 Task: In the  document dictionary. Add the mentioned hyperlink after third sentence in main content 'www.quora.com' Insert the picture of  'Moon ' with name   Moon .png  Change shape height to 2.4
Action: Mouse moved to (26, 91)
Screenshot: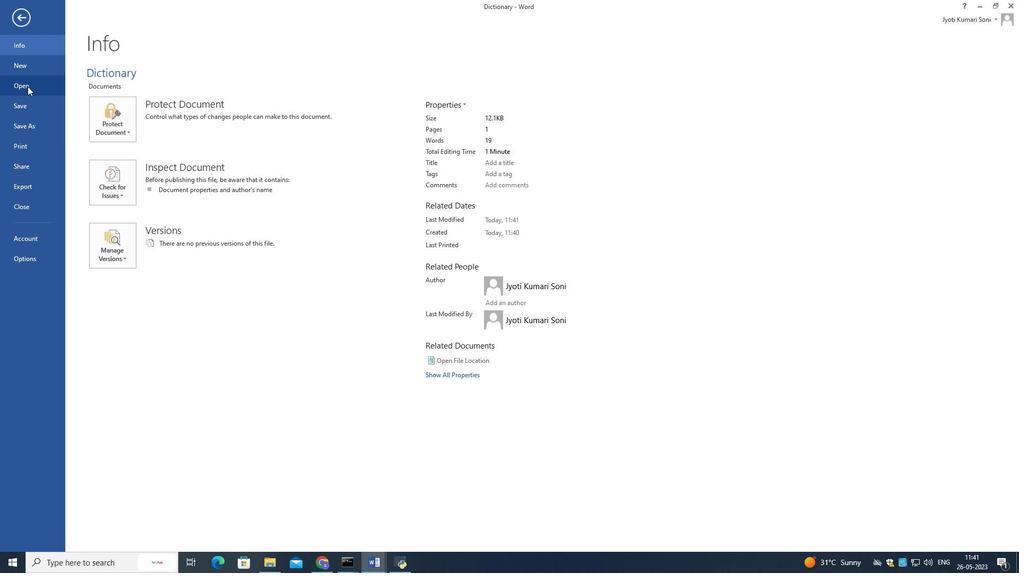
Action: Mouse pressed left at (26, 91)
Screenshot: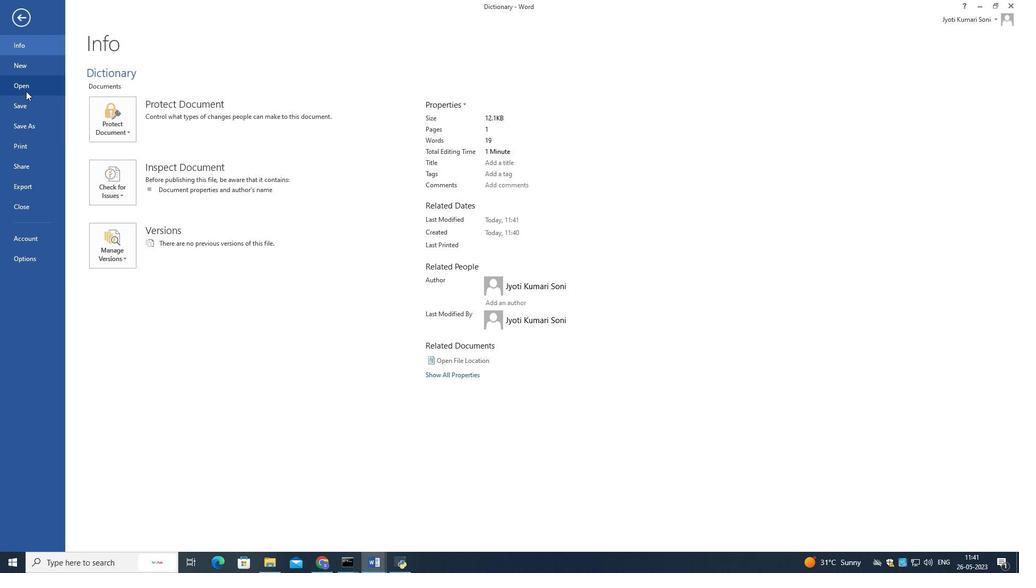 
Action: Mouse moved to (308, 97)
Screenshot: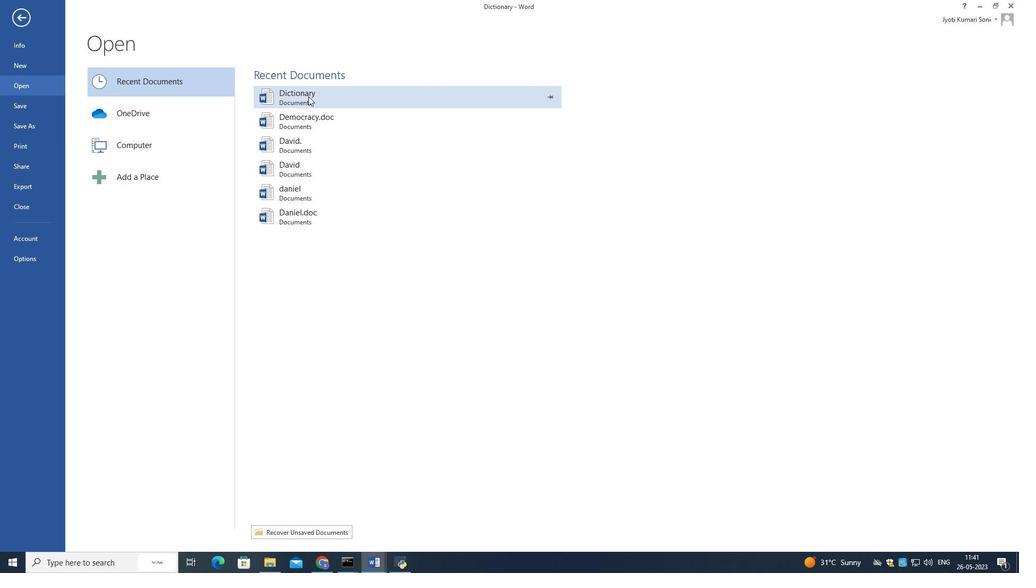 
Action: Mouse pressed left at (308, 97)
Screenshot: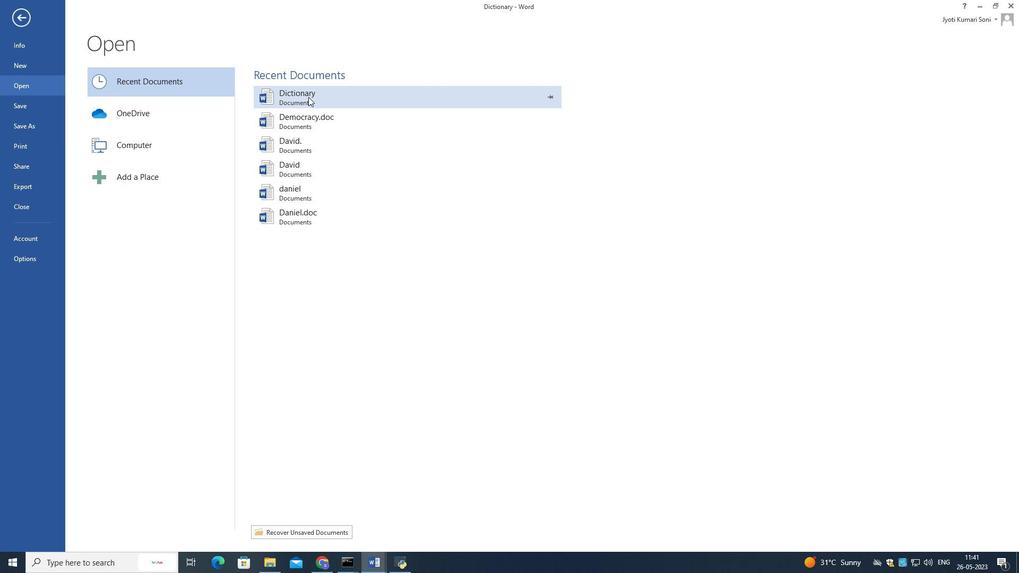 
Action: Mouse moved to (633, 226)
Screenshot: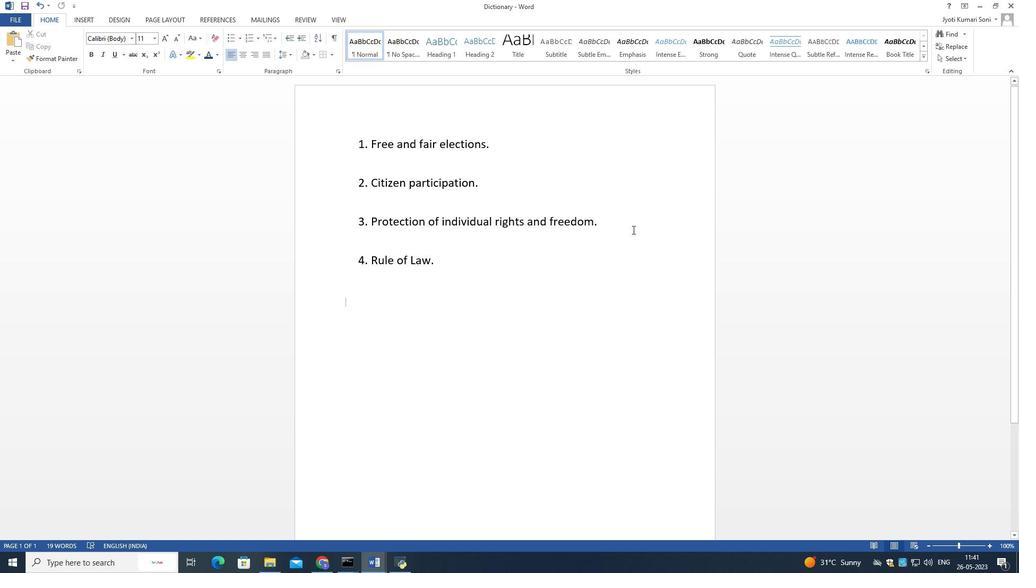 
Action: Mouse pressed left at (633, 226)
Screenshot: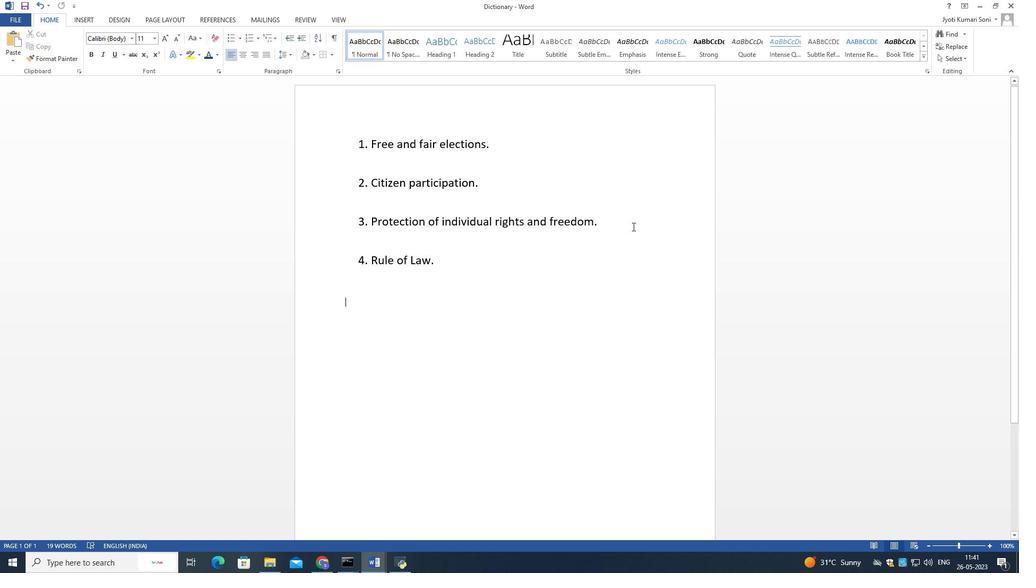 
Action: Key pressed <Key.enter><Key.backspace>
Screenshot: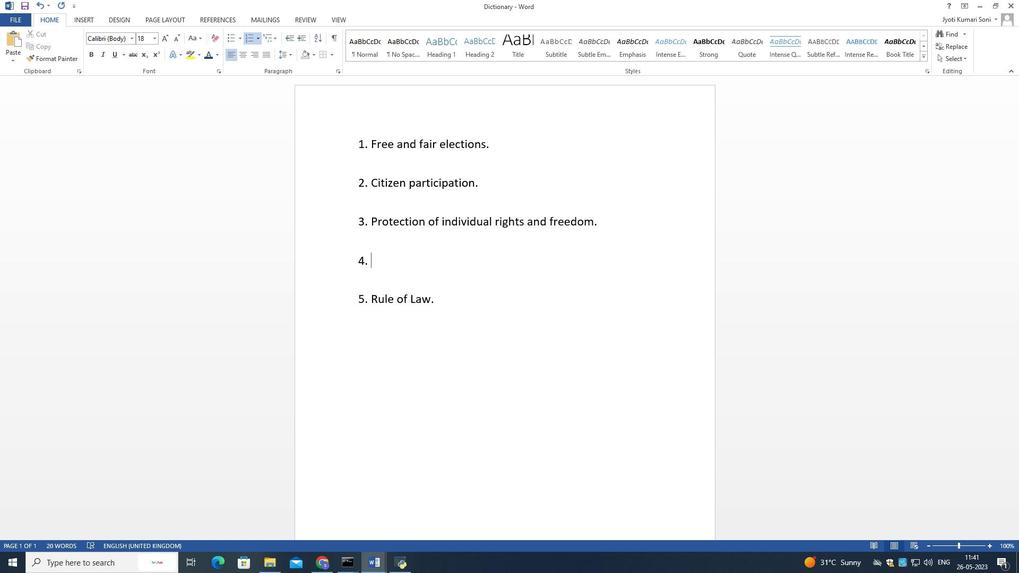 
Action: Mouse moved to (665, 192)
Screenshot: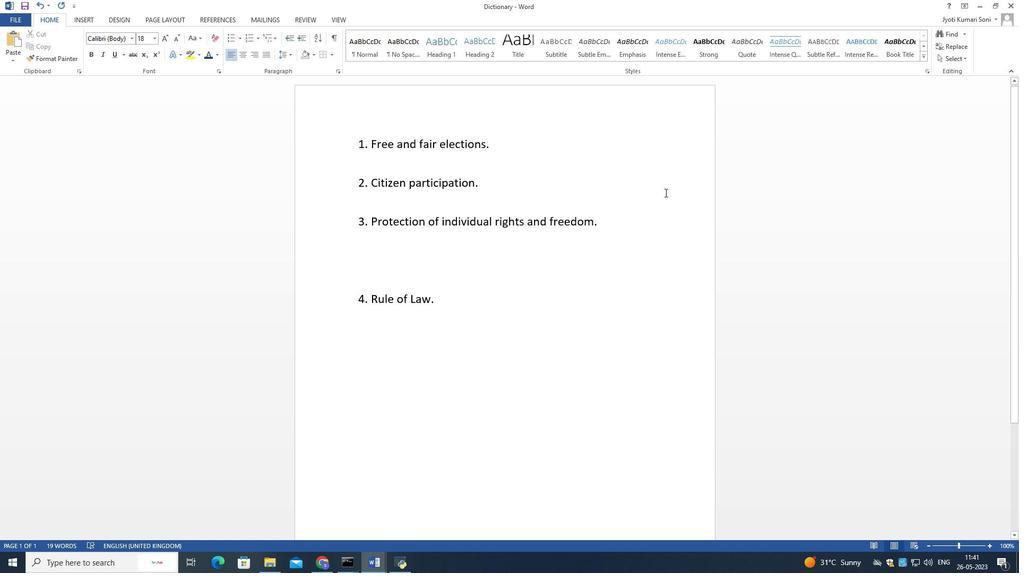
Action: Key pressed www.quora.com
Screenshot: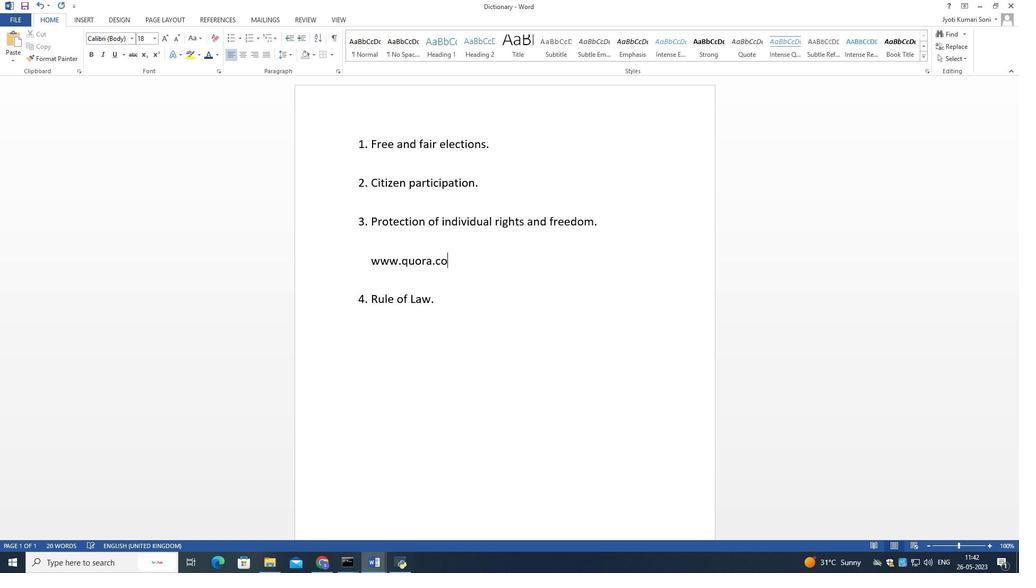 
Action: Mouse moved to (621, 224)
Screenshot: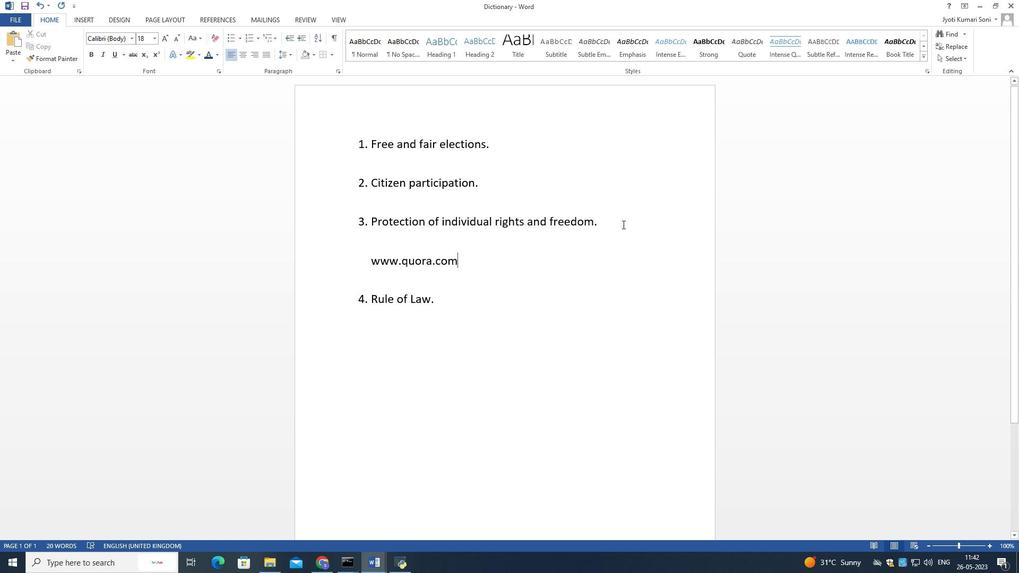 
Action: Mouse pressed left at (621, 224)
Screenshot: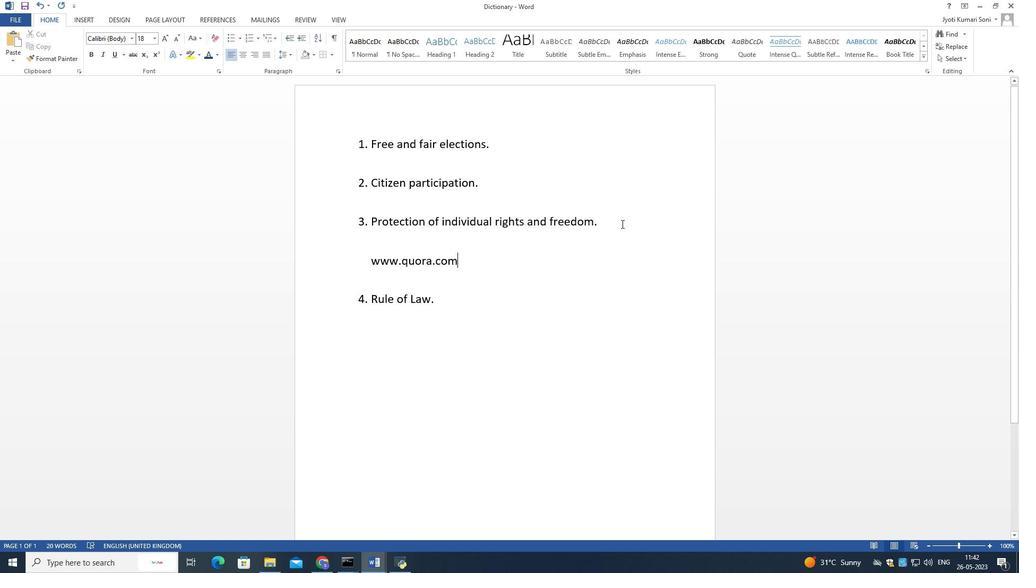 
Action: Mouse moved to (89, 19)
Screenshot: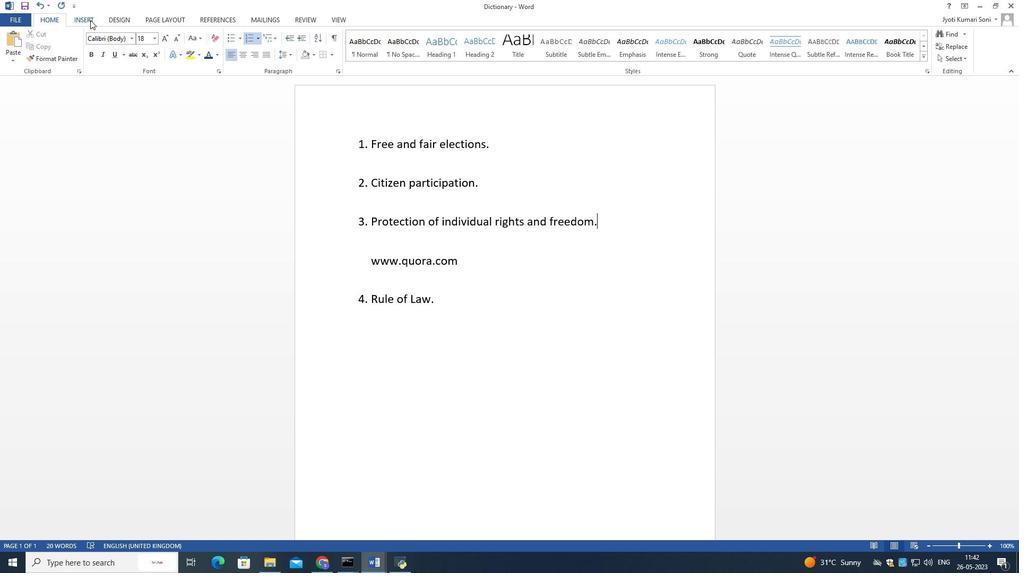 
Action: Mouse pressed left at (89, 19)
Screenshot: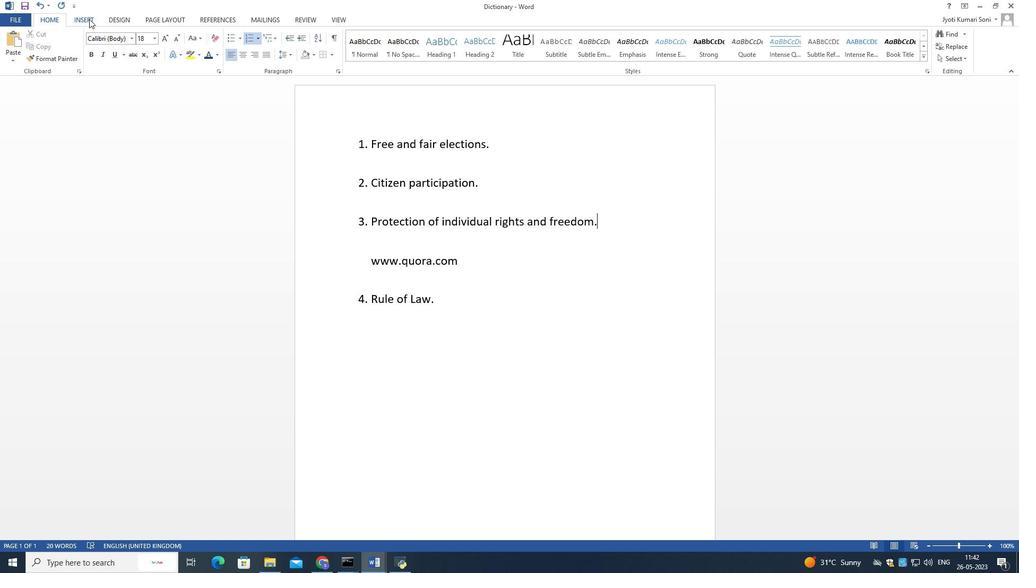 
Action: Mouse moved to (337, 48)
Screenshot: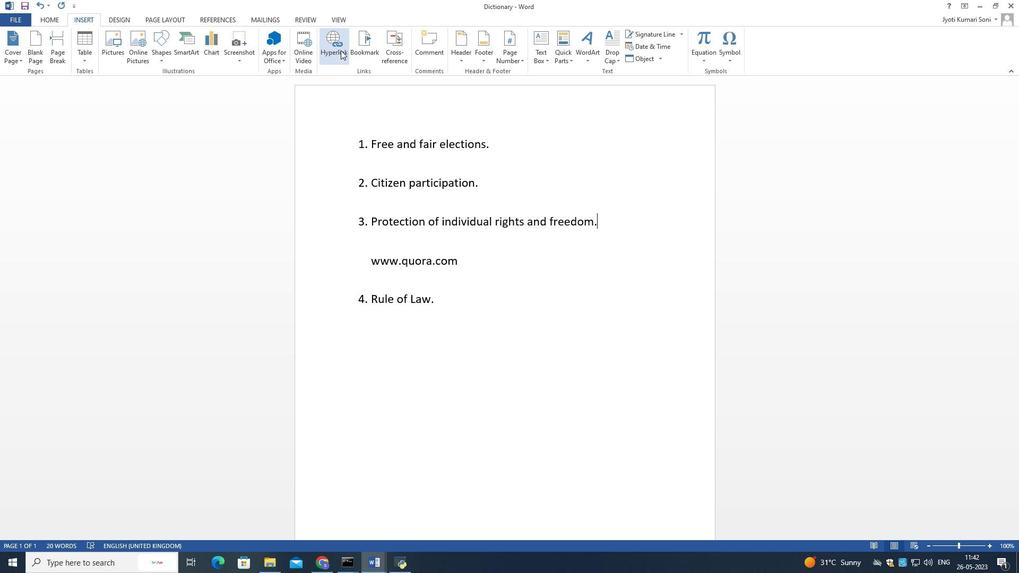 
Action: Mouse pressed left at (337, 48)
Screenshot: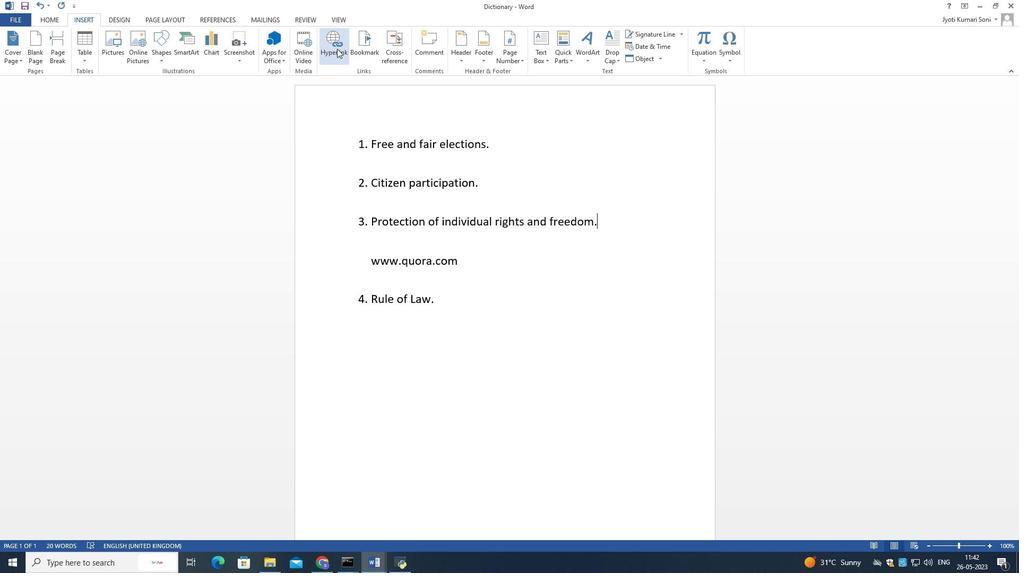 
Action: Mouse moved to (480, 326)
Screenshot: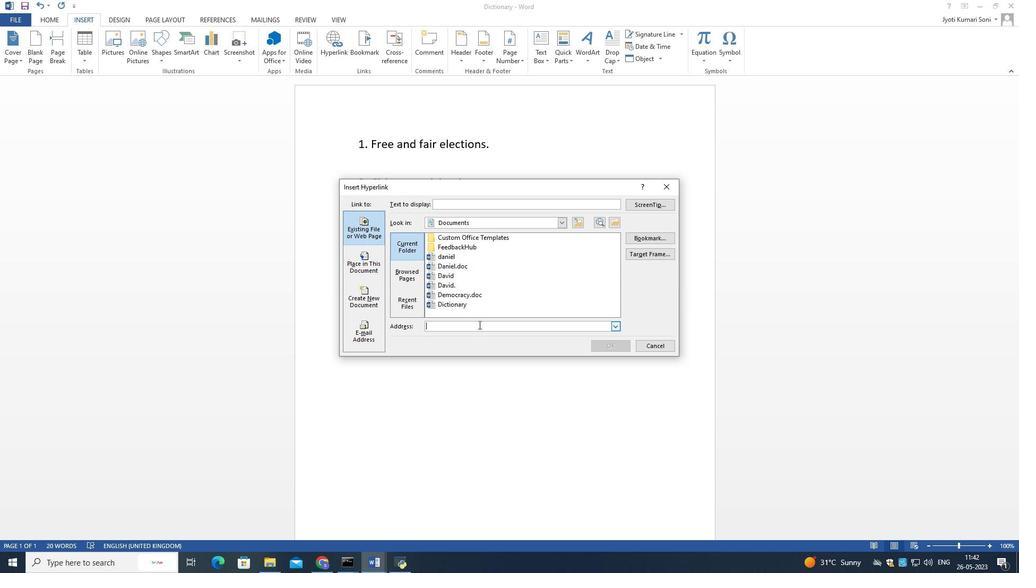
Action: Key pressed www.quora.com
Screenshot: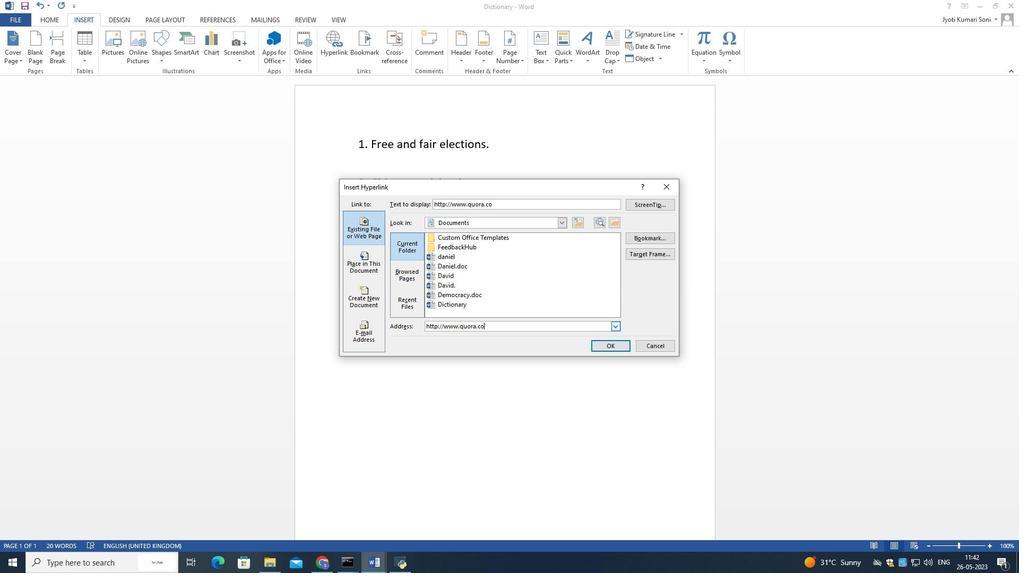 
Action: Mouse moved to (596, 347)
Screenshot: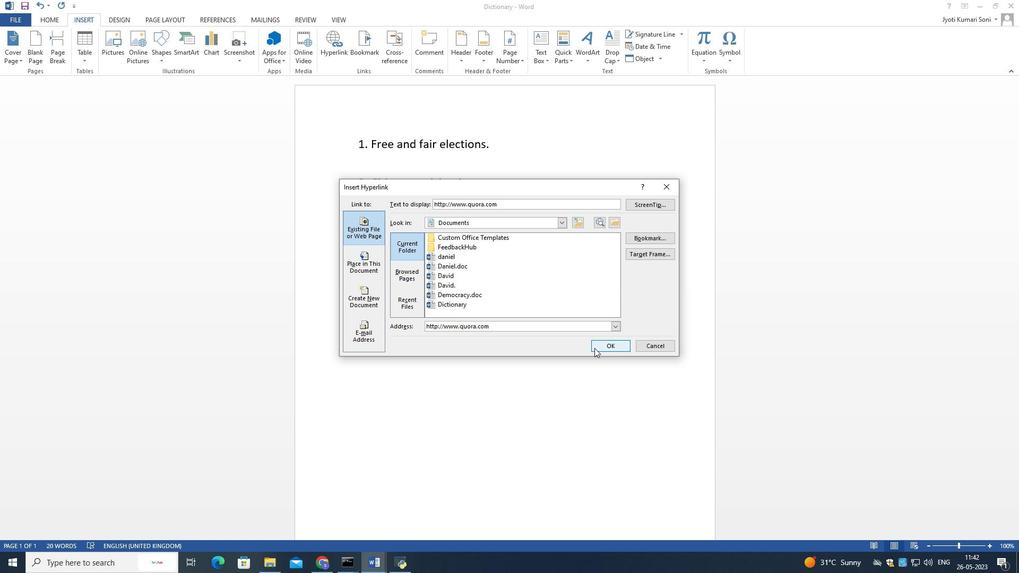 
Action: Mouse pressed left at (596, 347)
Screenshot: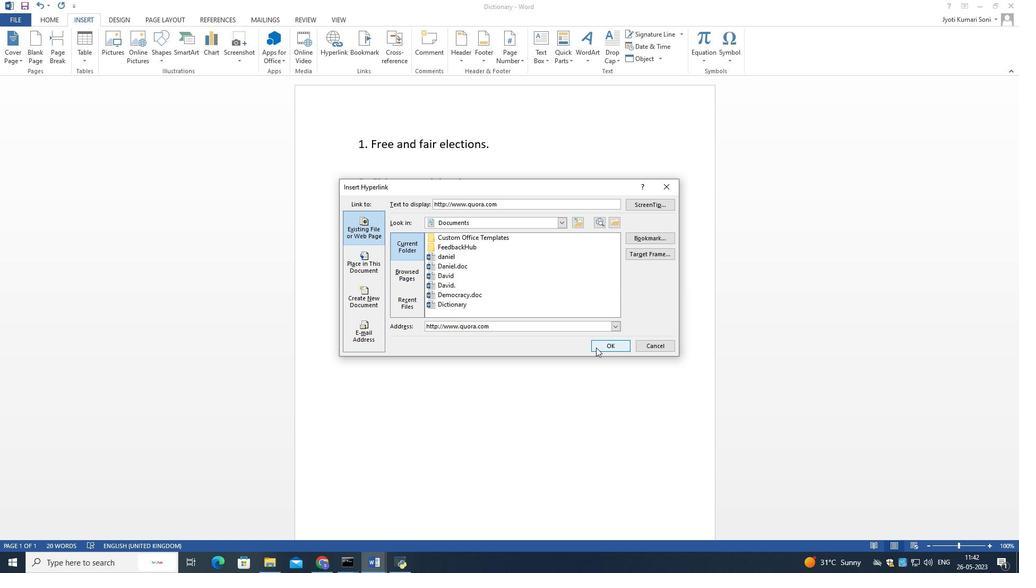 
Action: Mouse moved to (465, 294)
Screenshot: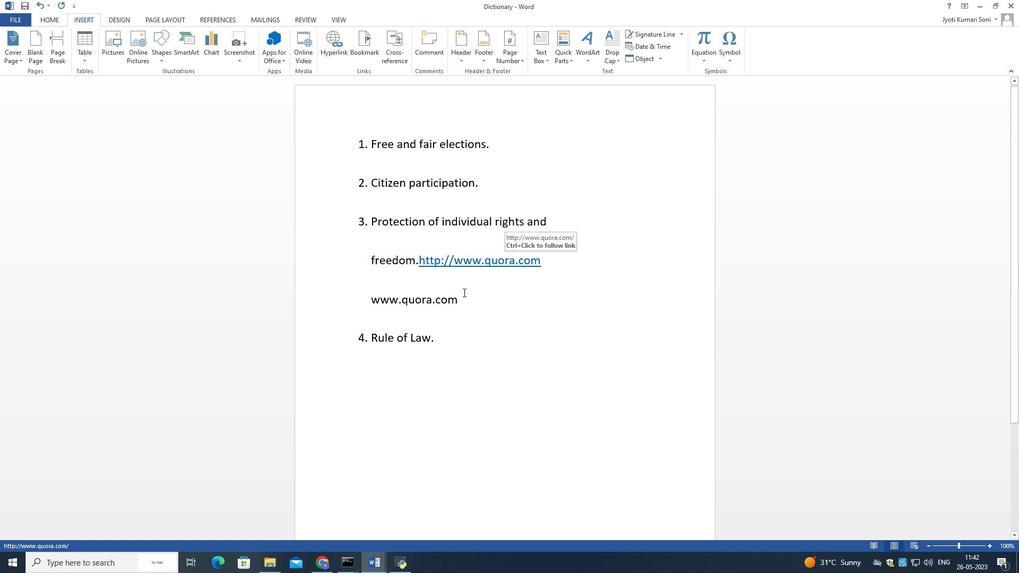 
Action: Mouse pressed left at (465, 294)
Screenshot: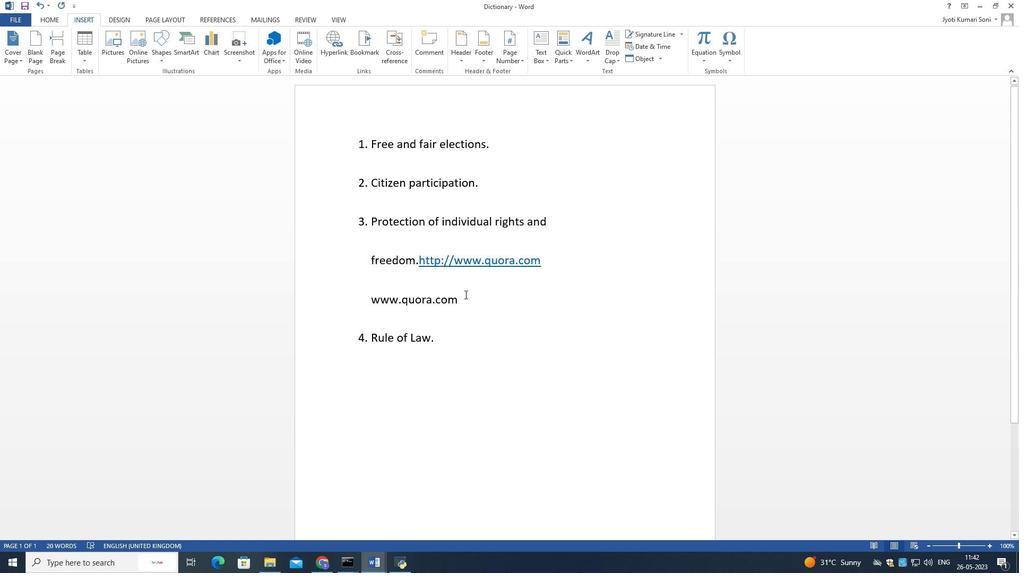 
Action: Mouse moved to (360, 301)
Screenshot: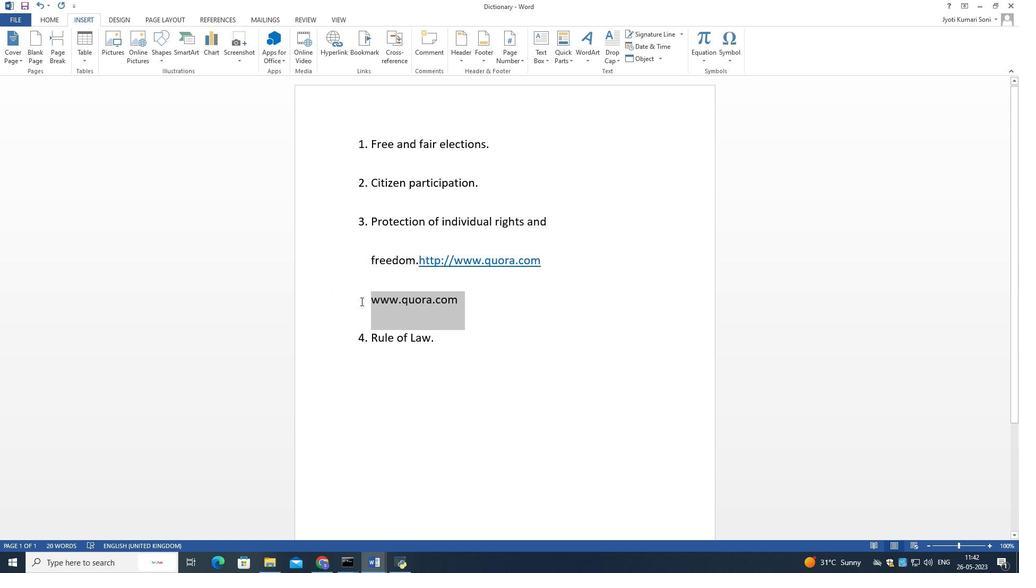 
Action: Key pressed <Key.backspace>
Screenshot: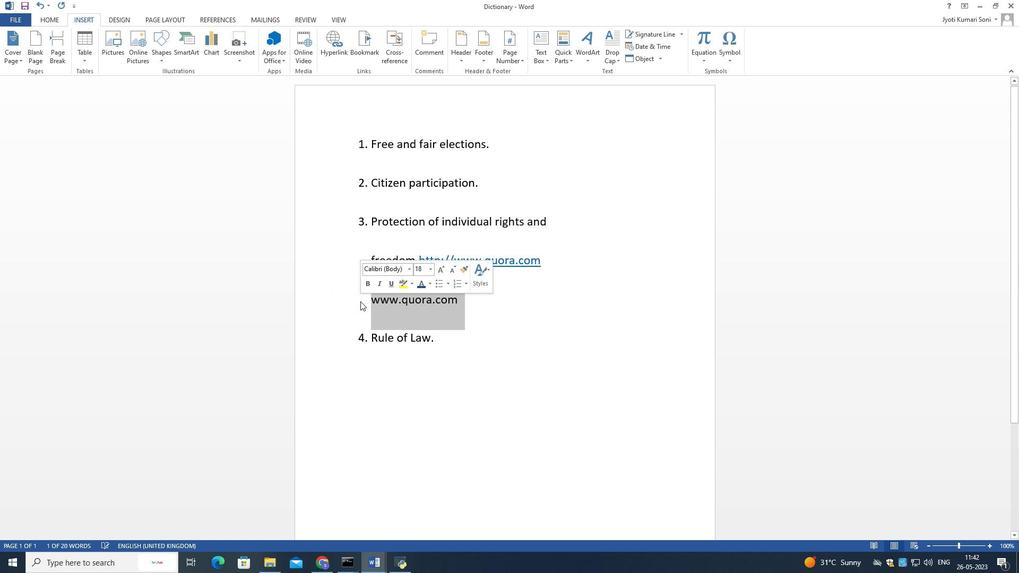 
Action: Mouse moved to (413, 260)
Screenshot: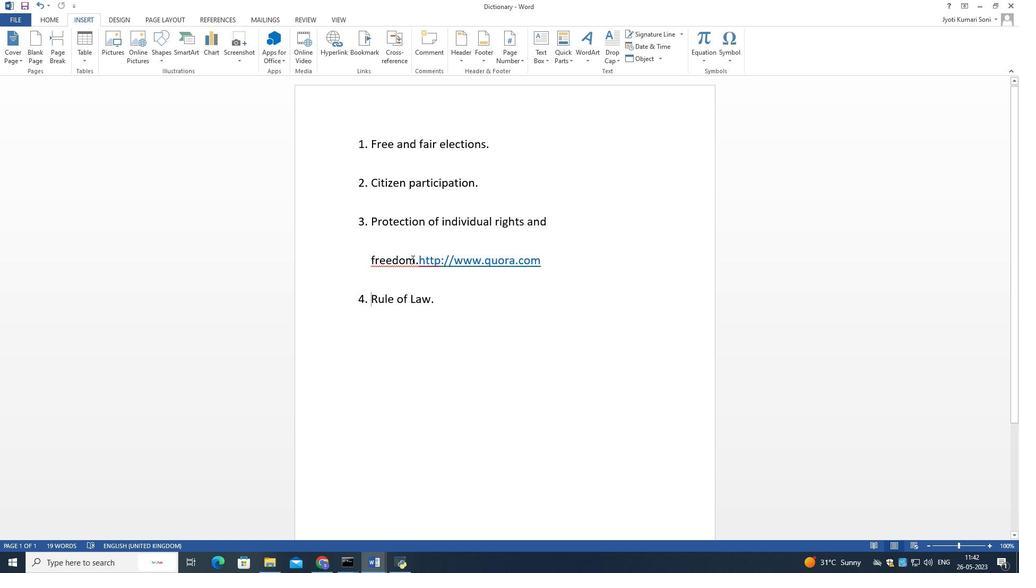 
Action: Mouse pressed left at (413, 260)
Screenshot: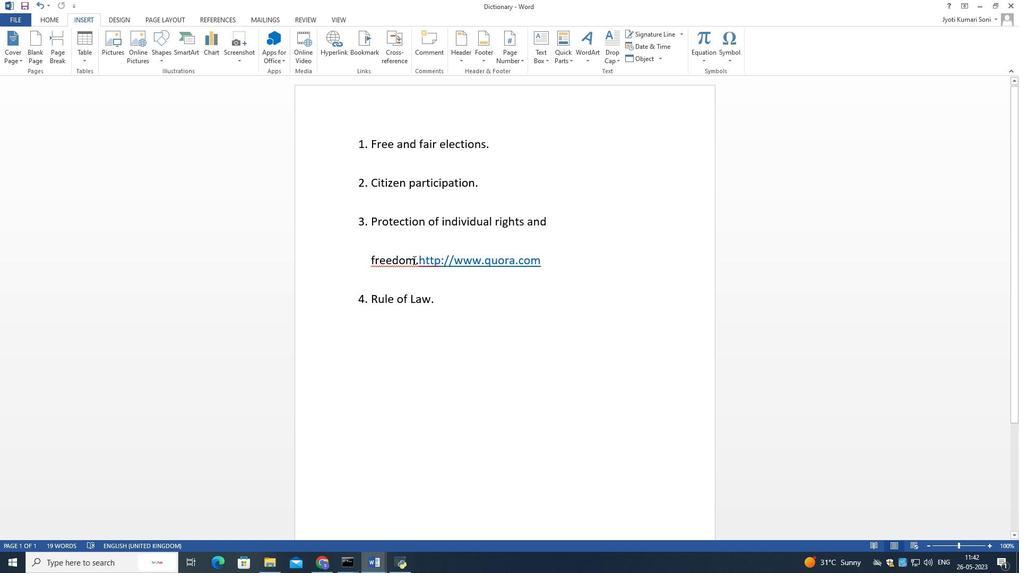 
Action: Mouse moved to (421, 335)
Screenshot: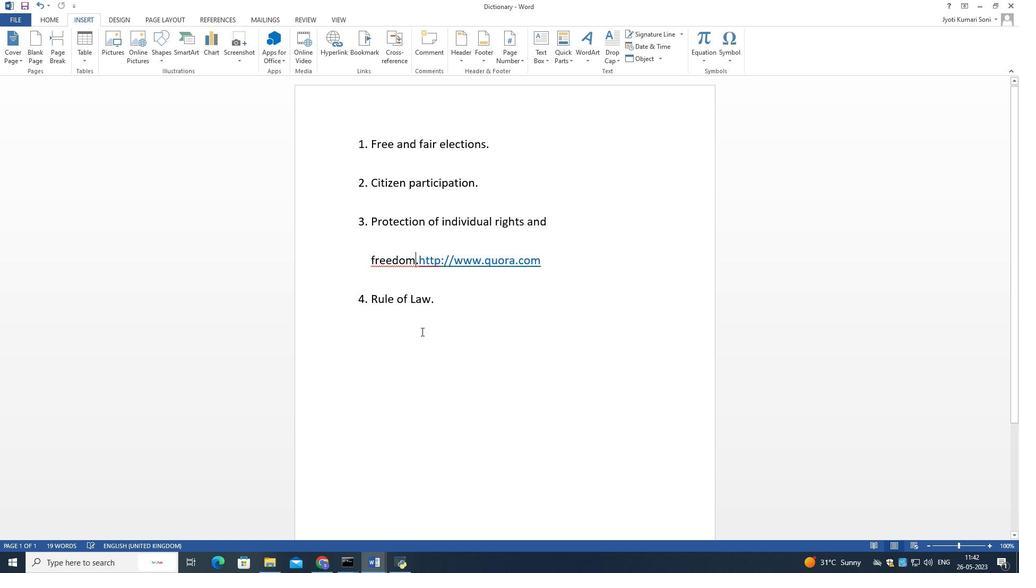 
Action: Key pressed <Key.backspace><Key.backspace><Key.backspace><Key.backspace><Key.backspace><Key.backspace><Key.backspace>
Screenshot: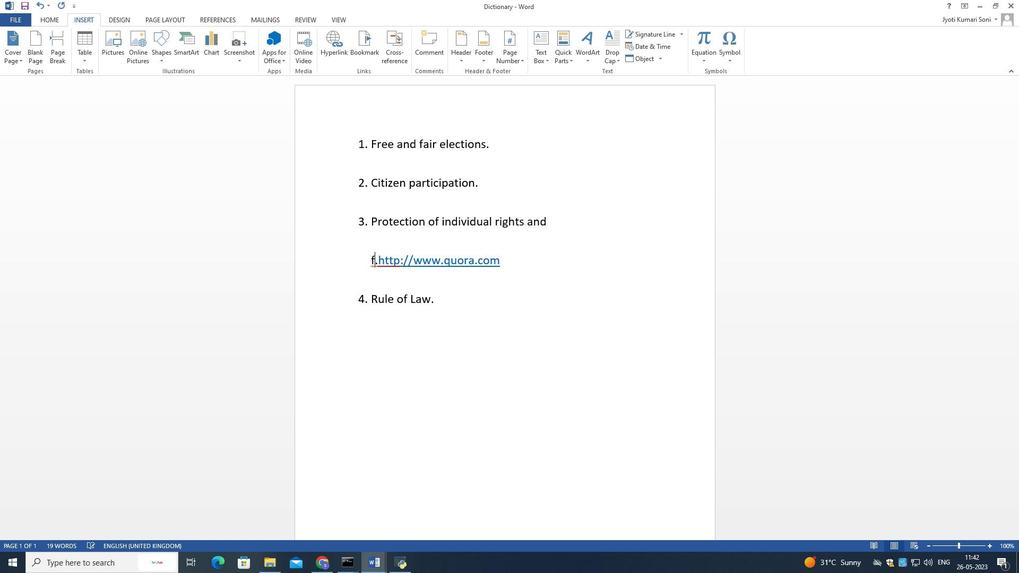 
Action: Mouse moved to (519, 252)
Screenshot: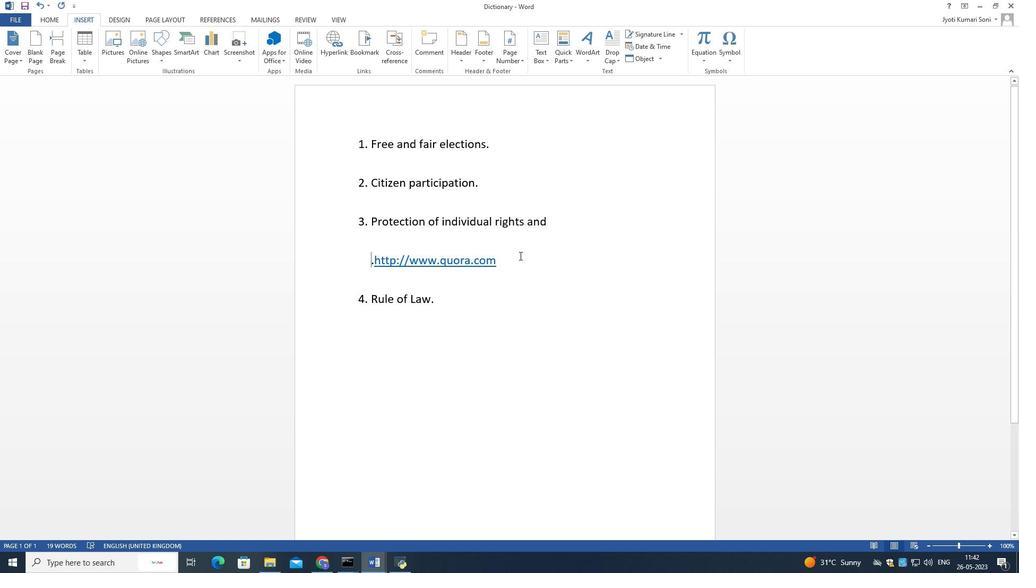 
Action: Mouse pressed left at (519, 252)
Screenshot: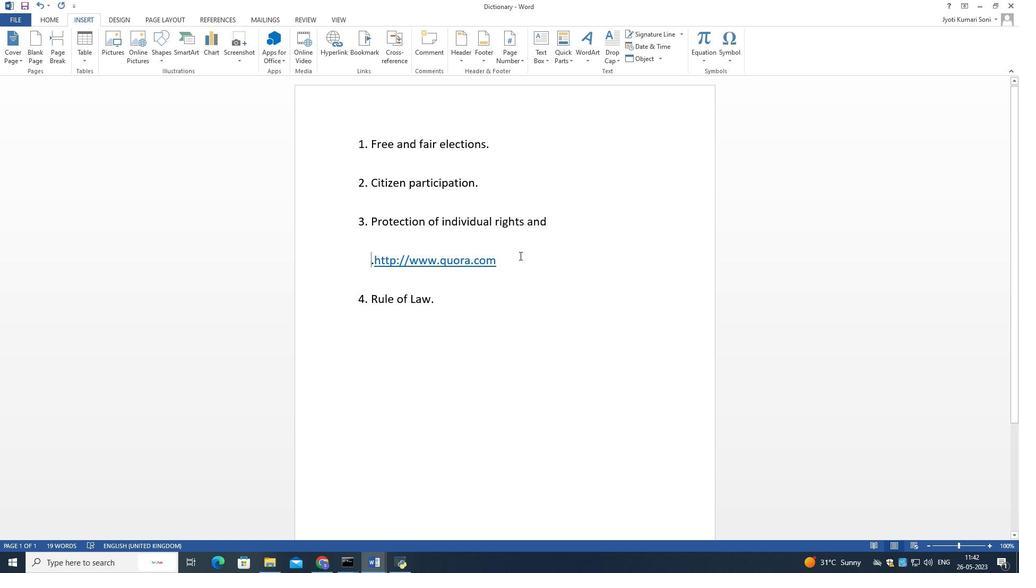 
Action: Mouse moved to (516, 263)
Screenshot: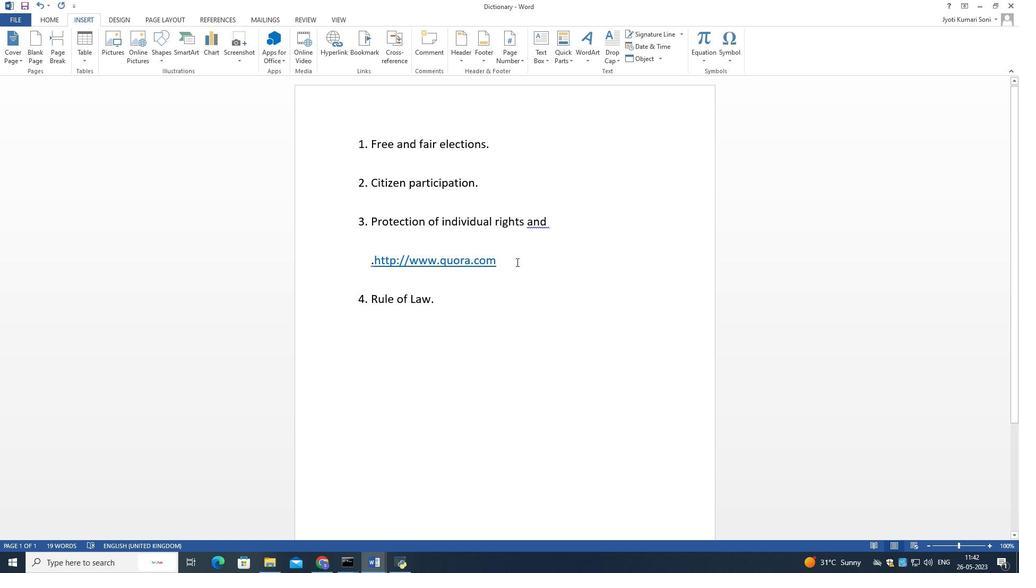 
Action: Mouse pressed left at (516, 263)
Screenshot: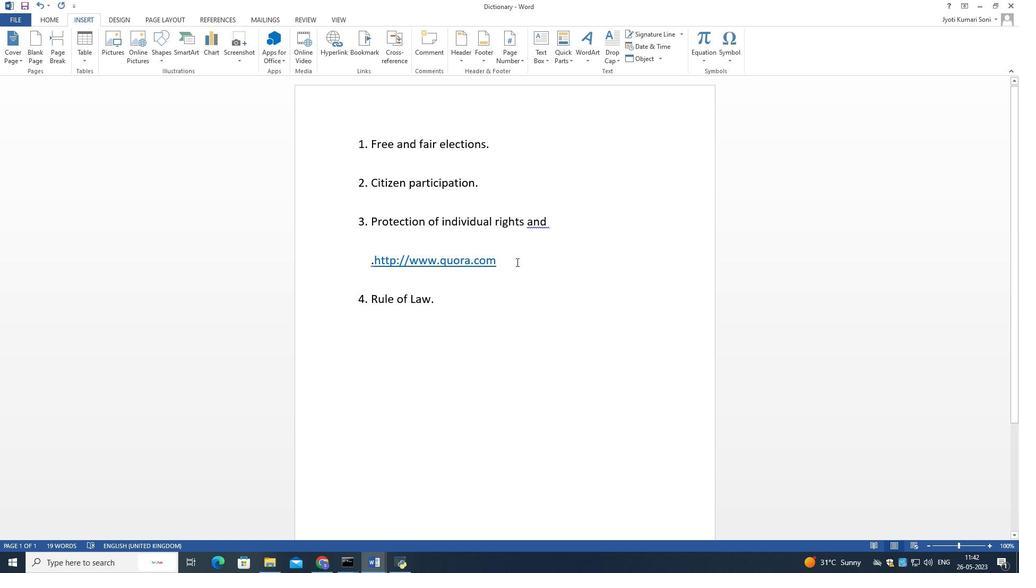 
Action: Mouse moved to (512, 275)
Screenshot: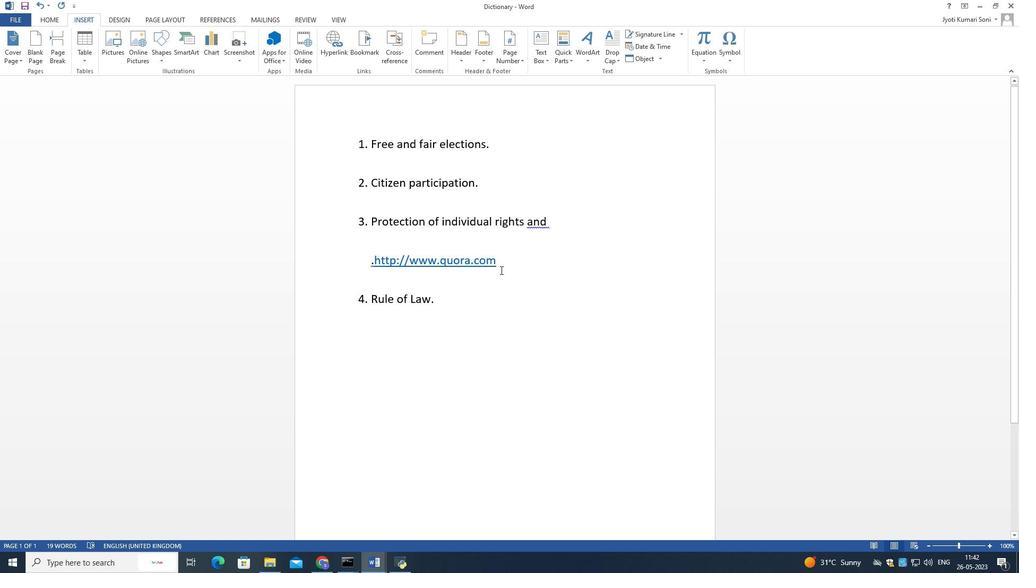 
Action: Key pressed <Key.enter><Key.backspace>
Screenshot: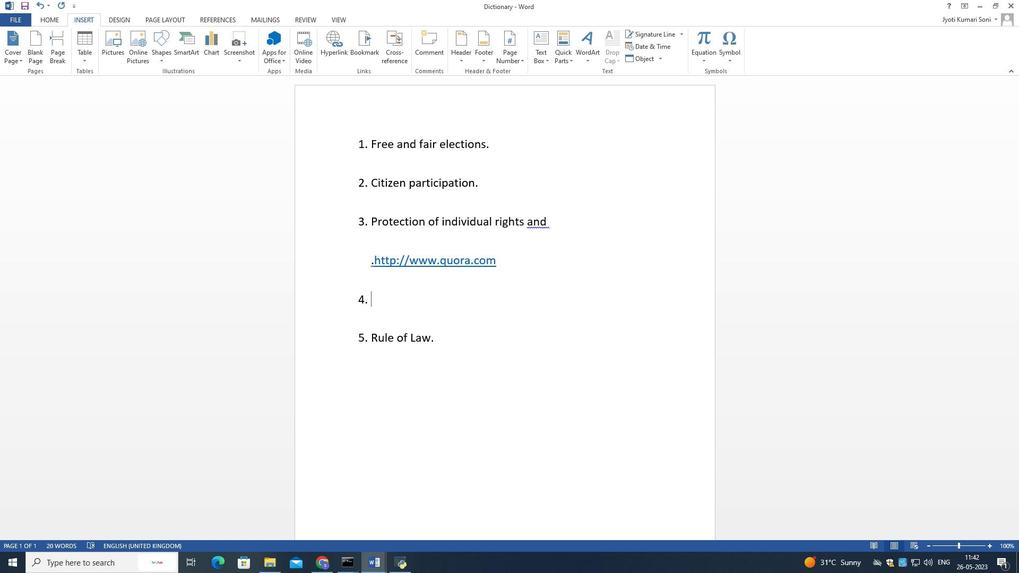 
Action: Mouse moved to (320, 562)
Screenshot: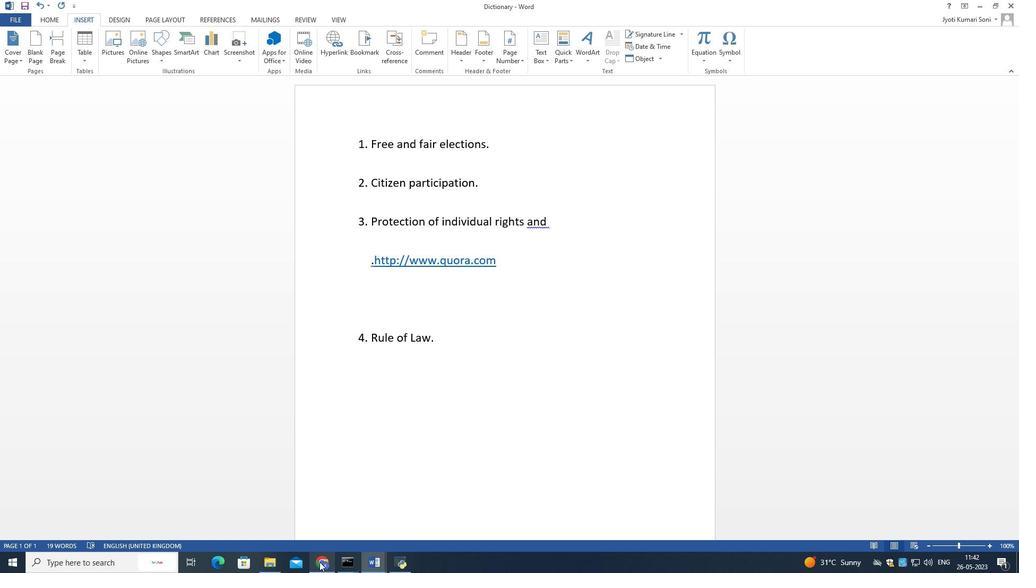 
Action: Mouse pressed left at (320, 562)
Screenshot: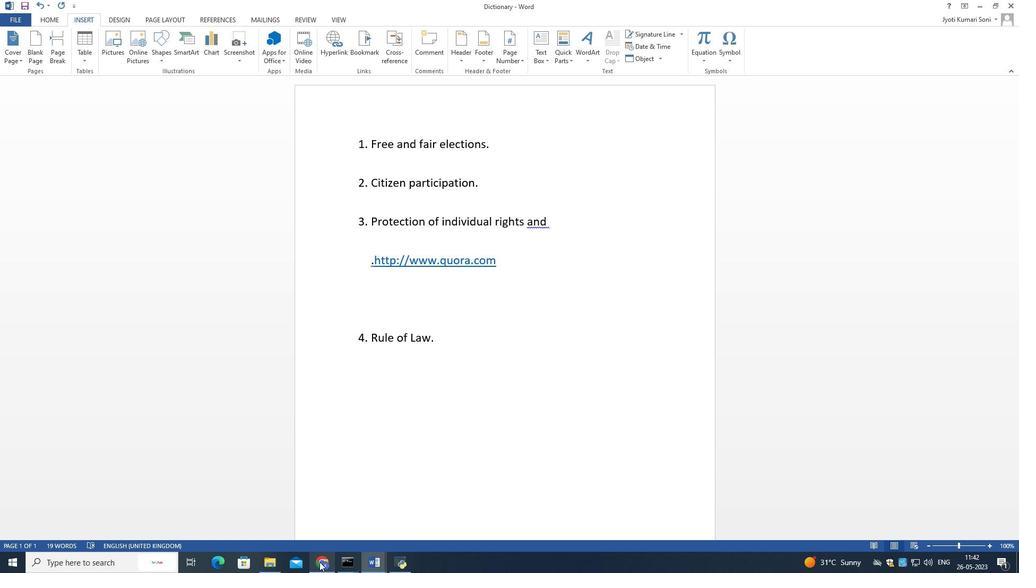 
Action: Mouse moved to (393, 13)
Screenshot: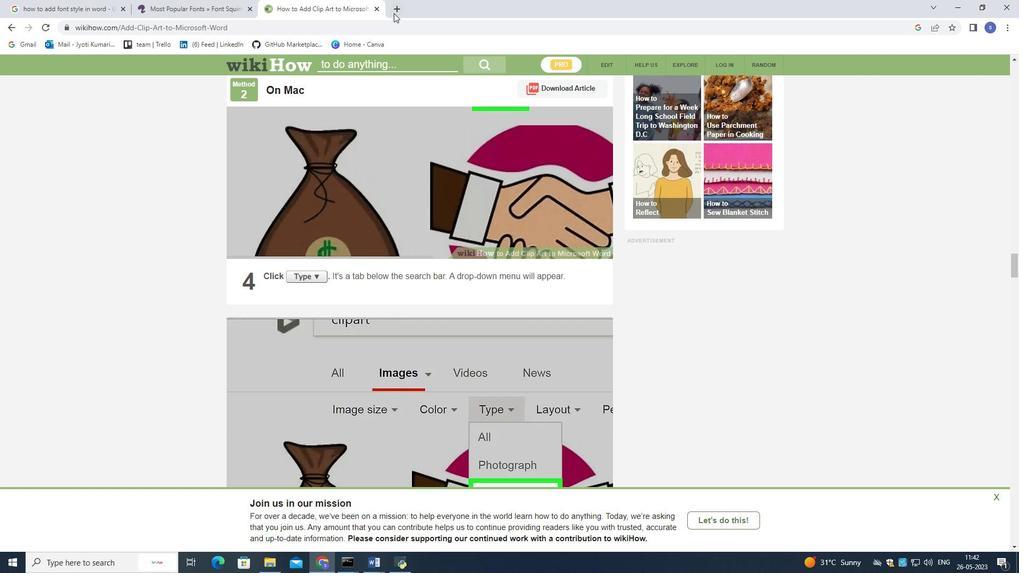 
Action: Mouse pressed left at (393, 13)
Screenshot: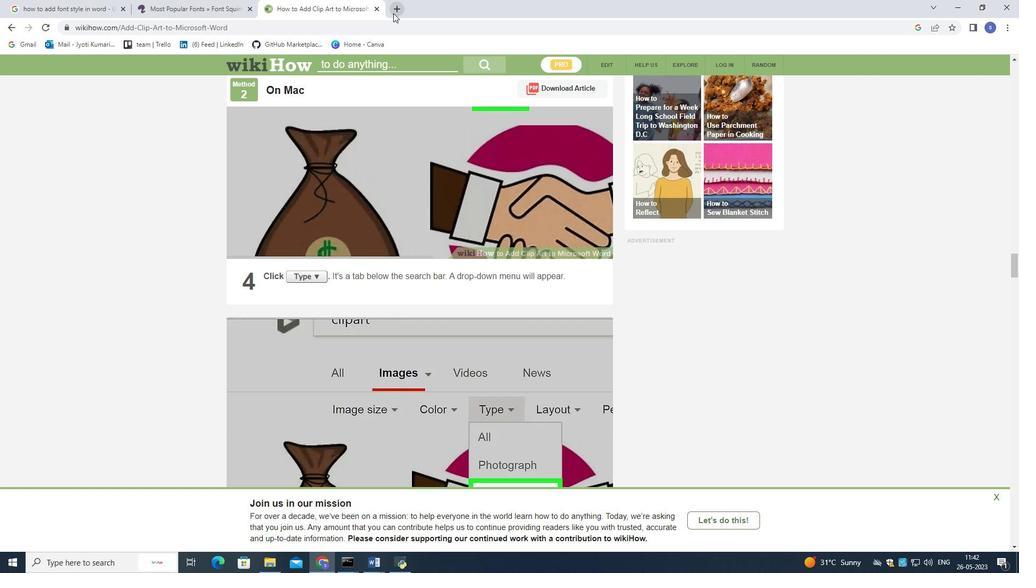 
Action: Mouse moved to (377, 5)
Screenshot: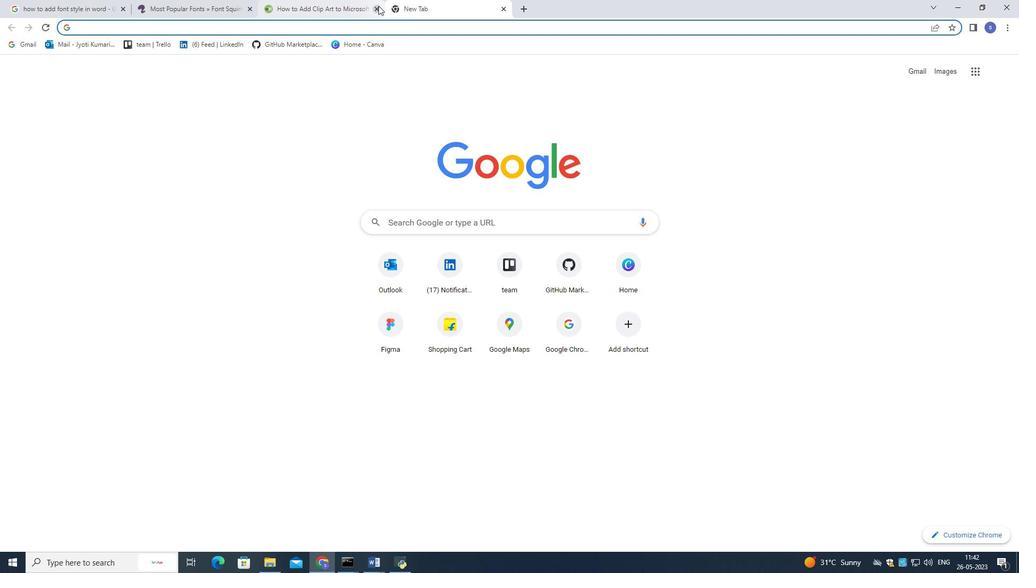 
Action: Mouse pressed left at (377, 5)
Screenshot: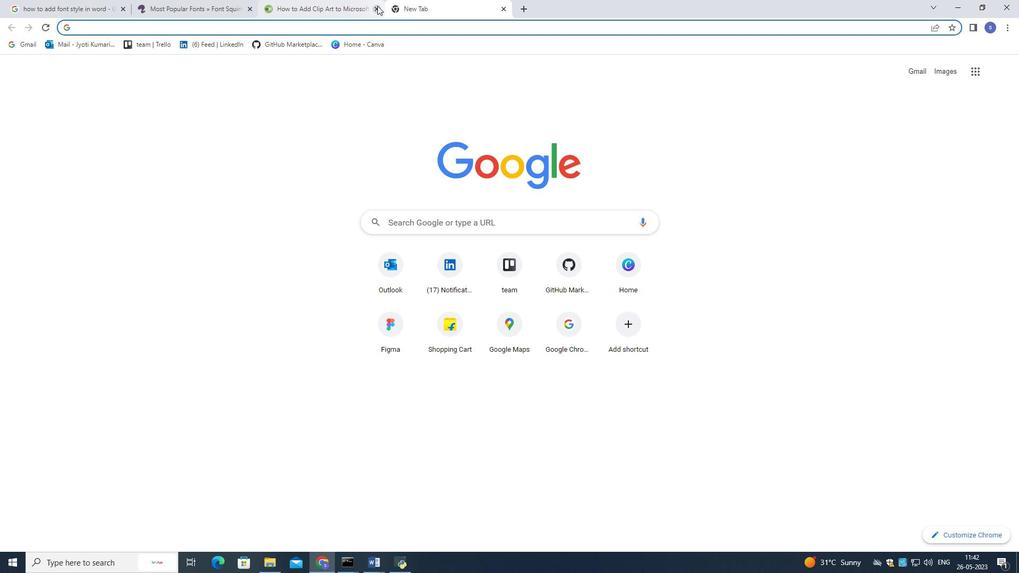 
Action: Mouse moved to (250, 6)
Screenshot: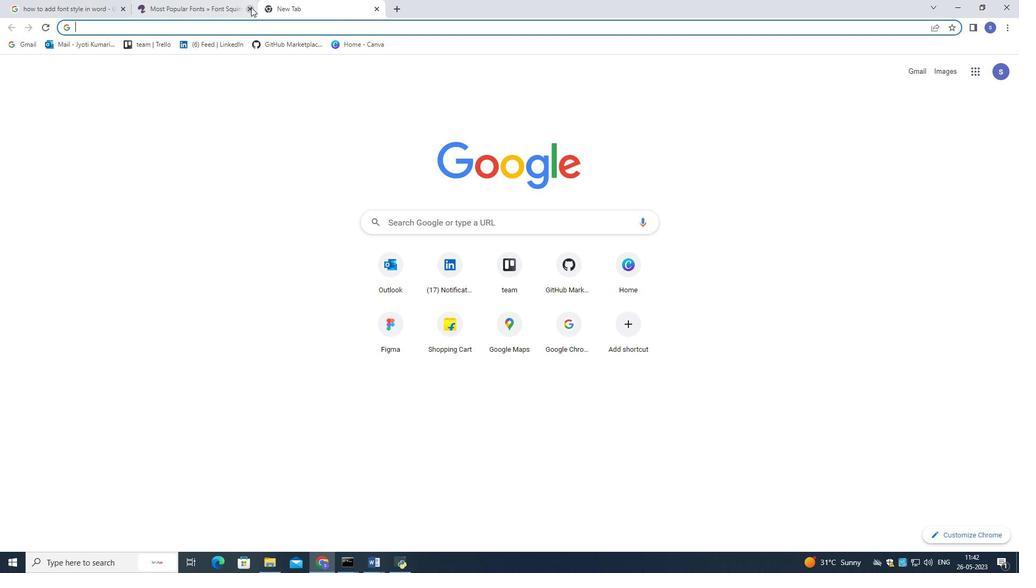 
Action: Mouse pressed left at (250, 6)
Screenshot: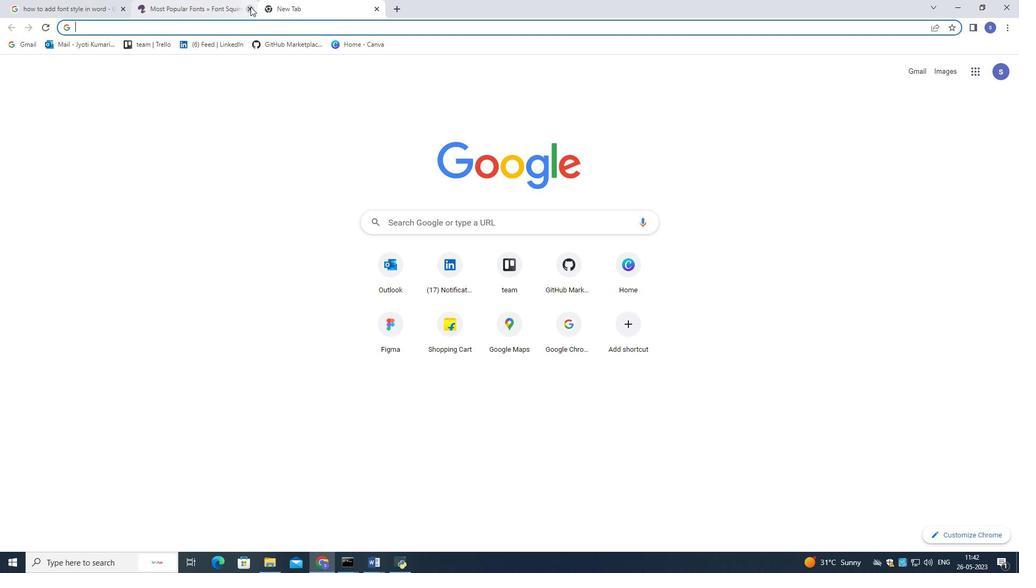 
Action: Mouse moved to (123, 8)
Screenshot: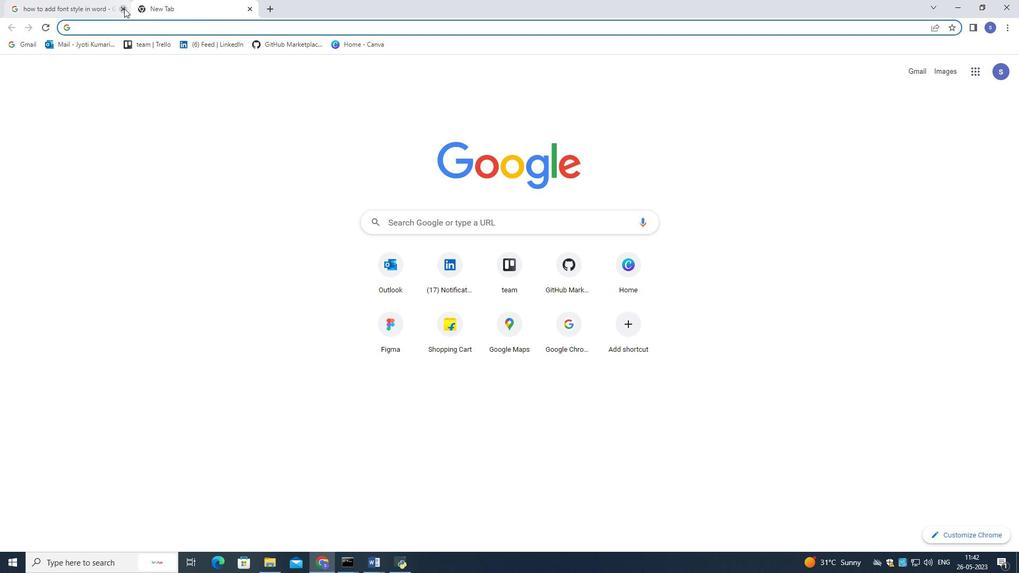 
Action: Mouse pressed left at (123, 8)
Screenshot: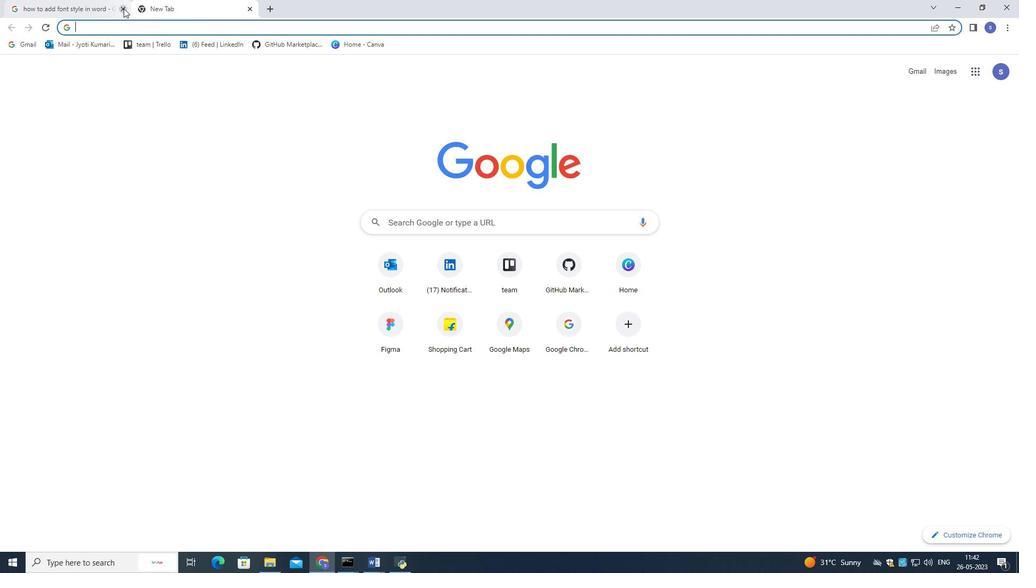 
Action: Mouse moved to (89, 25)
Screenshot: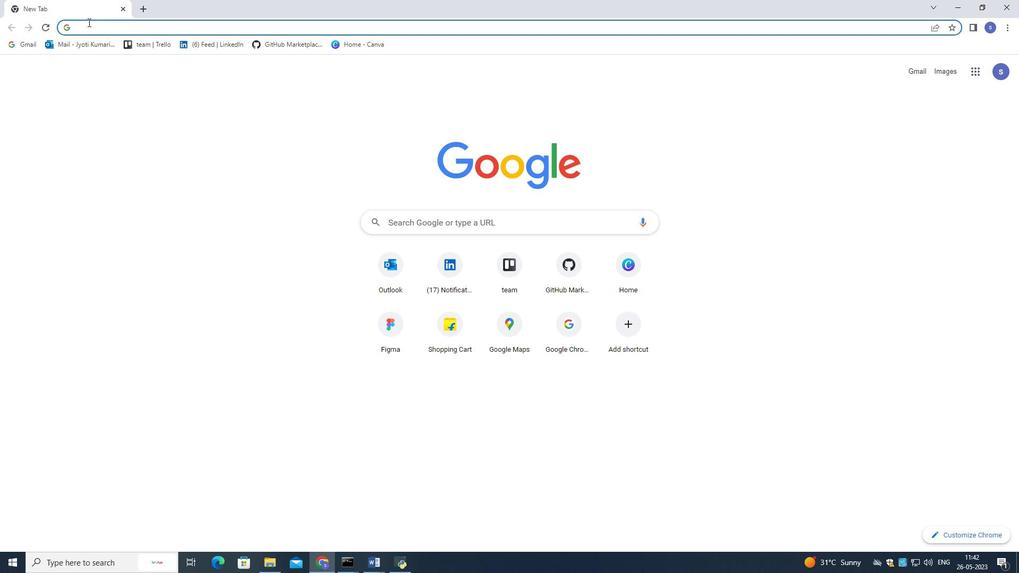 
Action: Mouse pressed left at (89, 25)
Screenshot: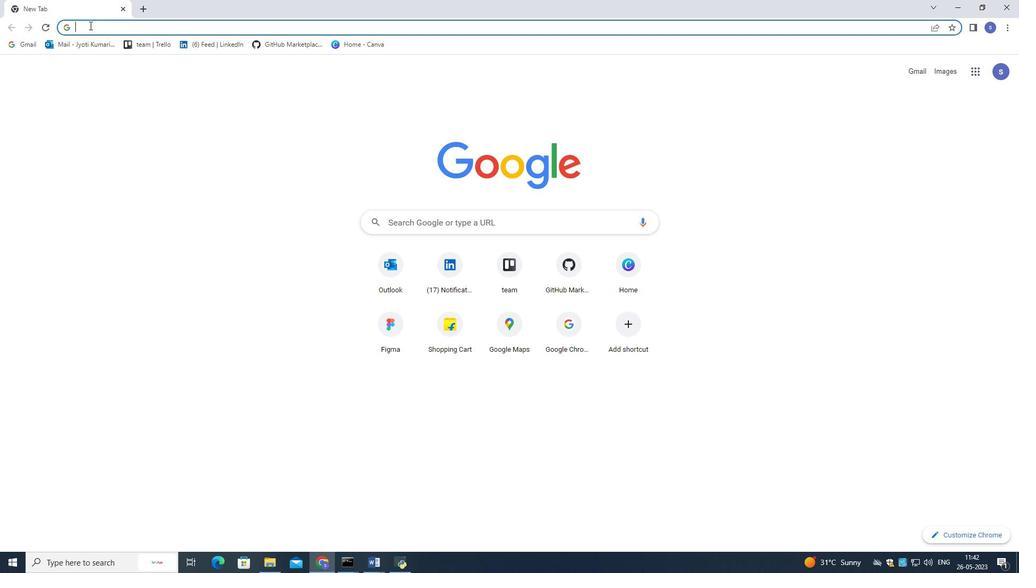 
Action: Mouse moved to (90, 26)
Screenshot: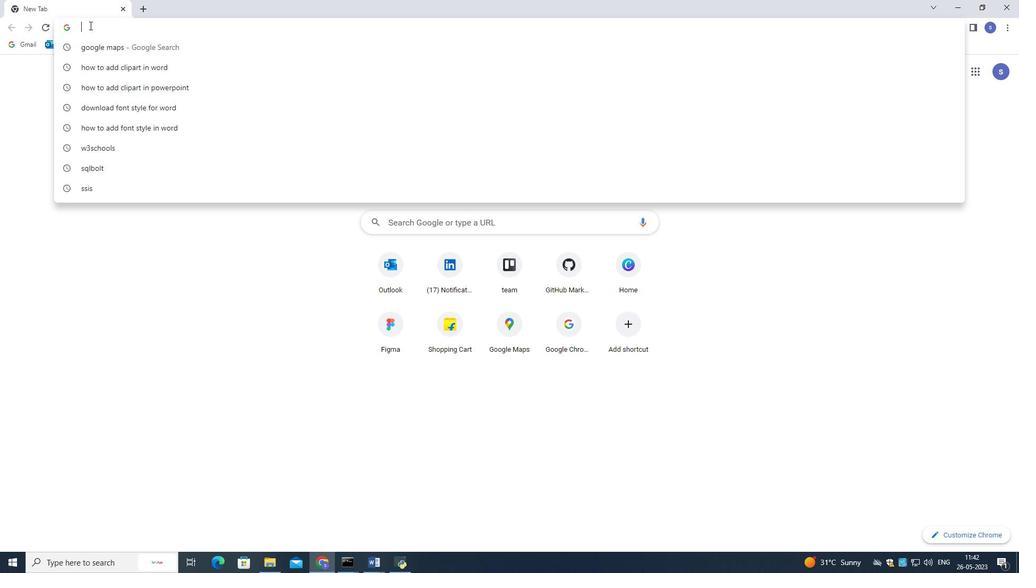 
Action: Key pressed moon<Key.space>picture<Key.enter>
Screenshot: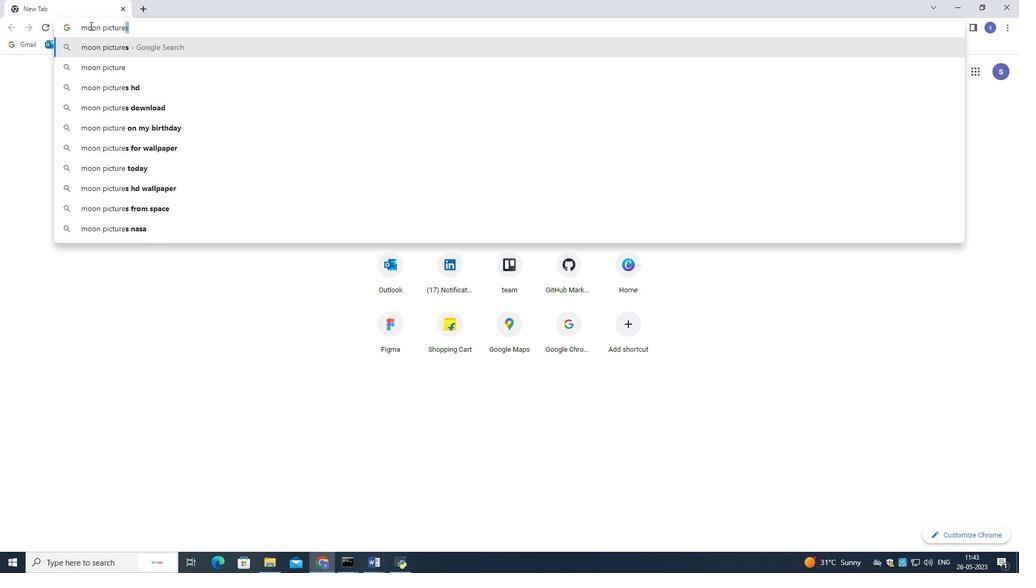 
Action: Mouse moved to (245, 418)
Screenshot: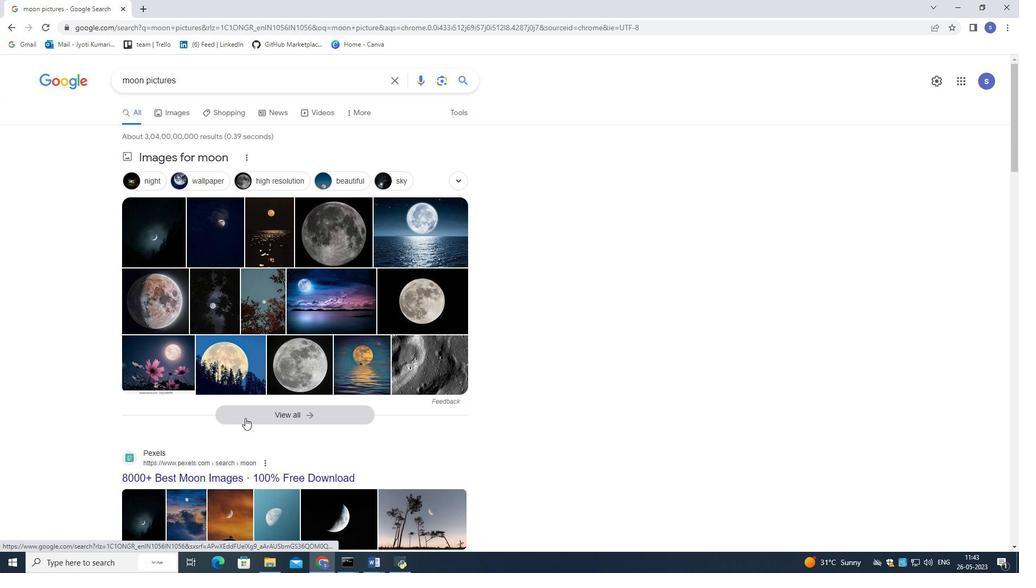 
Action: Mouse pressed left at (245, 418)
Screenshot: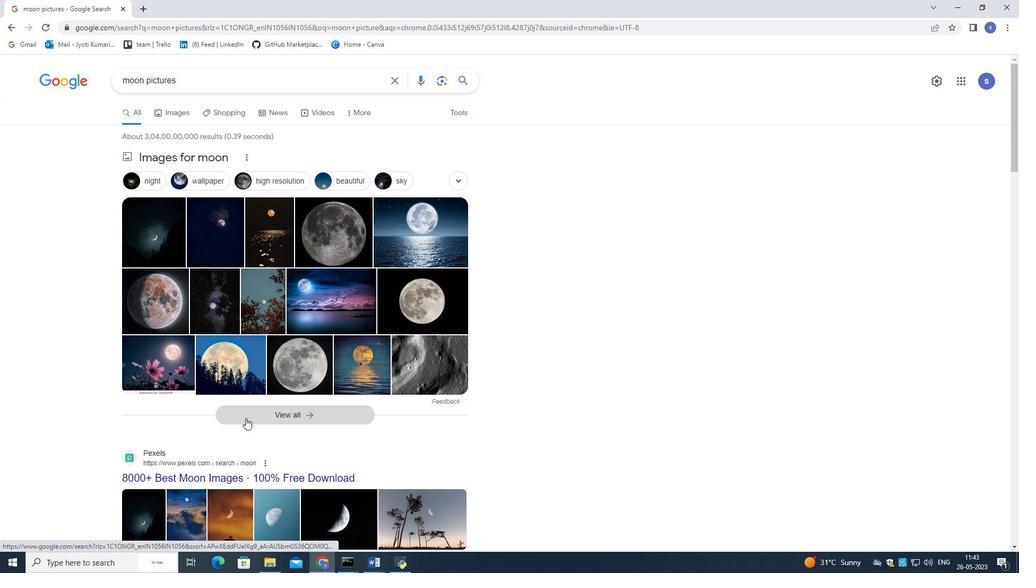
Action: Mouse moved to (326, 301)
Screenshot: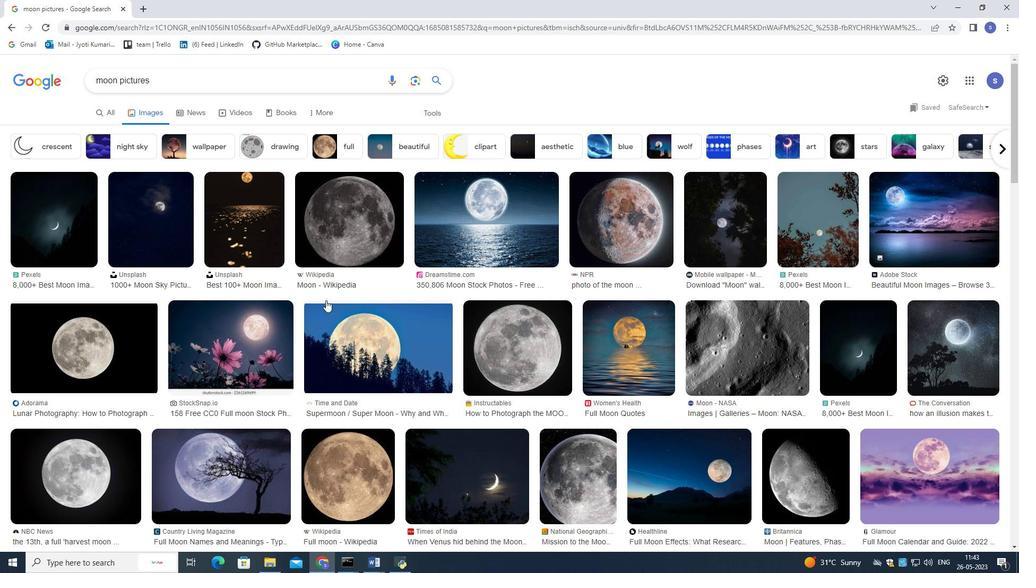 
Action: Mouse scrolled (326, 301) with delta (0, 0)
Screenshot: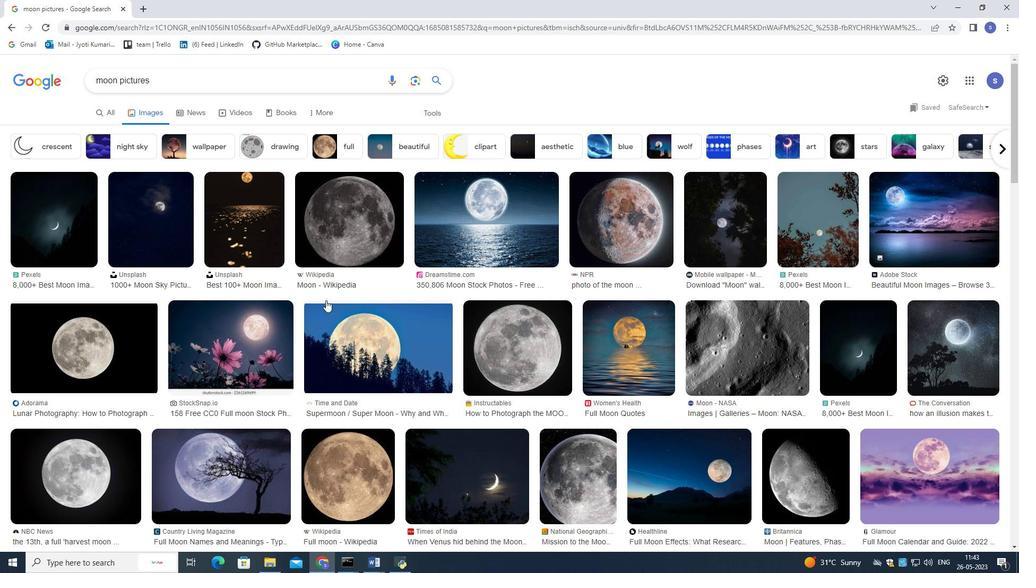 
Action: Mouse moved to (326, 302)
Screenshot: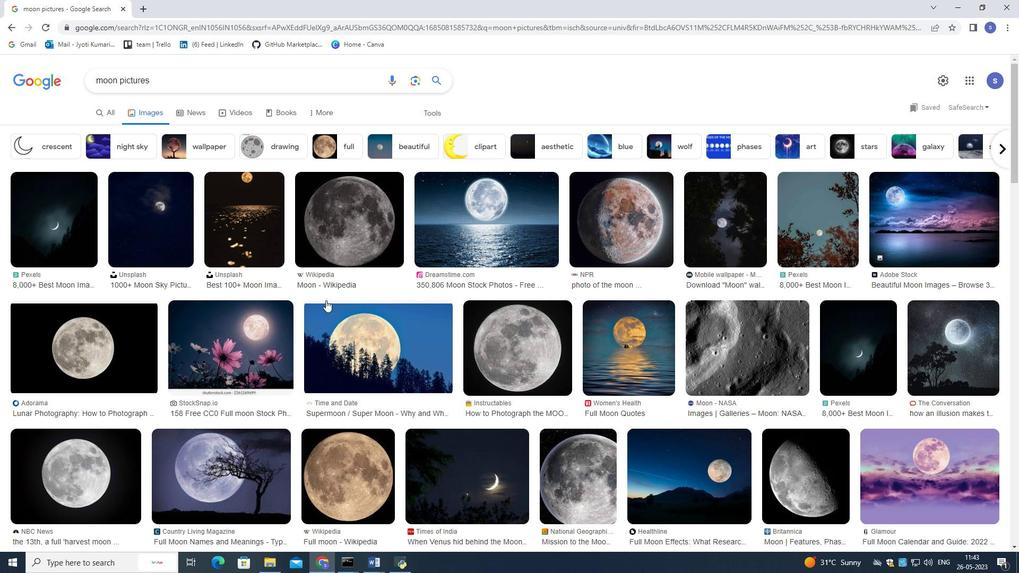 
Action: Mouse scrolled (326, 302) with delta (0, 0)
Screenshot: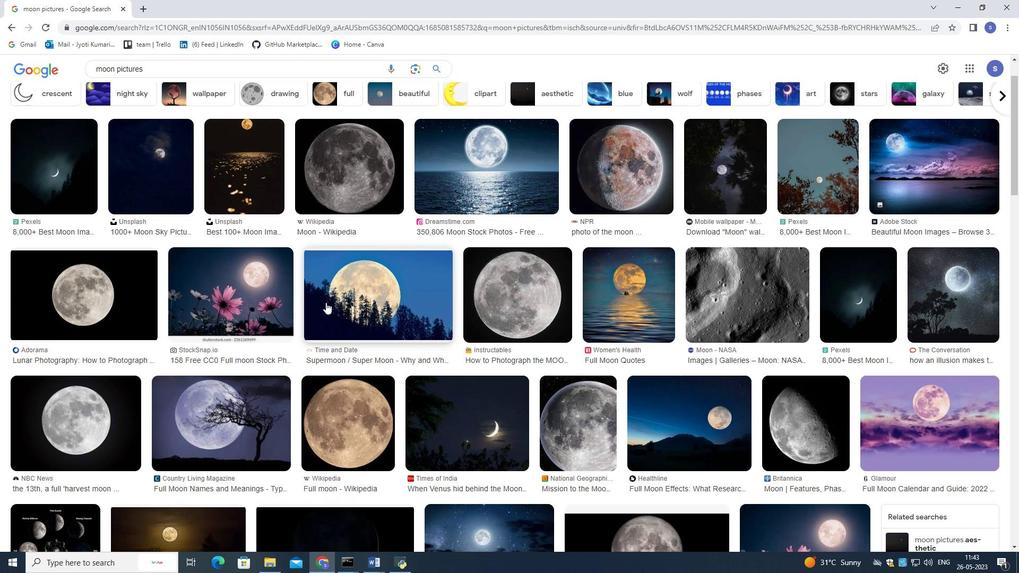 
Action: Mouse scrolled (326, 302) with delta (0, 0)
Screenshot: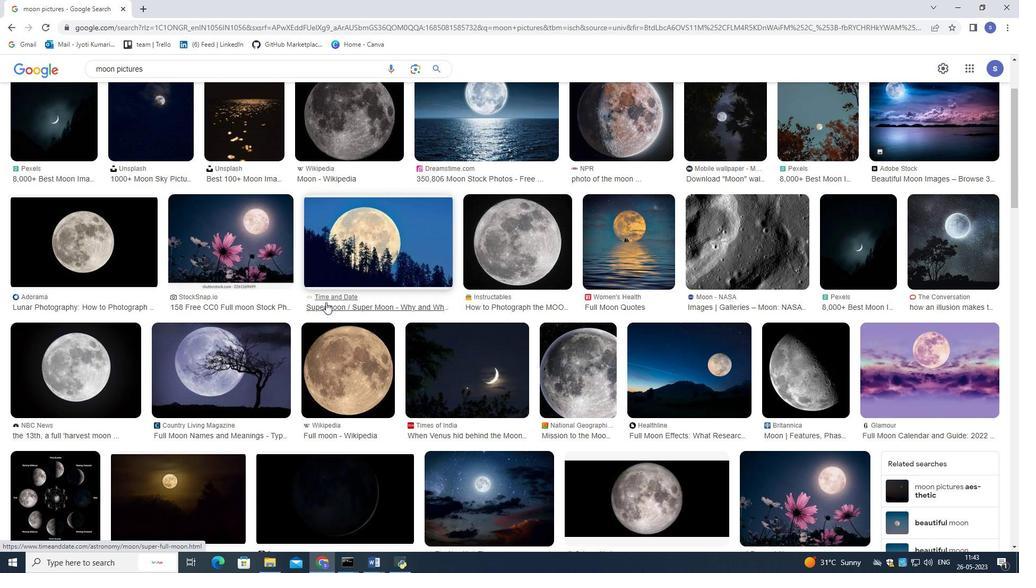 
Action: Mouse moved to (326, 303)
Screenshot: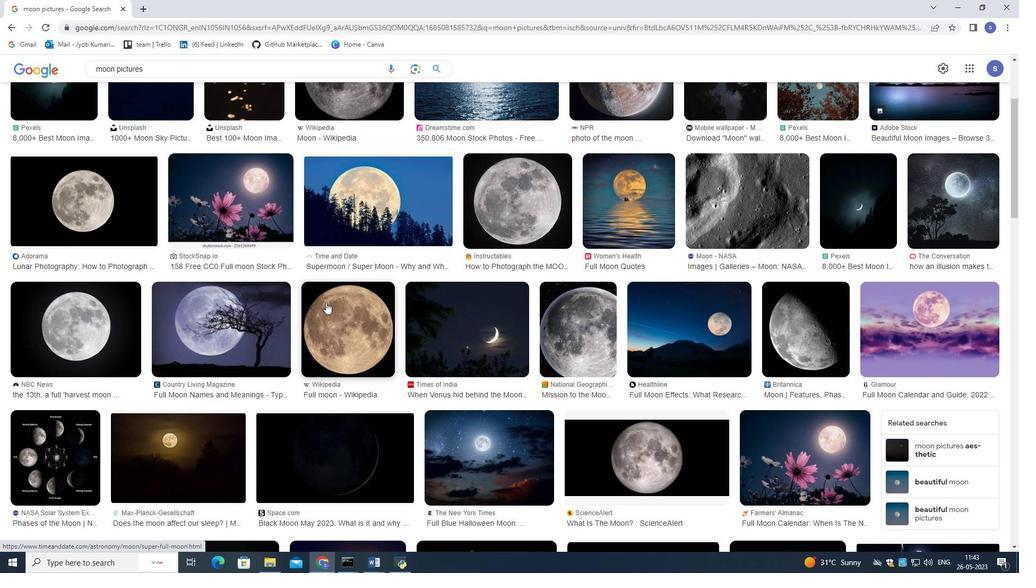 
Action: Mouse scrolled (326, 302) with delta (0, 0)
Screenshot: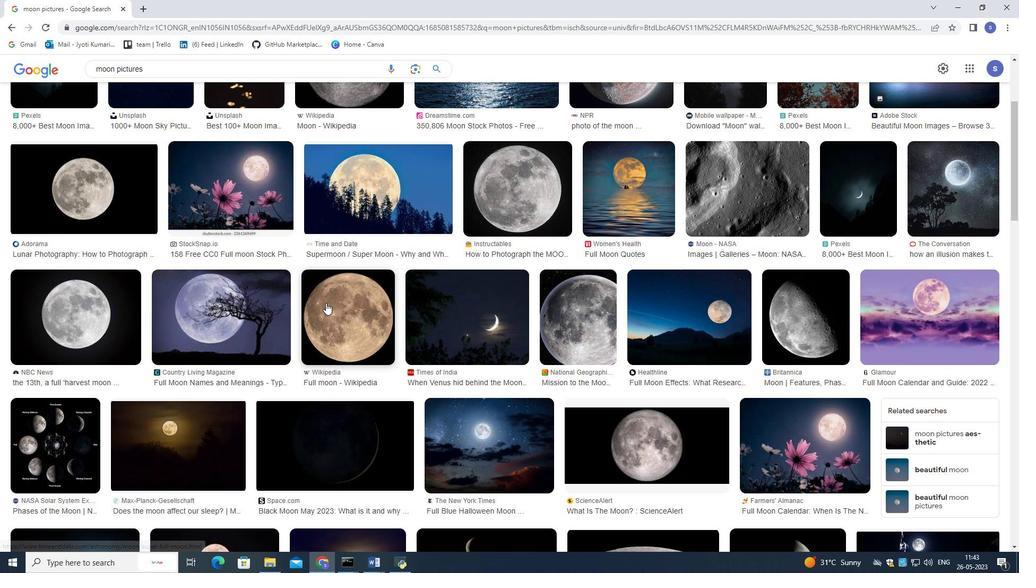 
Action: Mouse scrolled (326, 302) with delta (0, 0)
Screenshot: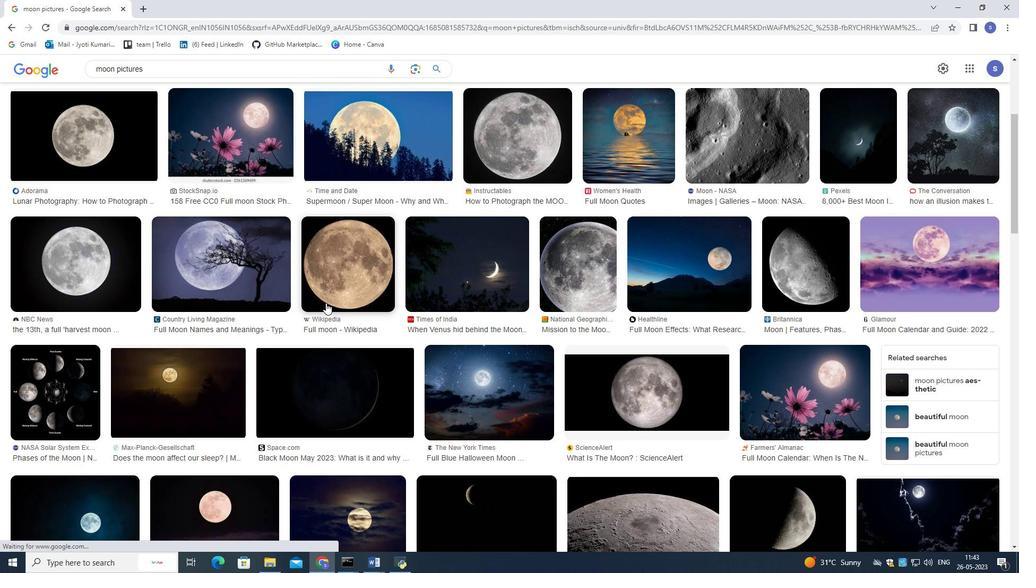 
Action: Mouse scrolled (326, 302) with delta (0, 0)
Screenshot: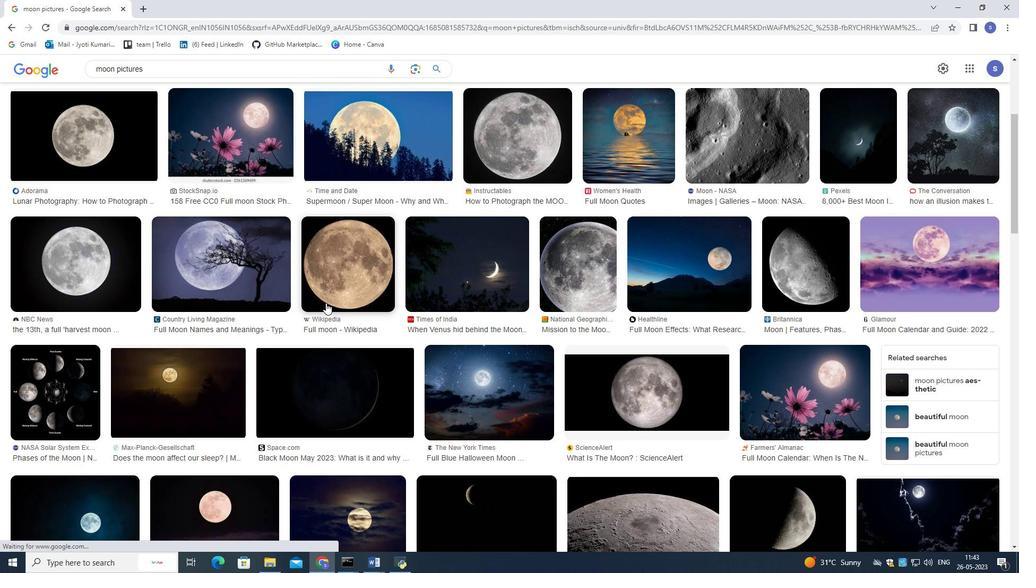 
Action: Mouse scrolled (326, 302) with delta (0, 0)
Screenshot: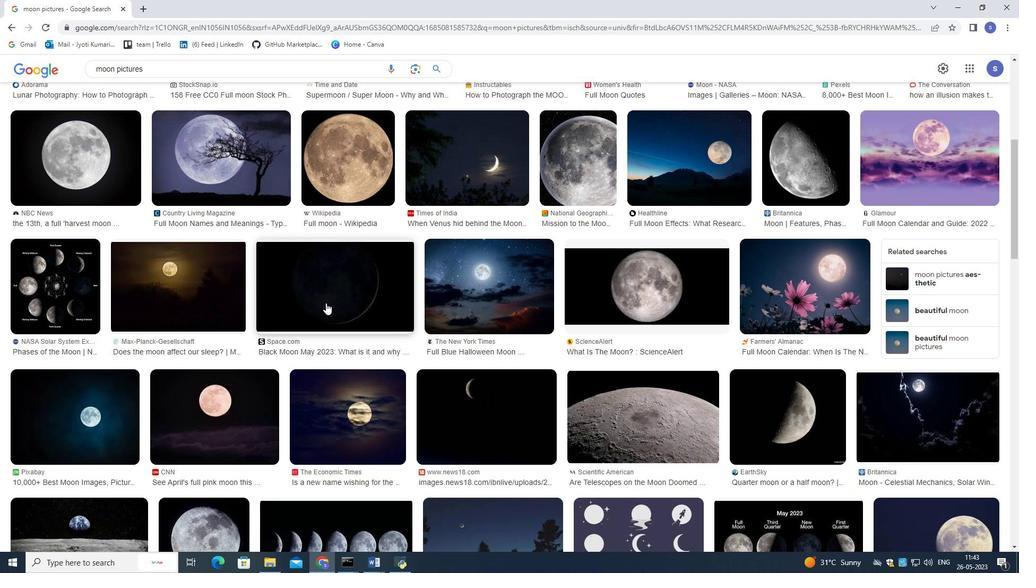 
Action: Mouse scrolled (326, 302) with delta (0, 0)
Screenshot: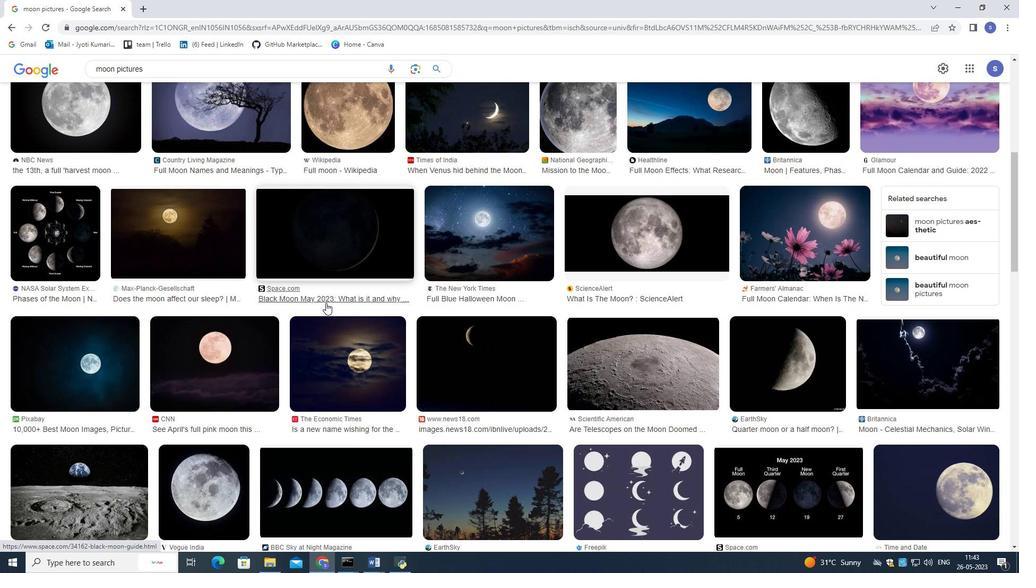 
Action: Mouse scrolled (326, 302) with delta (0, 0)
Screenshot: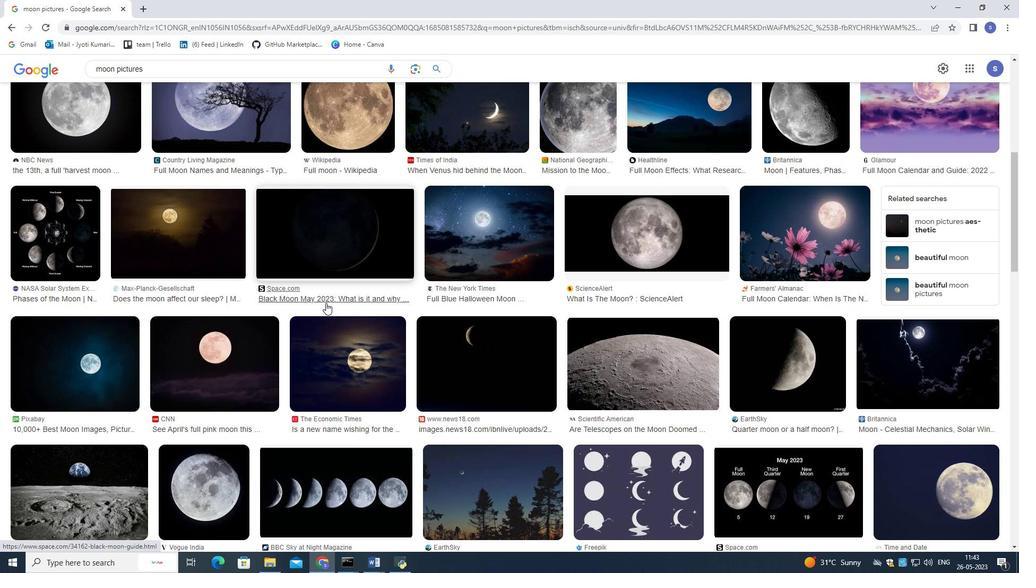 
Action: Mouse scrolled (326, 302) with delta (0, 0)
Screenshot: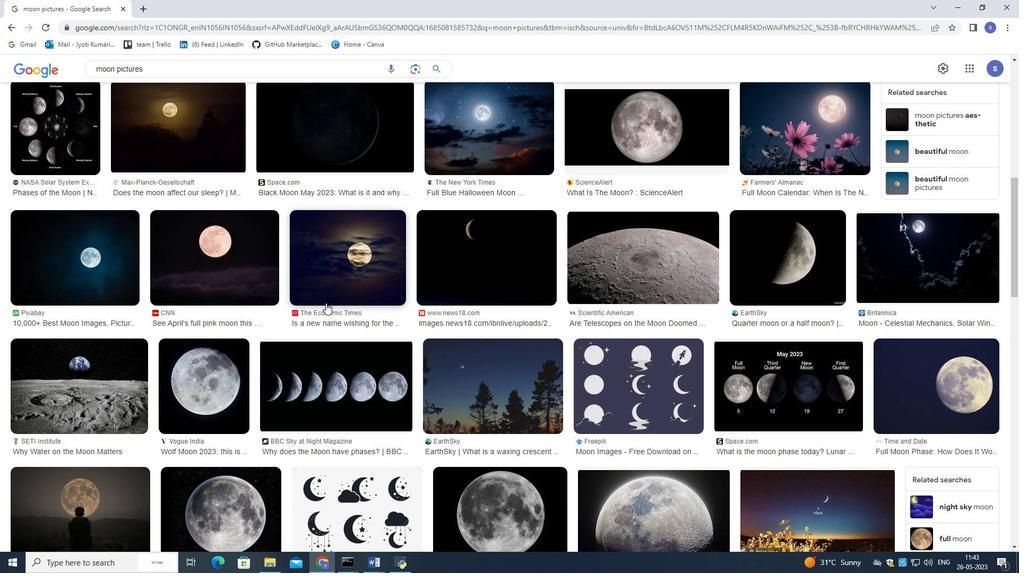 
Action: Mouse scrolled (326, 302) with delta (0, 0)
Screenshot: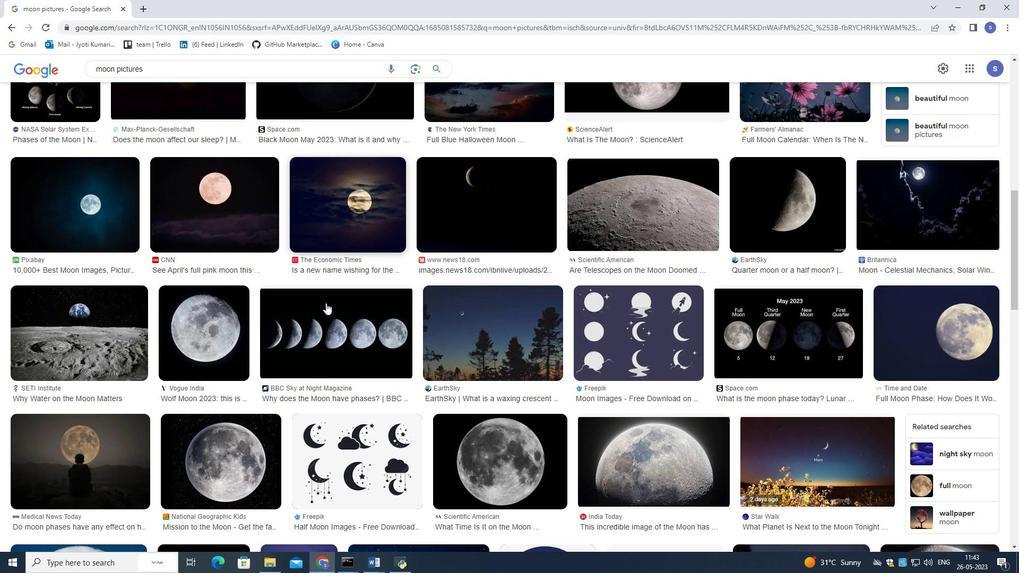 
Action: Mouse scrolled (326, 302) with delta (0, 0)
Screenshot: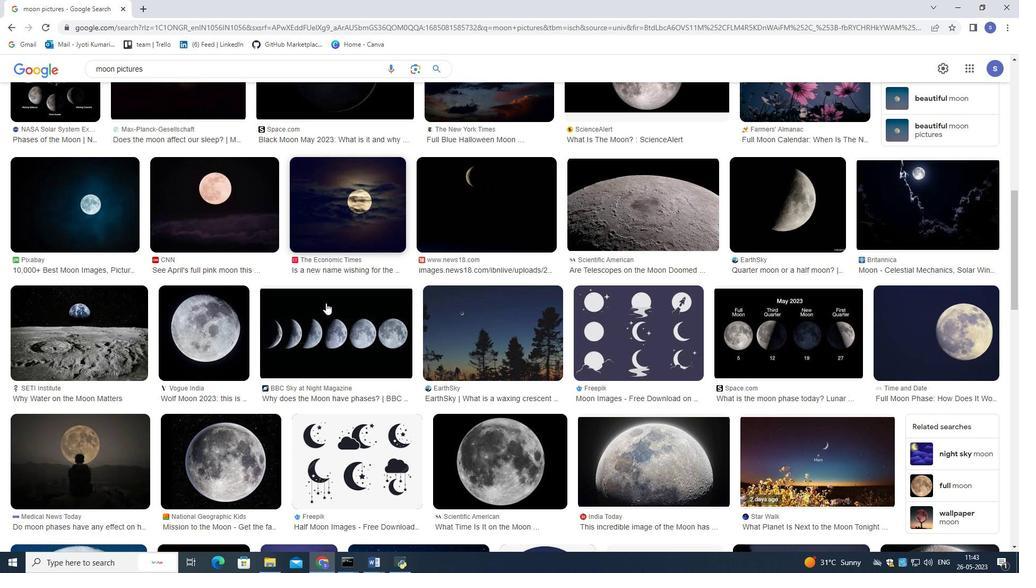 
Action: Mouse scrolled (326, 302) with delta (0, 0)
Screenshot: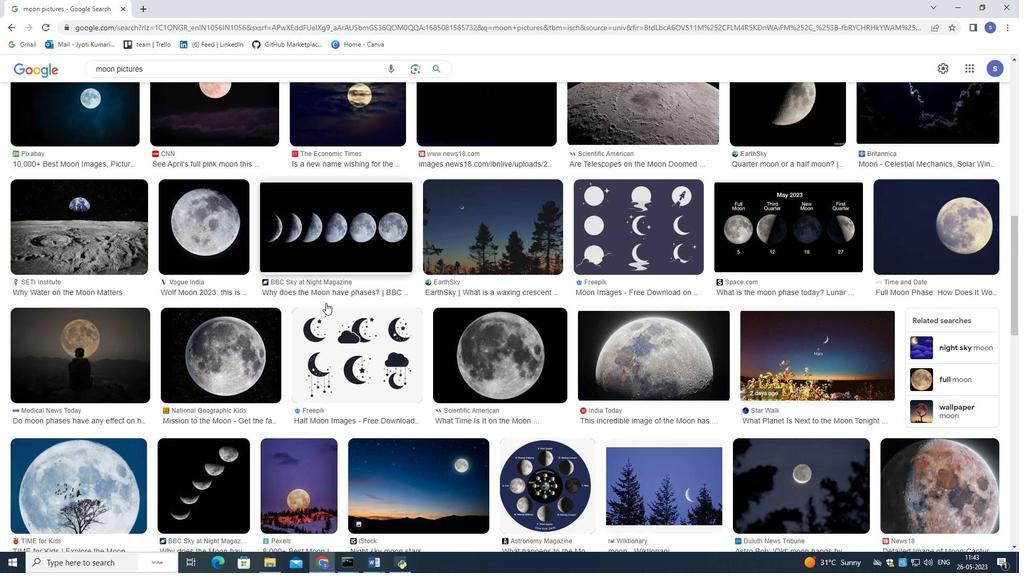 
Action: Mouse scrolled (326, 302) with delta (0, 0)
Screenshot: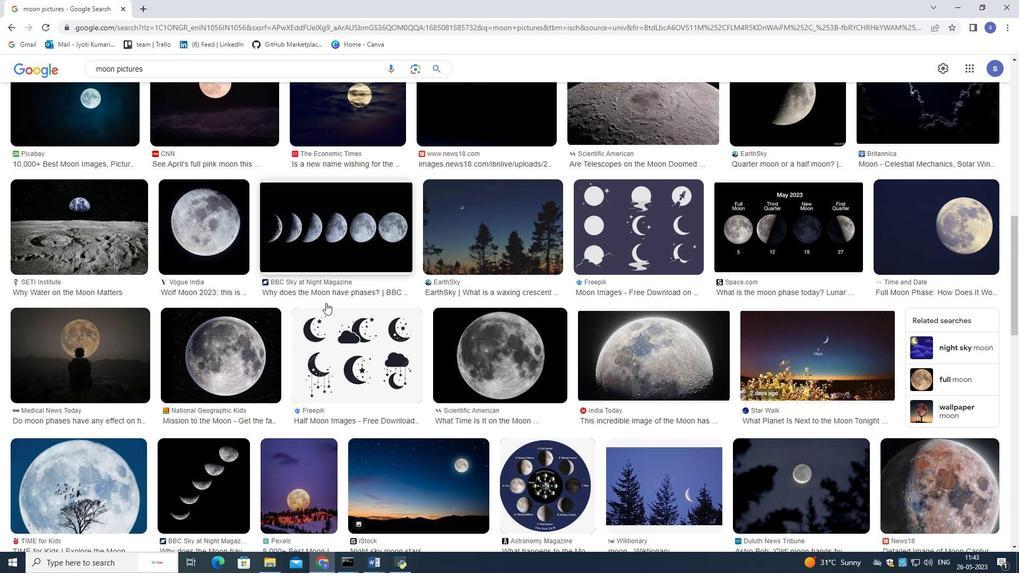 
Action: Mouse scrolled (326, 302) with delta (0, 0)
Screenshot: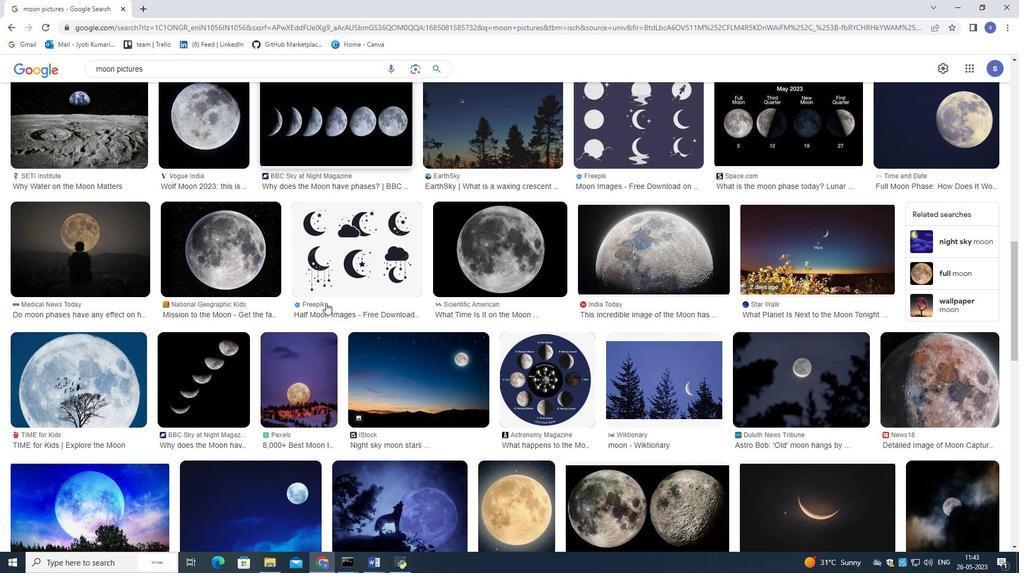 
Action: Mouse scrolled (326, 302) with delta (0, 0)
Screenshot: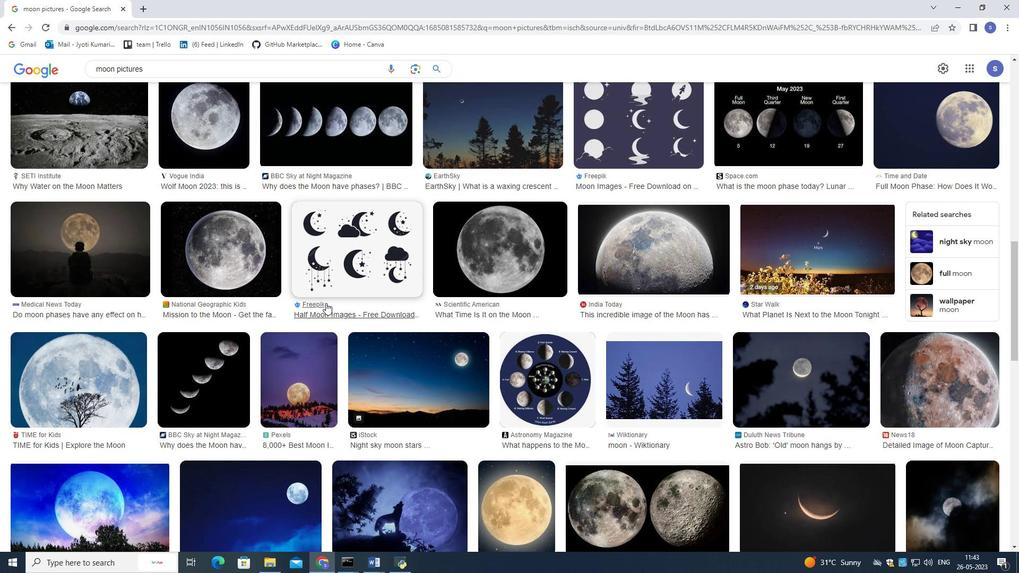 
Action: Mouse scrolled (326, 302) with delta (0, 0)
Screenshot: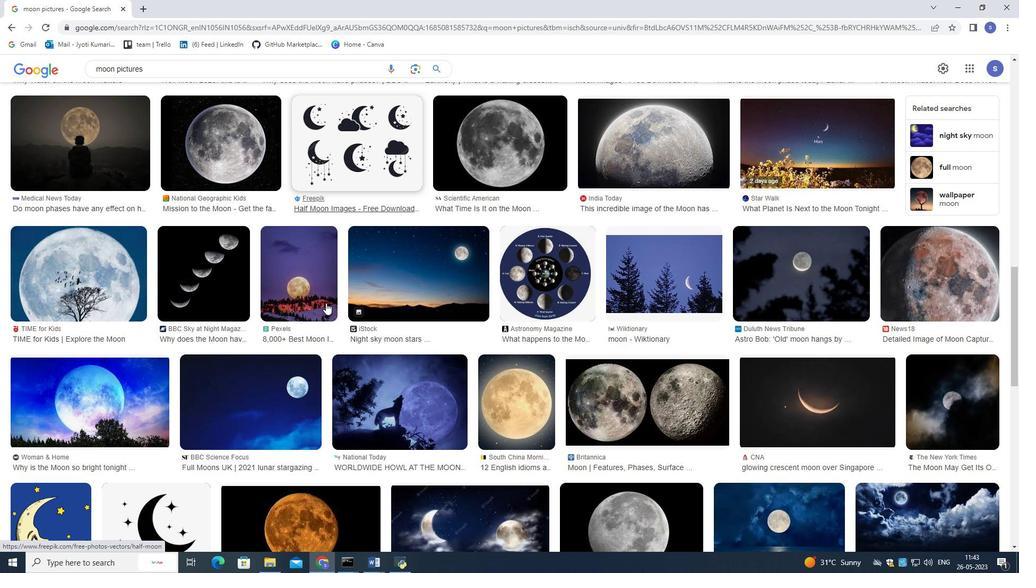 
Action: Mouse scrolled (326, 302) with delta (0, 0)
Screenshot: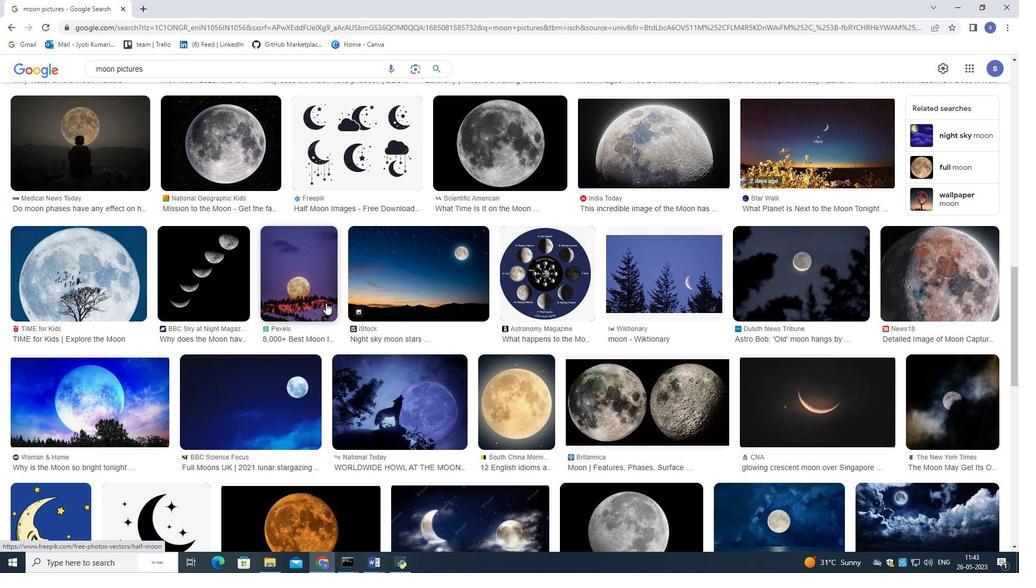 
Action: Mouse scrolled (326, 302) with delta (0, 0)
Screenshot: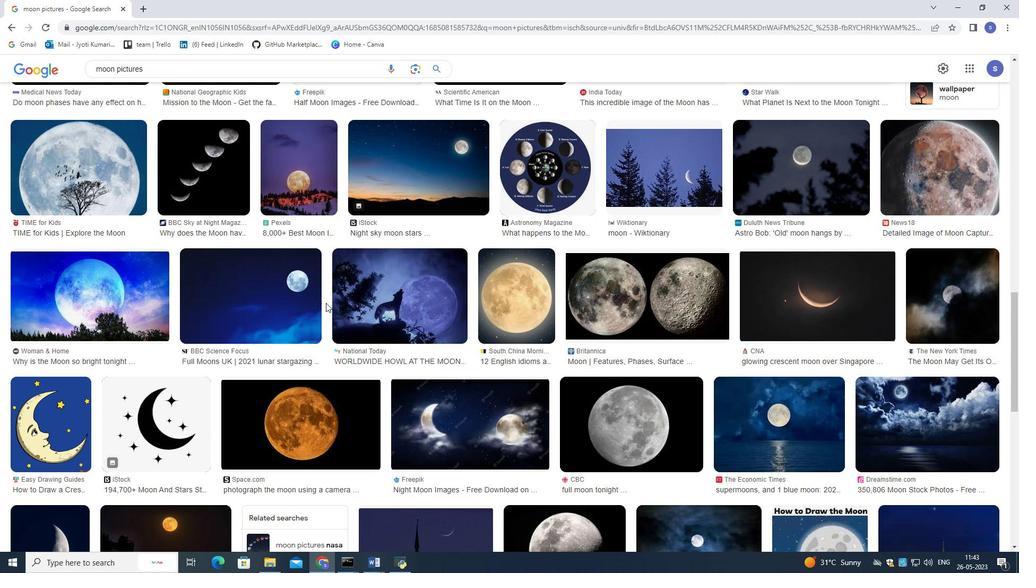 
Action: Mouse scrolled (326, 302) with delta (0, 0)
Screenshot: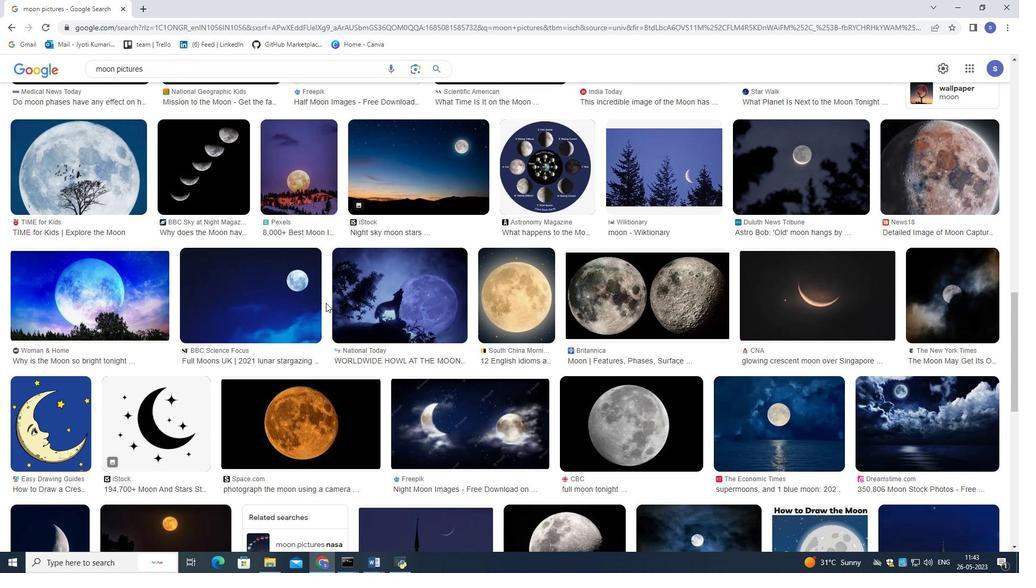 
Action: Mouse scrolled (326, 302) with delta (0, 0)
Screenshot: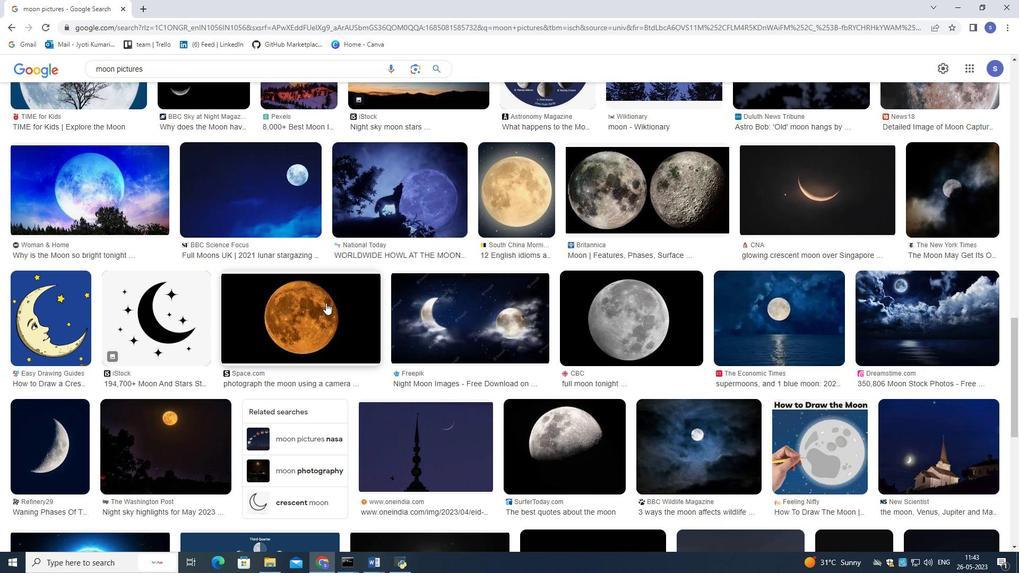 
Action: Mouse scrolled (326, 302) with delta (0, 0)
Screenshot: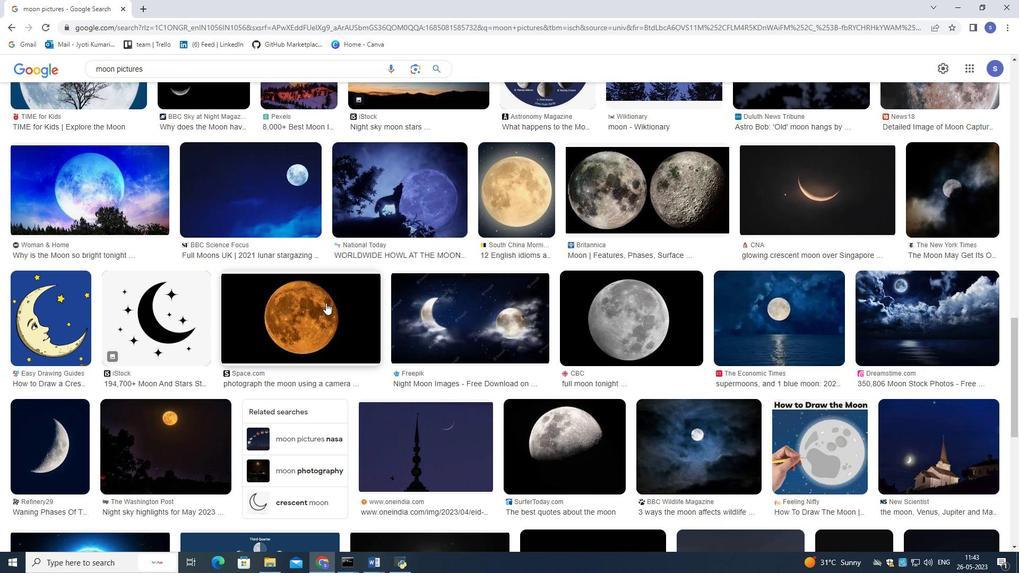 
Action: Mouse scrolled (326, 302) with delta (0, 0)
Screenshot: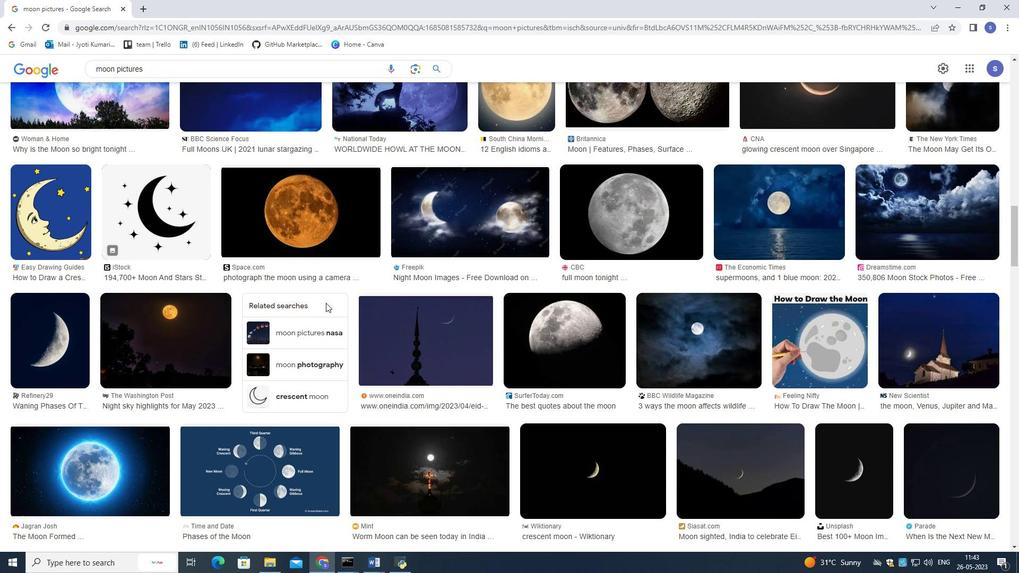 
Action: Mouse scrolled (326, 302) with delta (0, 0)
Screenshot: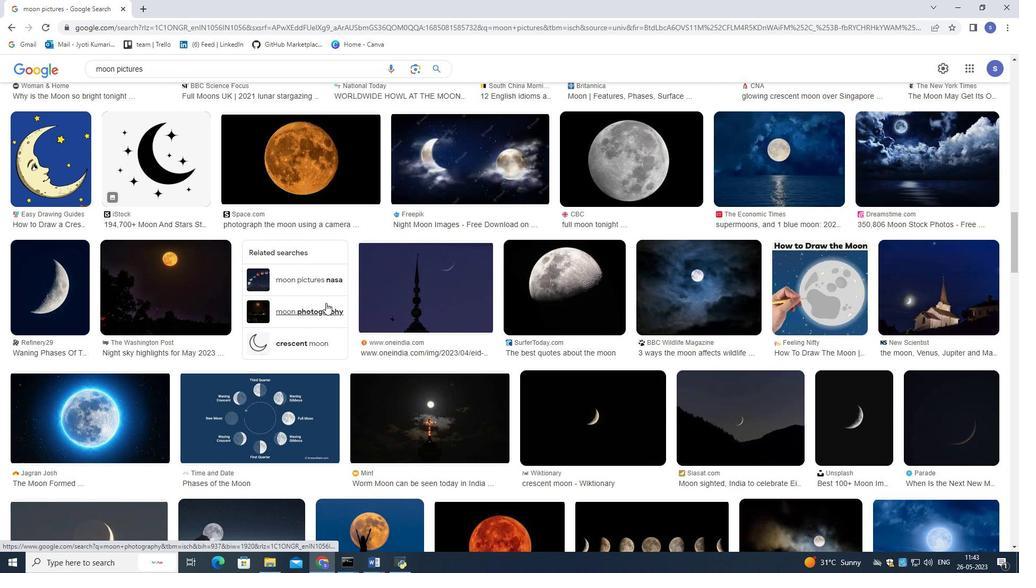
Action: Mouse scrolled (326, 302) with delta (0, 0)
Screenshot: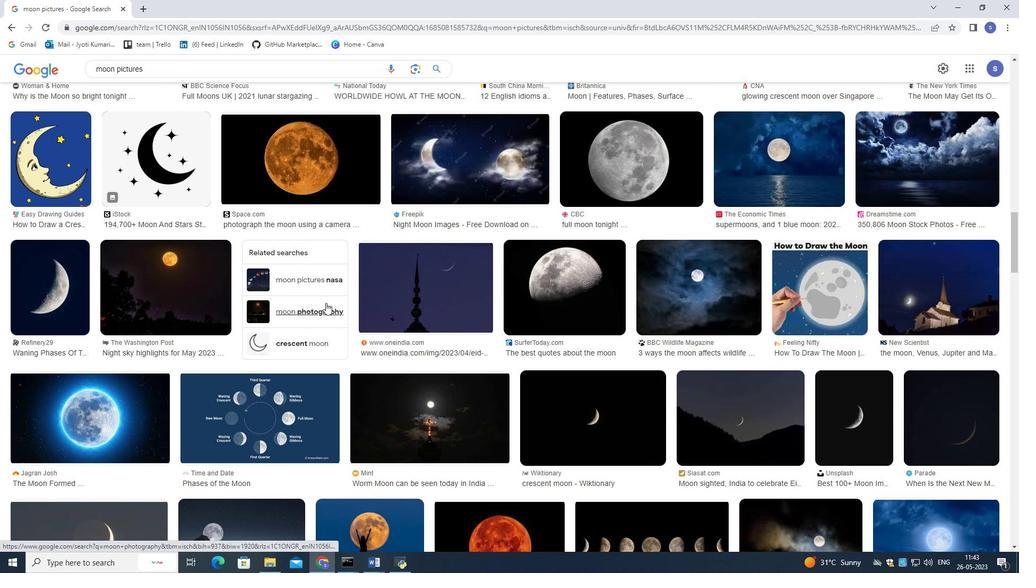 
Action: Mouse scrolled (326, 302) with delta (0, 0)
Screenshot: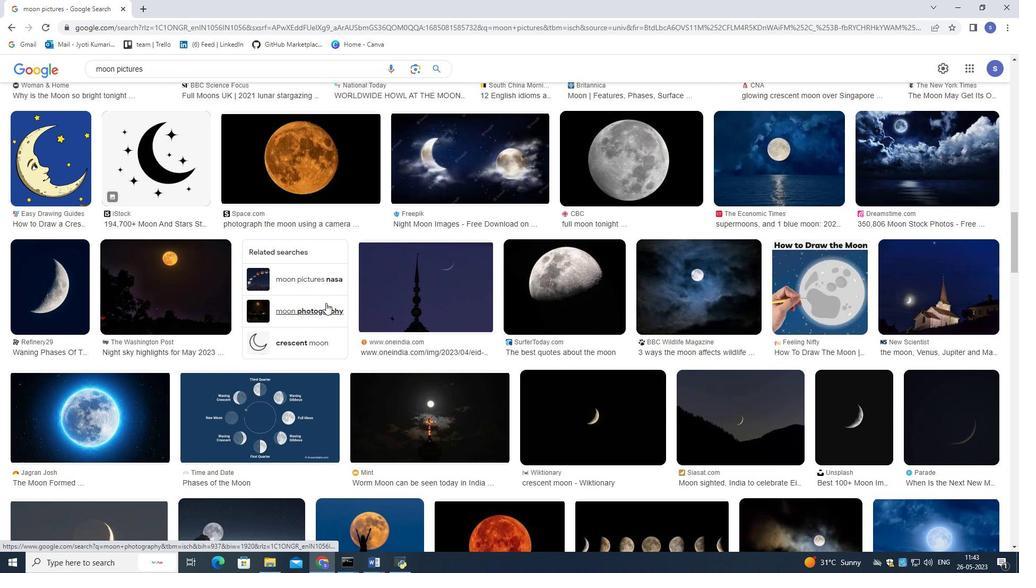 
Action: Mouse scrolled (326, 302) with delta (0, 0)
Screenshot: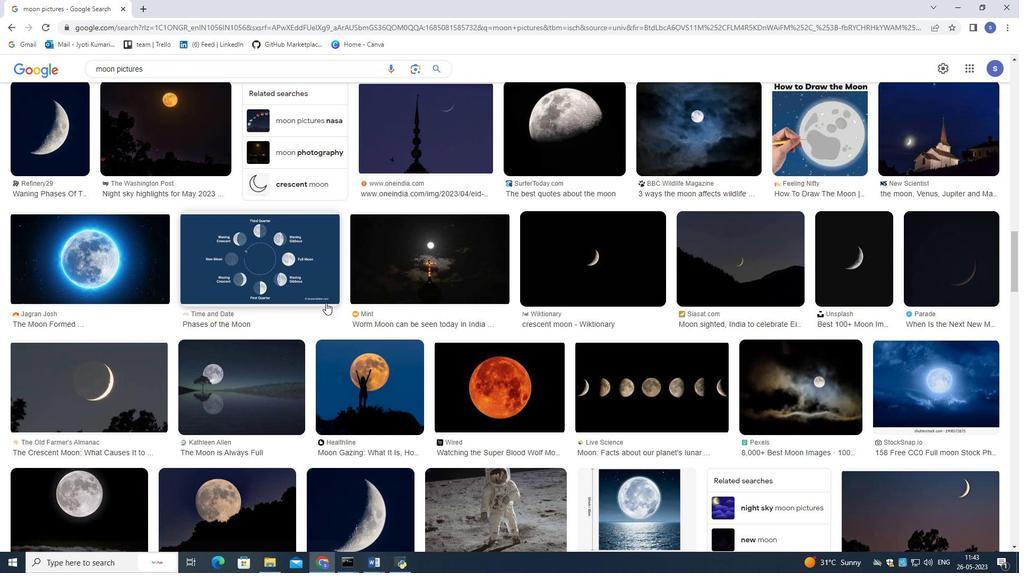 
Action: Mouse scrolled (326, 302) with delta (0, 0)
Screenshot: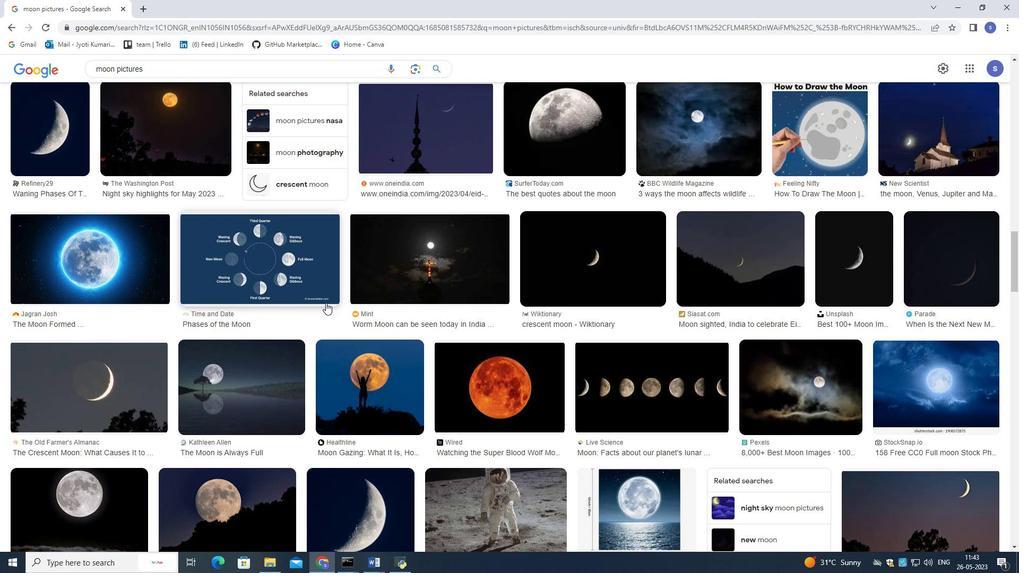 
Action: Mouse scrolled (326, 302) with delta (0, 0)
Screenshot: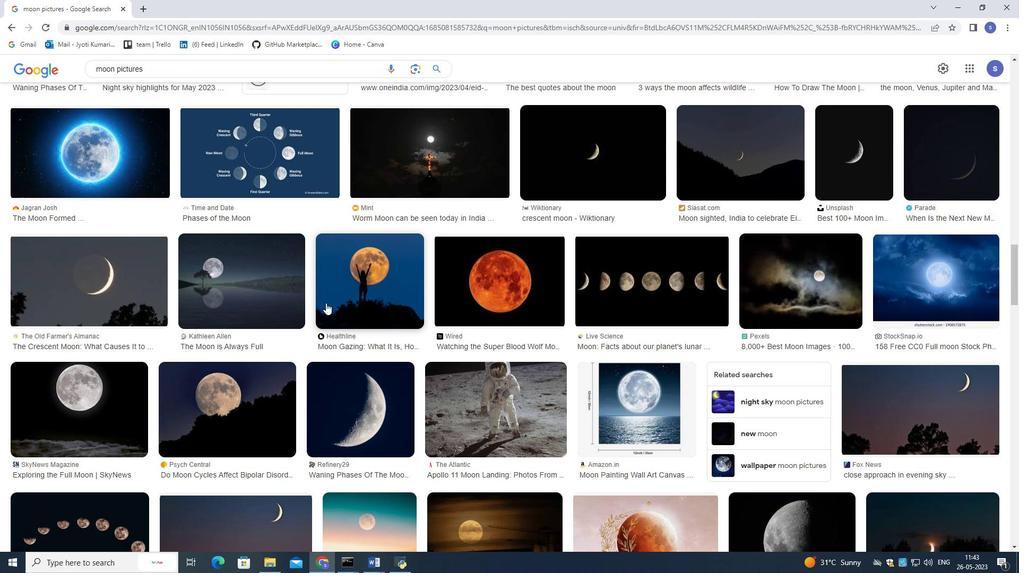 
Action: Mouse scrolled (326, 302) with delta (0, 0)
Screenshot: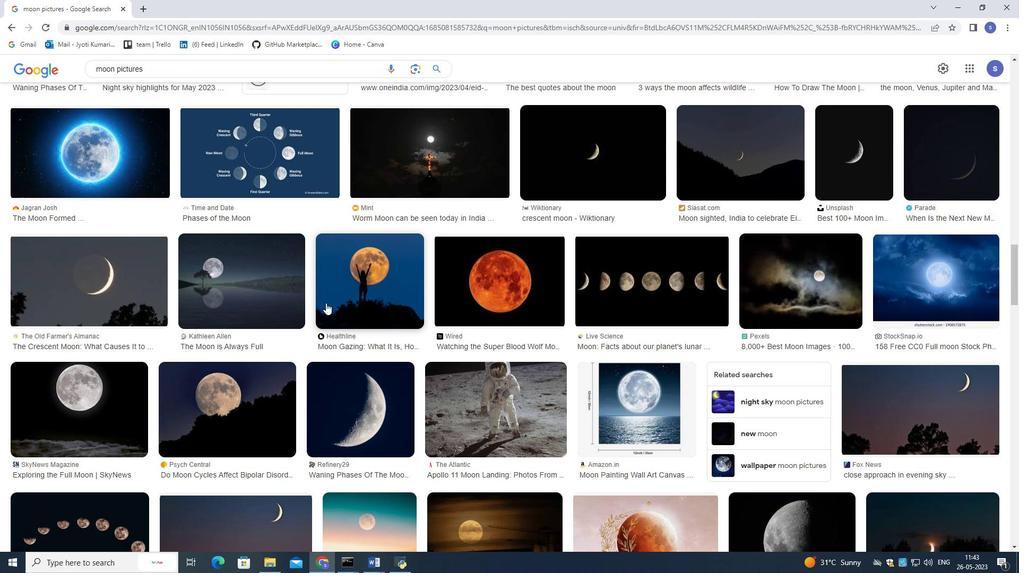 
Action: Mouse scrolled (326, 302) with delta (0, 0)
Screenshot: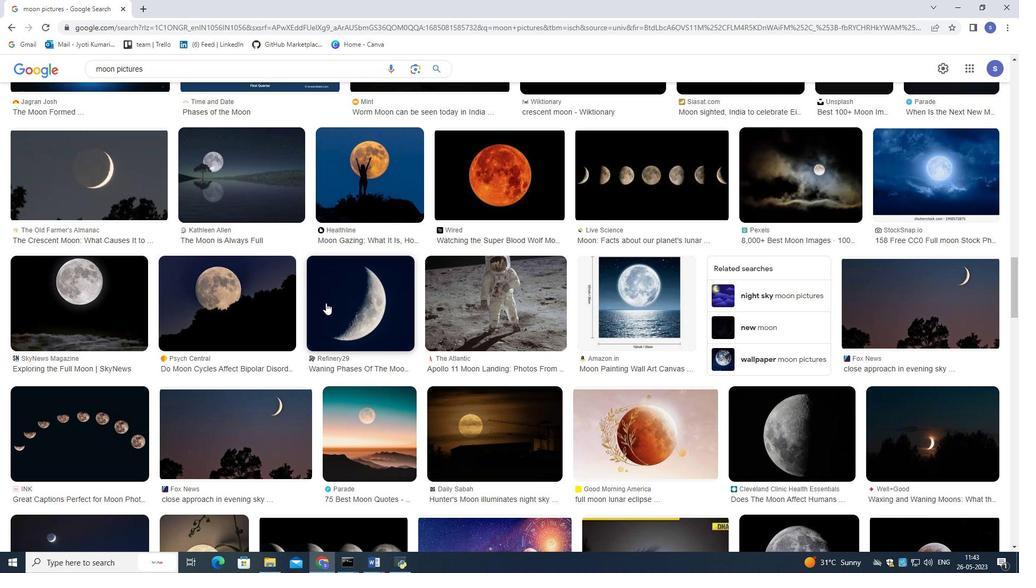 
Action: Mouse scrolled (326, 302) with delta (0, 0)
Screenshot: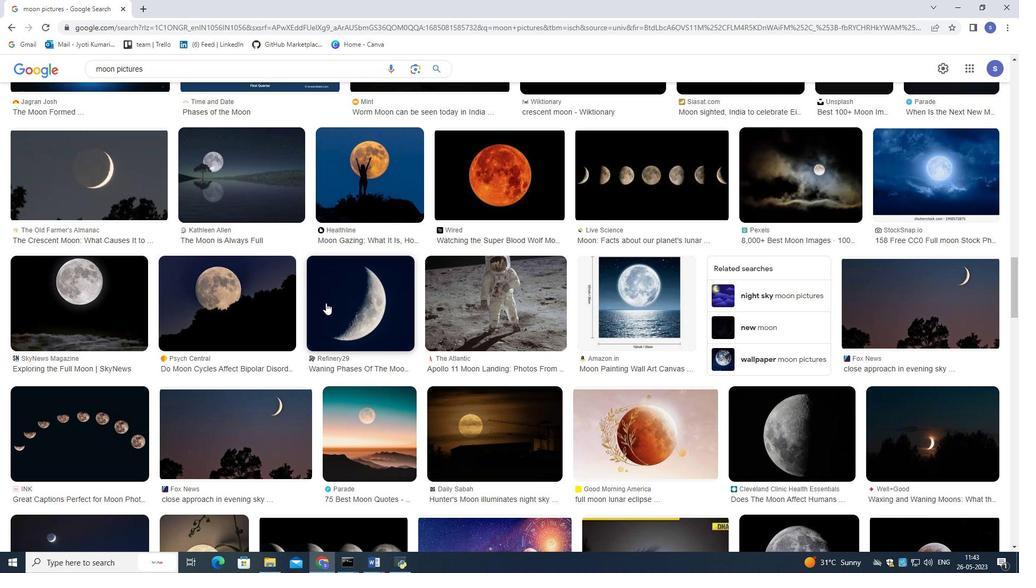 
Action: Mouse scrolled (326, 302) with delta (0, 0)
Screenshot: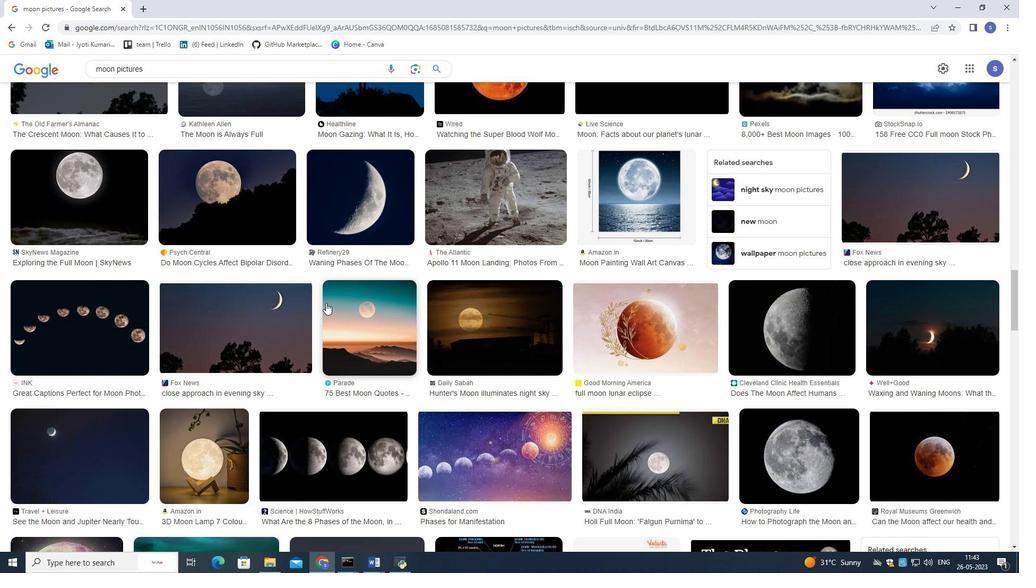 
Action: Mouse scrolled (326, 302) with delta (0, 0)
Screenshot: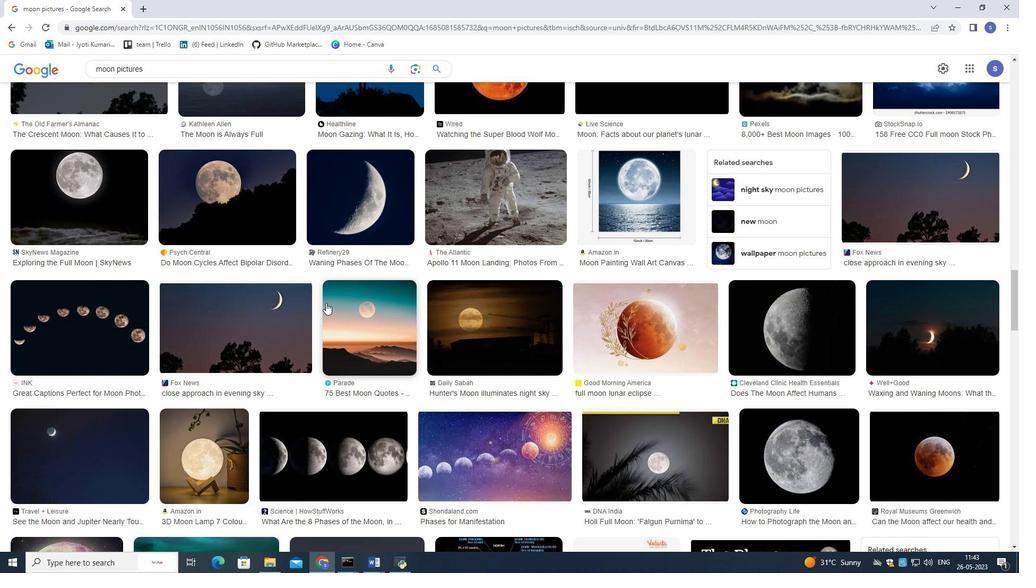 
Action: Mouse scrolled (326, 302) with delta (0, 0)
Screenshot: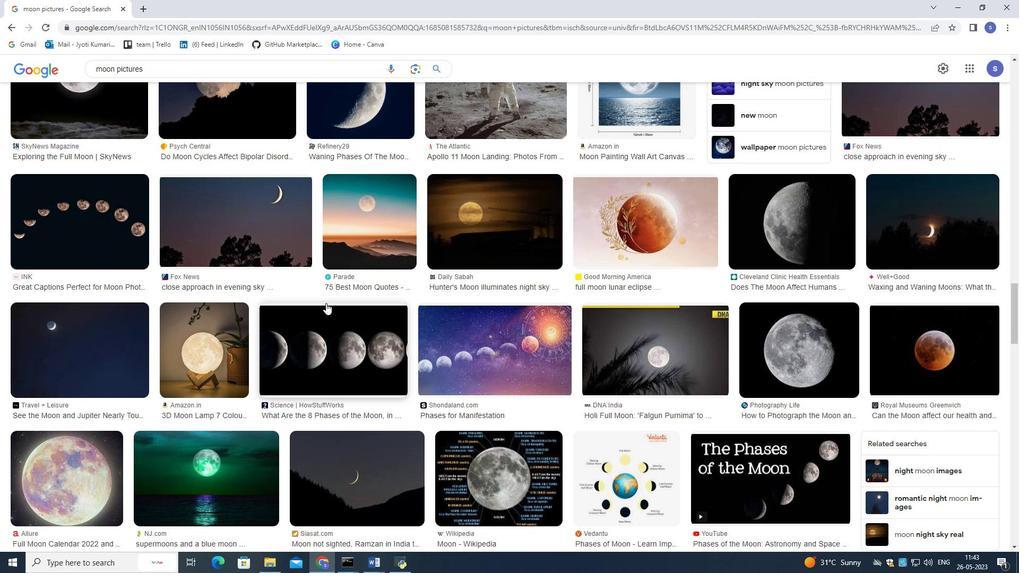 
Action: Mouse scrolled (326, 302) with delta (0, 0)
Screenshot: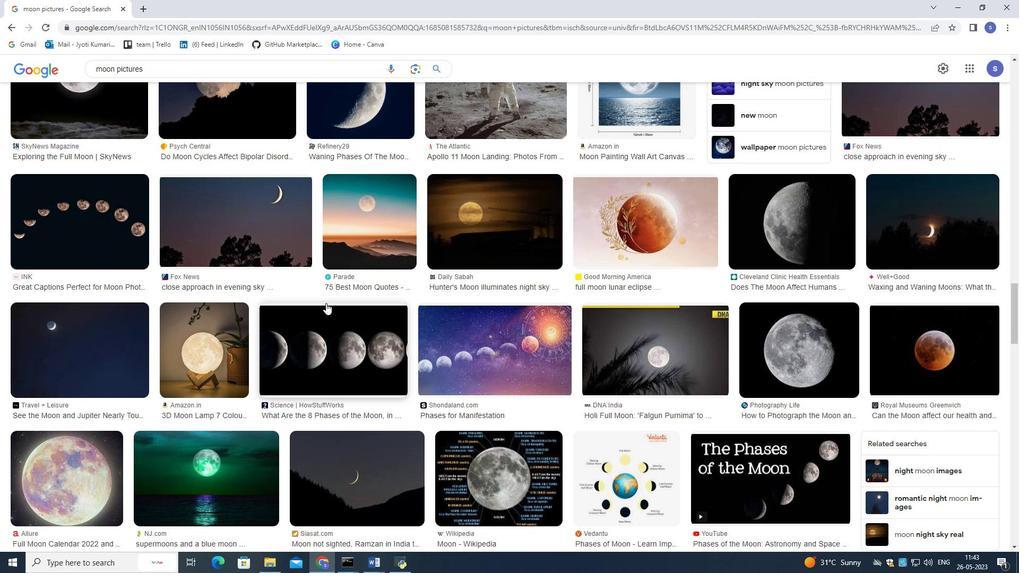 
Action: Mouse scrolled (326, 302) with delta (0, 0)
Screenshot: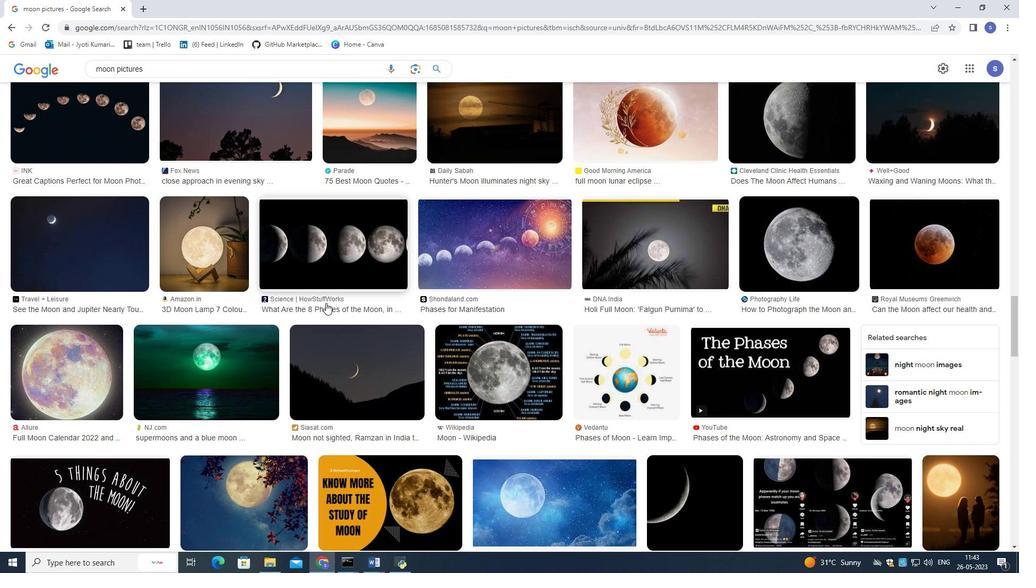 
Action: Mouse scrolled (326, 302) with delta (0, 0)
Screenshot: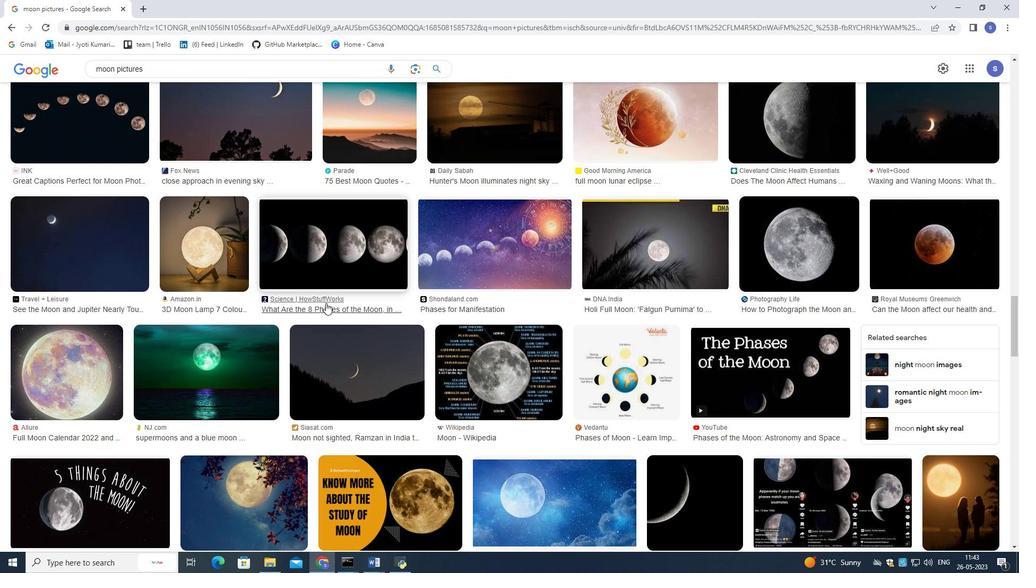 
Action: Mouse scrolled (326, 302) with delta (0, 0)
Screenshot: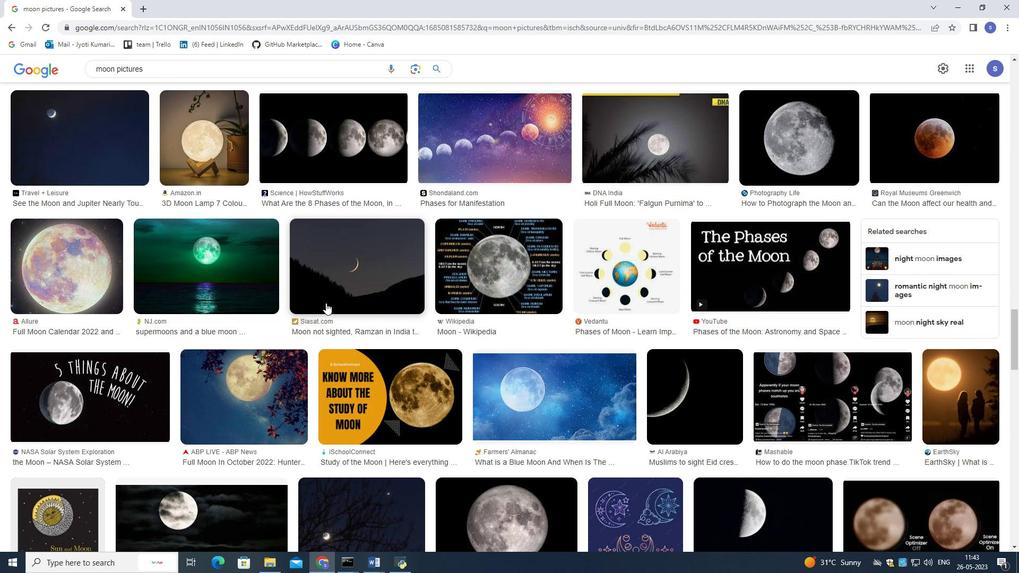 
Action: Mouse scrolled (326, 302) with delta (0, 0)
Screenshot: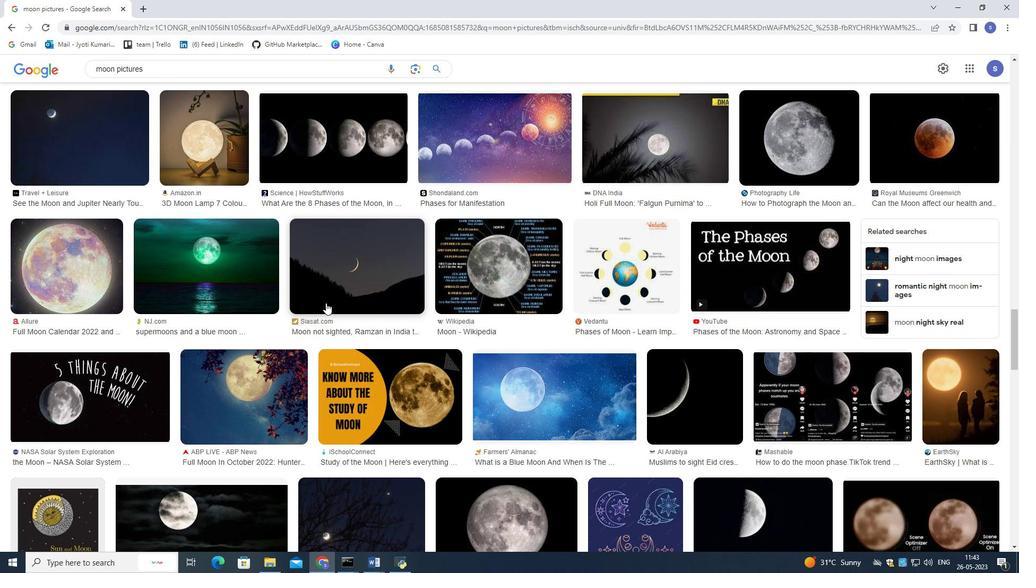 
Action: Mouse scrolled (326, 303) with delta (0, 0)
Screenshot: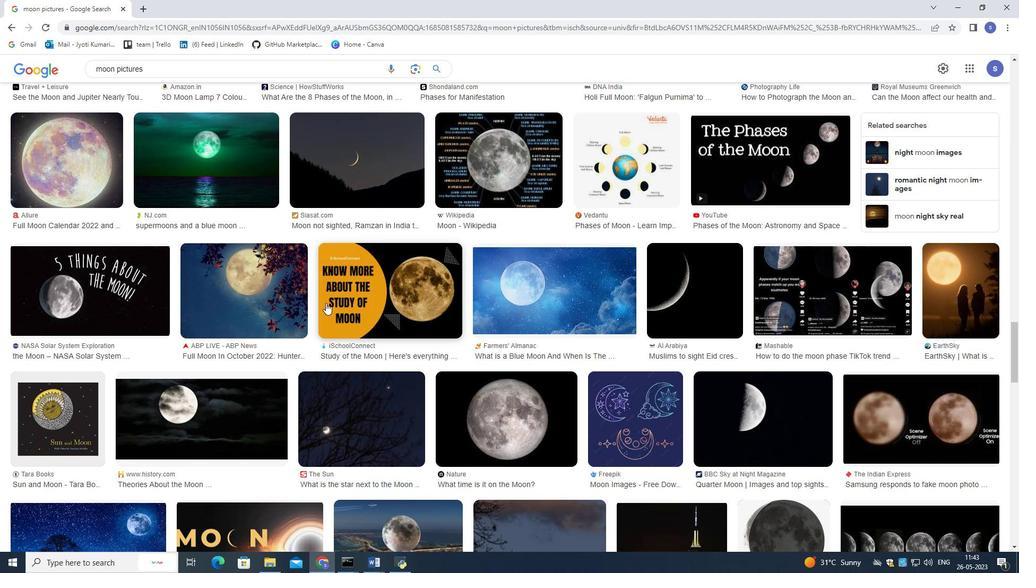 
Action: Mouse scrolled (326, 303) with delta (0, 0)
Screenshot: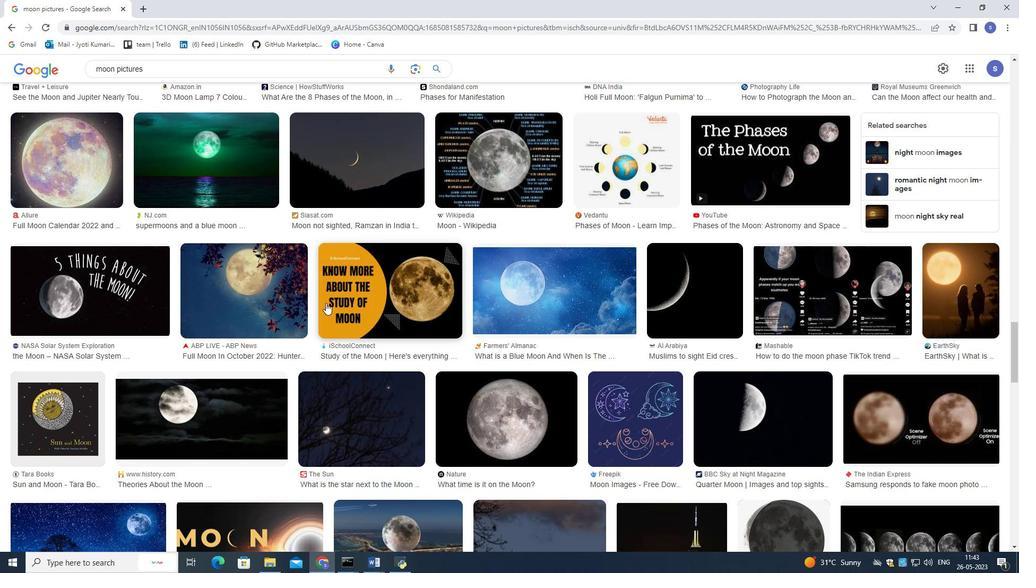 
Action: Mouse scrolled (326, 303) with delta (0, 0)
Screenshot: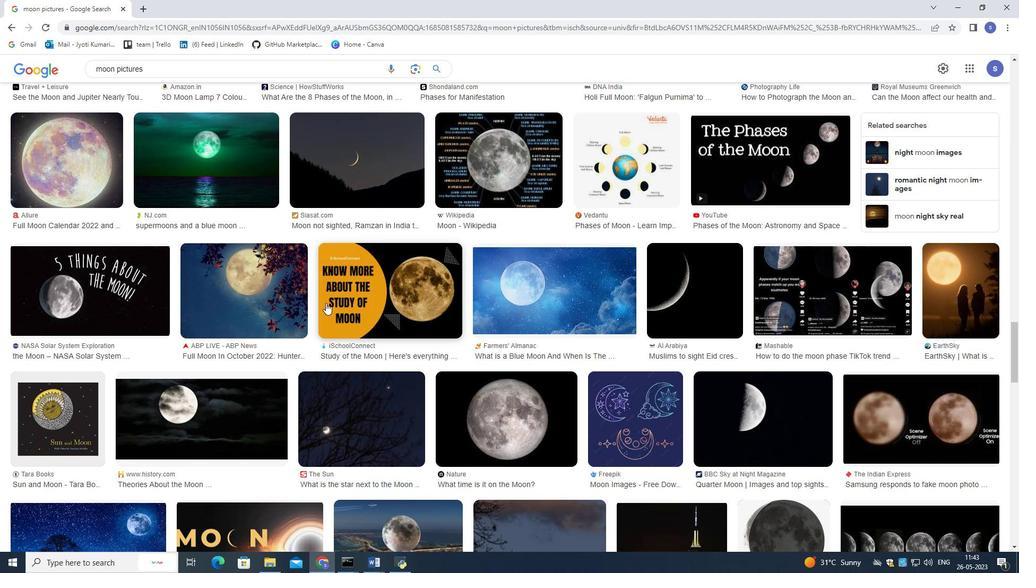 
Action: Mouse scrolled (326, 303) with delta (0, 0)
Screenshot: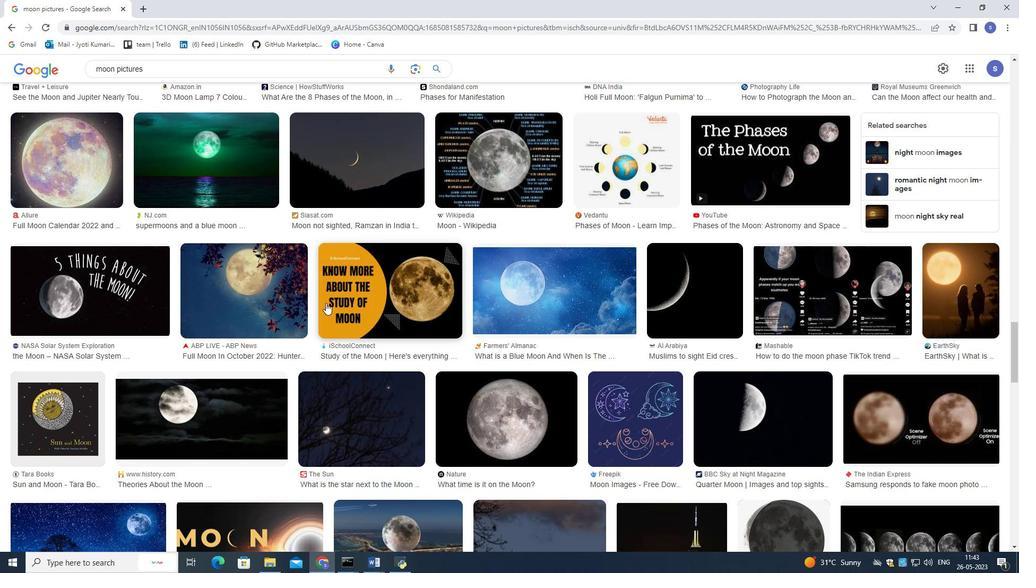 
Action: Mouse scrolled (326, 303) with delta (0, 0)
Screenshot: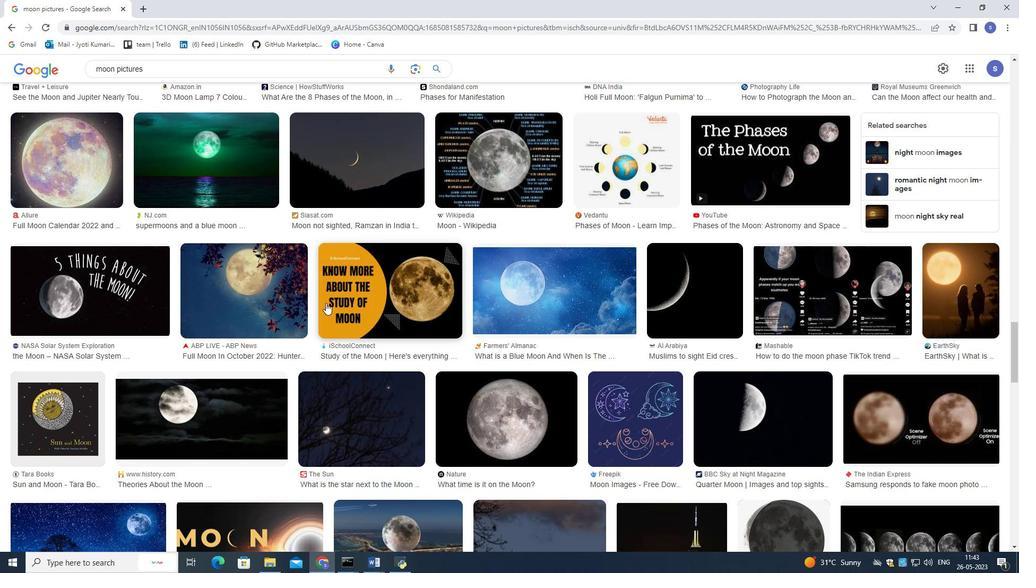 
Action: Mouse moved to (325, 303)
Screenshot: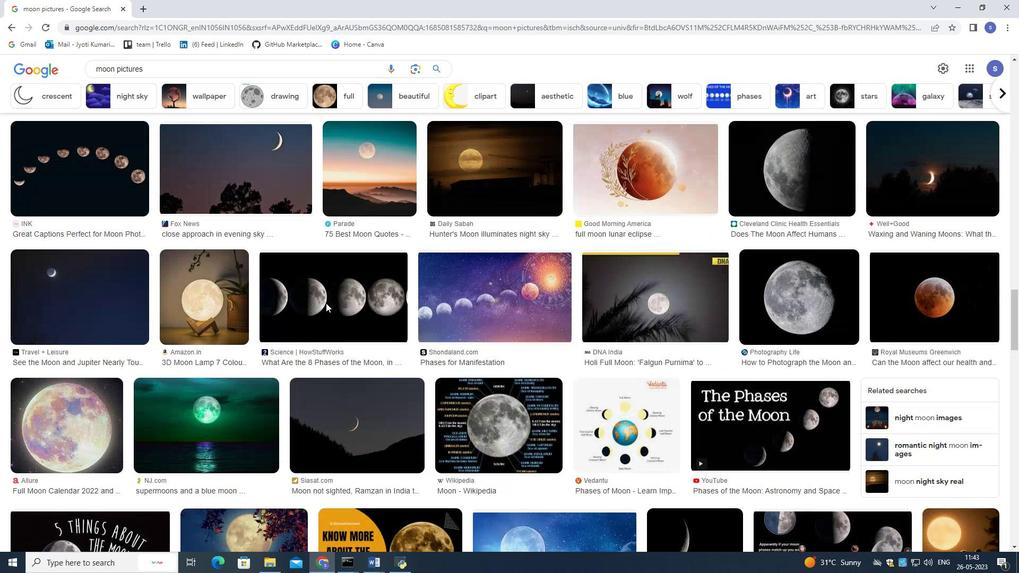 
Action: Mouse scrolled (325, 304) with delta (0, 0)
Screenshot: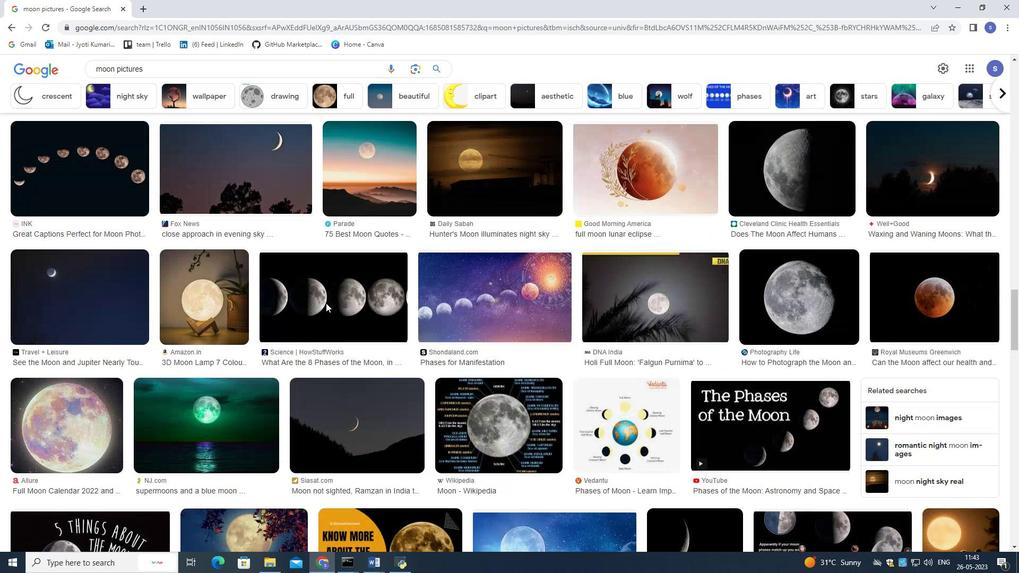 
Action: Mouse scrolled (325, 304) with delta (0, 0)
Screenshot: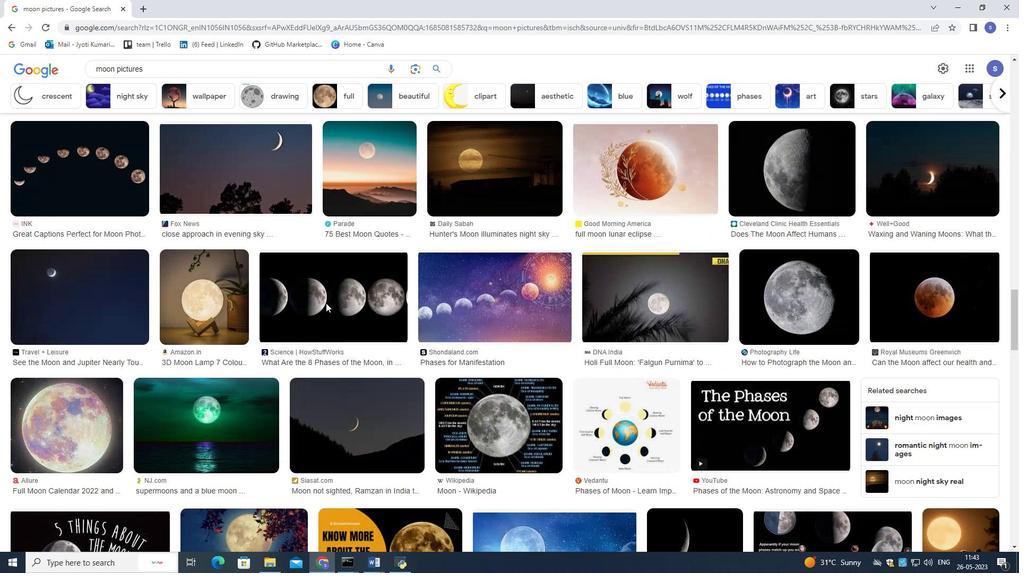 
Action: Mouse scrolled (325, 304) with delta (0, 0)
Screenshot: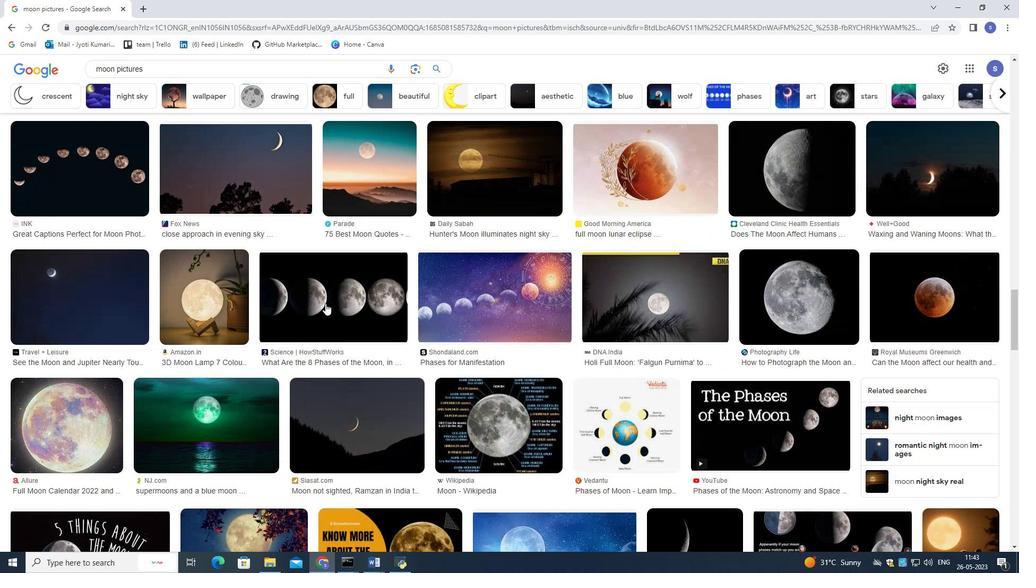 
Action: Mouse scrolled (325, 304) with delta (0, 0)
Screenshot: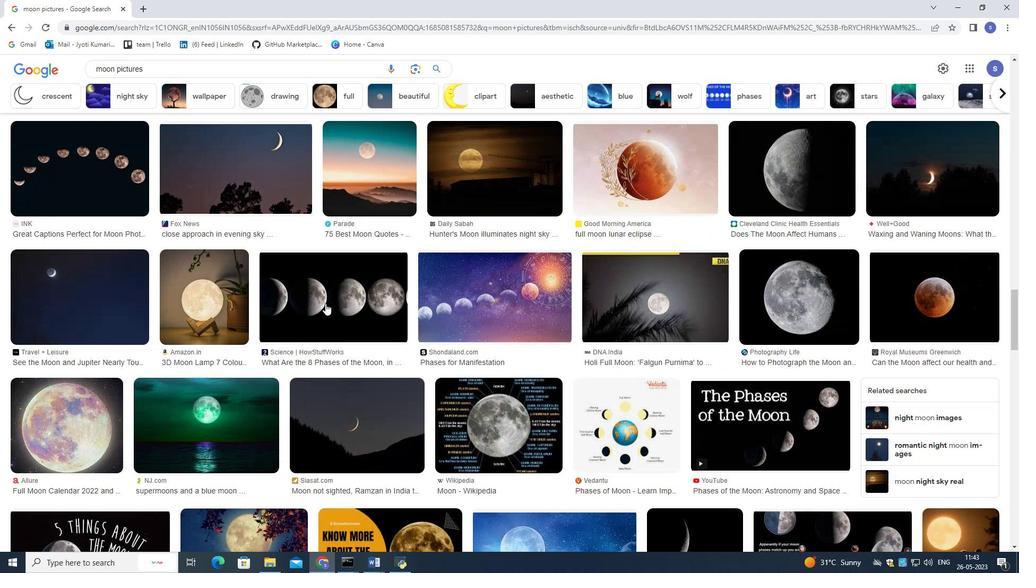 
Action: Mouse scrolled (325, 304) with delta (0, 0)
Screenshot: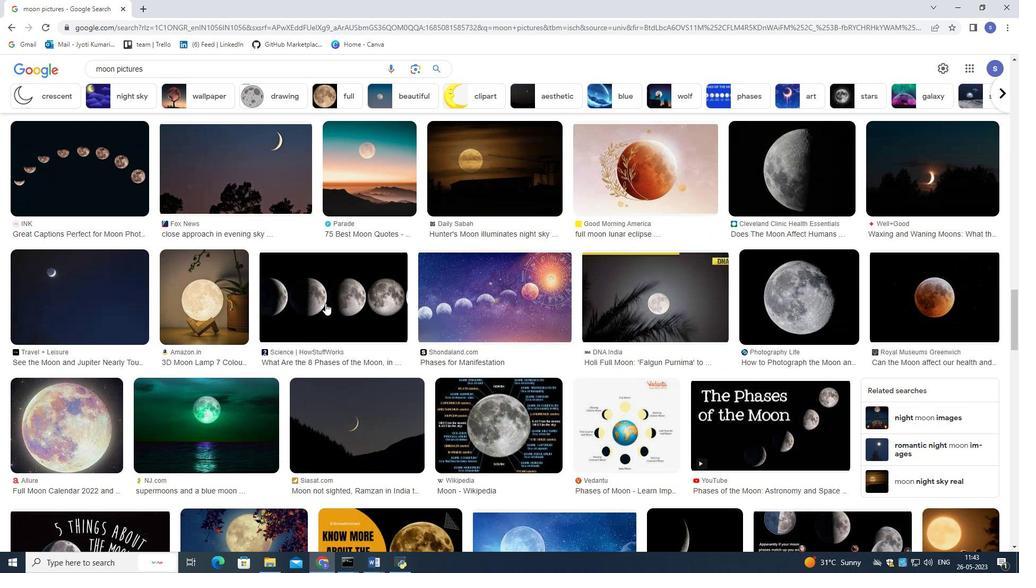 
Action: Mouse scrolled (325, 304) with delta (0, 0)
Screenshot: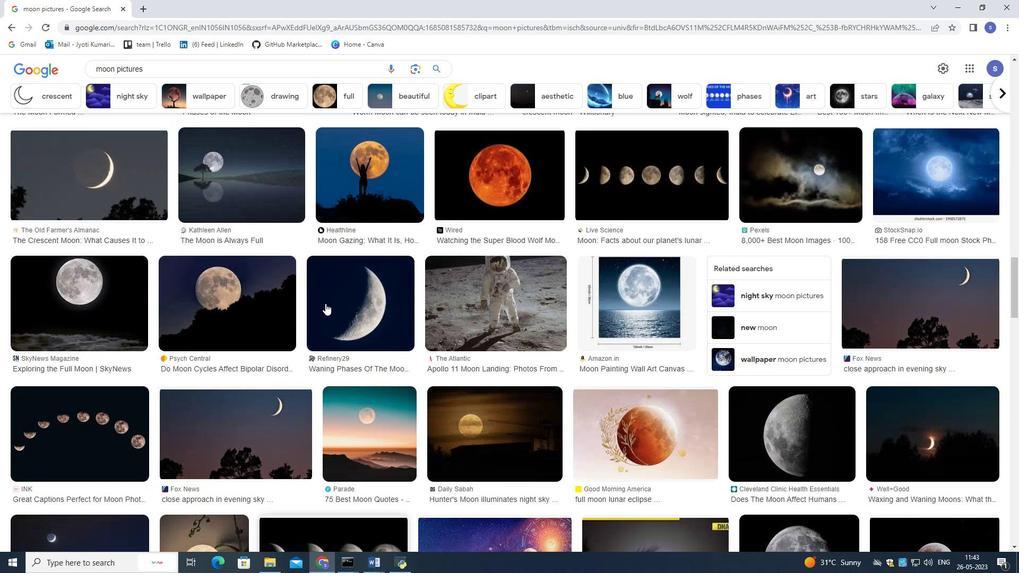 
Action: Mouse scrolled (325, 304) with delta (0, 0)
Screenshot: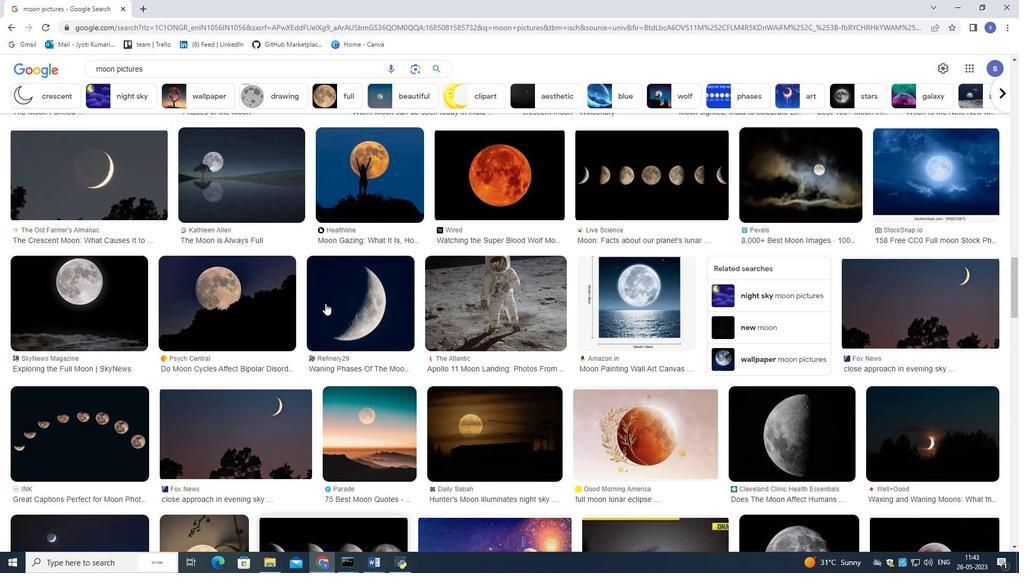 
Action: Mouse scrolled (325, 304) with delta (0, 0)
Screenshot: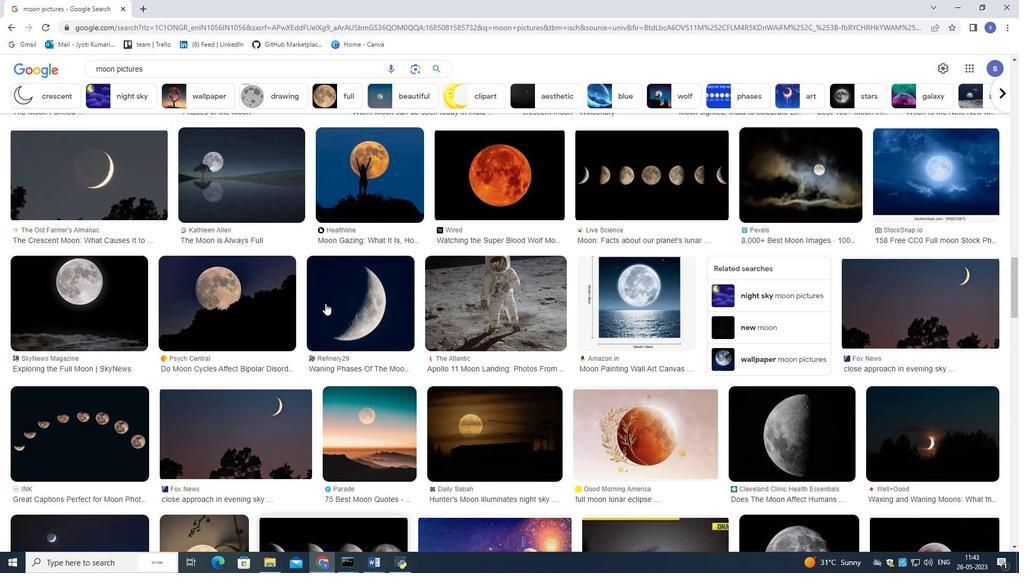 
Action: Mouse scrolled (325, 304) with delta (0, 0)
Screenshot: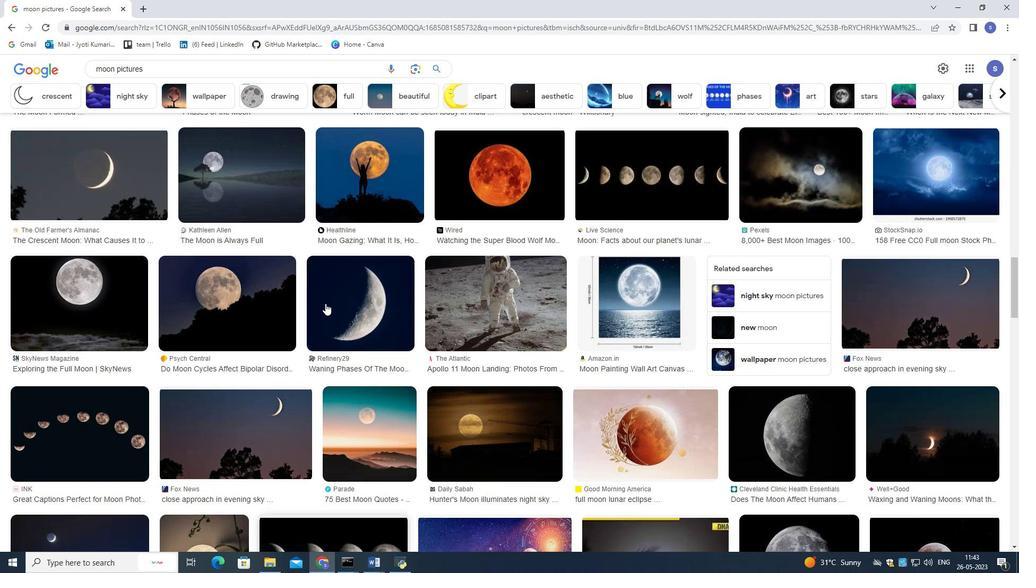 
Action: Mouse moved to (325, 303)
Screenshot: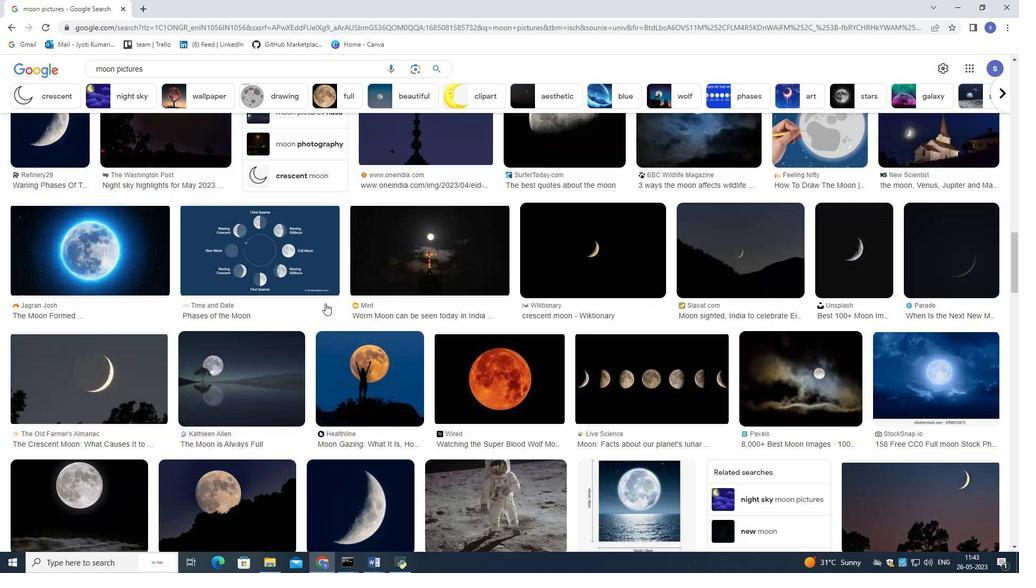 
Action: Mouse scrolled (325, 304) with delta (0, 0)
Screenshot: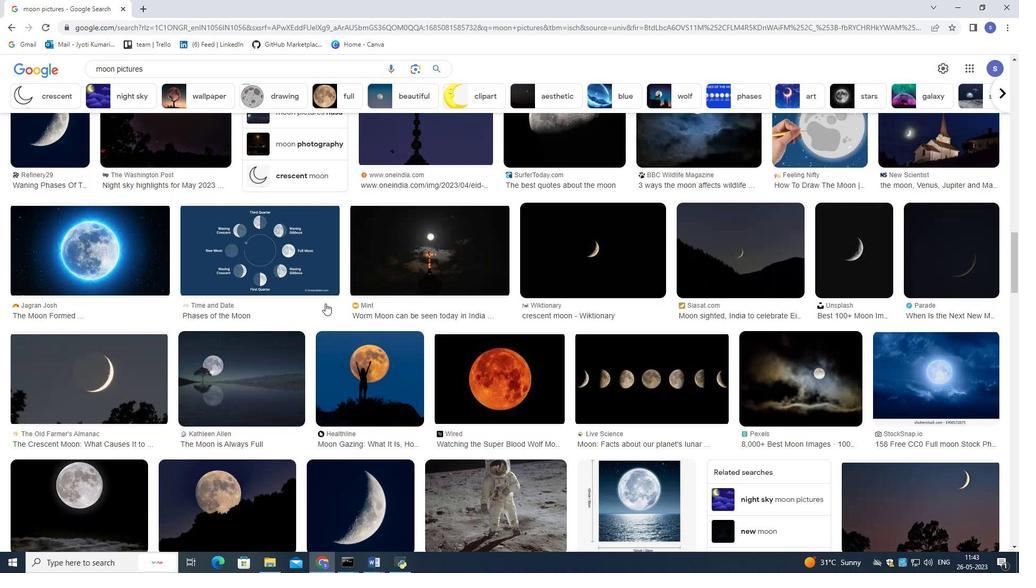 
Action: Mouse scrolled (325, 304) with delta (0, 0)
Screenshot: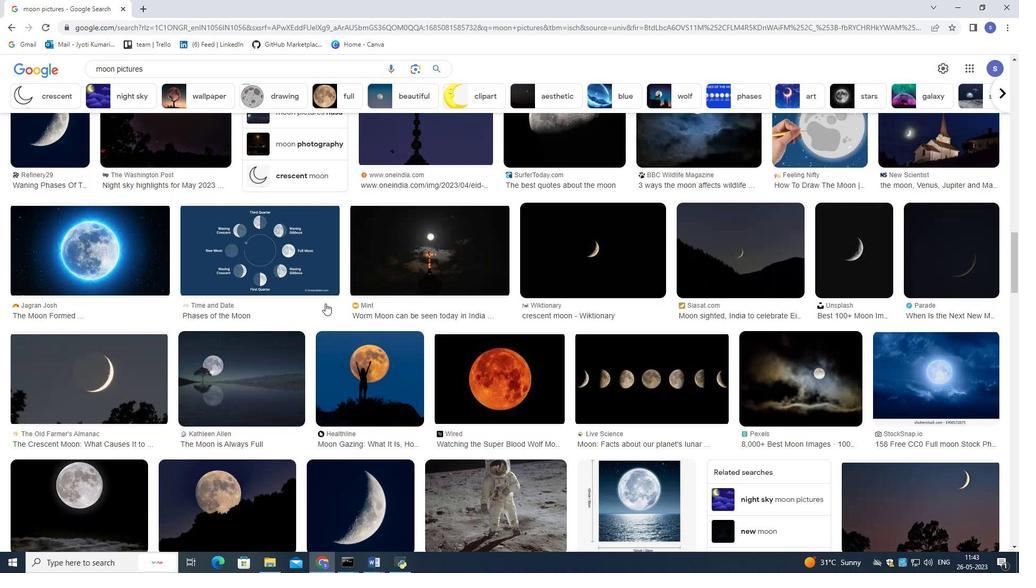 
Action: Mouse scrolled (325, 304) with delta (0, 0)
Screenshot: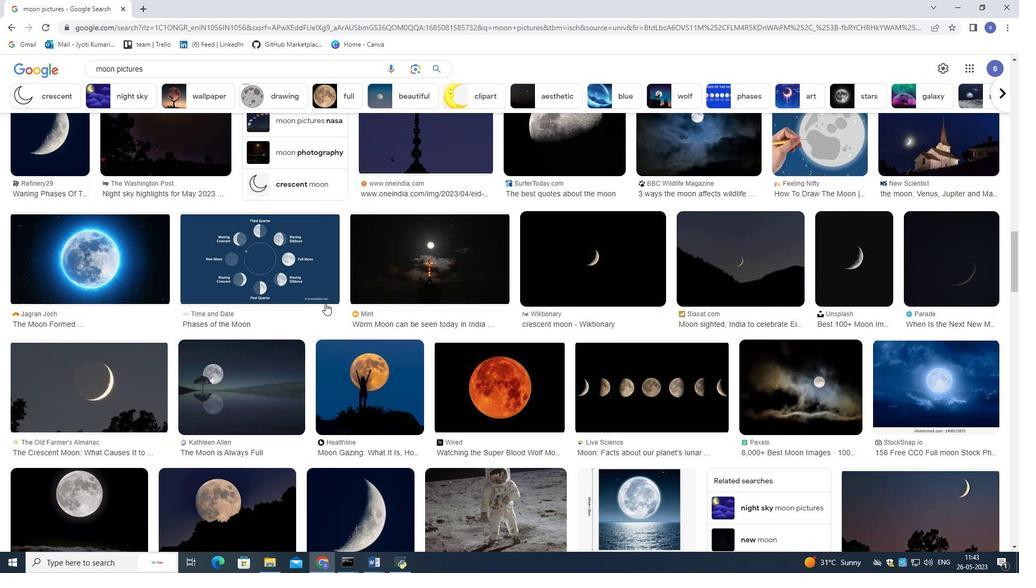 
Action: Mouse scrolled (325, 304) with delta (0, 0)
Screenshot: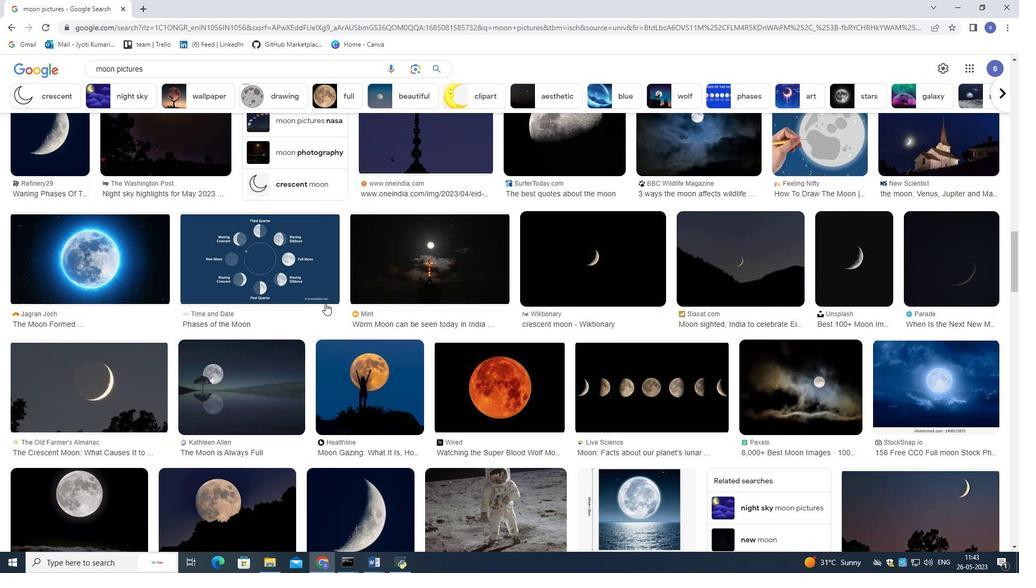 
Action: Mouse scrolled (325, 304) with delta (0, 0)
Screenshot: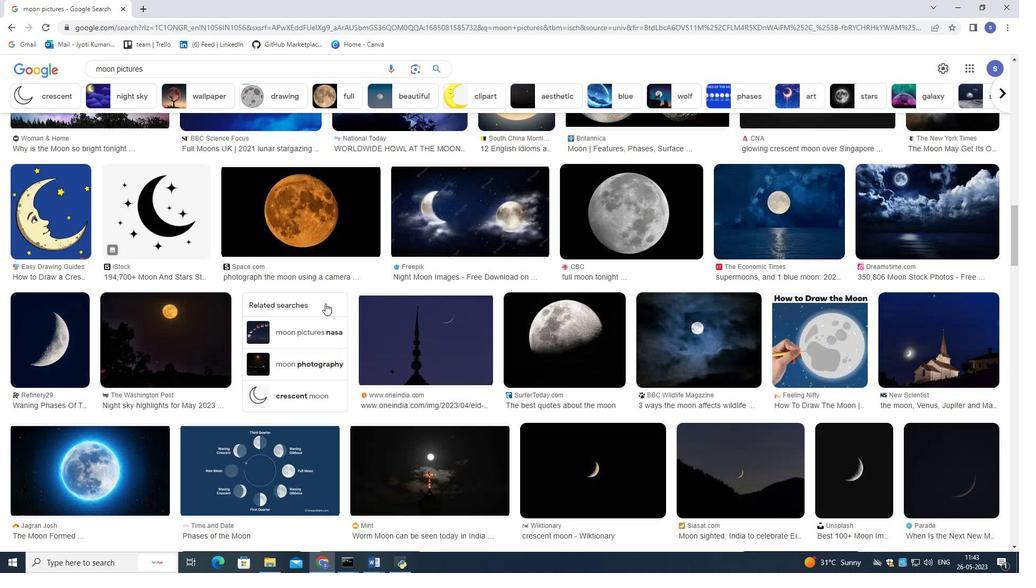 
Action: Mouse scrolled (325, 304) with delta (0, 0)
Screenshot: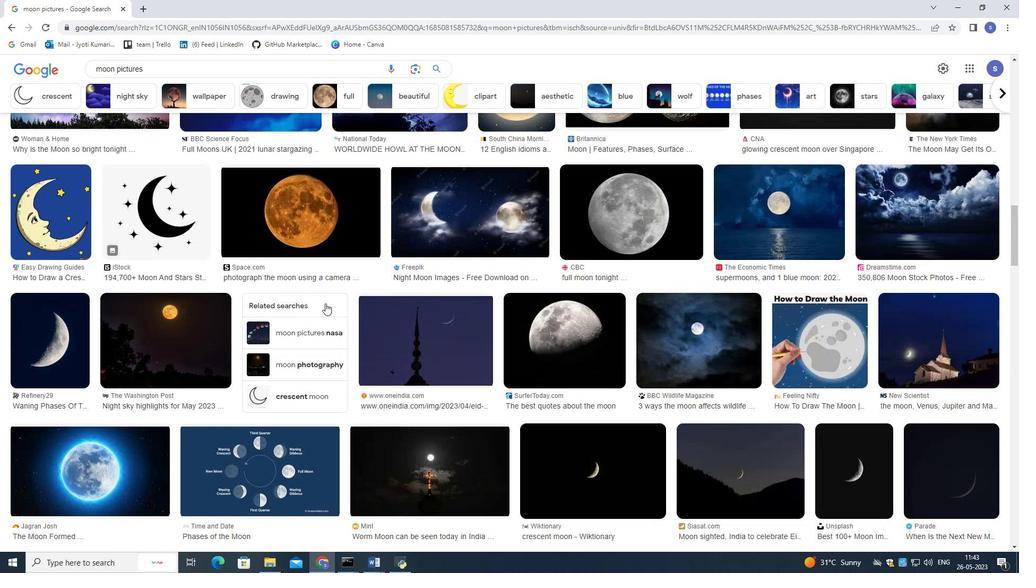 
Action: Mouse scrolled (325, 304) with delta (0, 0)
Screenshot: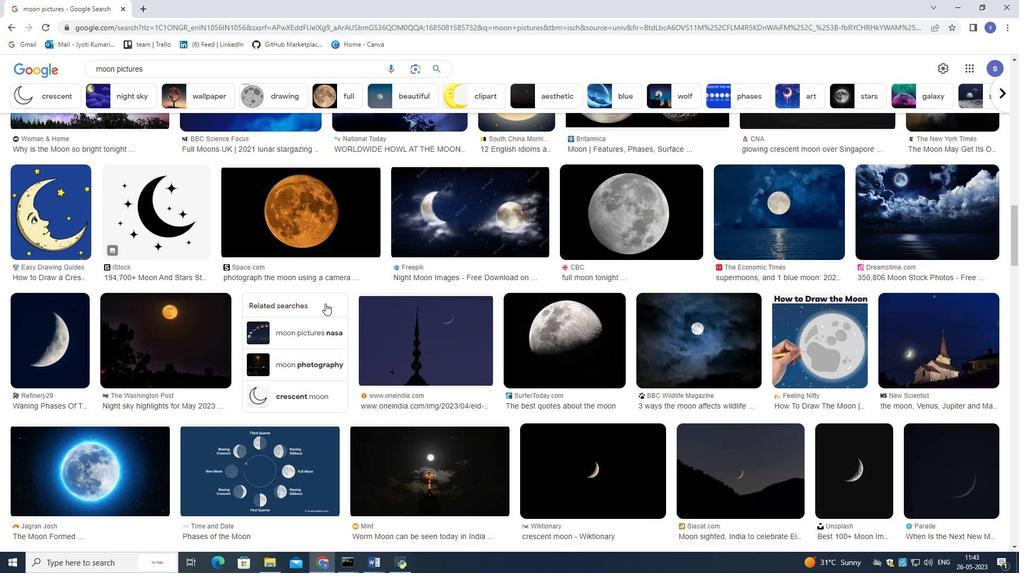 
Action: Mouse scrolled (325, 304) with delta (0, 0)
Screenshot: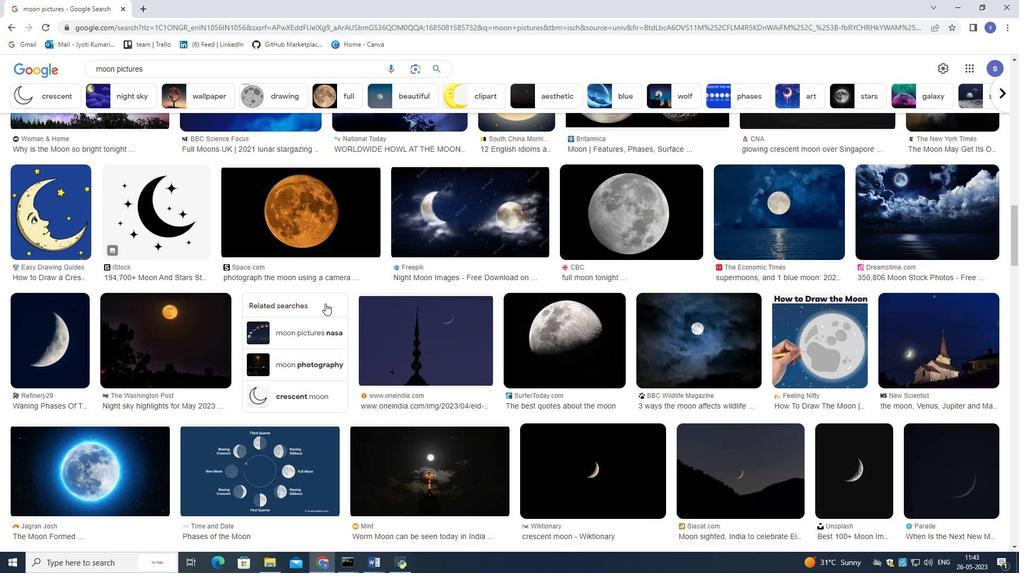 
Action: Mouse scrolled (325, 304) with delta (0, 0)
Screenshot: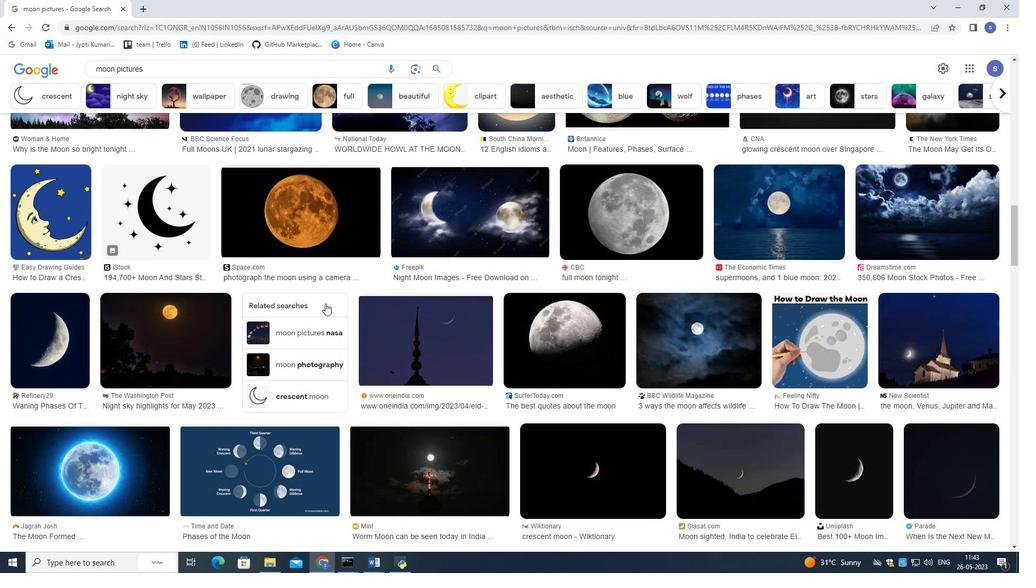 
Action: Mouse scrolled (325, 304) with delta (0, 0)
Screenshot: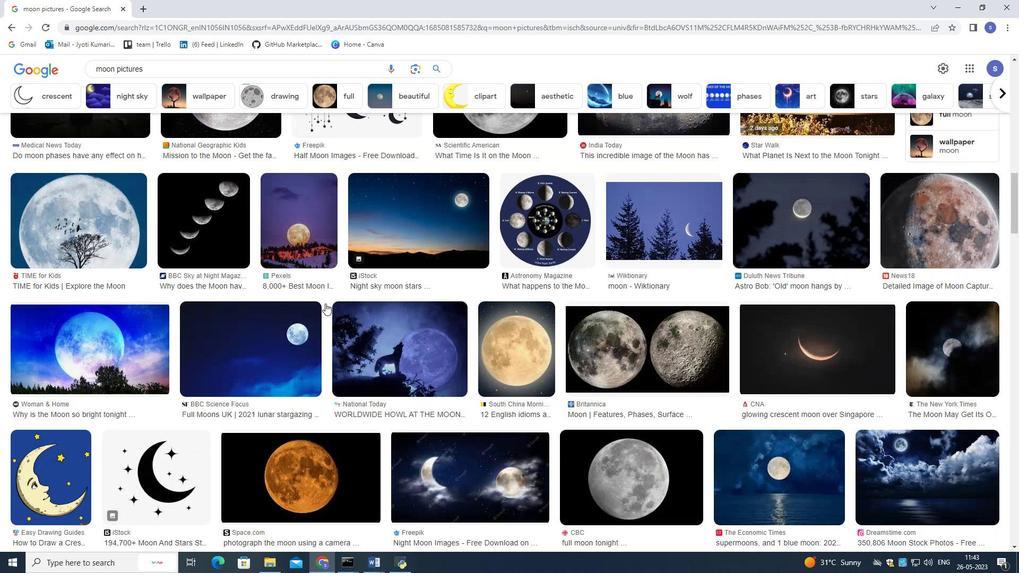 
Action: Mouse scrolled (325, 304) with delta (0, 0)
Screenshot: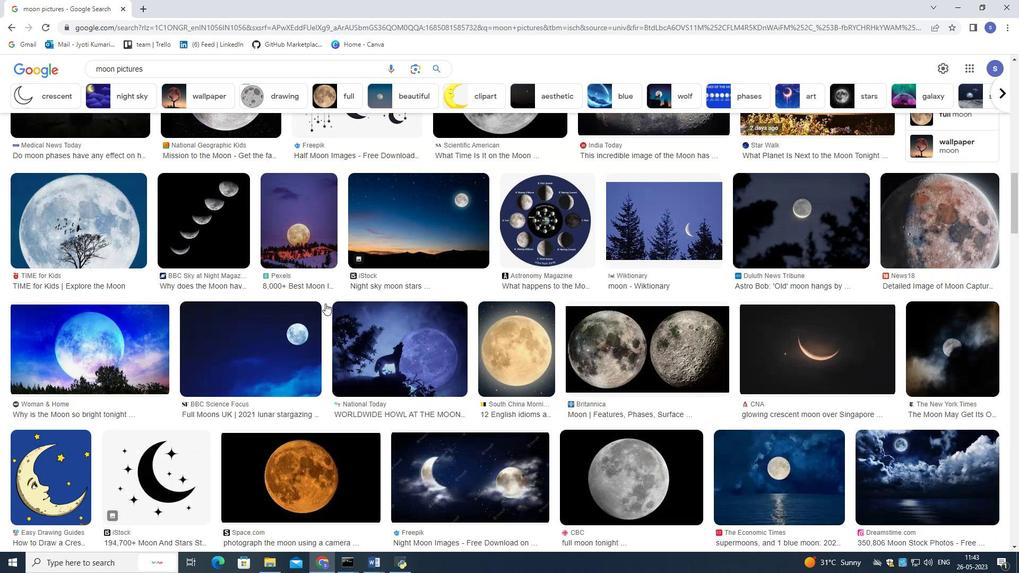 
Action: Mouse scrolled (325, 304) with delta (0, 0)
Screenshot: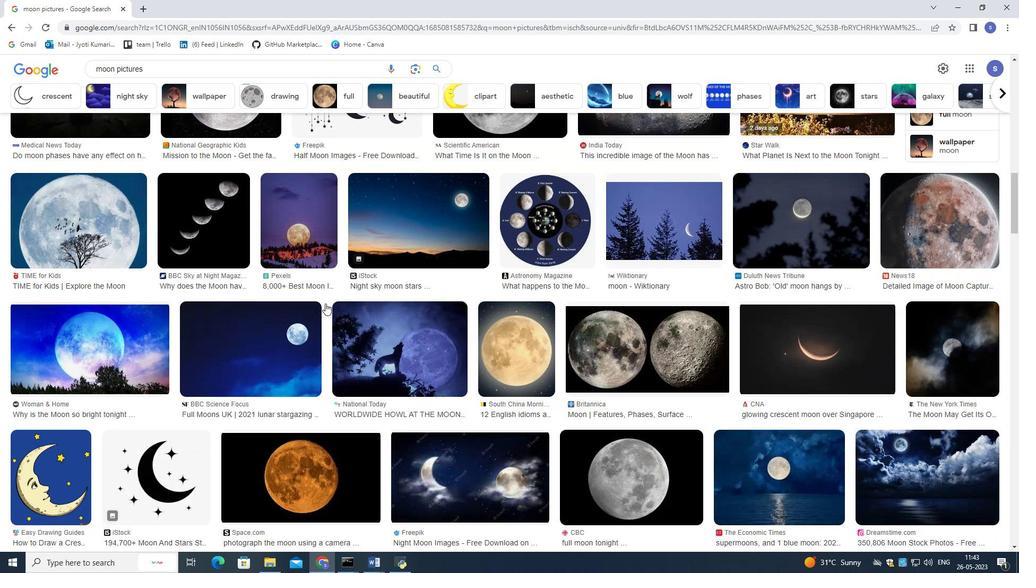 
Action: Mouse scrolled (325, 304) with delta (0, 0)
Screenshot: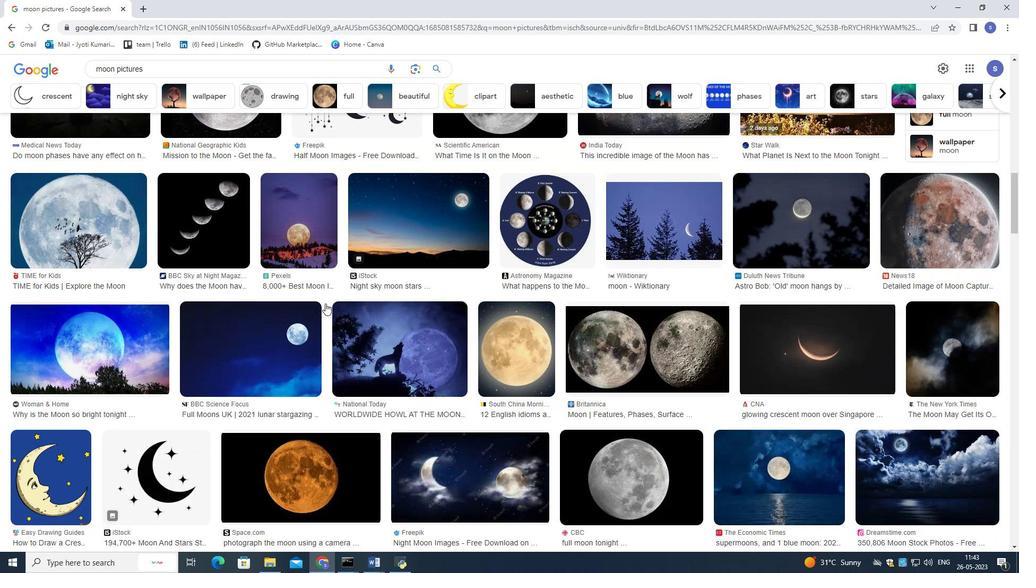 
Action: Mouse scrolled (325, 304) with delta (0, 0)
Screenshot: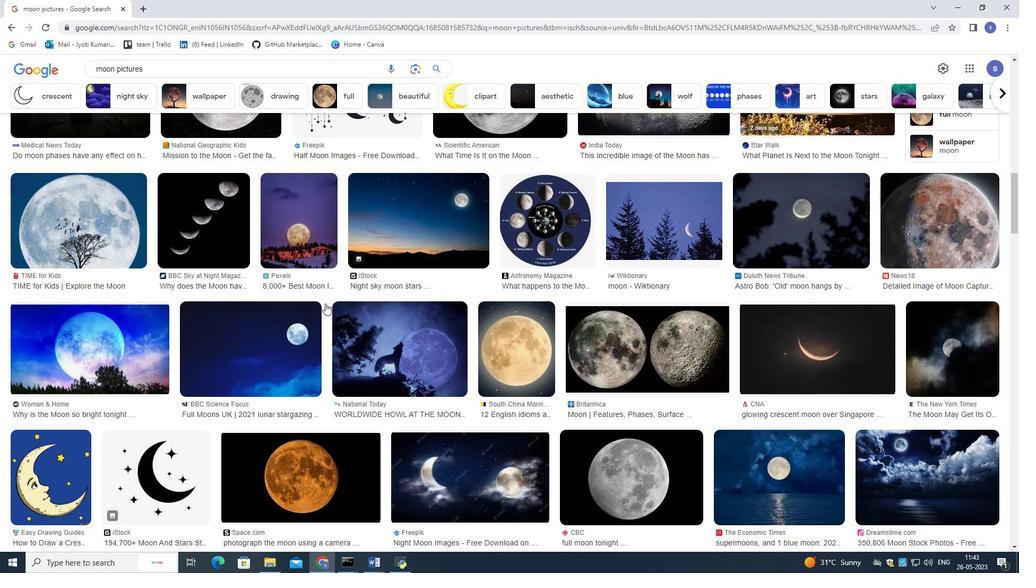 
Action: Mouse scrolled (325, 304) with delta (0, 0)
Screenshot: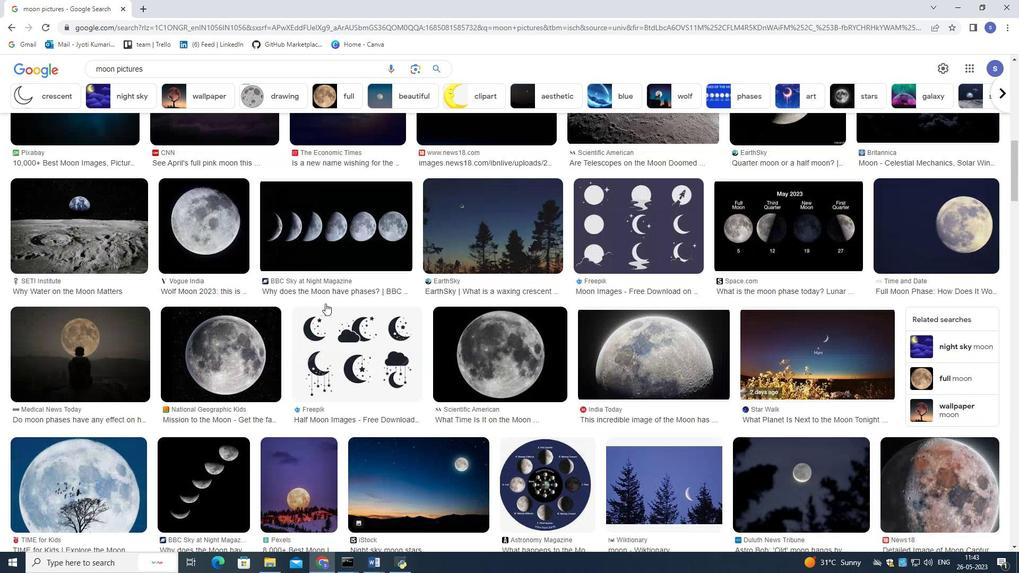 
Action: Mouse scrolled (325, 304) with delta (0, 0)
Screenshot: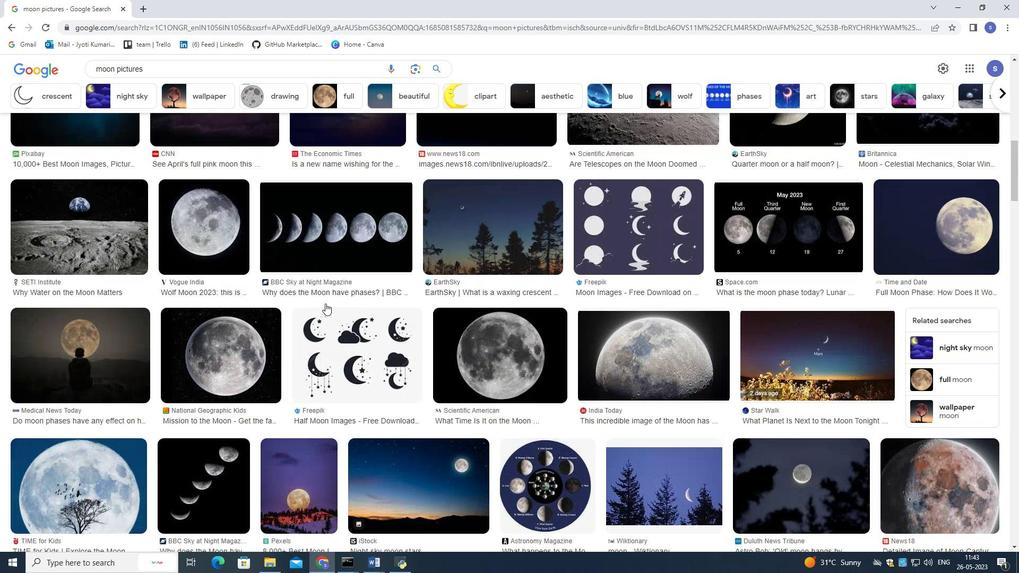 
Action: Mouse scrolled (325, 304) with delta (0, 0)
Screenshot: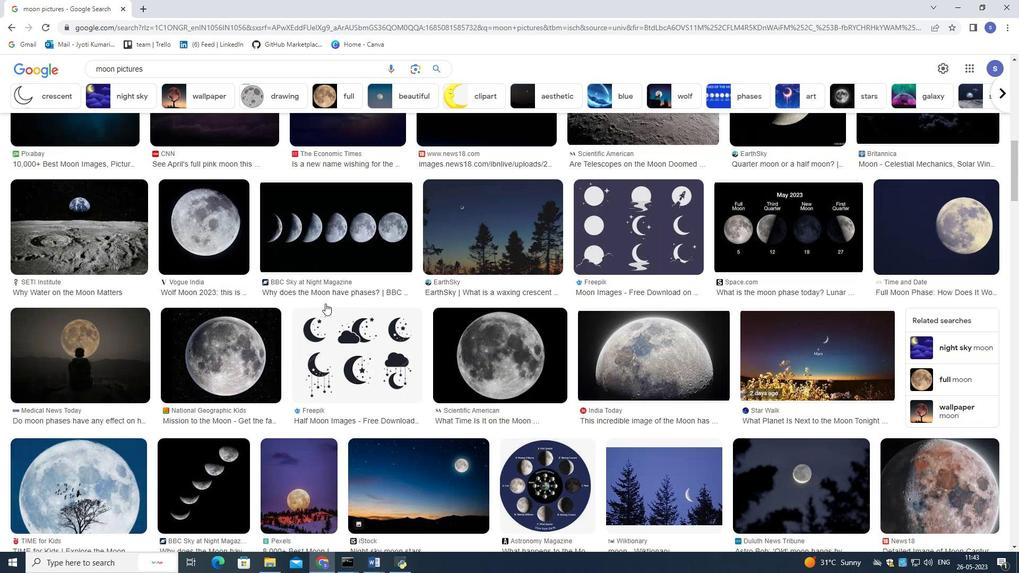 
Action: Mouse scrolled (325, 304) with delta (0, 0)
Screenshot: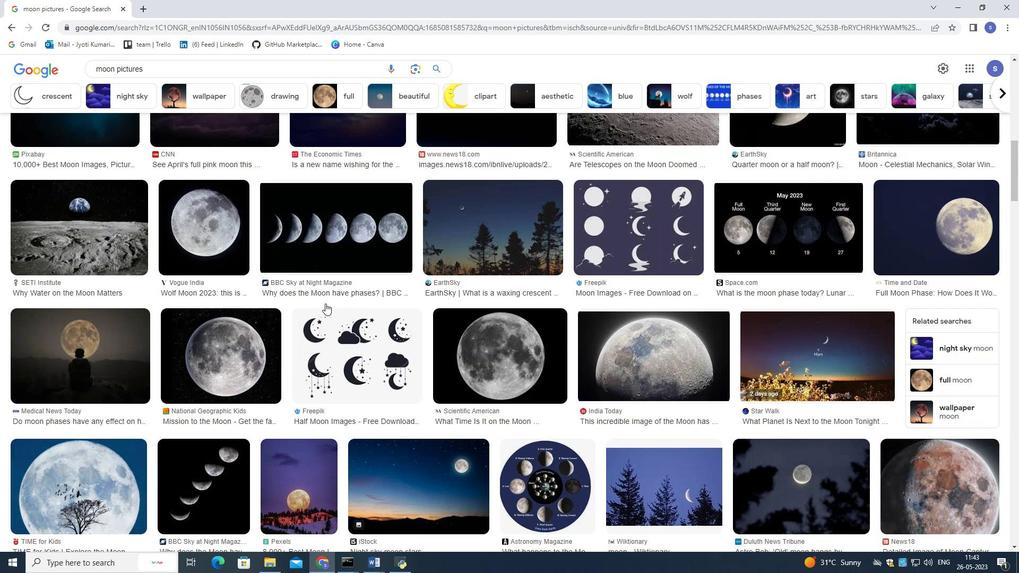 
Action: Mouse scrolled (325, 304) with delta (0, 0)
Screenshot: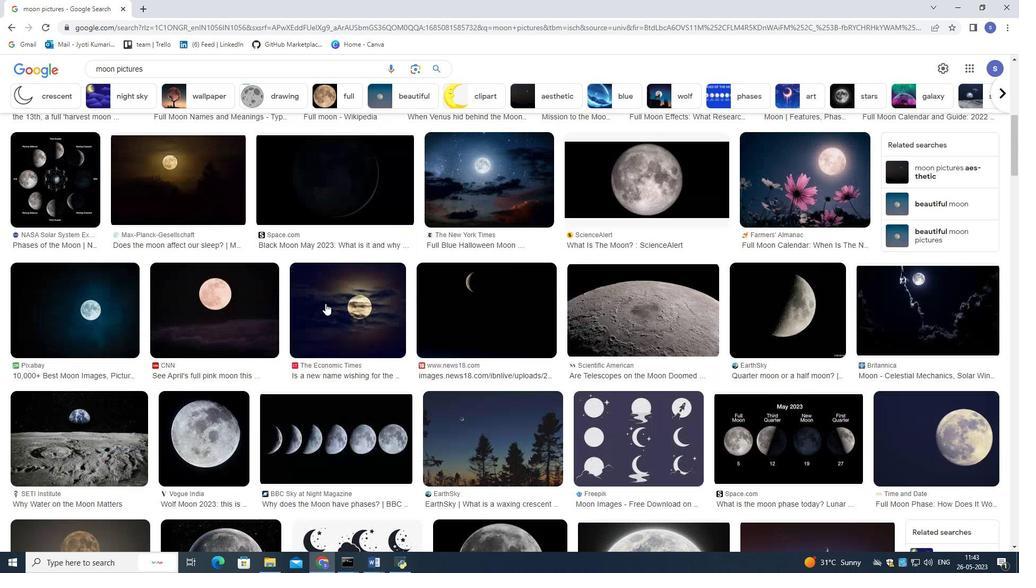 
Action: Mouse scrolled (325, 304) with delta (0, 0)
Screenshot: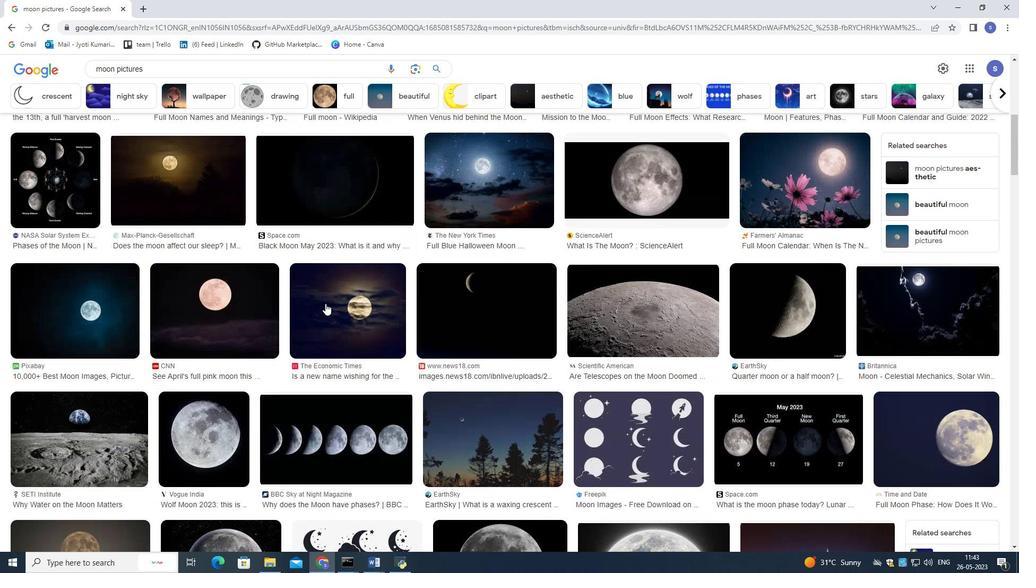 
Action: Mouse scrolled (325, 304) with delta (0, 0)
Screenshot: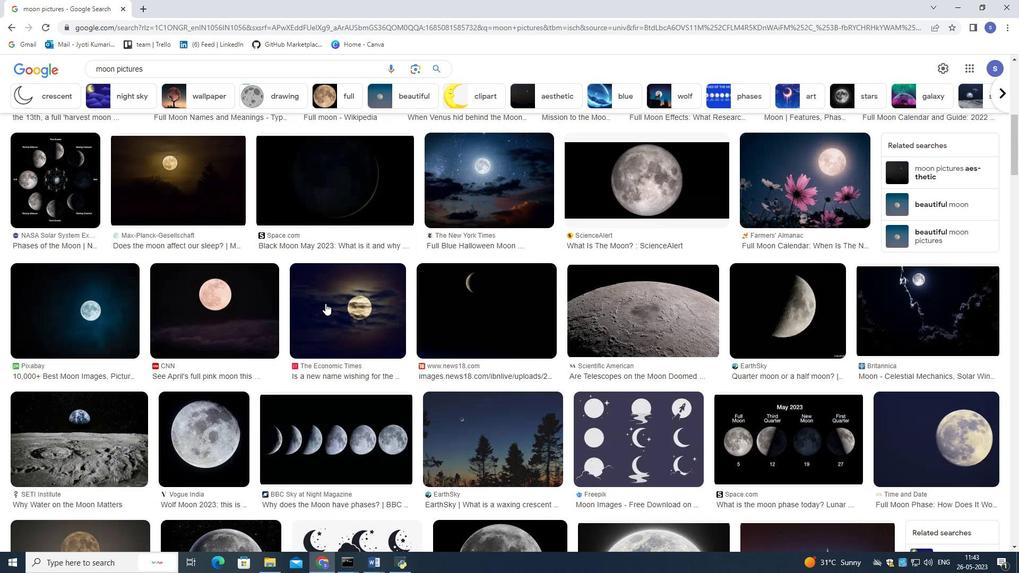 
Action: Mouse scrolled (325, 304) with delta (0, 0)
Screenshot: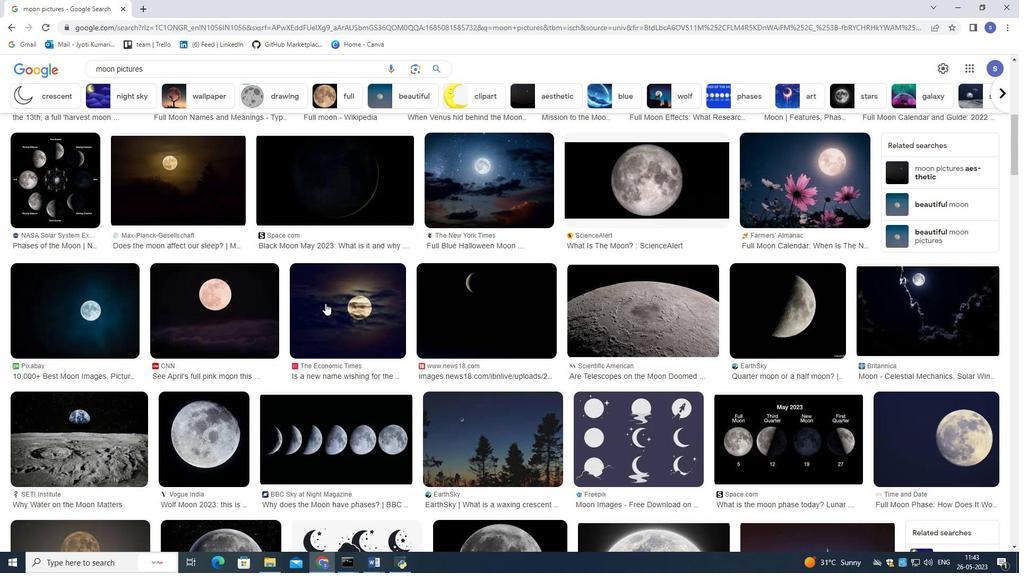 
Action: Mouse scrolled (325, 304) with delta (0, 0)
Screenshot: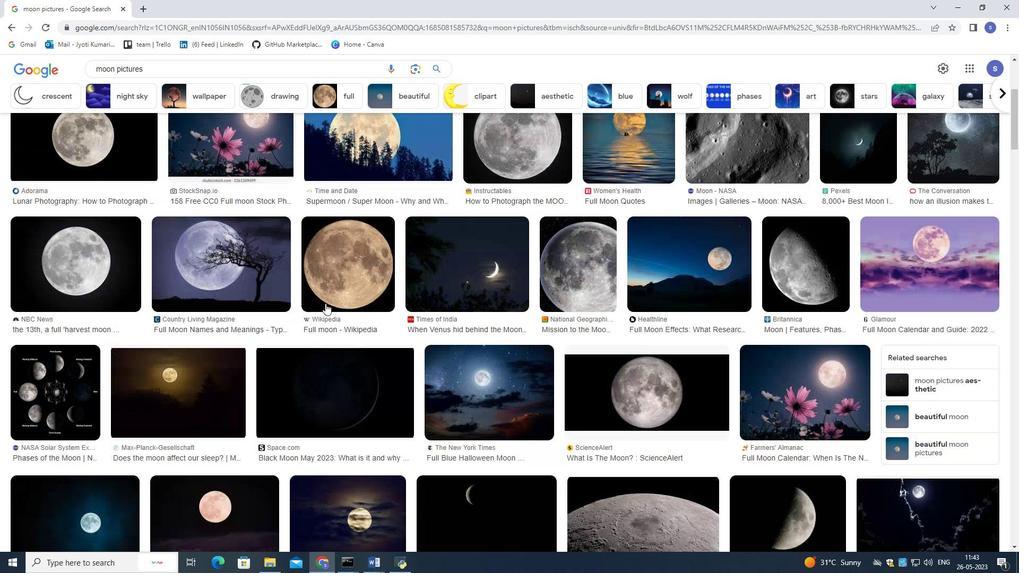 
Action: Mouse scrolled (325, 304) with delta (0, 0)
Screenshot: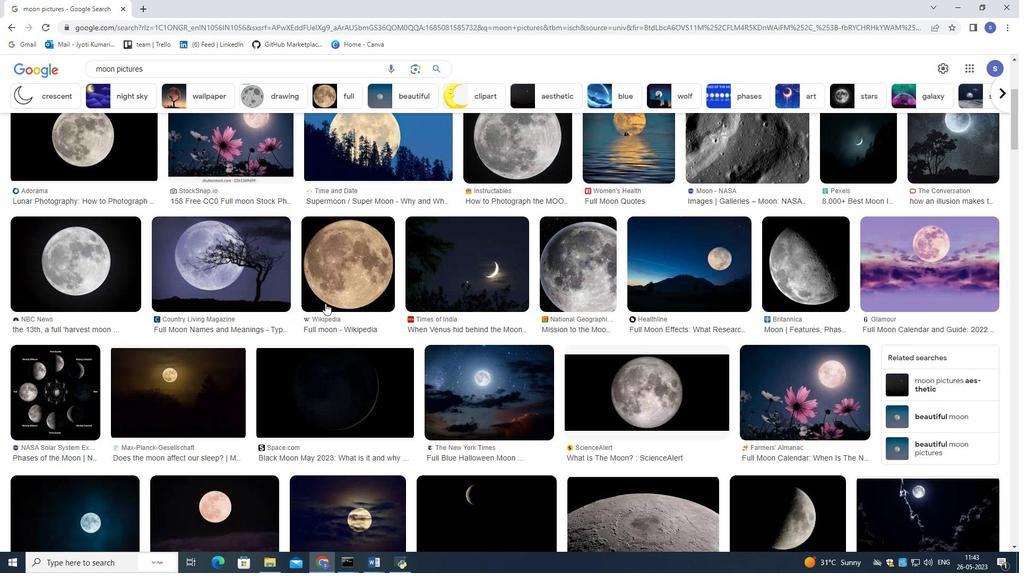 
Action: Mouse scrolled (325, 304) with delta (0, 0)
Screenshot: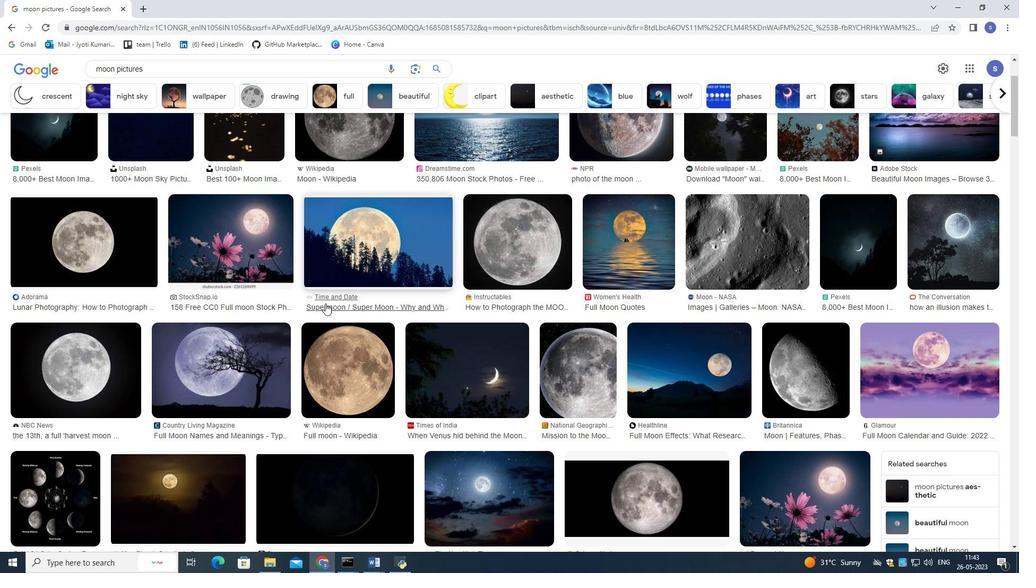 
Action: Mouse scrolled (325, 304) with delta (0, 0)
Screenshot: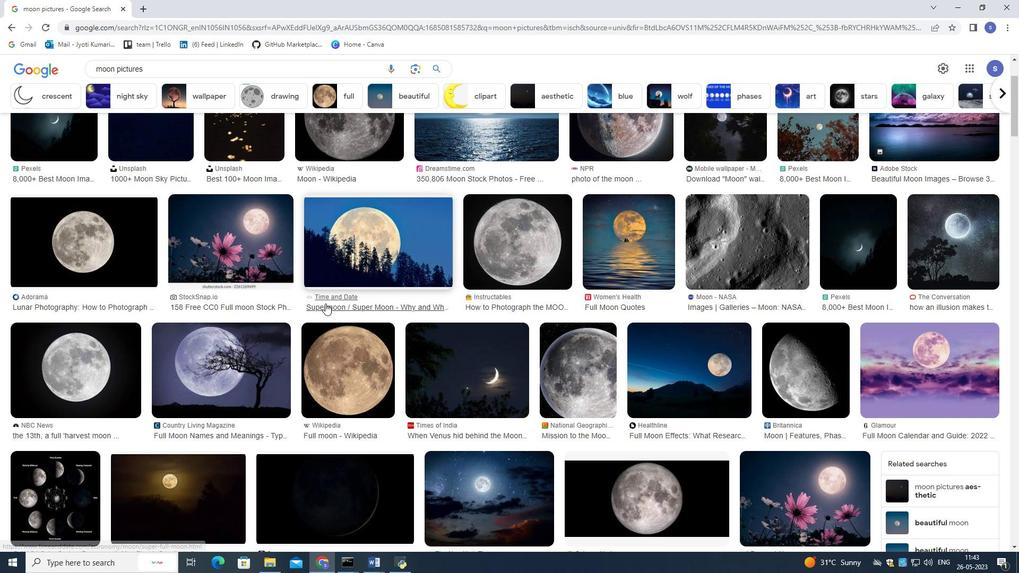 
Action: Mouse scrolled (325, 304) with delta (0, 0)
Screenshot: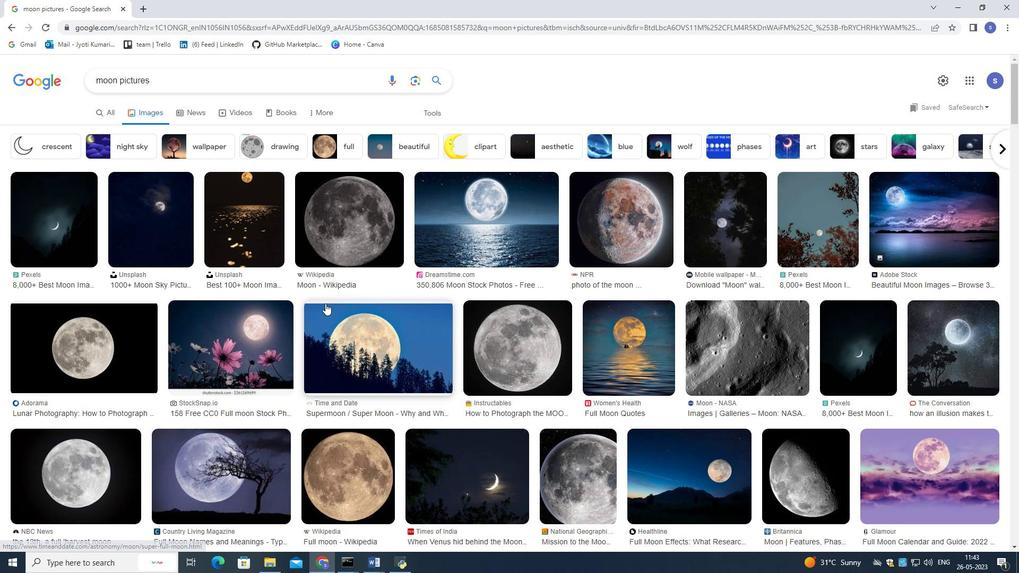 
Action: Mouse moved to (921, 474)
Screenshot: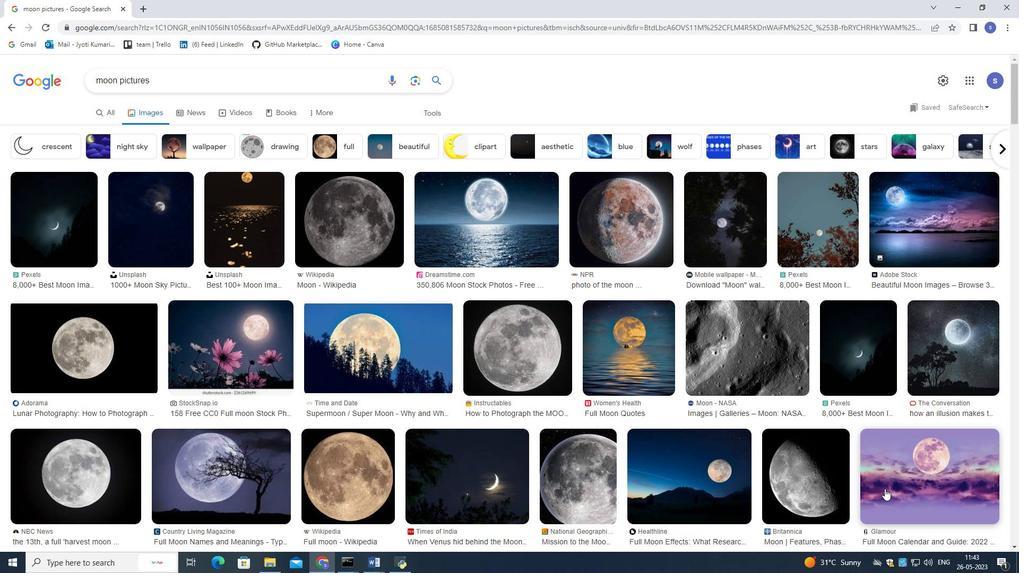 
Action: Mouse pressed left at (921, 474)
Screenshot: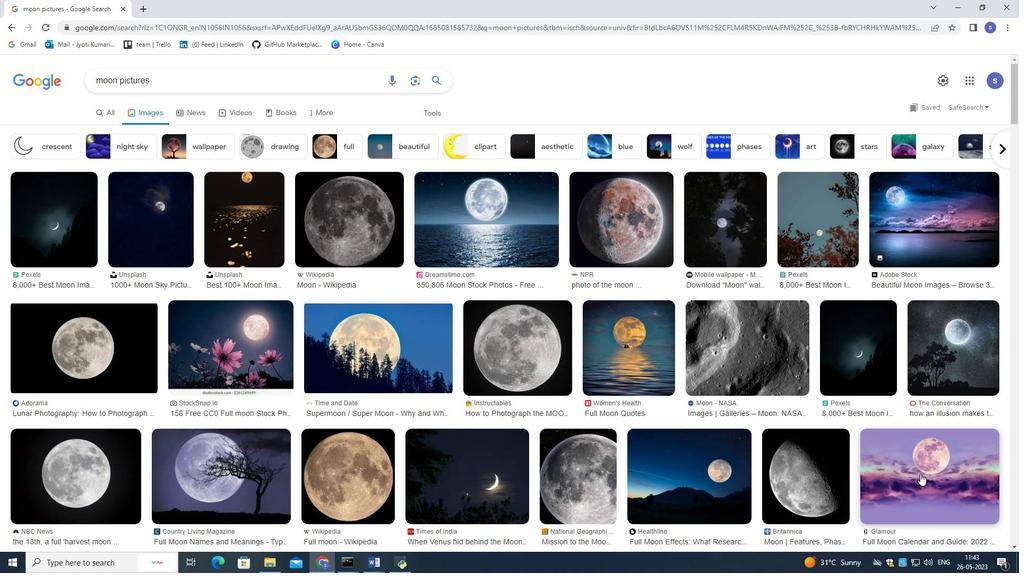 
Action: Mouse moved to (746, 344)
Screenshot: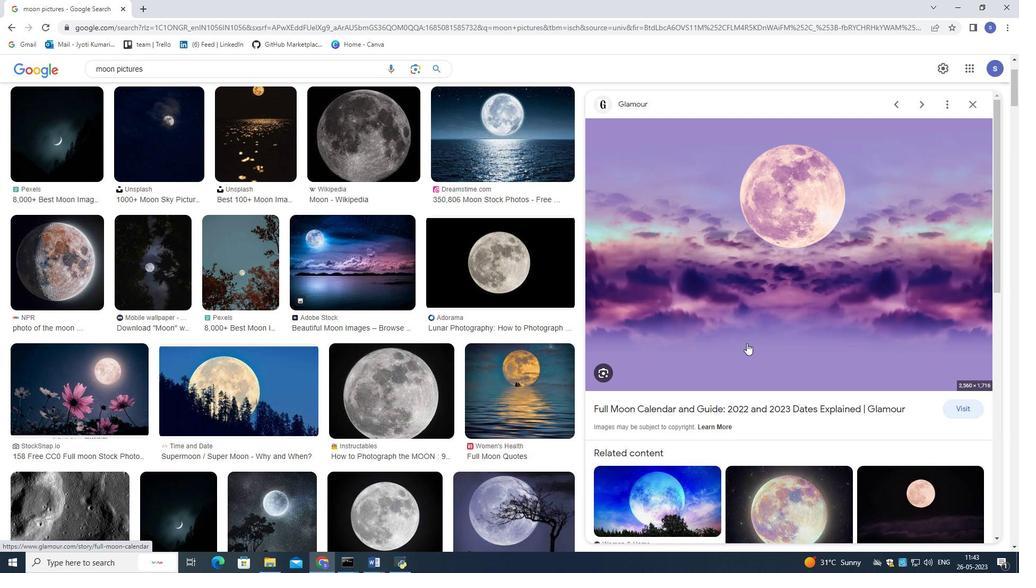 
Action: Mouse scrolled (746, 344) with delta (0, 0)
Screenshot: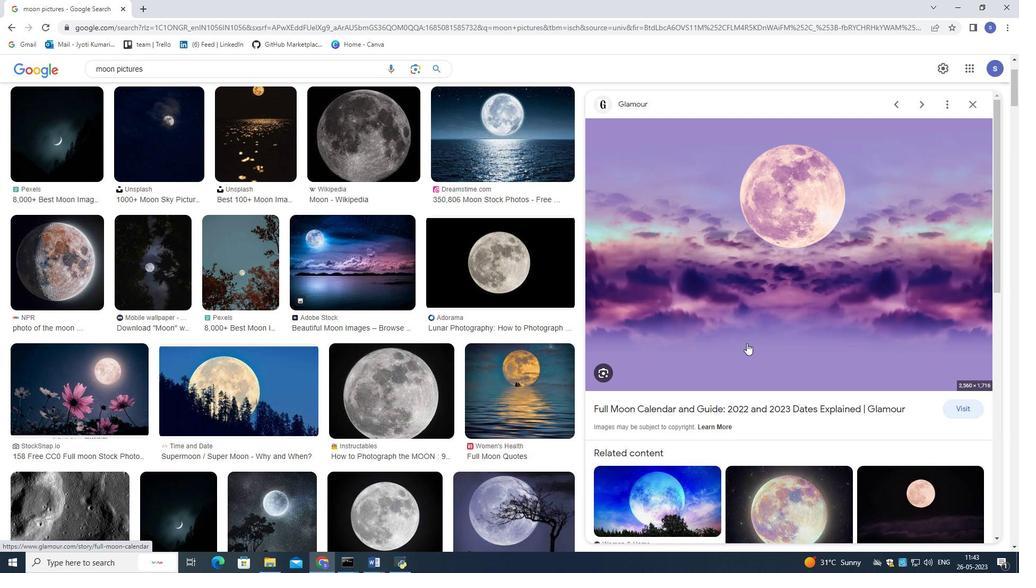 
Action: Mouse moved to (746, 345)
Screenshot: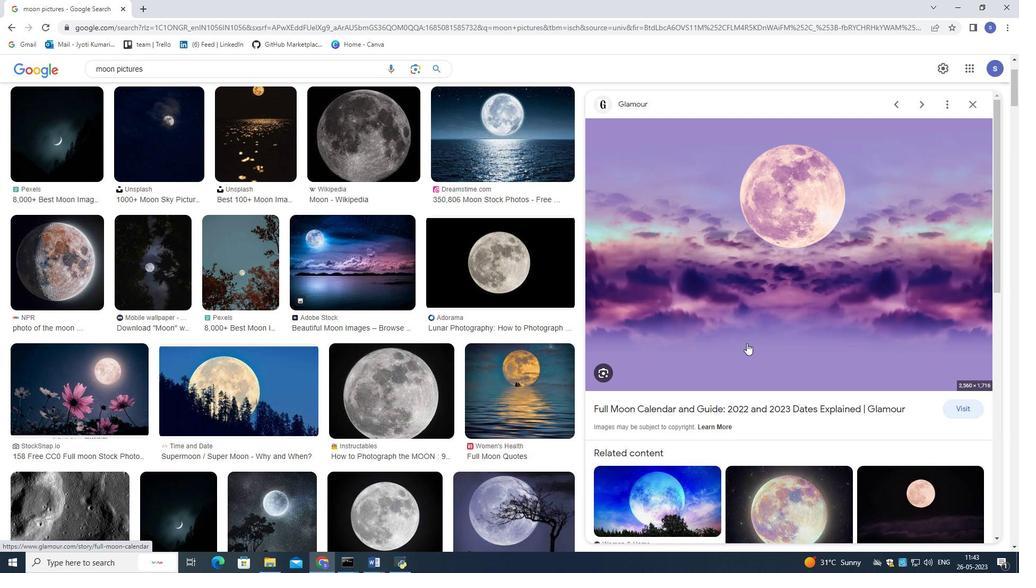 
Action: Mouse scrolled (746, 344) with delta (0, 0)
Screenshot: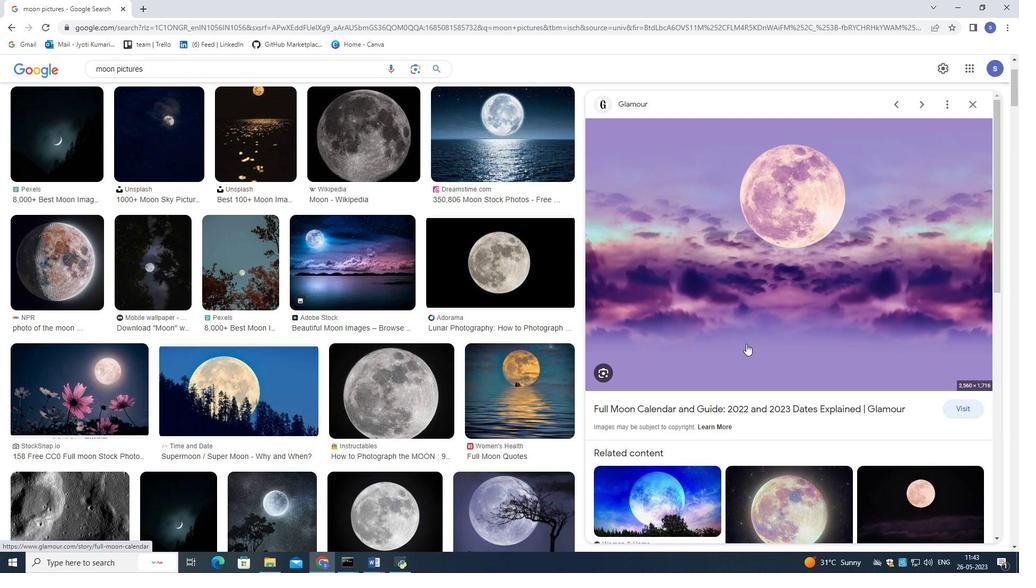
Action: Mouse moved to (746, 345)
Screenshot: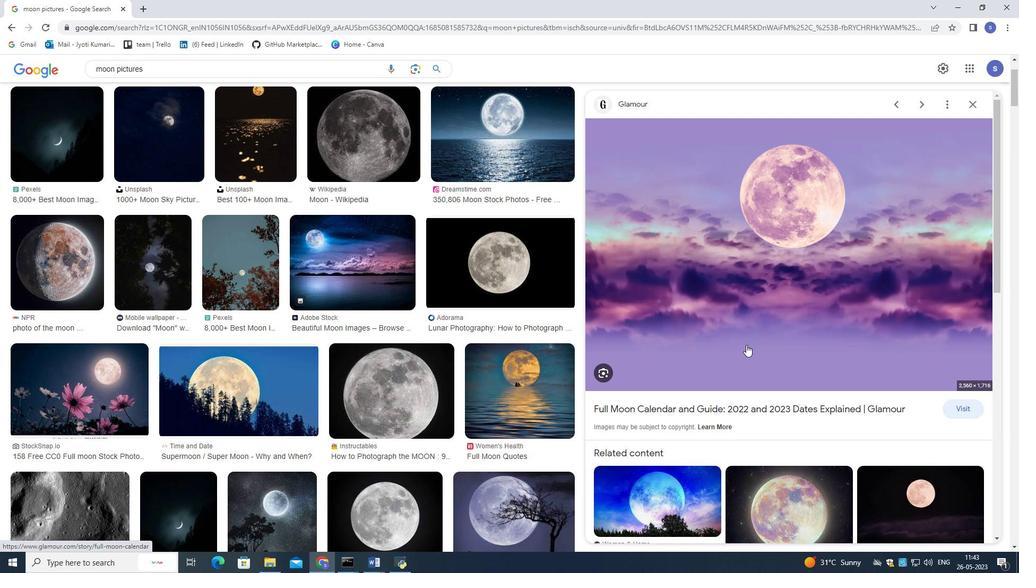 
Action: Mouse scrolled (746, 344) with delta (0, 0)
Screenshot: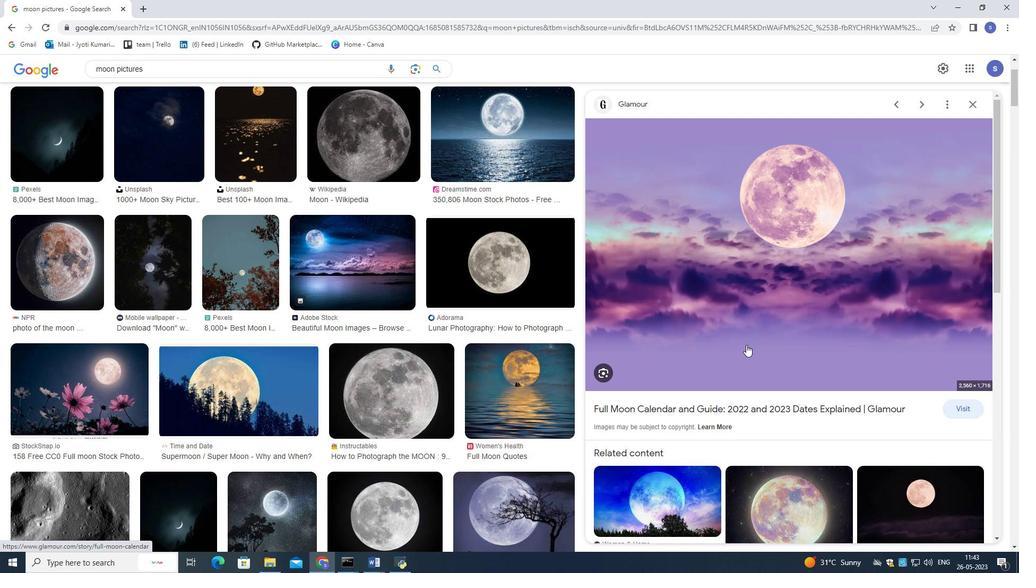 
Action: Mouse moved to (746, 345)
Screenshot: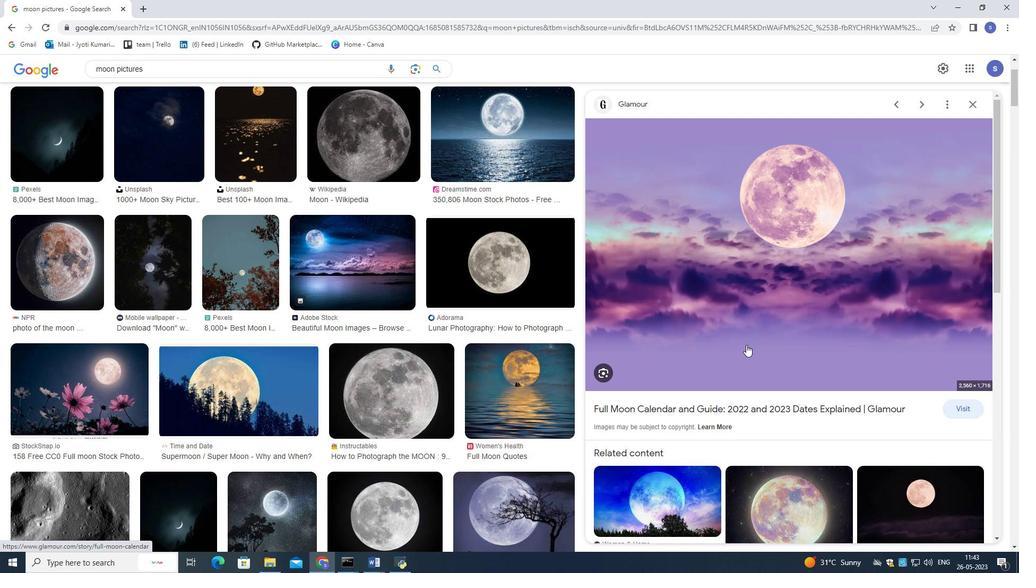 
Action: Mouse scrolled (746, 345) with delta (0, 0)
Screenshot: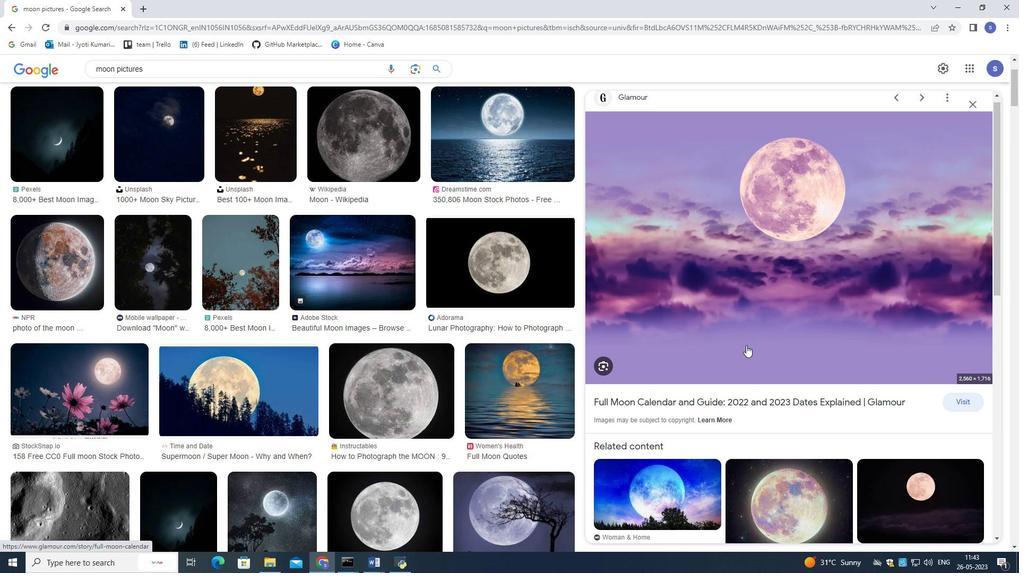 
Action: Mouse moved to (745, 346)
Screenshot: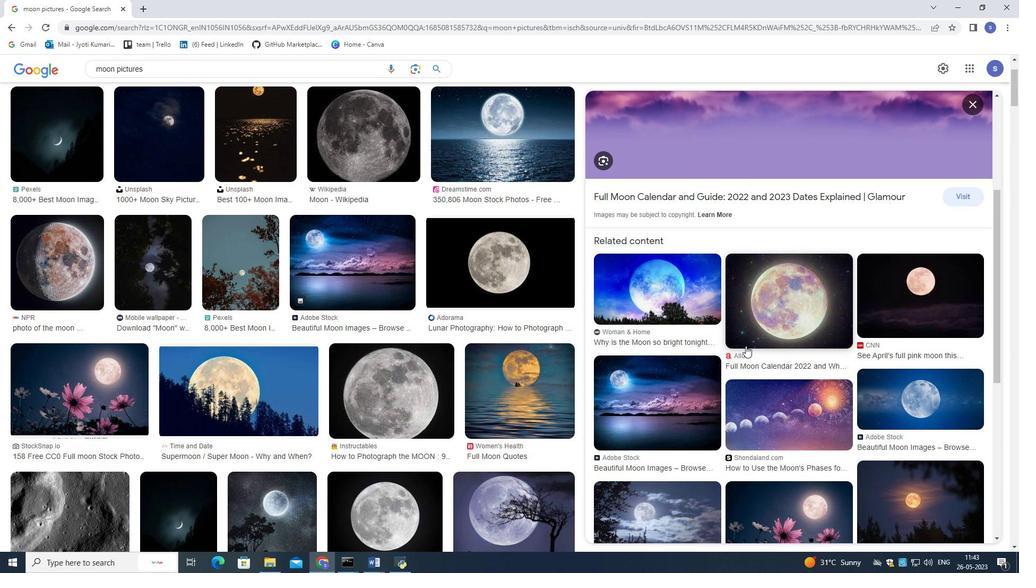 
Action: Mouse scrolled (745, 345) with delta (0, 0)
Screenshot: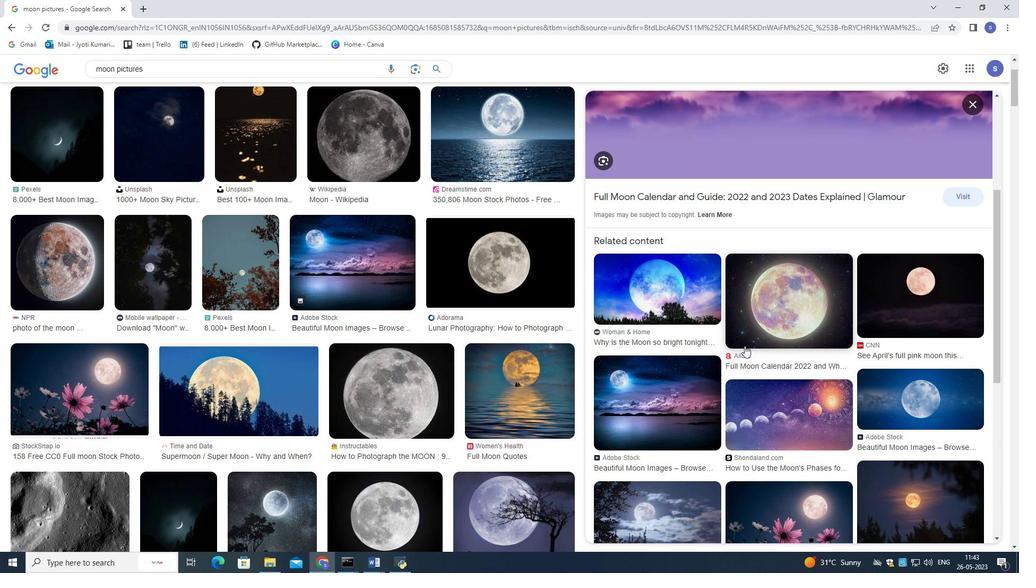 
Action: Mouse scrolled (745, 345) with delta (0, 0)
Screenshot: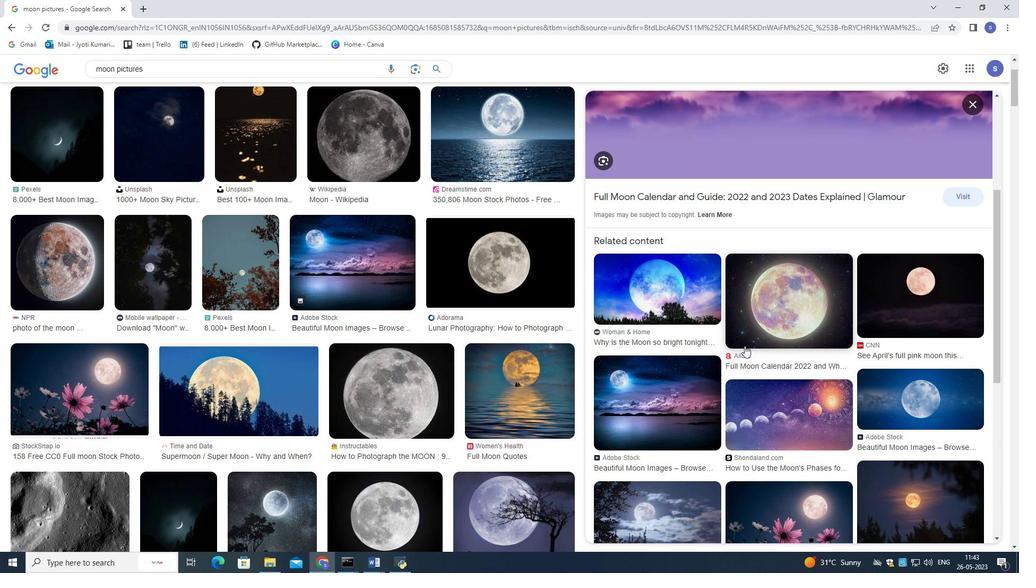 
Action: Mouse scrolled (745, 345) with delta (0, 0)
Screenshot: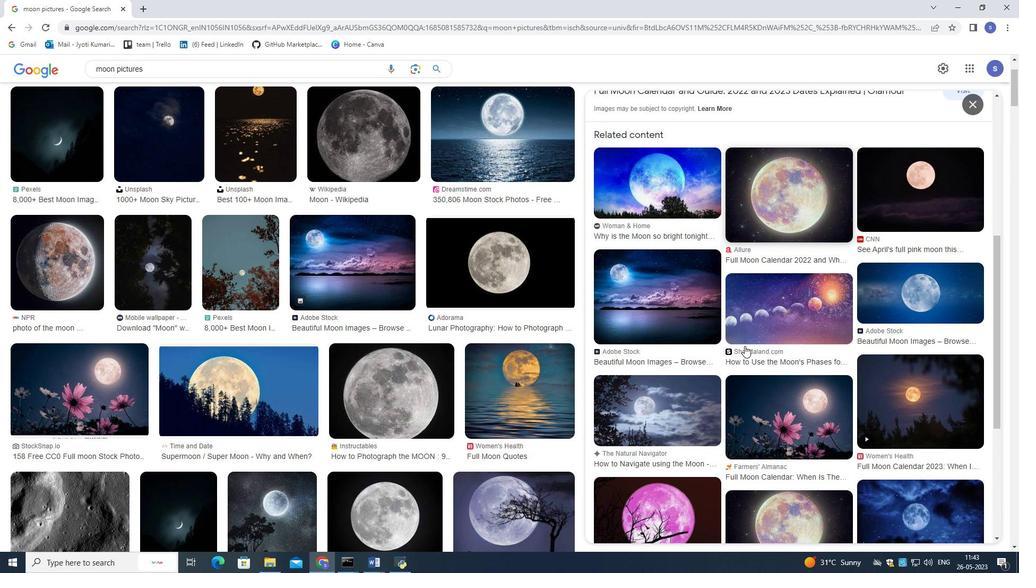 
Action: Mouse scrolled (745, 345) with delta (0, 0)
Screenshot: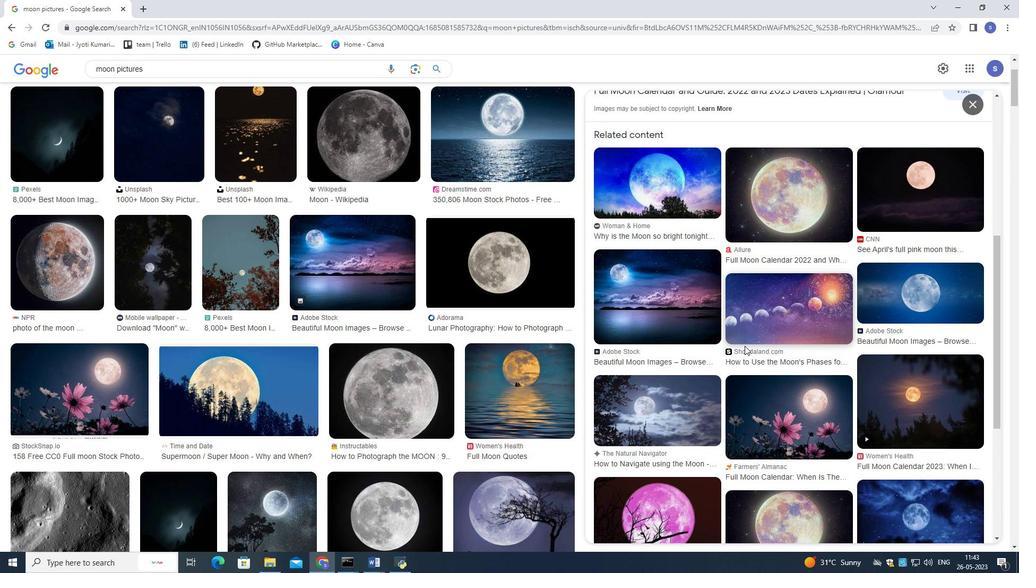 
Action: Mouse scrolled (745, 345) with delta (0, 0)
Screenshot: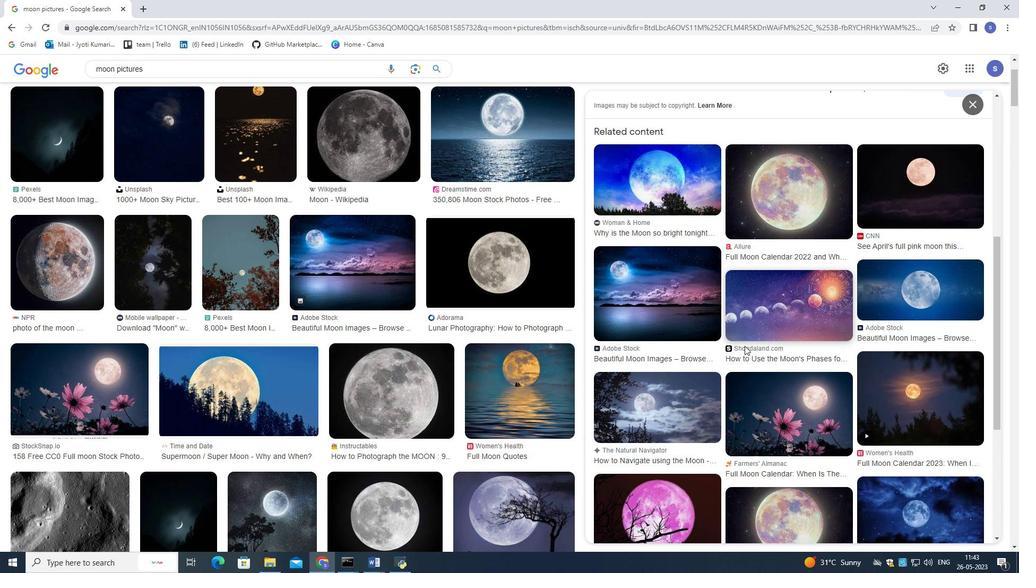 
Action: Mouse moved to (744, 346)
Screenshot: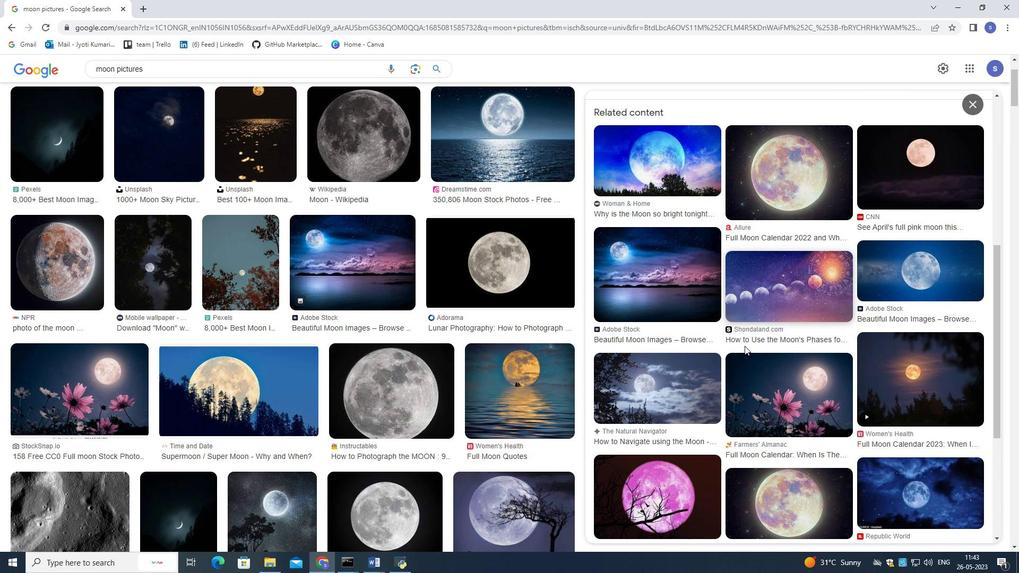 
Action: Mouse scrolled (744, 346) with delta (0, 0)
Screenshot: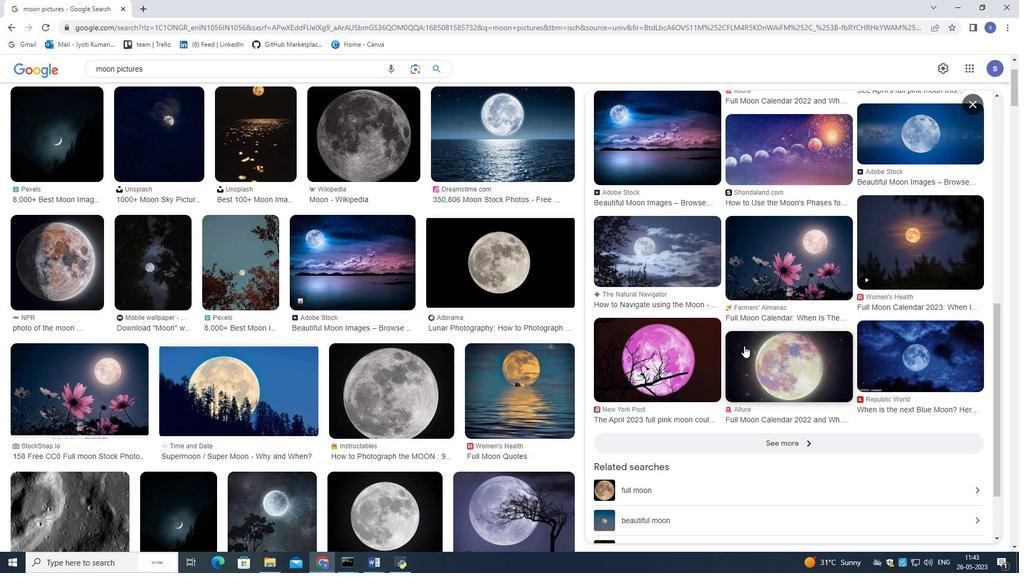 
Action: Mouse scrolled (744, 346) with delta (0, 0)
Screenshot: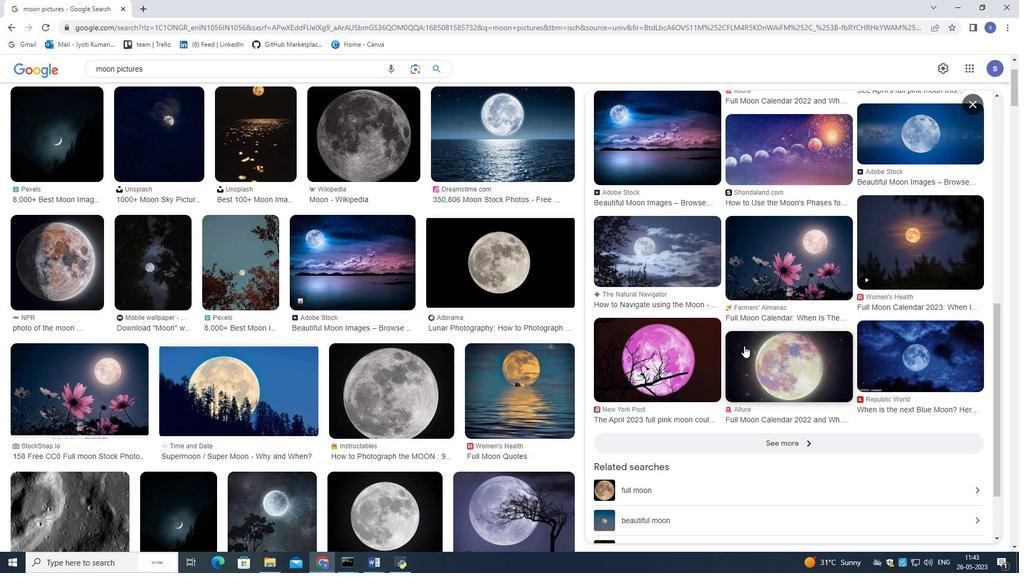 
Action: Mouse moved to (744, 346)
Screenshot: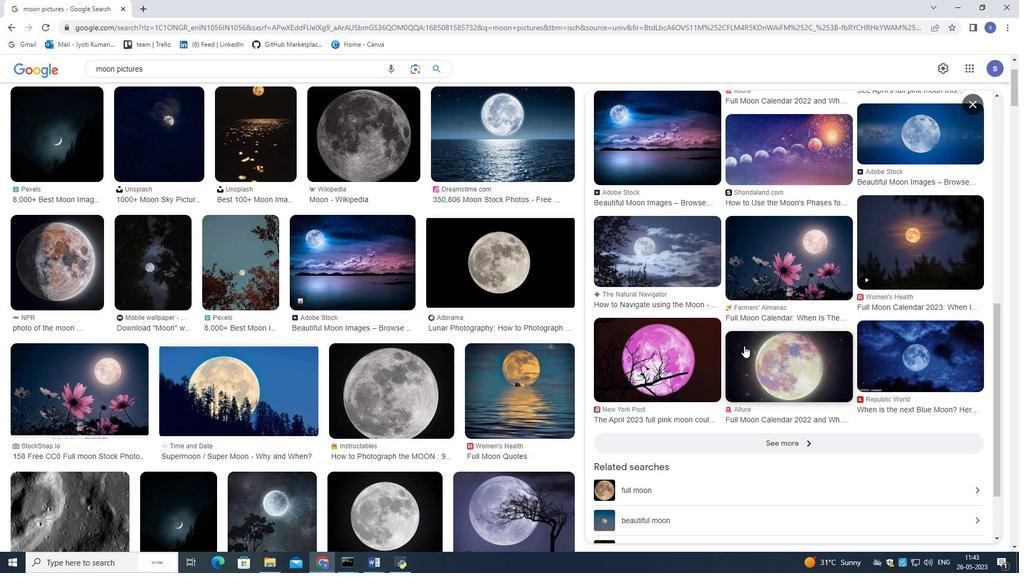 
Action: Mouse scrolled (744, 347) with delta (0, 0)
Screenshot: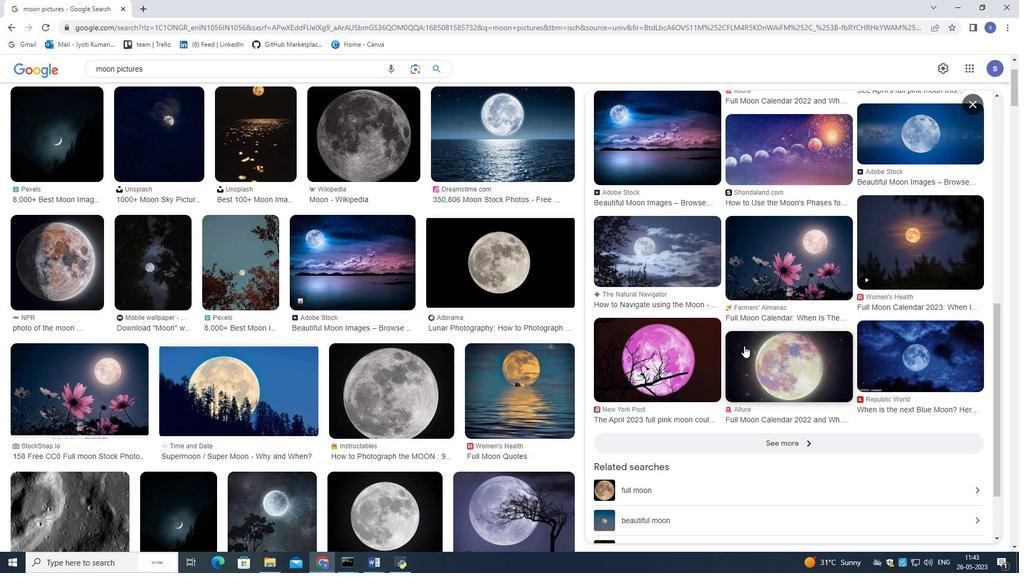 
Action: Mouse moved to (743, 346)
Screenshot: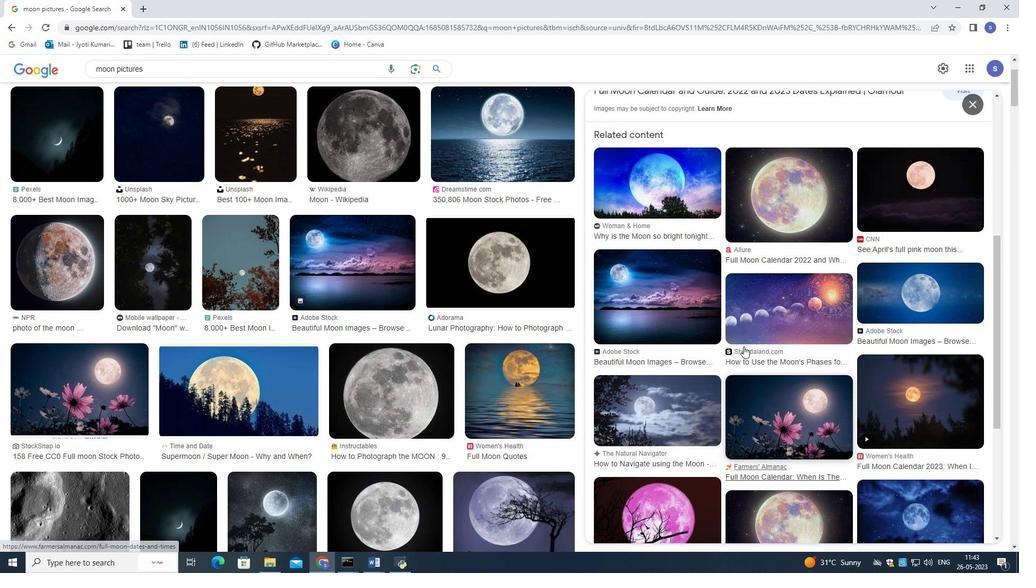 
Action: Mouse scrolled (743, 347) with delta (0, 0)
Screenshot: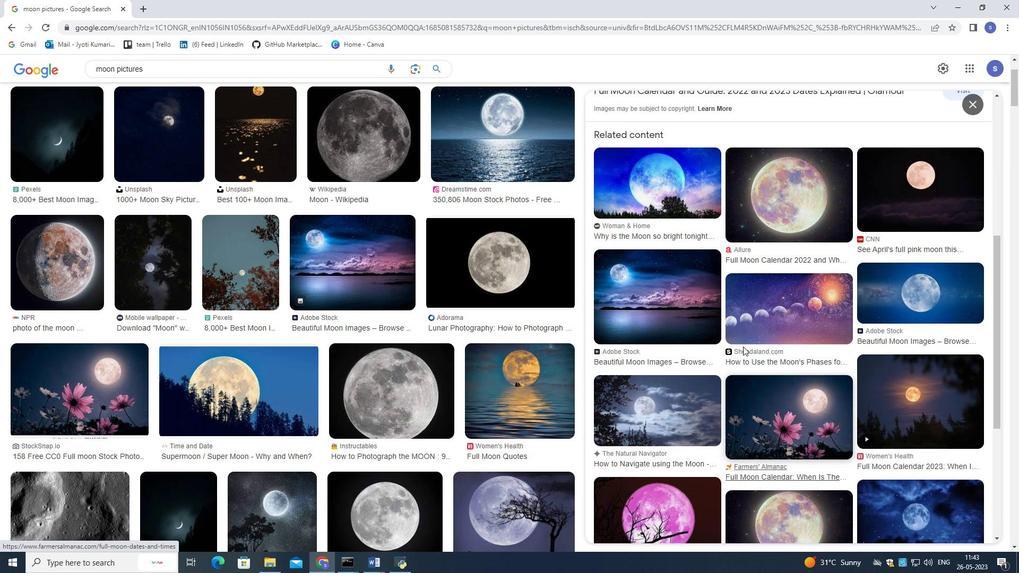 
Action: Mouse moved to (742, 346)
Screenshot: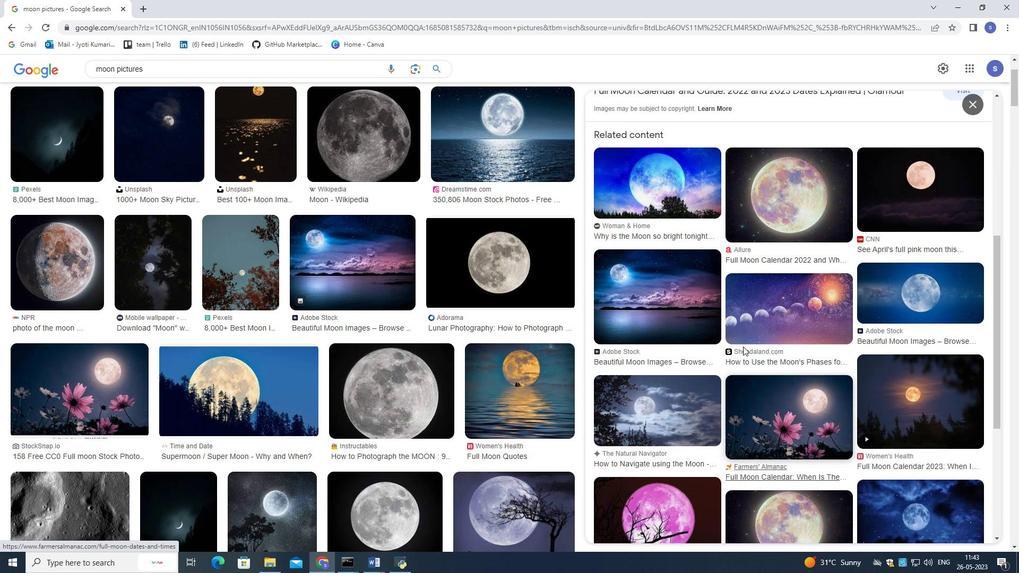 
Action: Mouse scrolled (742, 346) with delta (0, 0)
Screenshot: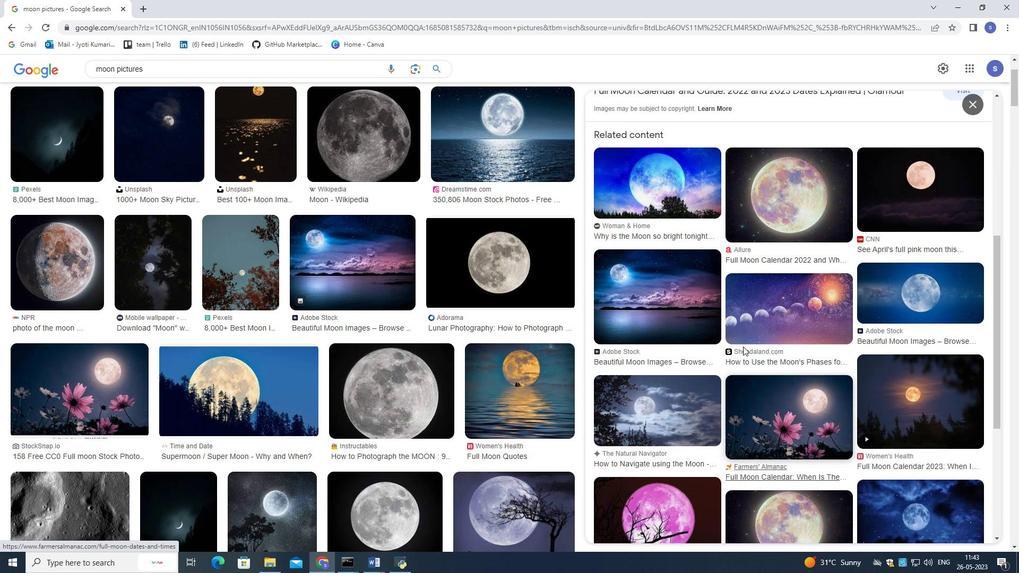 
Action: Mouse scrolled (742, 346) with delta (0, 0)
Screenshot: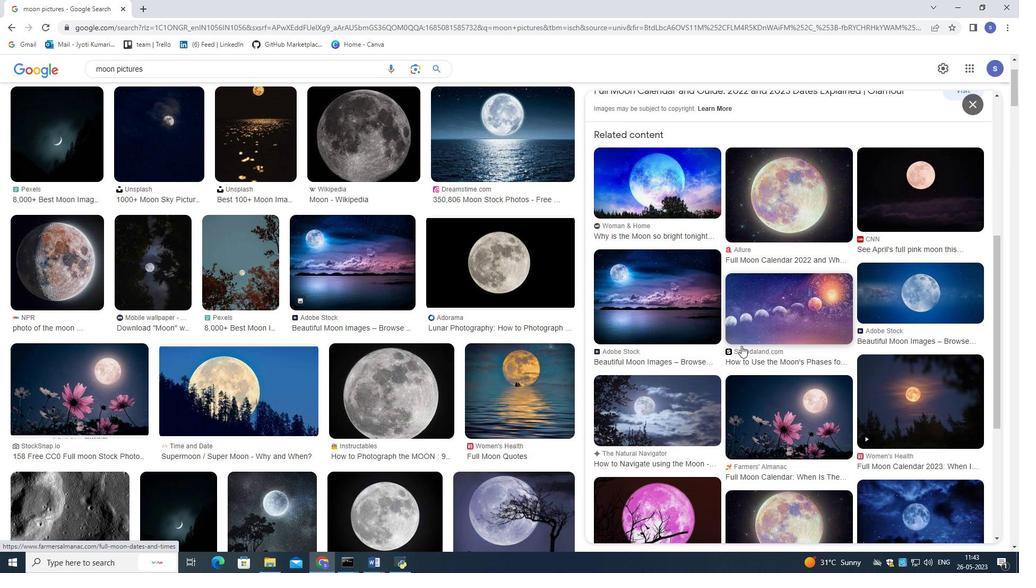 
Action: Mouse moved to (739, 345)
Screenshot: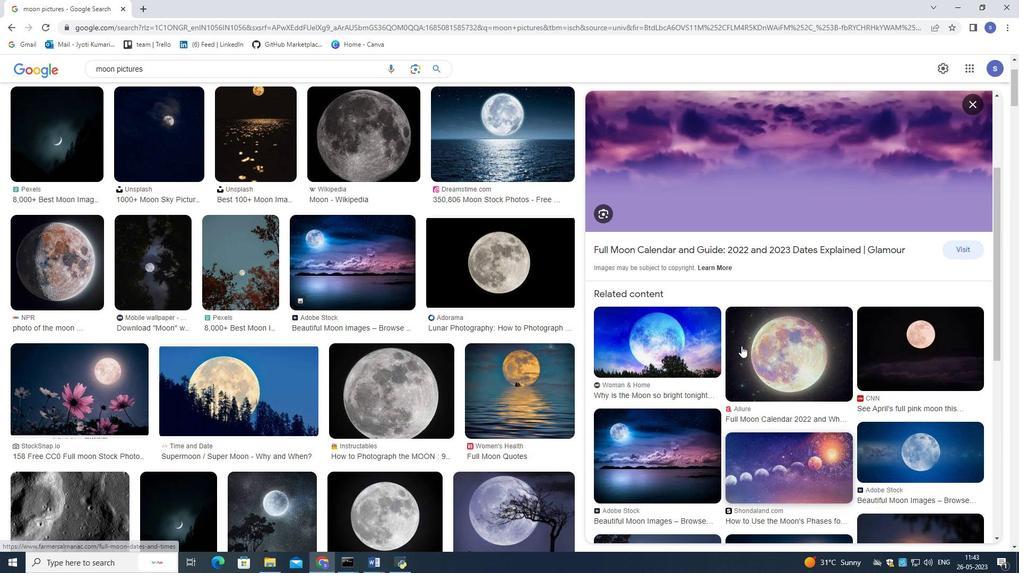 
Action: Mouse scrolled (739, 345) with delta (0, 0)
Screenshot: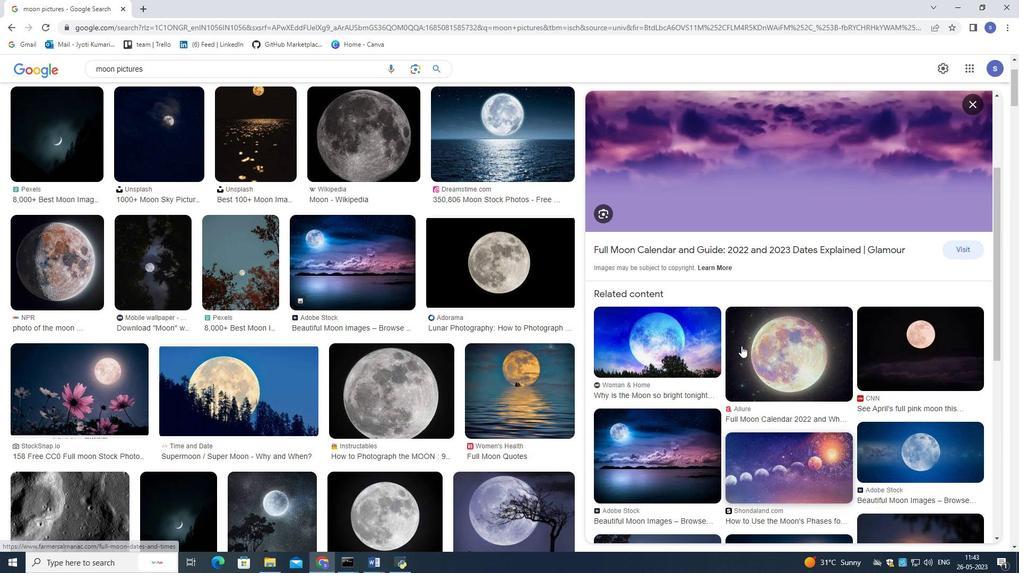 
Action: Mouse scrolled (739, 345) with delta (0, 0)
Screenshot: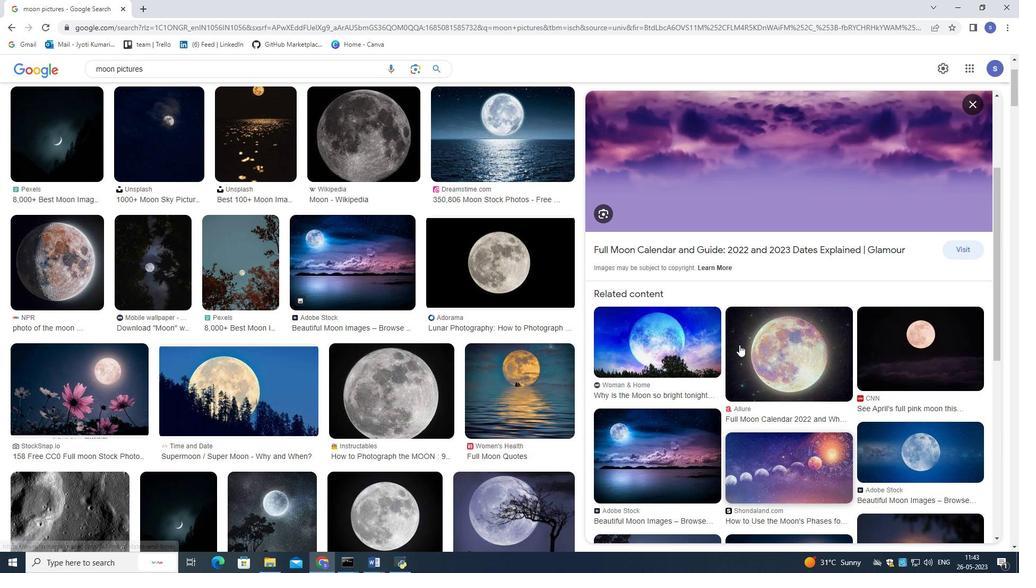 
Action: Mouse moved to (738, 344)
Screenshot: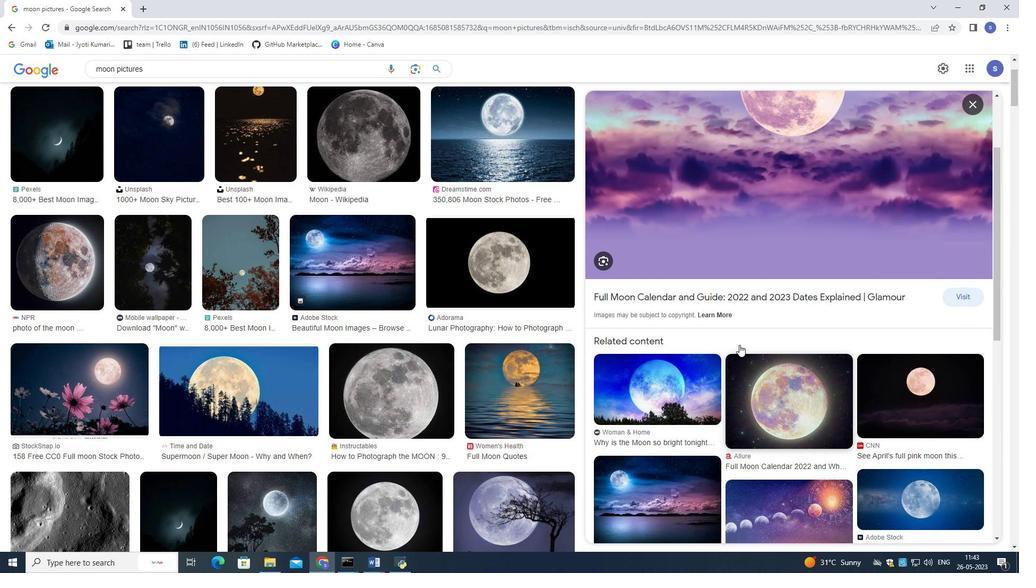 
Action: Mouse scrolled (738, 345) with delta (0, 0)
Screenshot: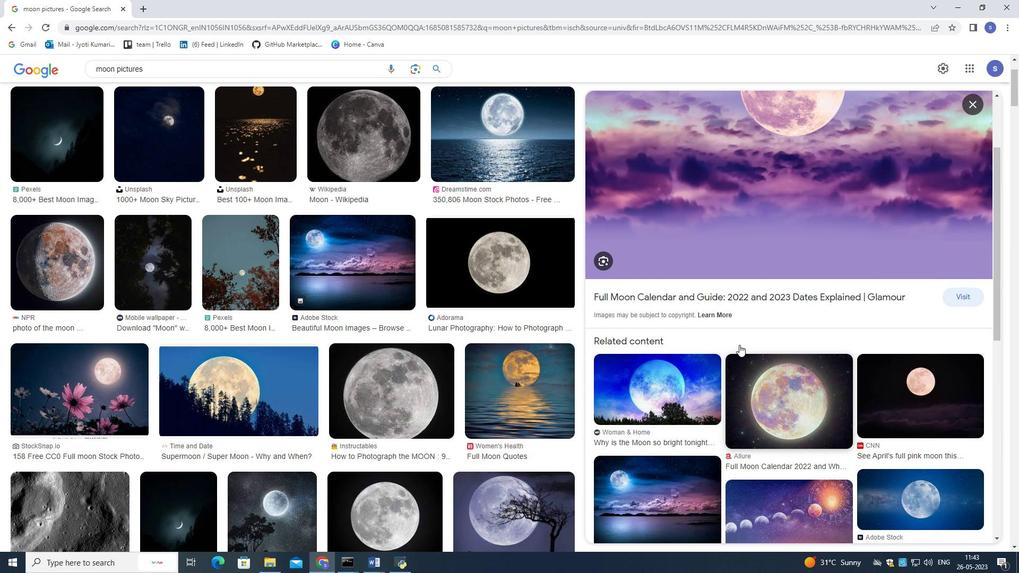 
Action: Mouse moved to (734, 334)
Screenshot: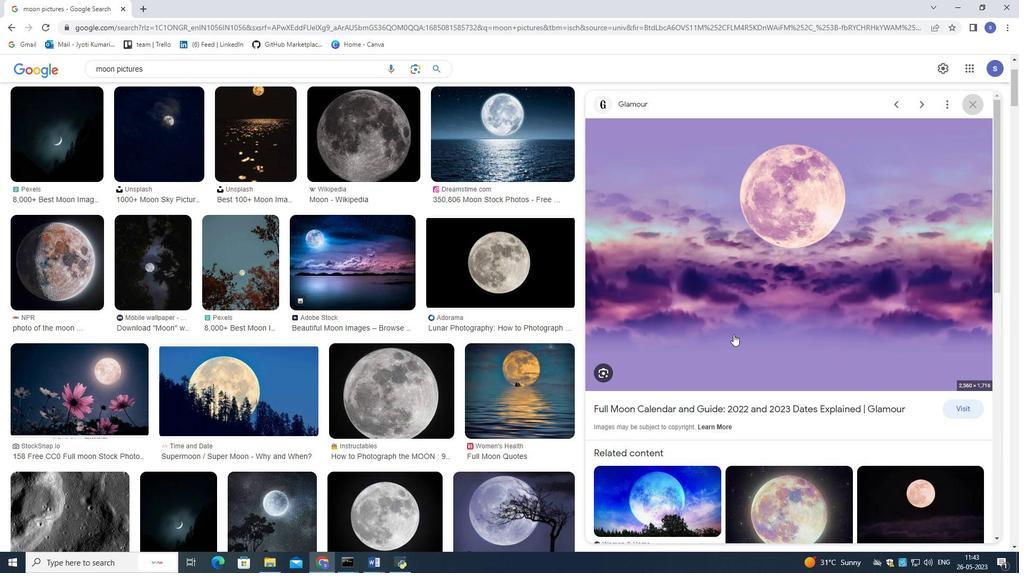 
Action: Mouse scrolled (734, 334) with delta (0, 0)
Screenshot: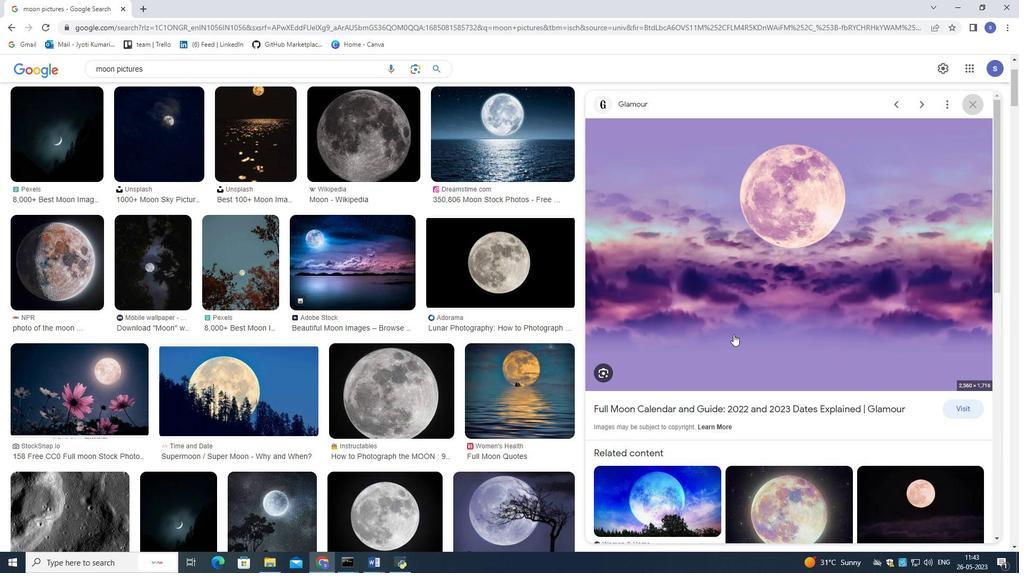 
Action: Mouse scrolled (734, 334) with delta (0, 0)
Screenshot: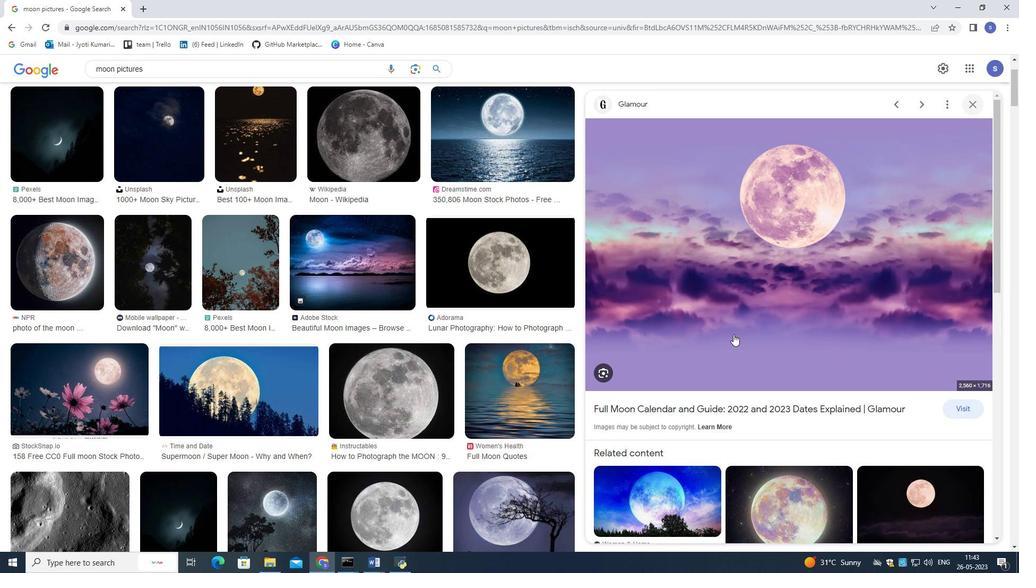 
Action: Mouse scrolled (734, 334) with delta (0, 0)
Screenshot: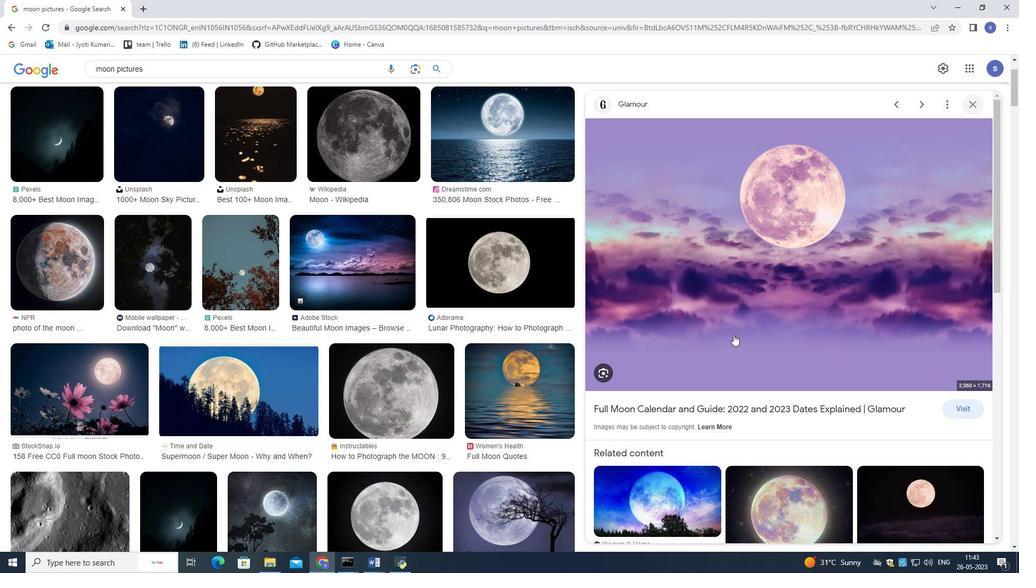 
Action: Mouse moved to (683, 488)
Screenshot: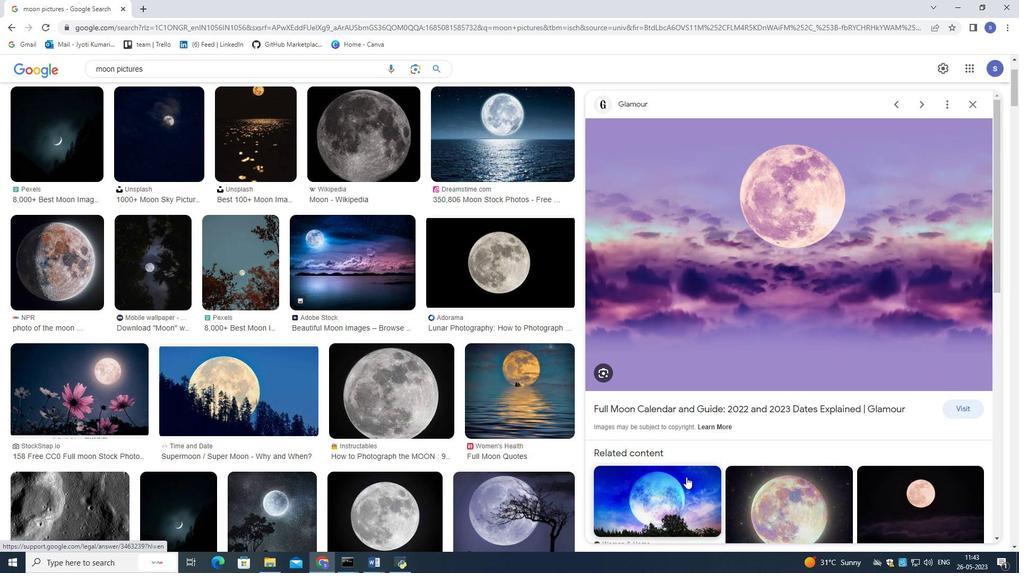 
Action: Mouse pressed left at (683, 488)
Screenshot: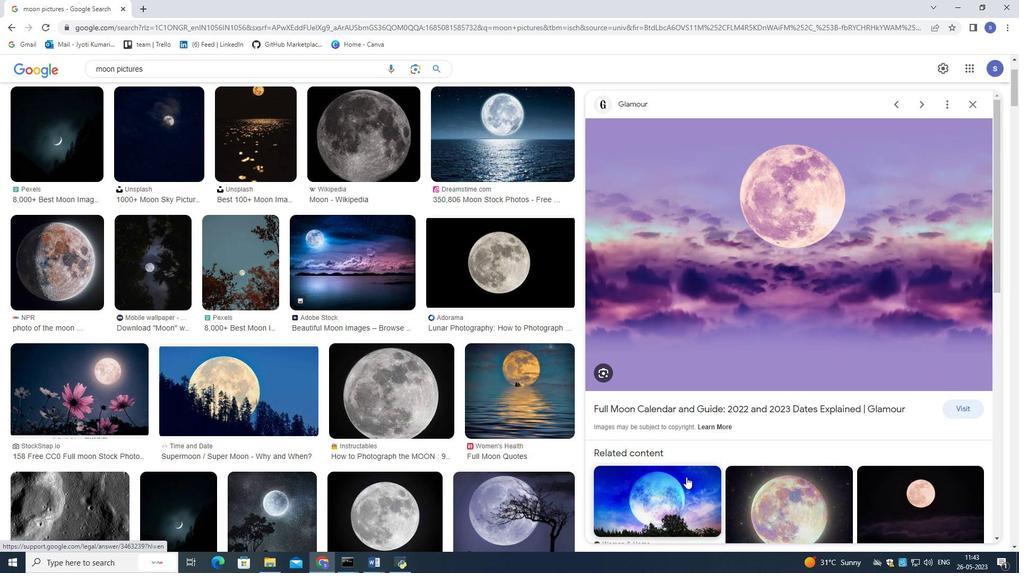 
Action: Mouse moved to (739, 408)
Screenshot: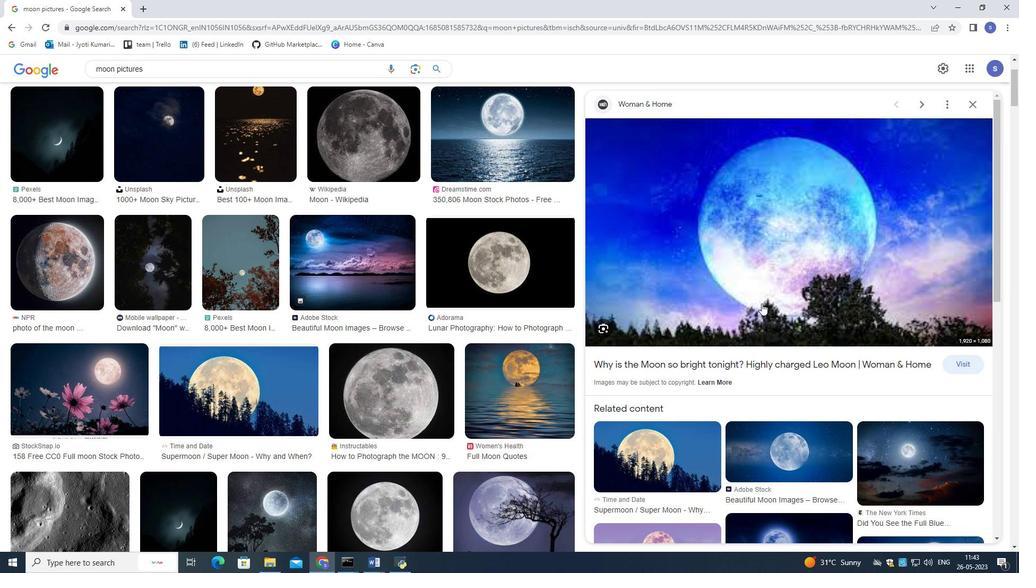 
Action: Mouse scrolled (739, 407) with delta (0, 0)
Screenshot: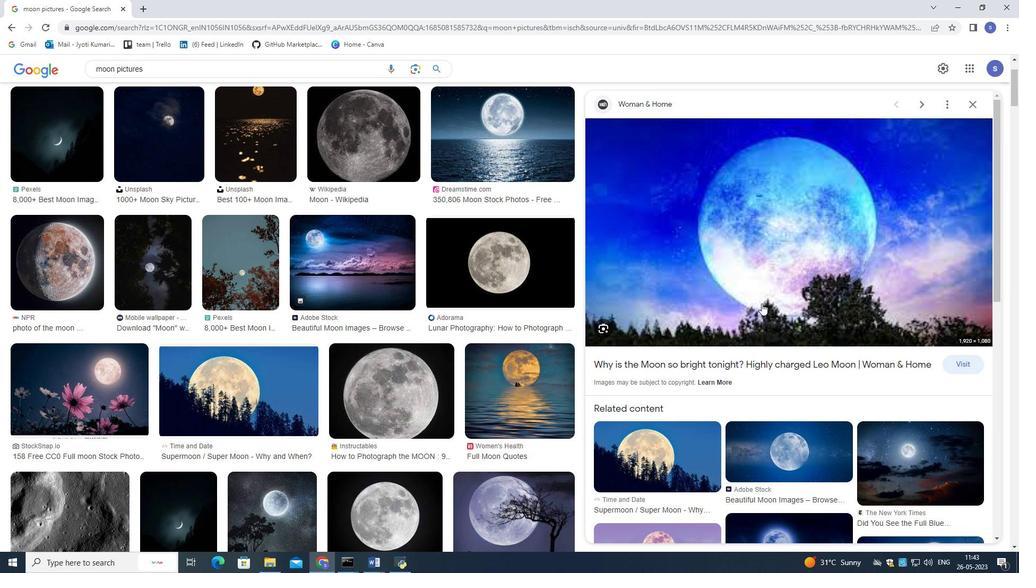 
Action: Mouse moved to (739, 408)
Screenshot: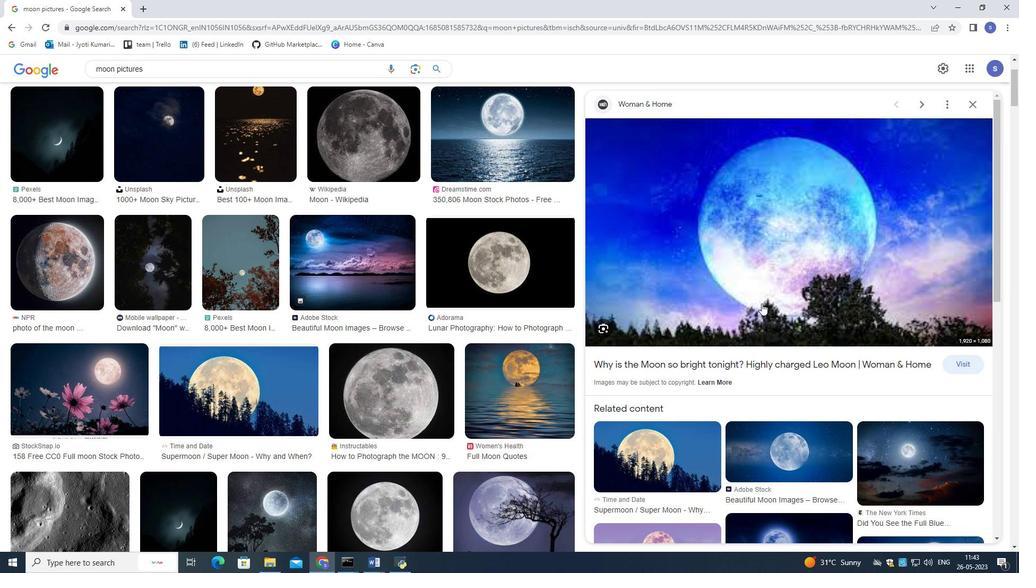 
Action: Mouse scrolled (739, 407) with delta (0, 0)
Screenshot: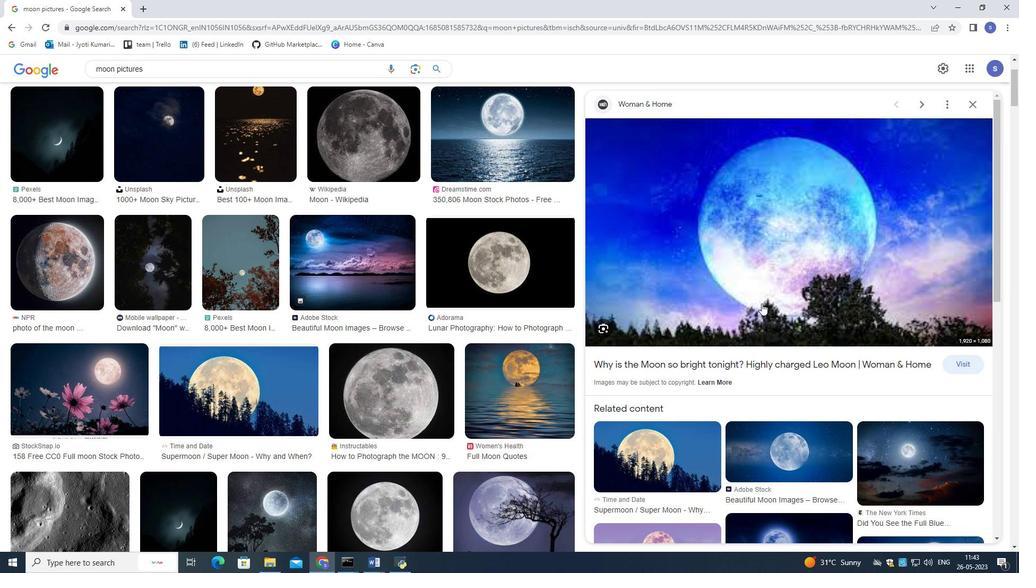 
Action: Mouse moved to (739, 409)
Screenshot: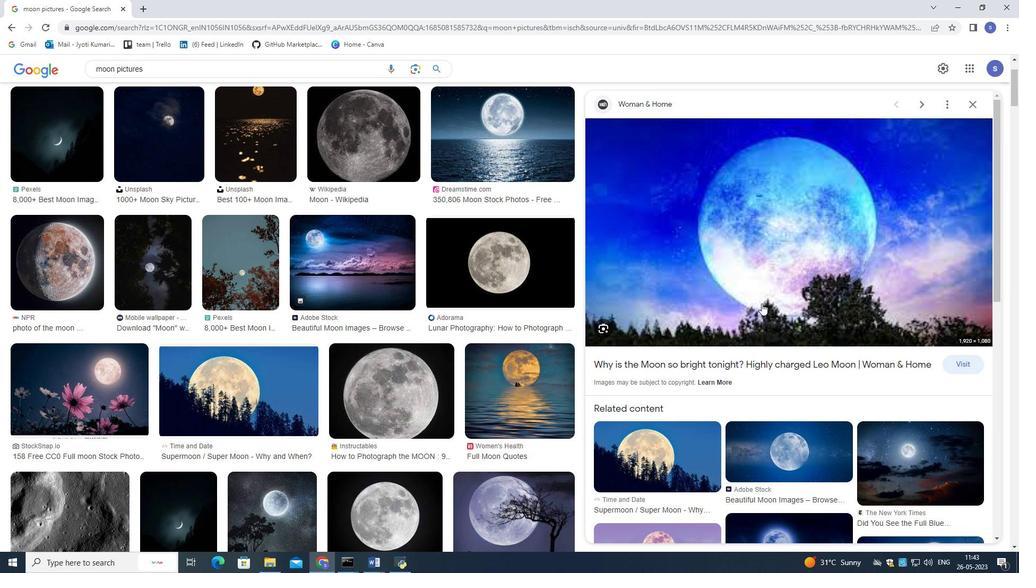 
Action: Mouse scrolled (739, 408) with delta (0, 0)
Screenshot: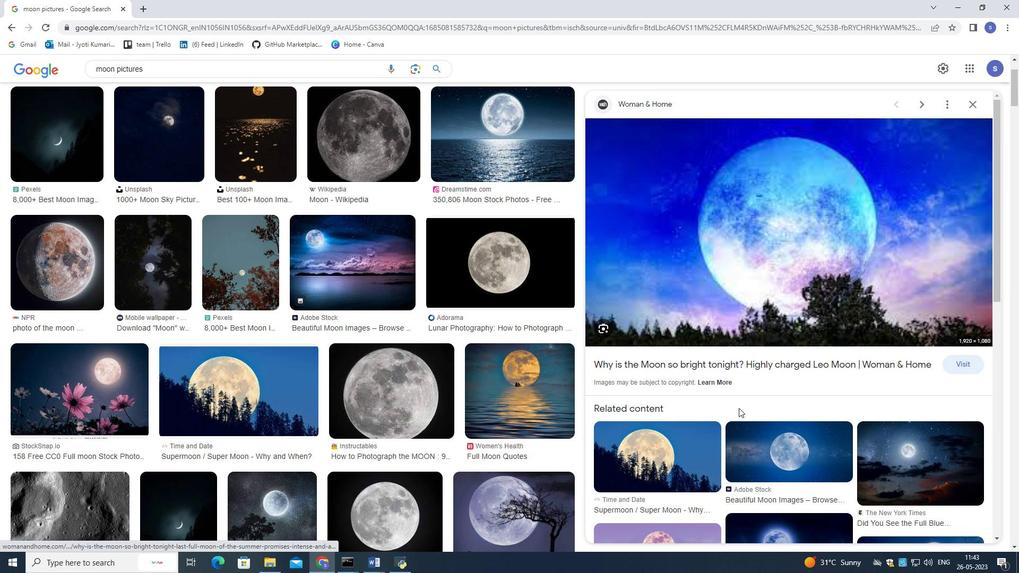 
Action: Mouse moved to (747, 449)
Screenshot: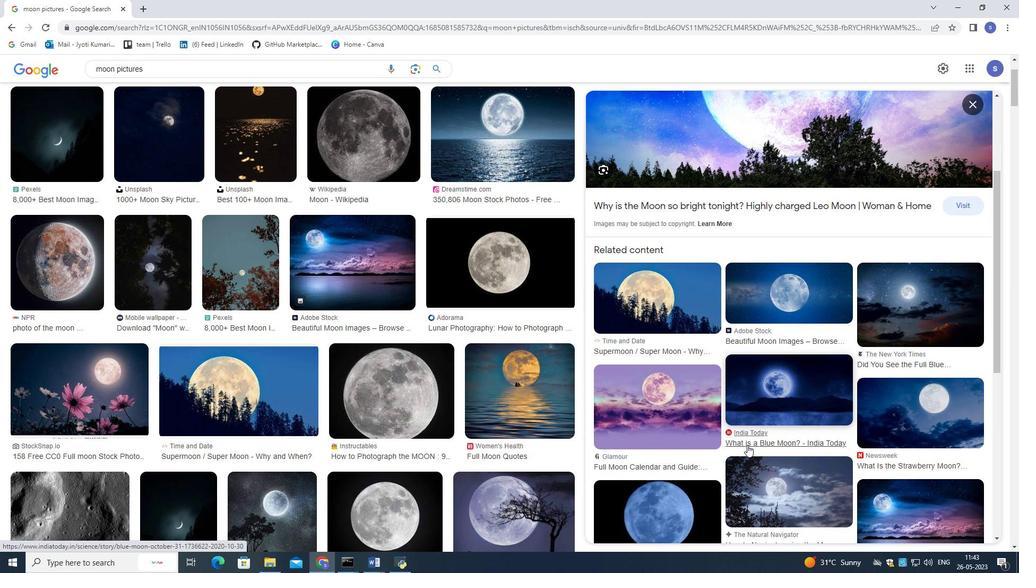 
Action: Mouse scrolled (747, 449) with delta (0, 0)
Screenshot: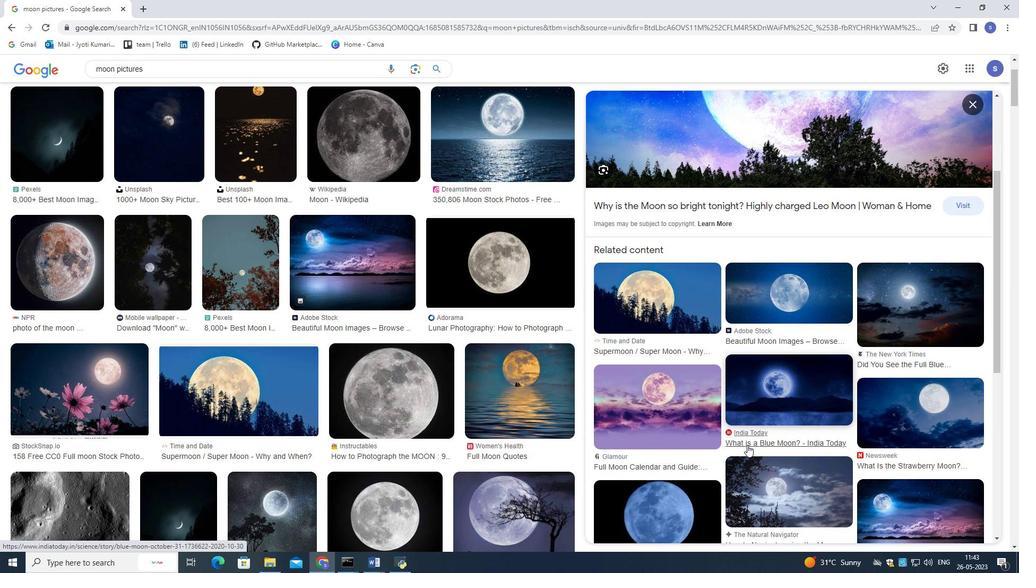 
Action: Mouse moved to (747, 451)
Screenshot: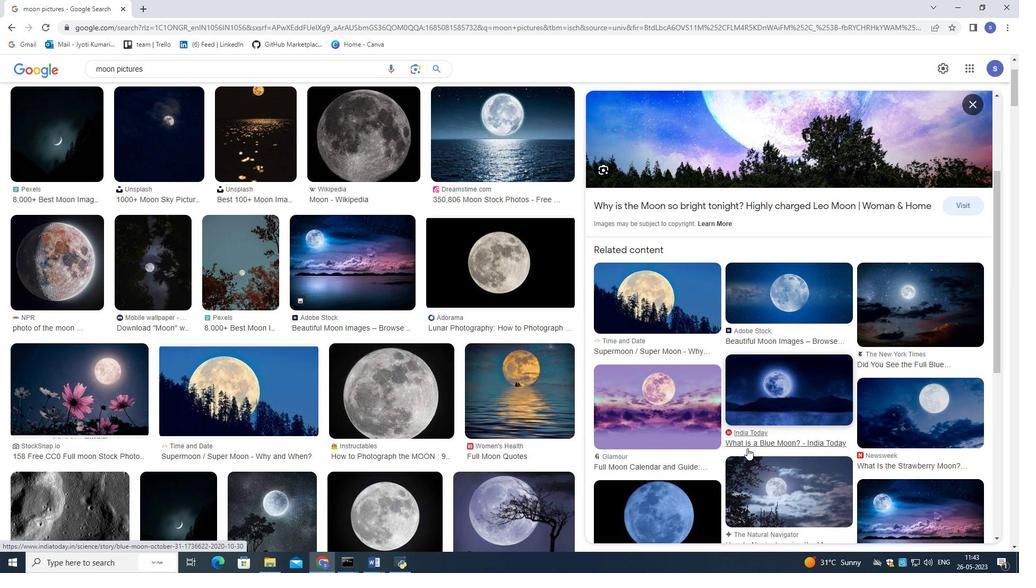 
Action: Mouse scrolled (747, 450) with delta (0, 0)
Screenshot: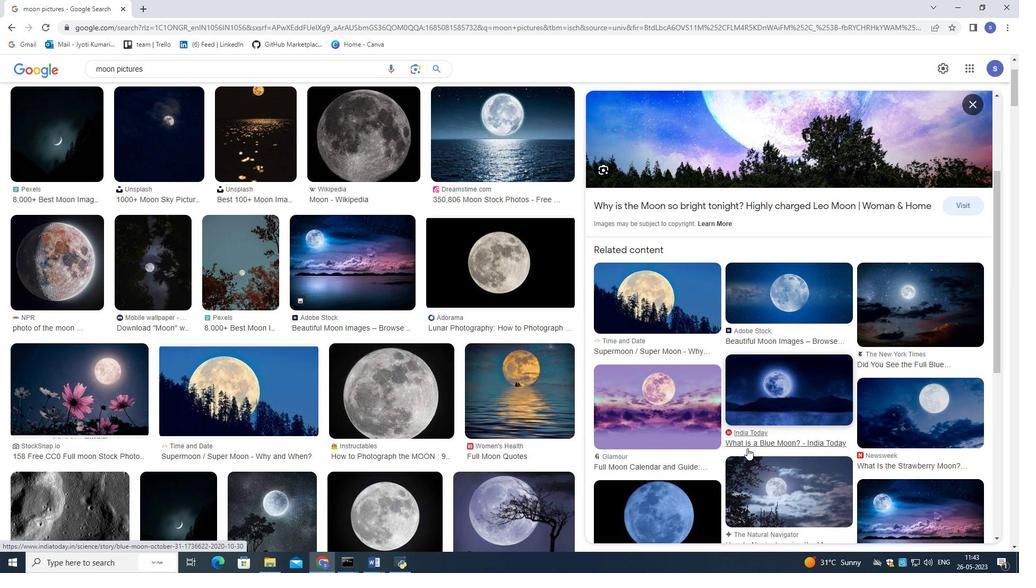 
Action: Mouse moved to (747, 451)
Screenshot: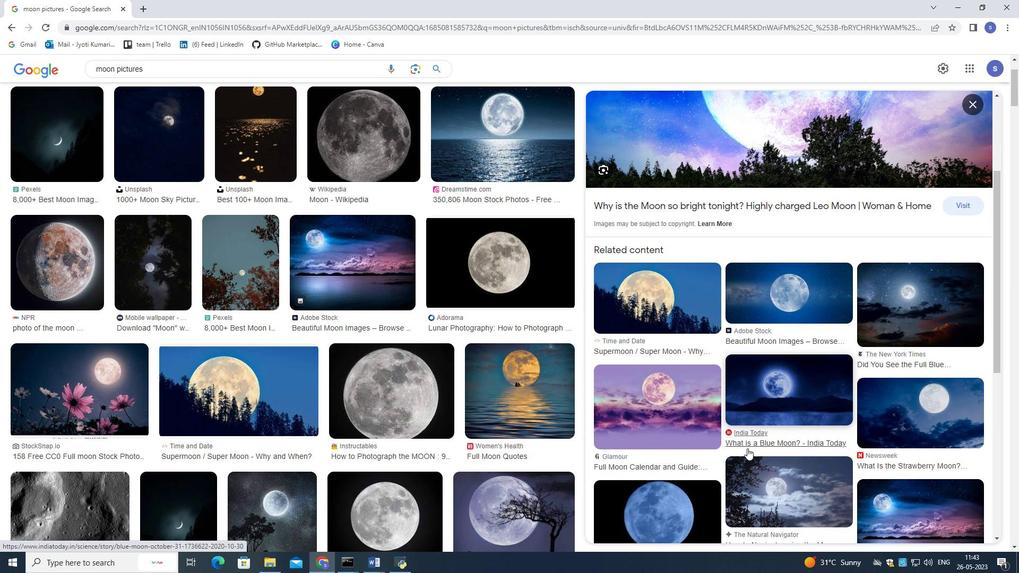 
Action: Mouse scrolled (747, 450) with delta (0, 0)
Screenshot: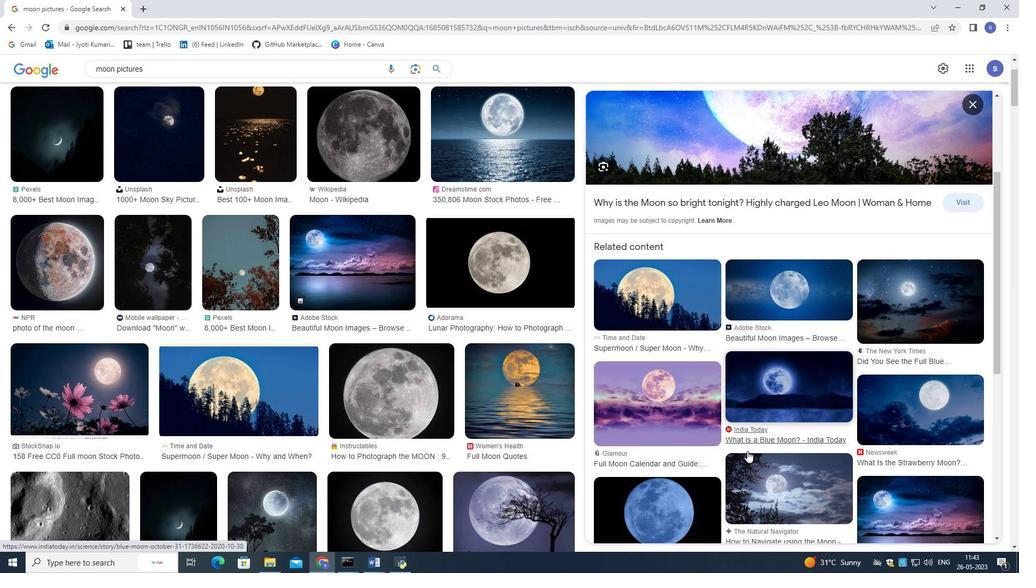 
Action: Mouse scrolled (747, 452) with delta (0, 0)
Screenshot: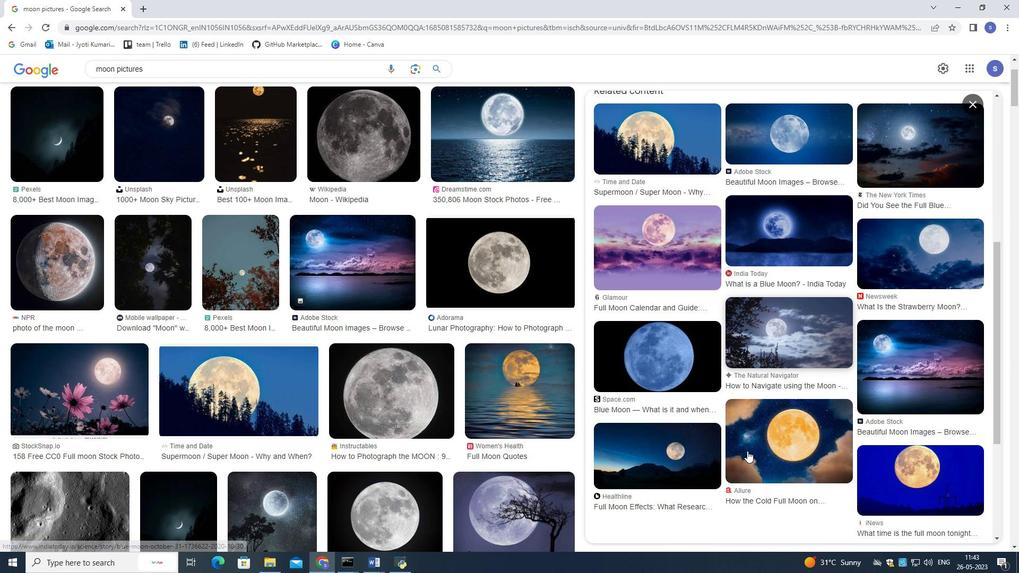 
Action: Mouse scrolled (747, 452) with delta (0, 0)
Screenshot: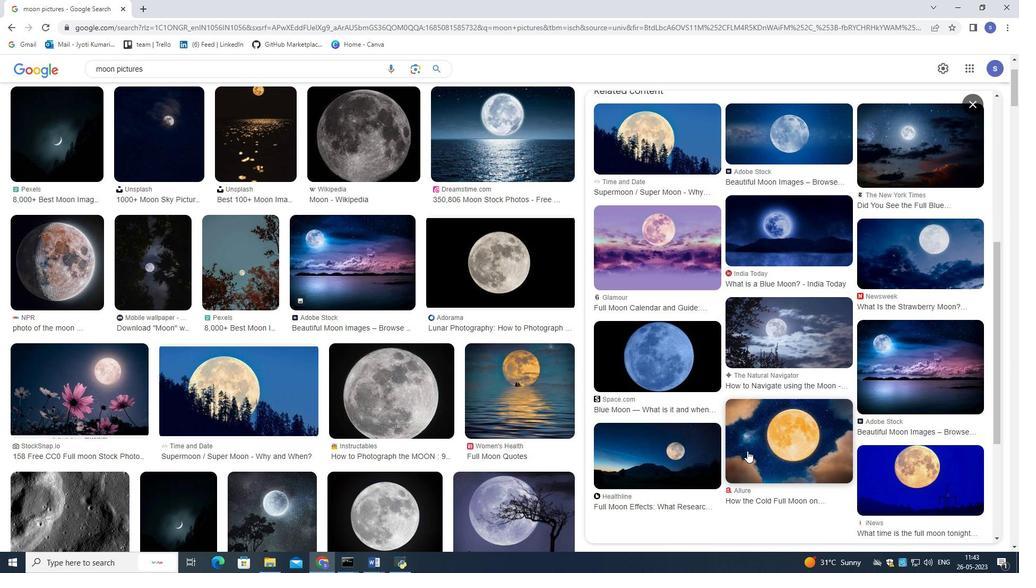 
Action: Mouse scrolled (747, 452) with delta (0, 0)
Screenshot: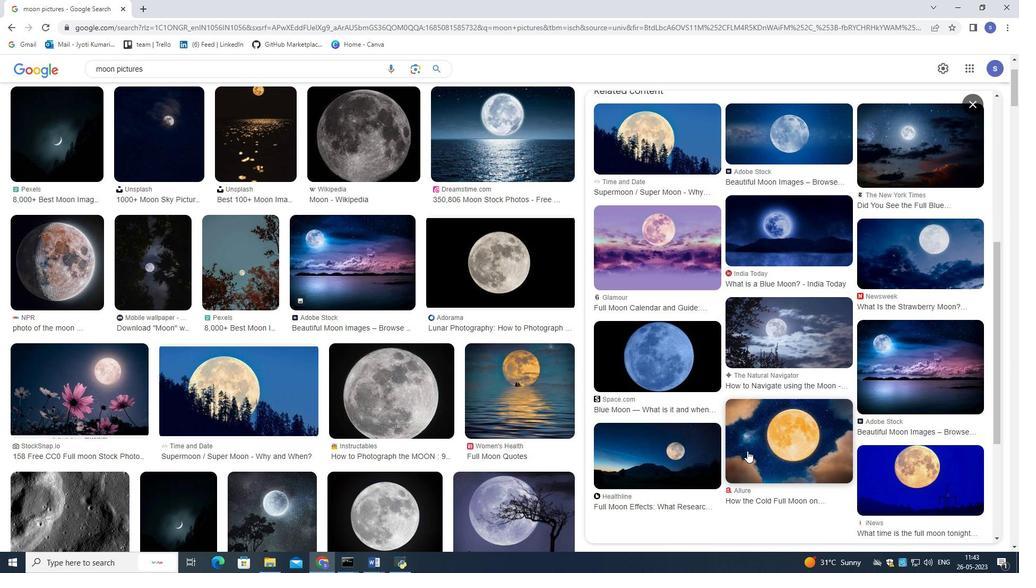 
Action: Mouse scrolled (747, 452) with delta (0, 0)
Screenshot: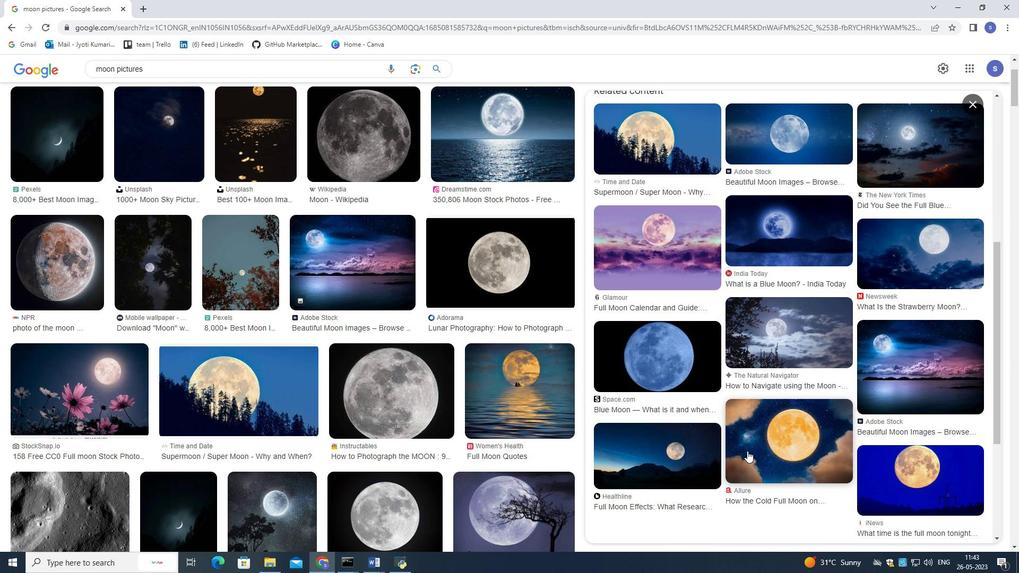 
Action: Mouse scrolled (747, 452) with delta (0, 0)
Screenshot: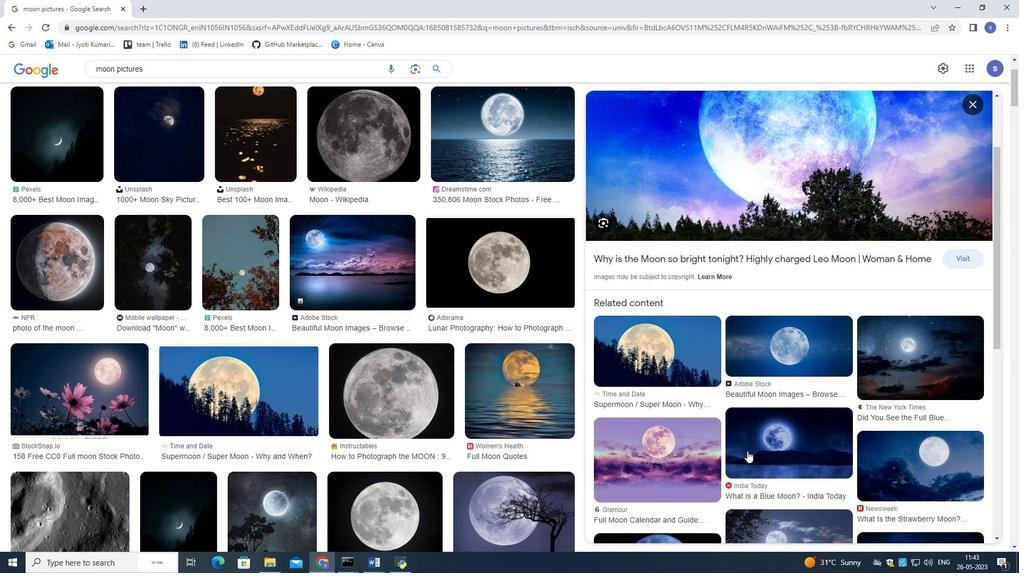 
Action: Mouse scrolled (747, 452) with delta (0, 0)
Screenshot: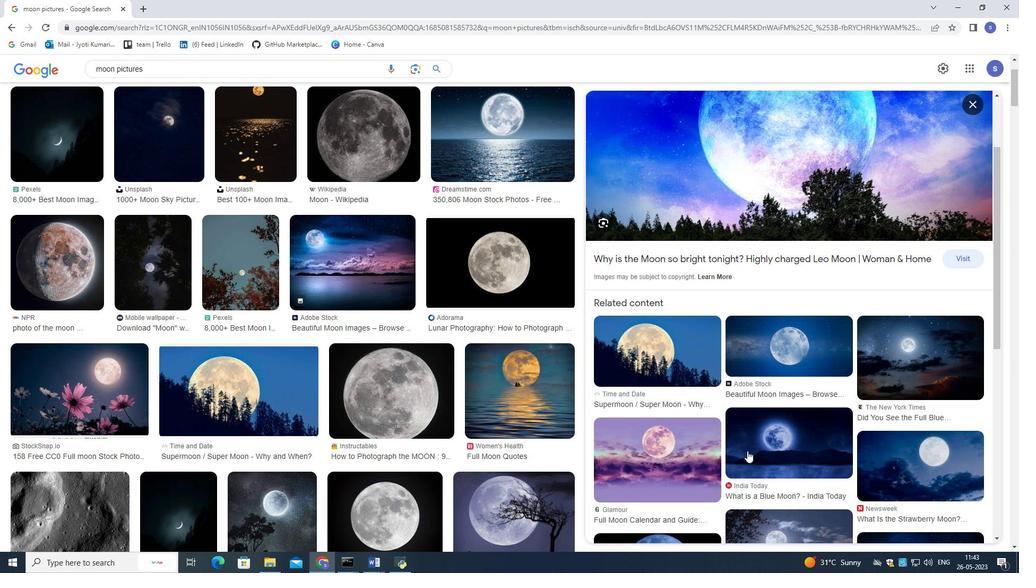 
Action: Mouse scrolled (747, 452) with delta (0, 0)
Screenshot: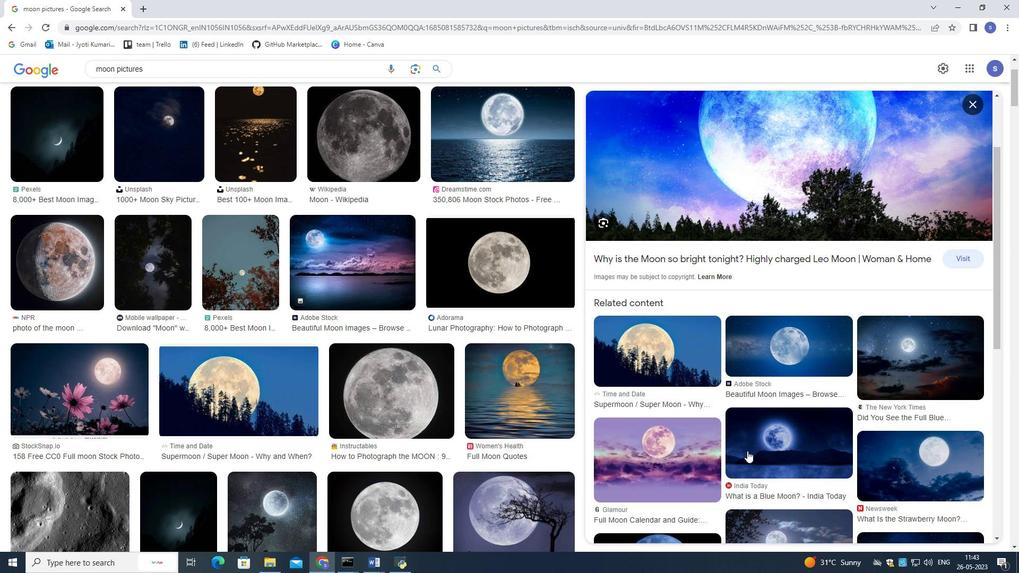 
Action: Mouse scrolled (747, 452) with delta (0, 0)
Screenshot: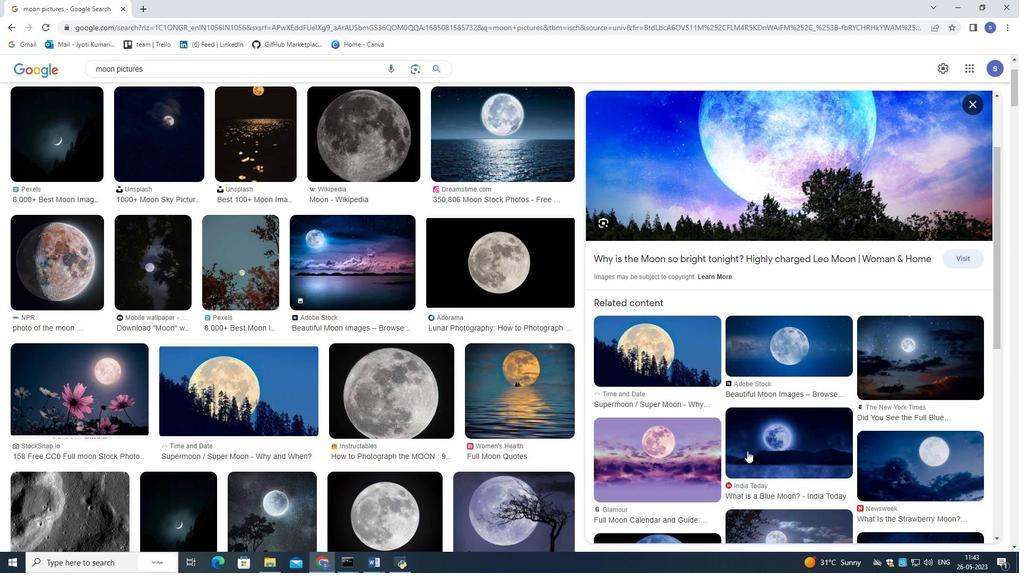 
Action: Mouse scrolled (747, 452) with delta (0, 0)
Screenshot: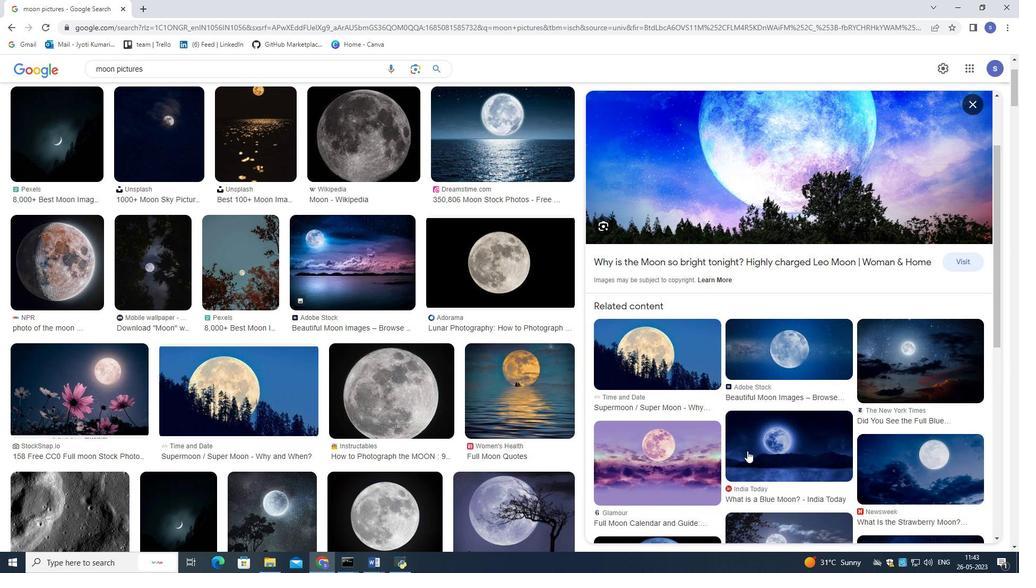 
Action: Mouse scrolled (747, 452) with delta (0, 0)
Screenshot: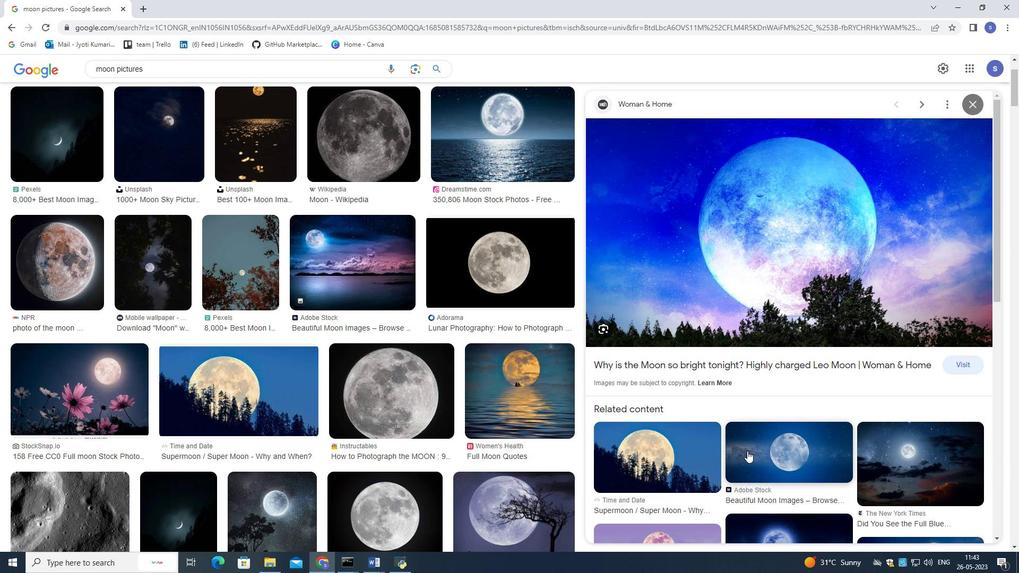 
Action: Mouse scrolled (747, 452) with delta (0, 0)
Screenshot: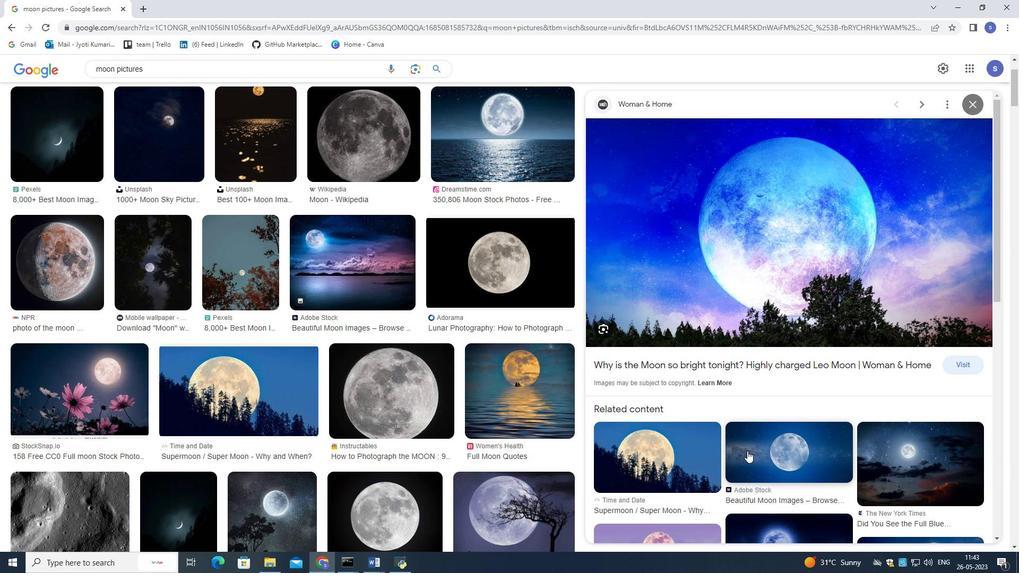 
Action: Mouse scrolled (747, 452) with delta (0, 0)
Screenshot: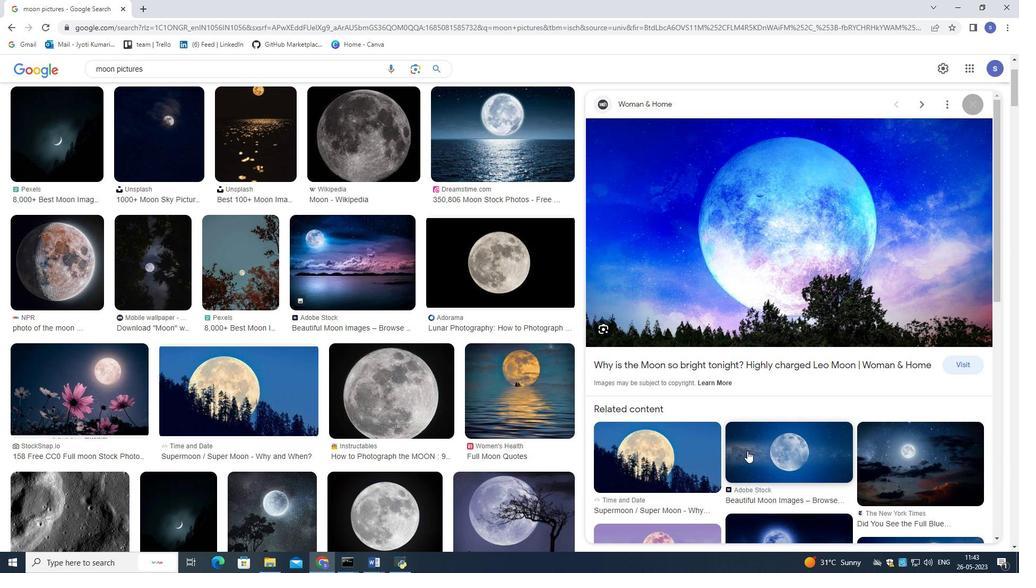 
Action: Mouse moved to (711, 198)
Screenshot: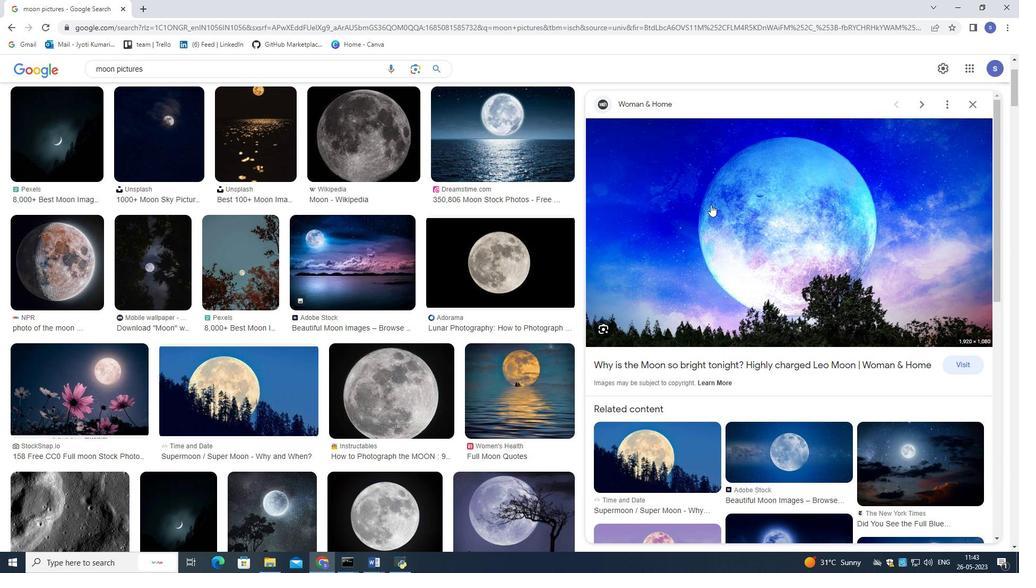 
Action: Mouse pressed right at (711, 198)
Screenshot: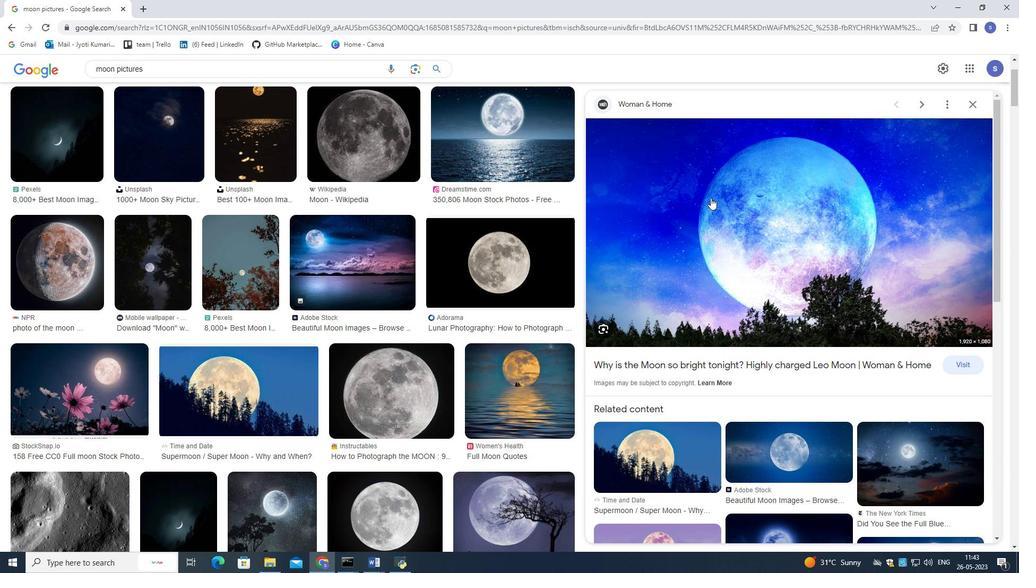 
Action: Mouse moved to (742, 310)
Screenshot: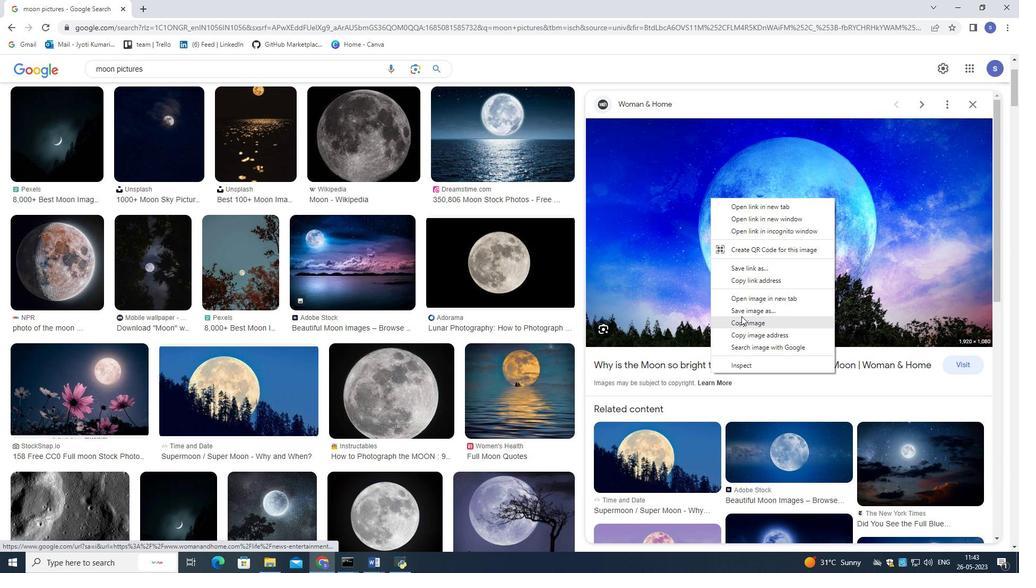 
Action: Mouse pressed left at (742, 310)
Screenshot: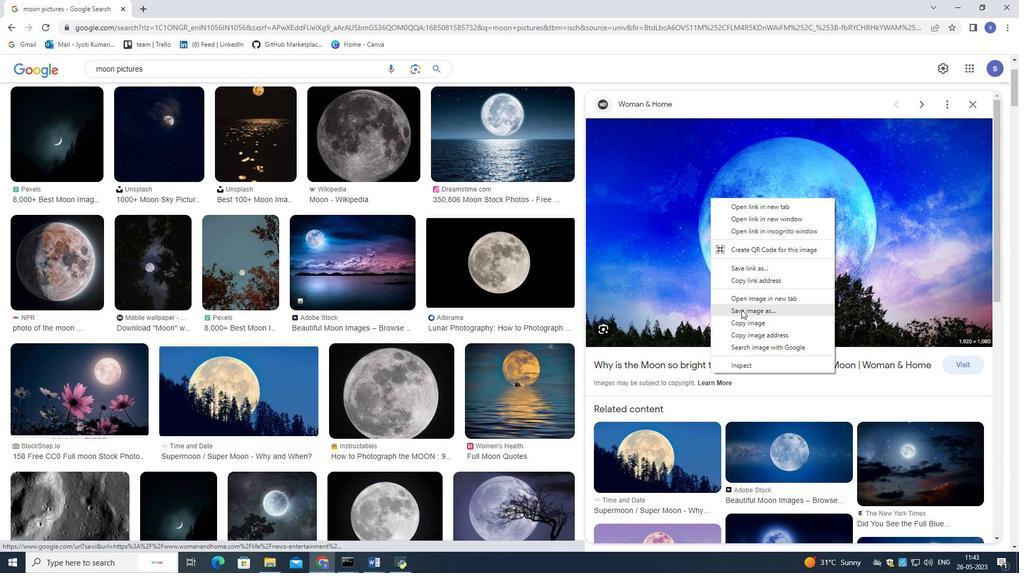 
Action: Mouse moved to (171, 235)
Screenshot: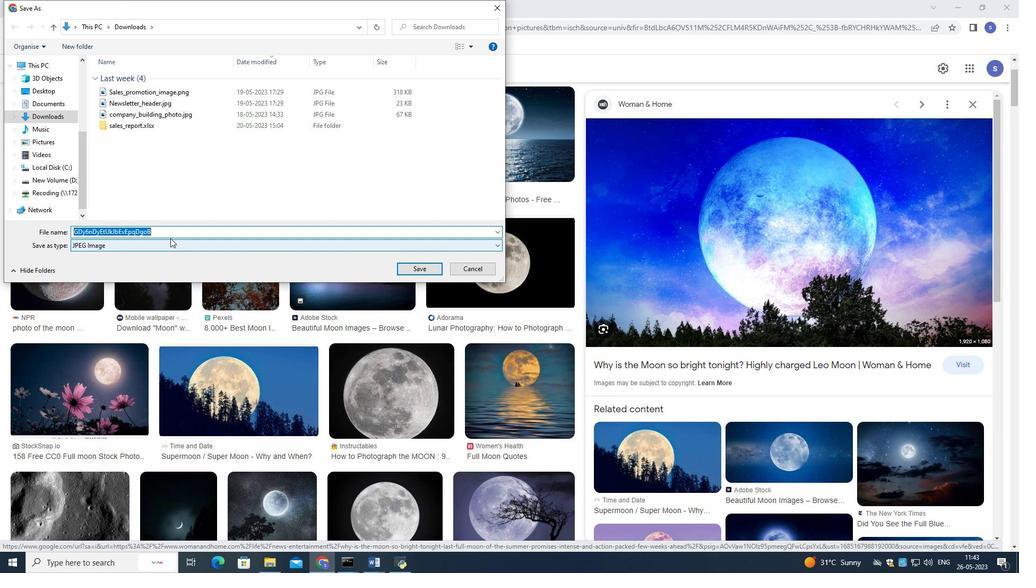 
Action: Key pressed <Key.shift><Key.shift><Key.shift><Key.shift>Moon.png<Key.backspace><Key.backspace><Key.backspace><Key.backspace>
Screenshot: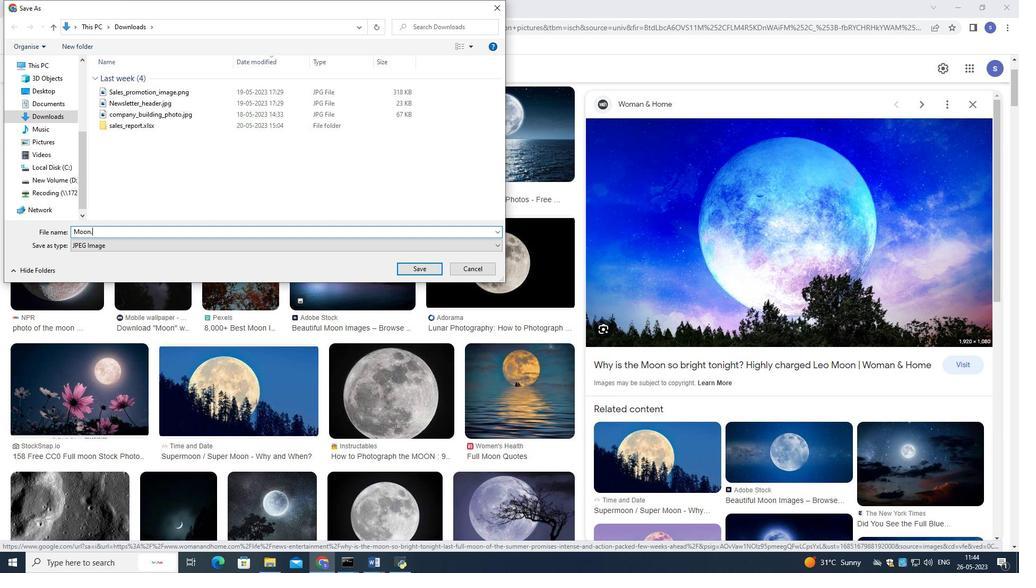 
Action: Mouse moved to (442, 242)
Screenshot: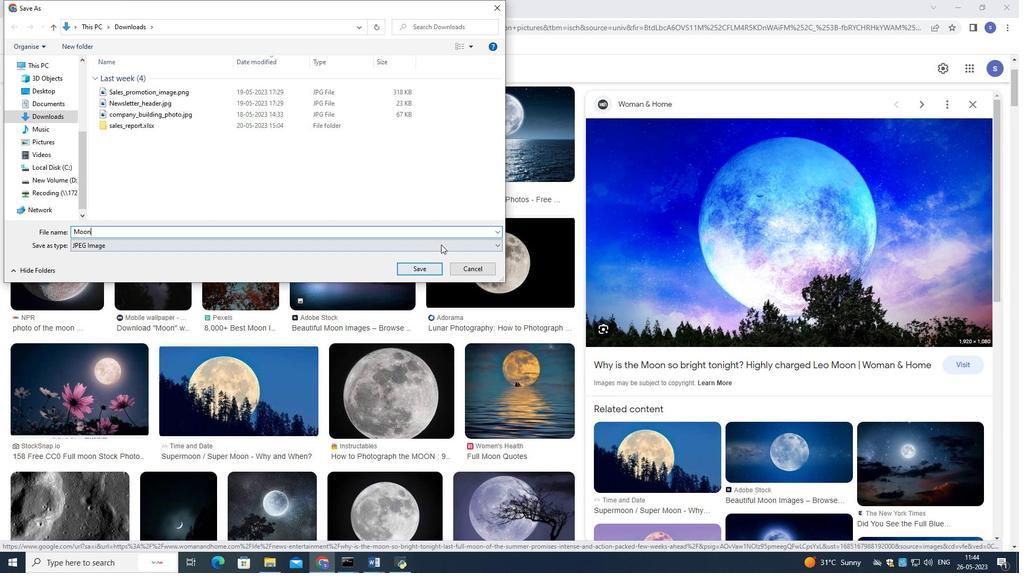 
Action: Mouse pressed left at (442, 242)
Screenshot: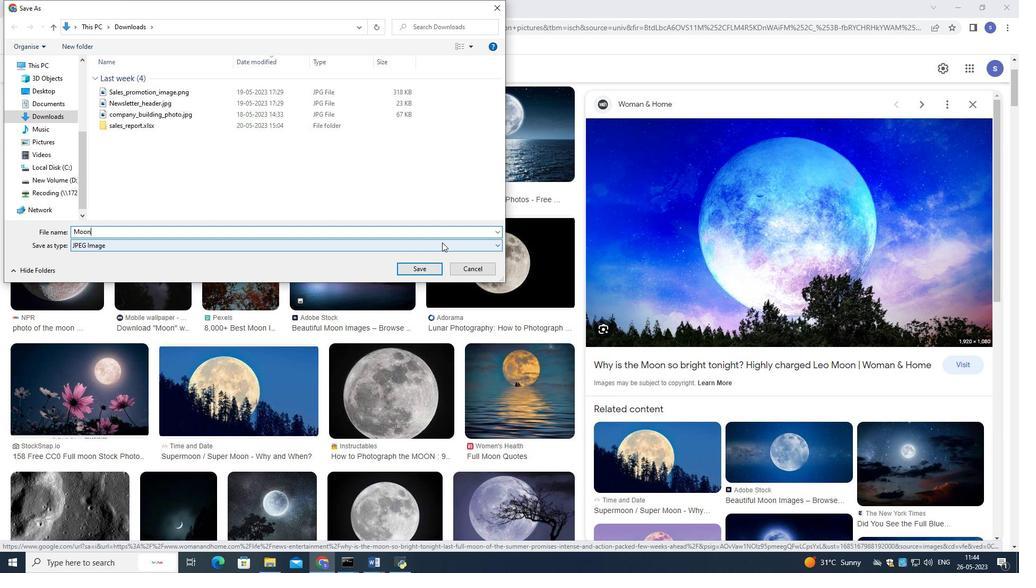 
Action: Mouse moved to (416, 233)
Screenshot: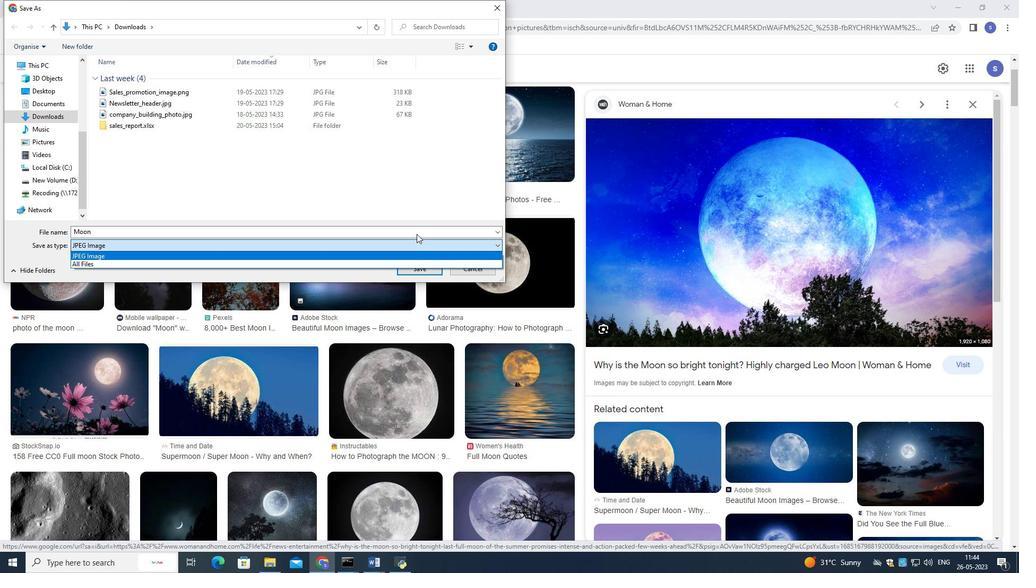 
Action: Mouse pressed left at (416, 233)
Screenshot: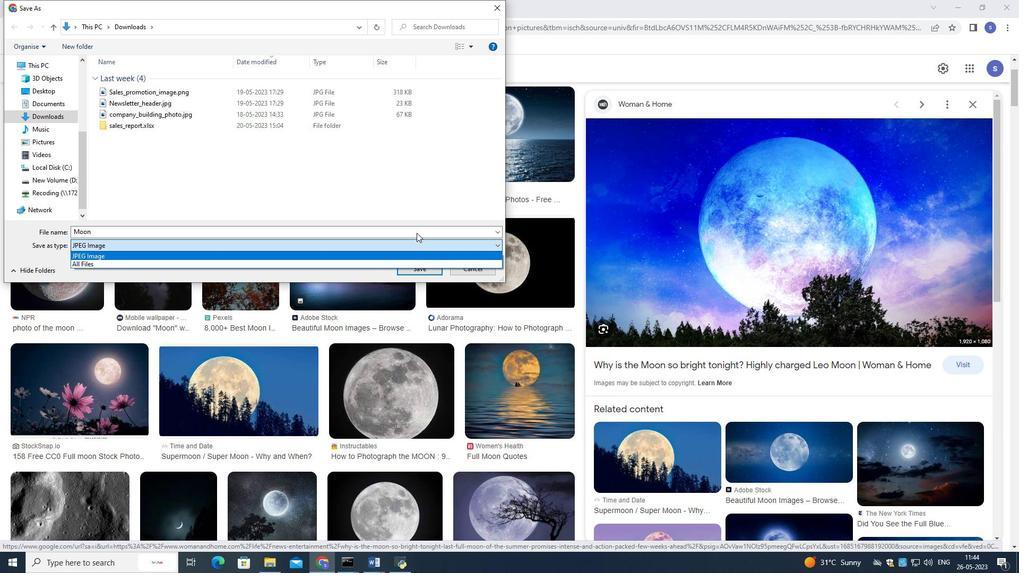 
Action: Mouse pressed left at (416, 233)
Screenshot: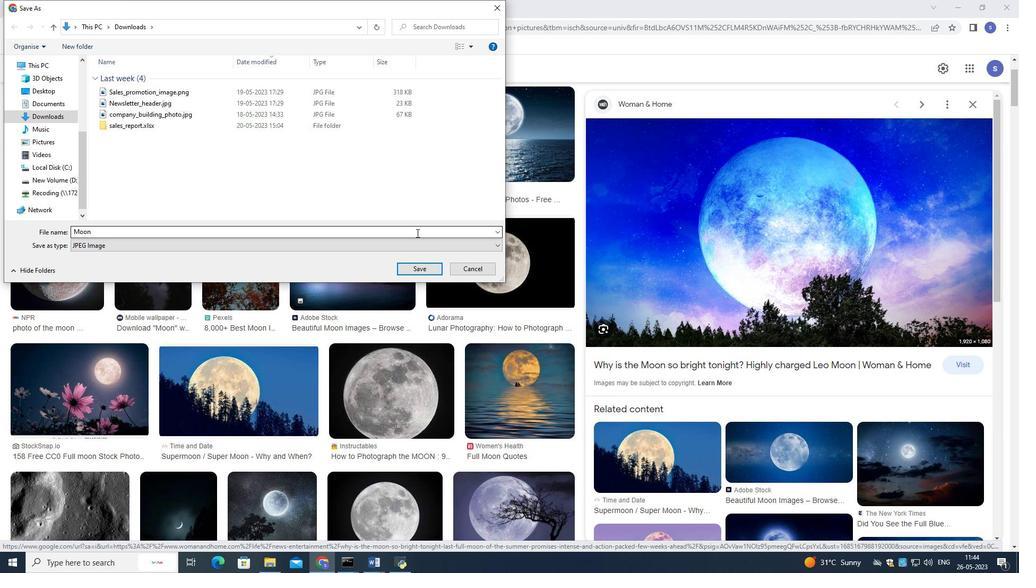 
Action: Mouse pressed left at (416, 233)
Screenshot: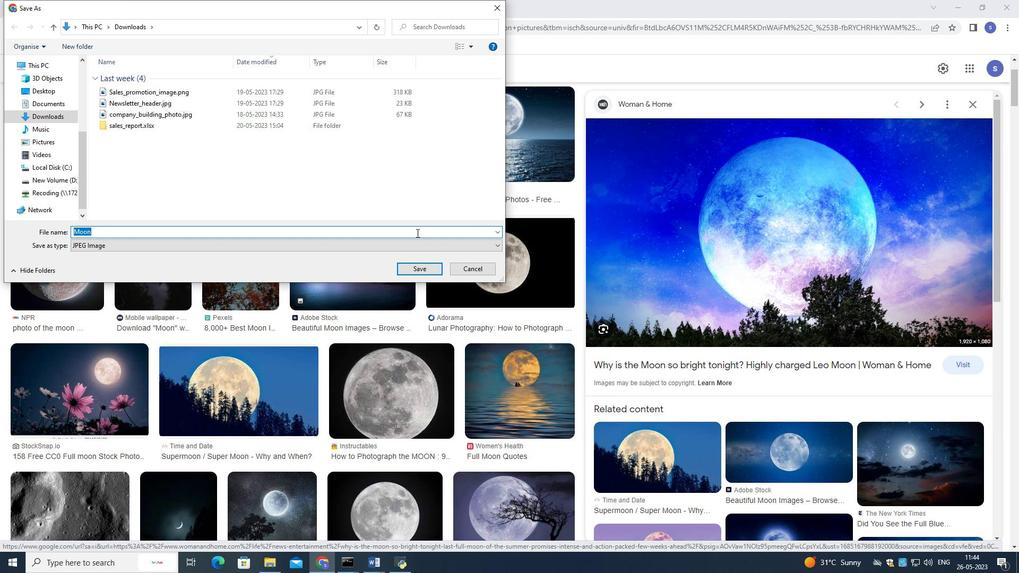 
Action: Key pressed .png<Key.enter>
Screenshot: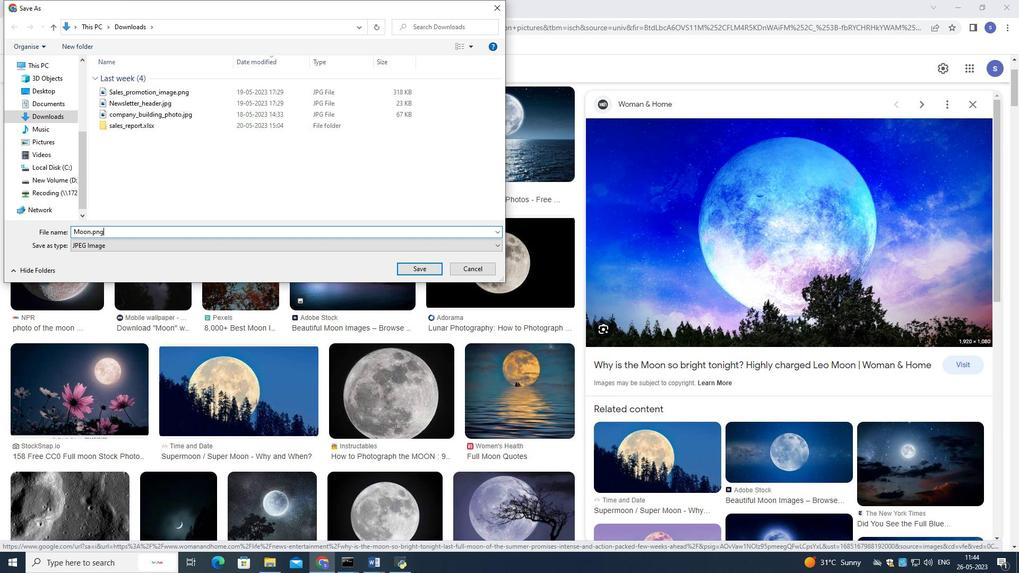 
Action: Mouse moved to (379, 566)
Screenshot: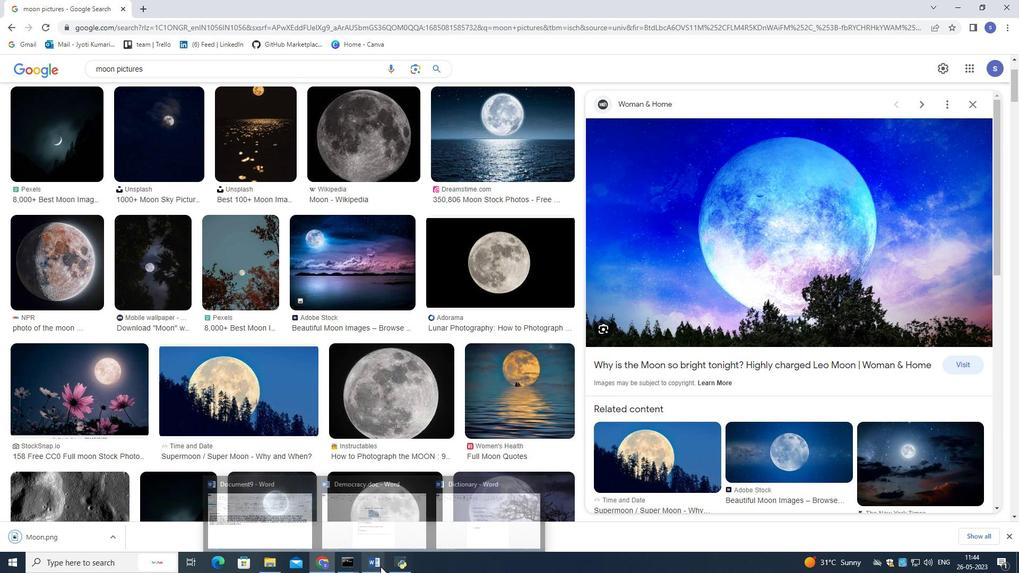 
Action: Mouse pressed left at (379, 566)
Screenshot: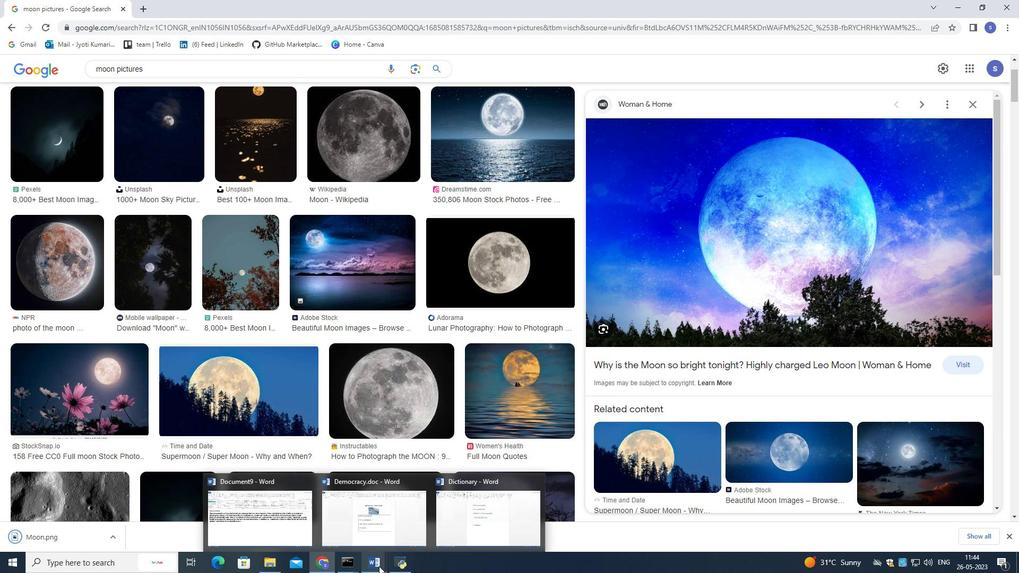 
Action: Mouse moved to (442, 523)
Screenshot: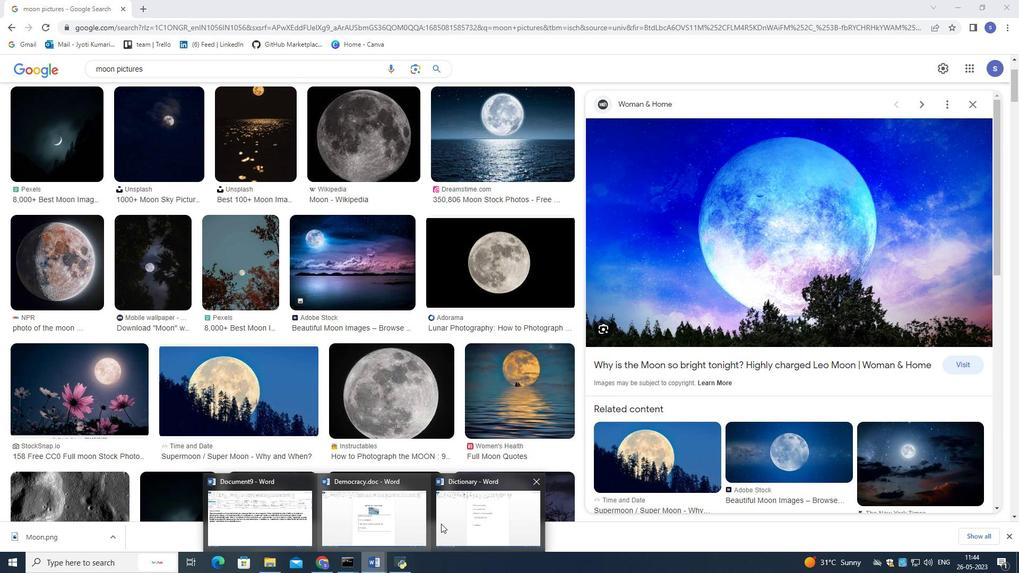 
Action: Mouse pressed left at (442, 523)
Screenshot: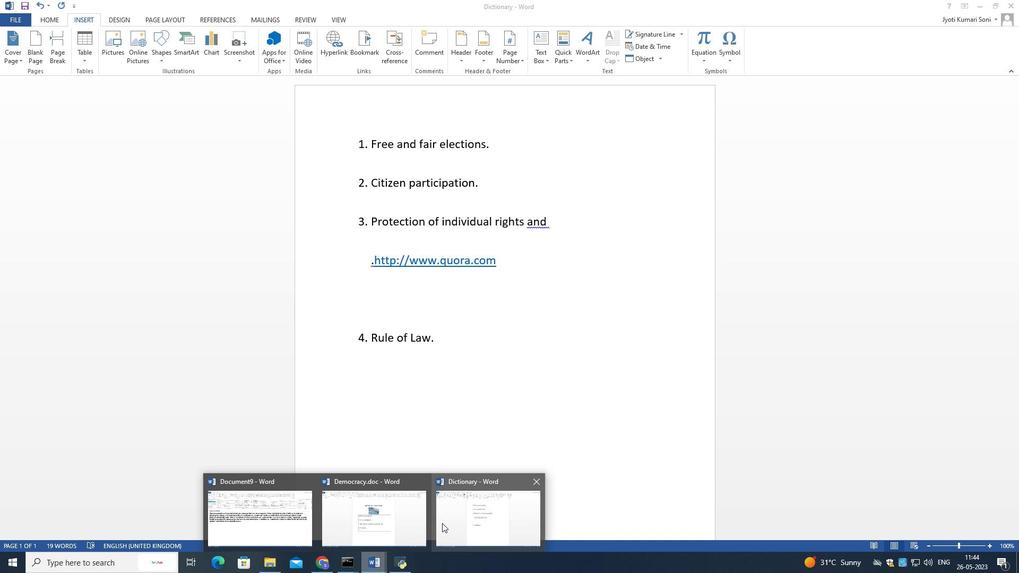 
Action: Mouse moved to (115, 49)
Screenshot: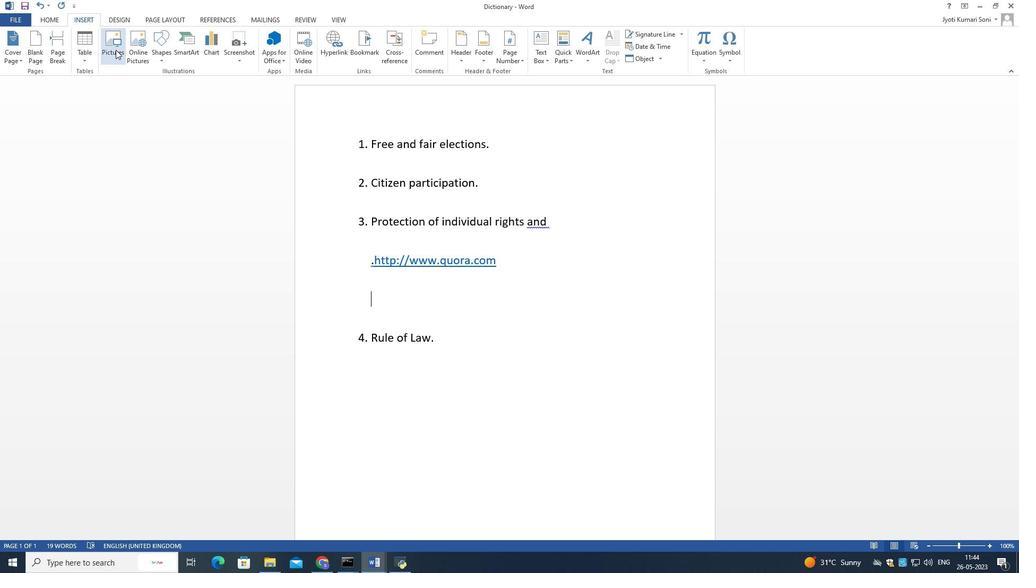 
Action: Mouse pressed left at (115, 49)
Screenshot: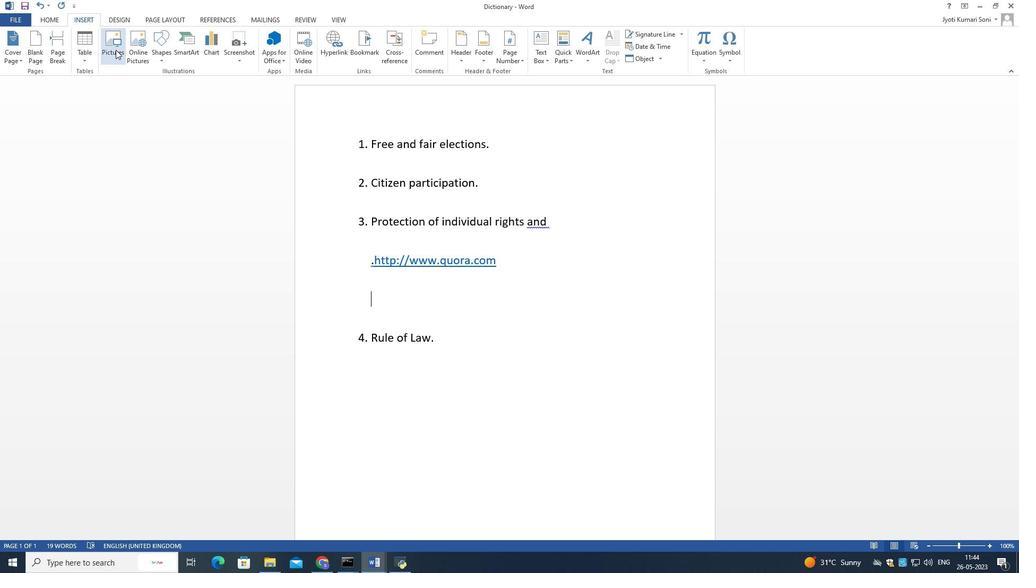 
Action: Mouse moved to (48, 94)
Screenshot: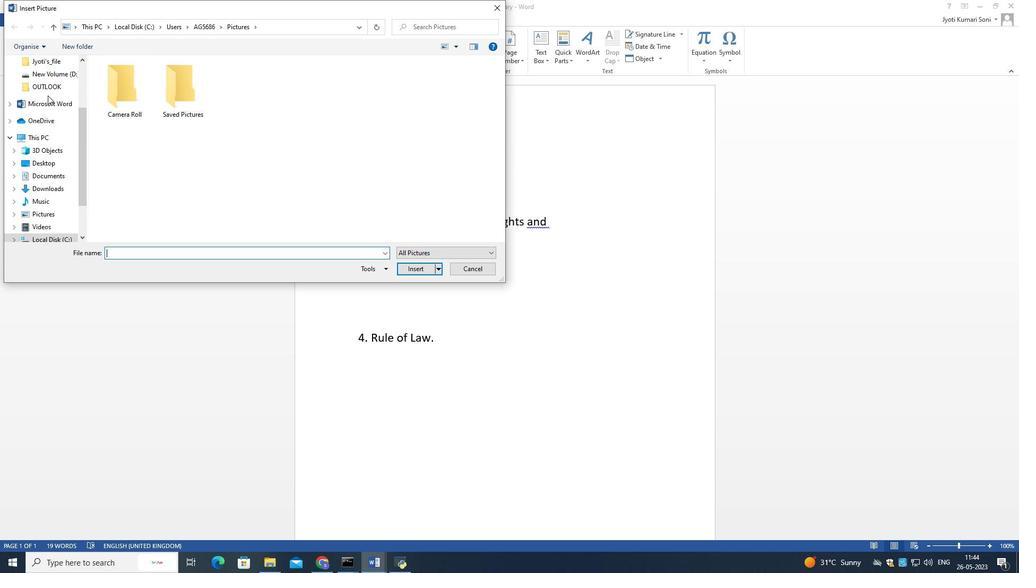 
Action: Mouse scrolled (48, 94) with delta (0, 0)
Screenshot: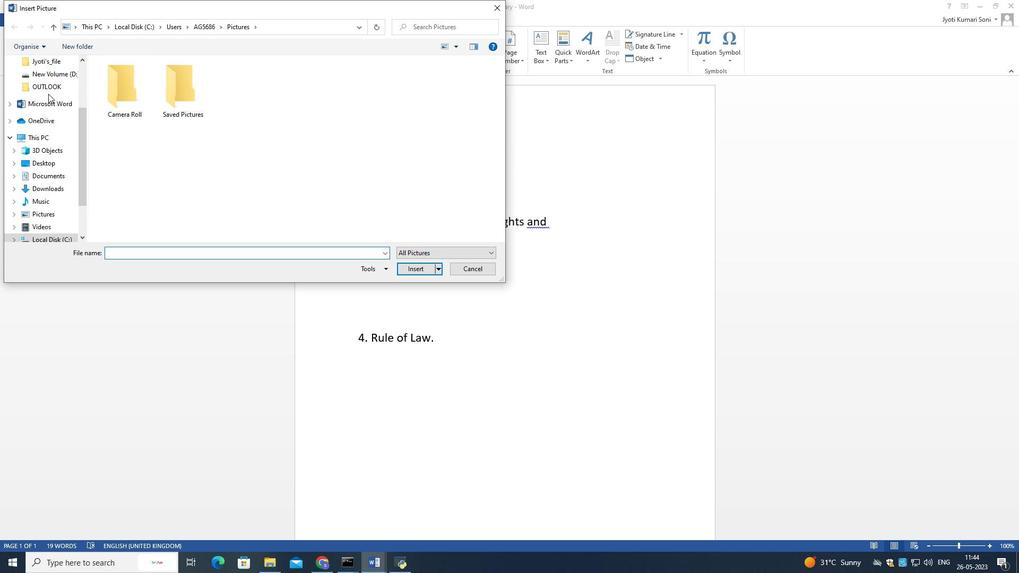 
Action: Mouse scrolled (48, 94) with delta (0, 0)
Screenshot: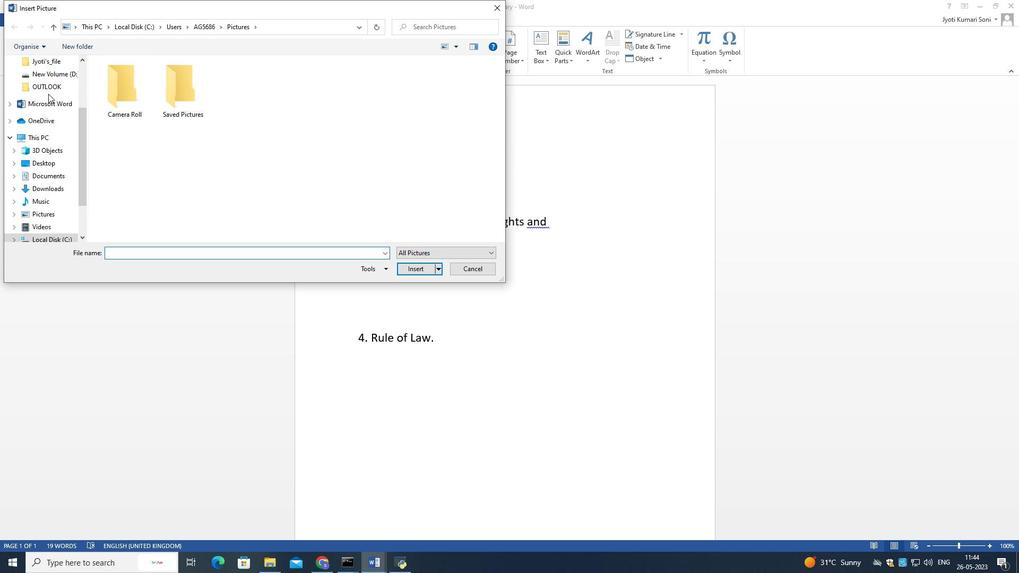 
Action: Mouse scrolled (48, 94) with delta (0, 0)
Screenshot: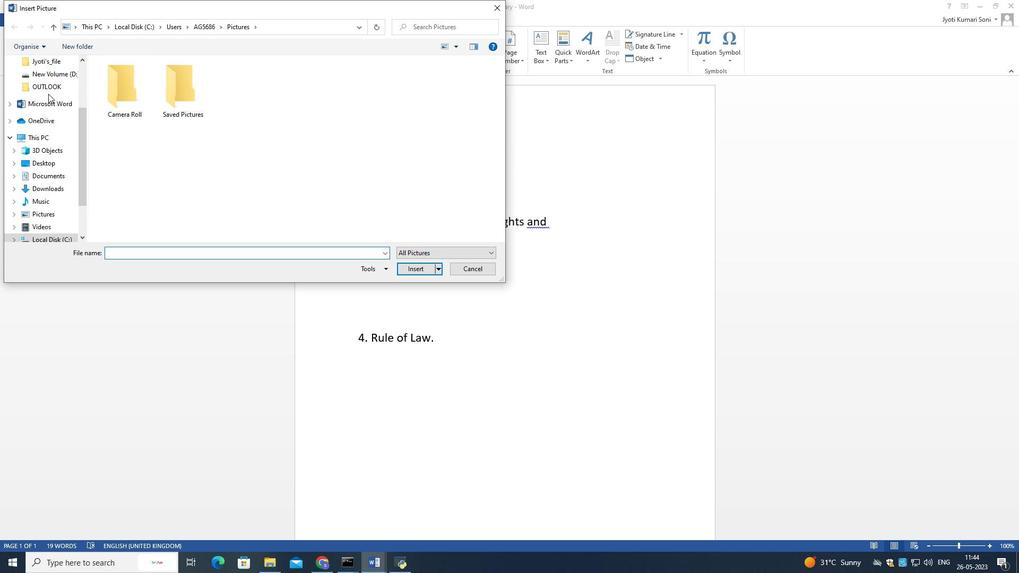 
Action: Mouse scrolled (48, 94) with delta (0, 0)
Screenshot: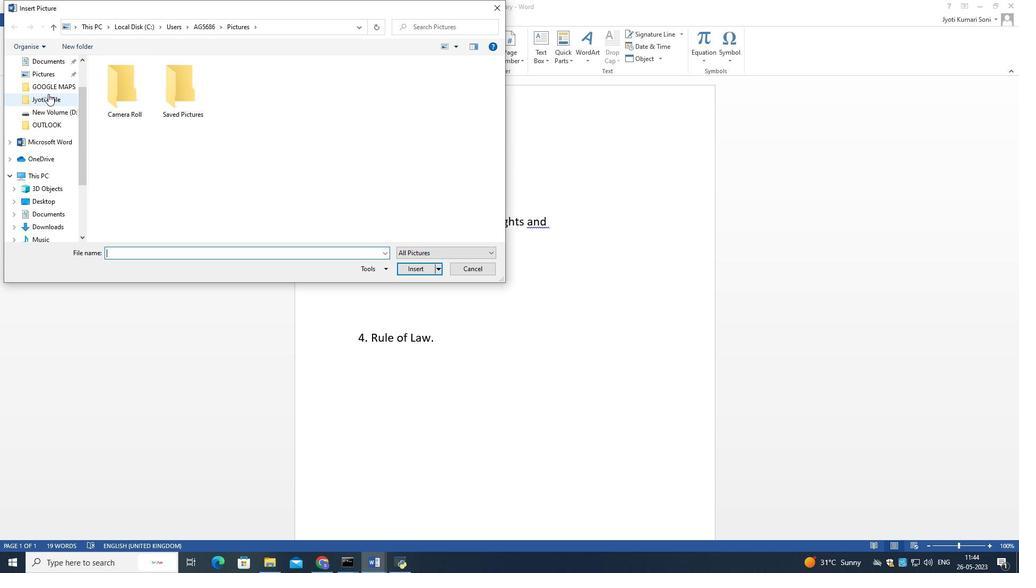 
Action: Mouse scrolled (48, 94) with delta (0, 0)
Screenshot: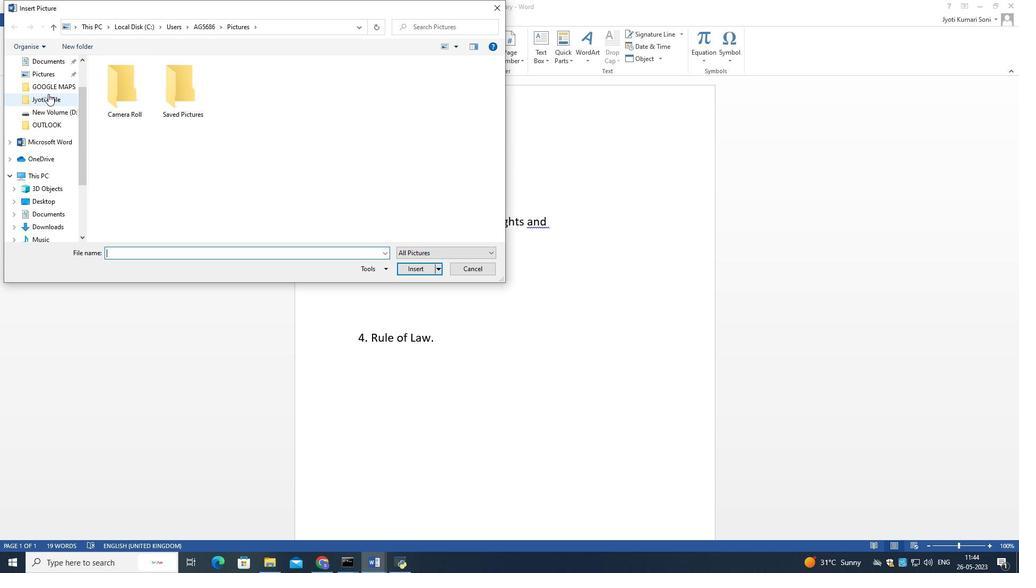
Action: Mouse scrolled (48, 94) with delta (0, 0)
Screenshot: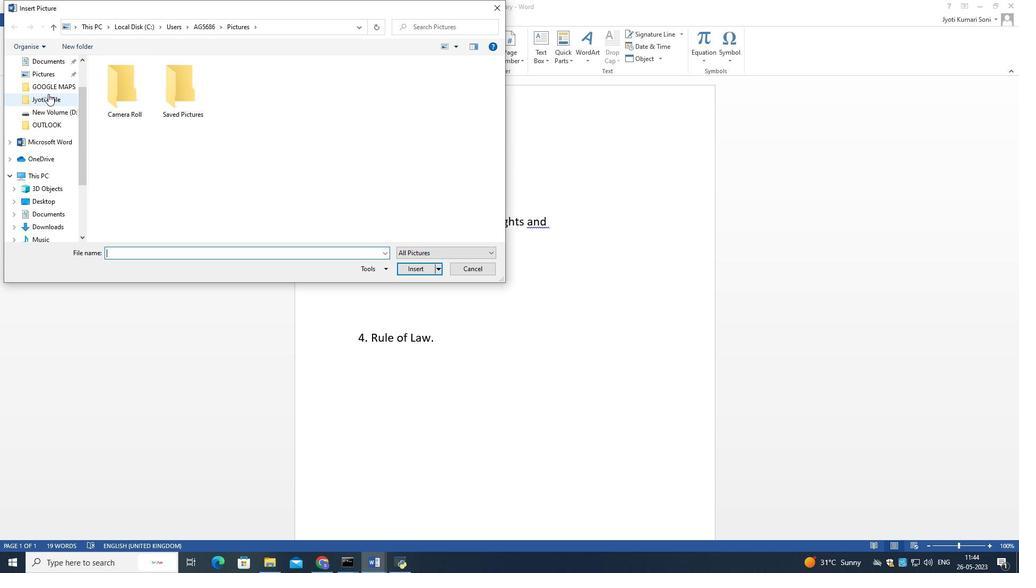 
Action: Mouse moved to (50, 97)
Screenshot: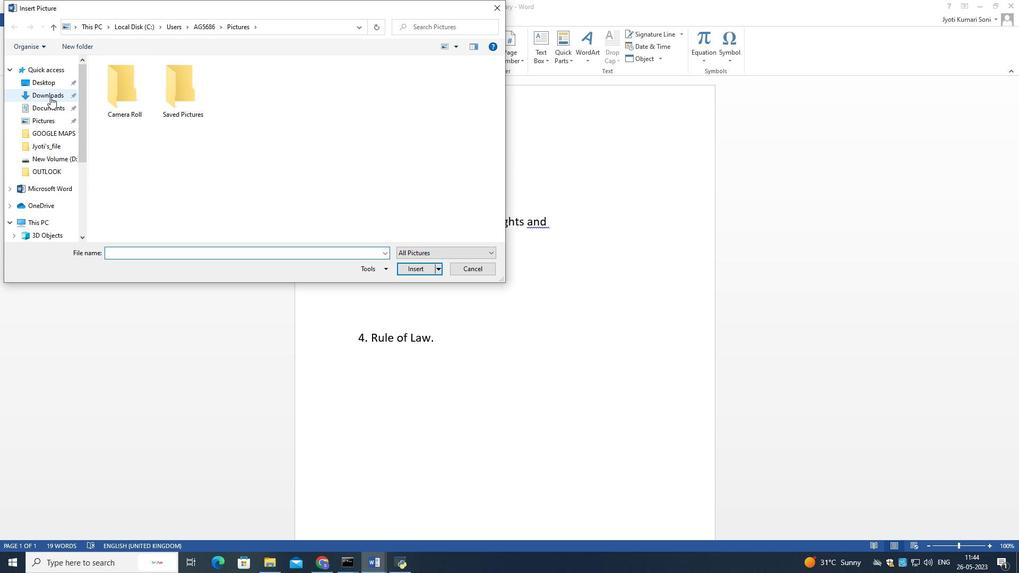 
Action: Mouse pressed left at (50, 97)
Screenshot: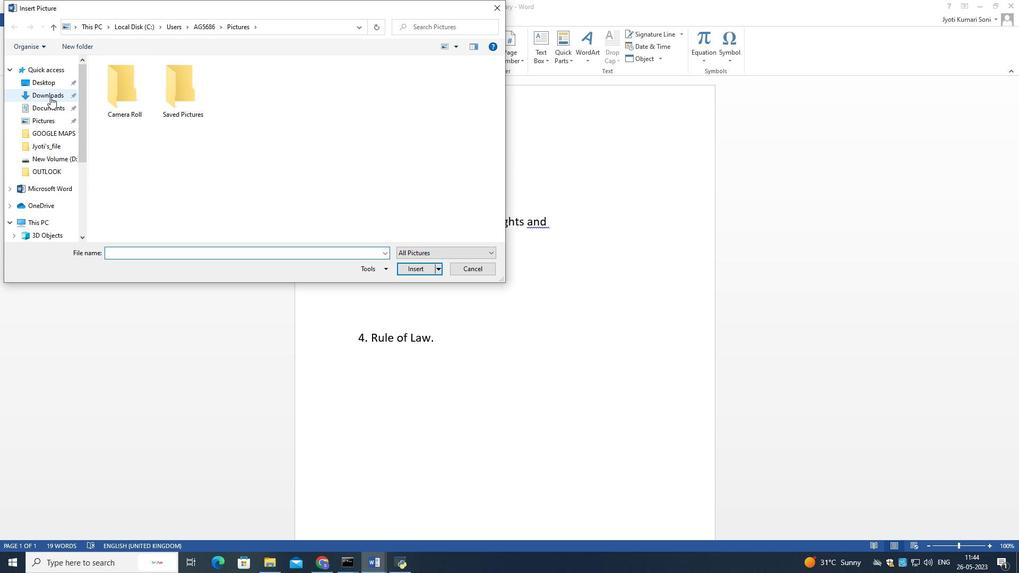 
Action: Mouse moved to (156, 94)
Screenshot: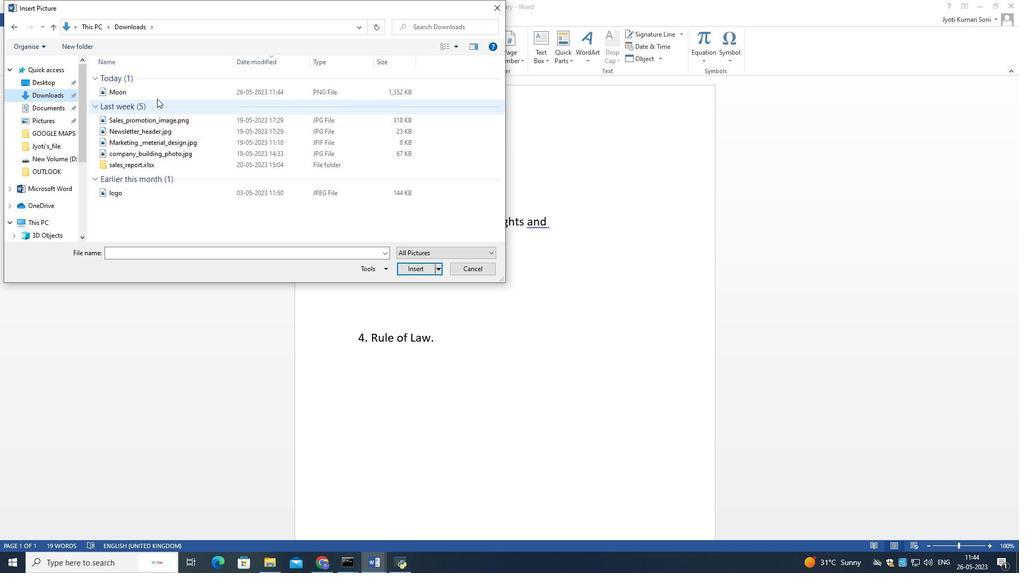 
Action: Mouse pressed left at (156, 94)
Screenshot: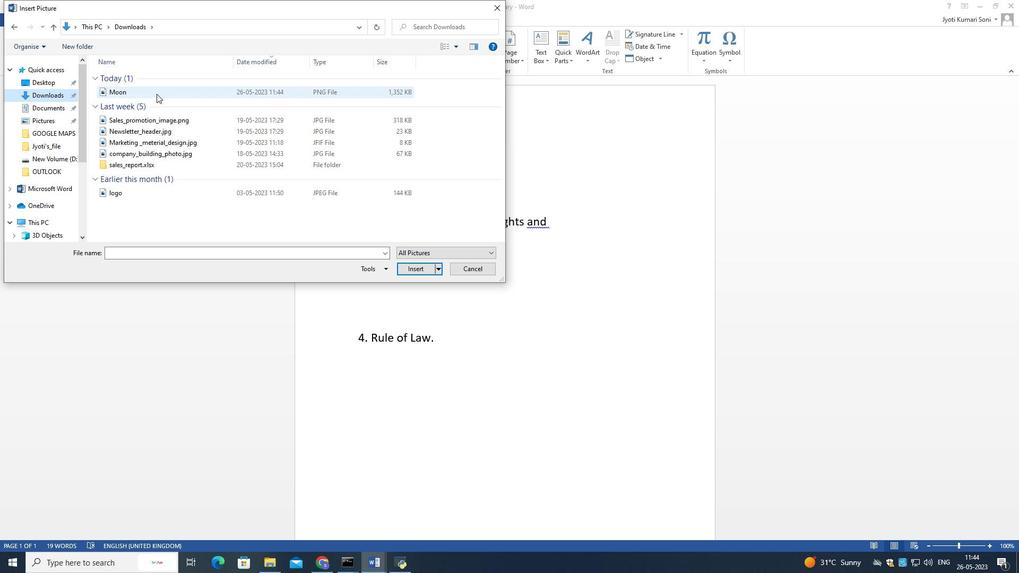 
Action: Mouse moved to (428, 269)
Screenshot: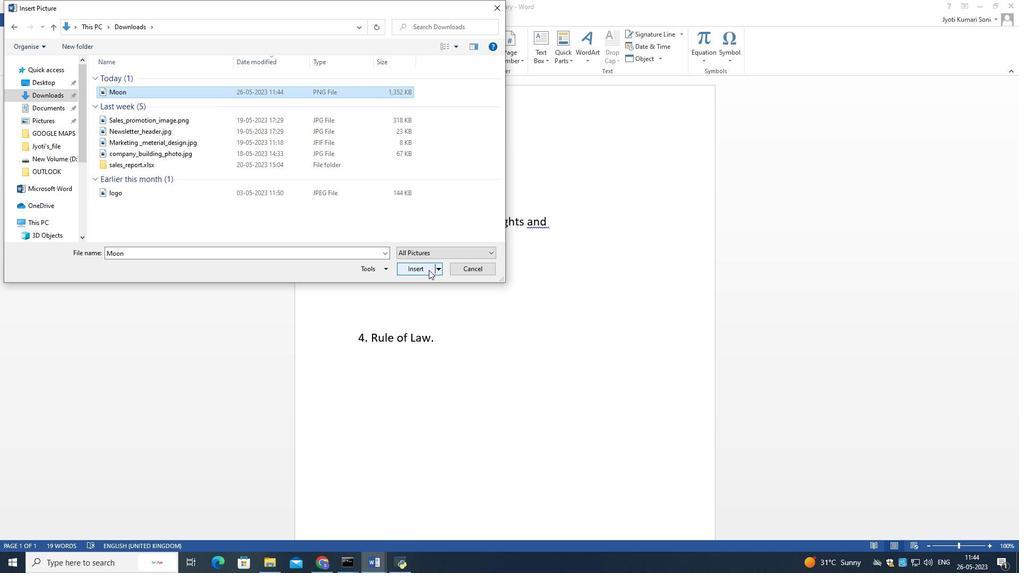 
Action: Mouse pressed left at (428, 269)
Screenshot: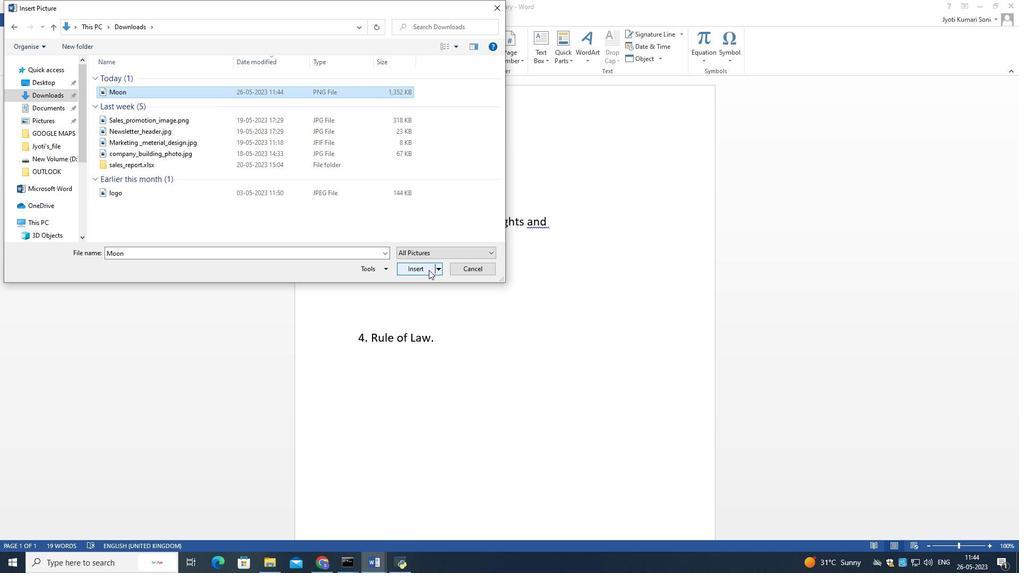 
Action: Mouse moved to (966, 40)
Screenshot: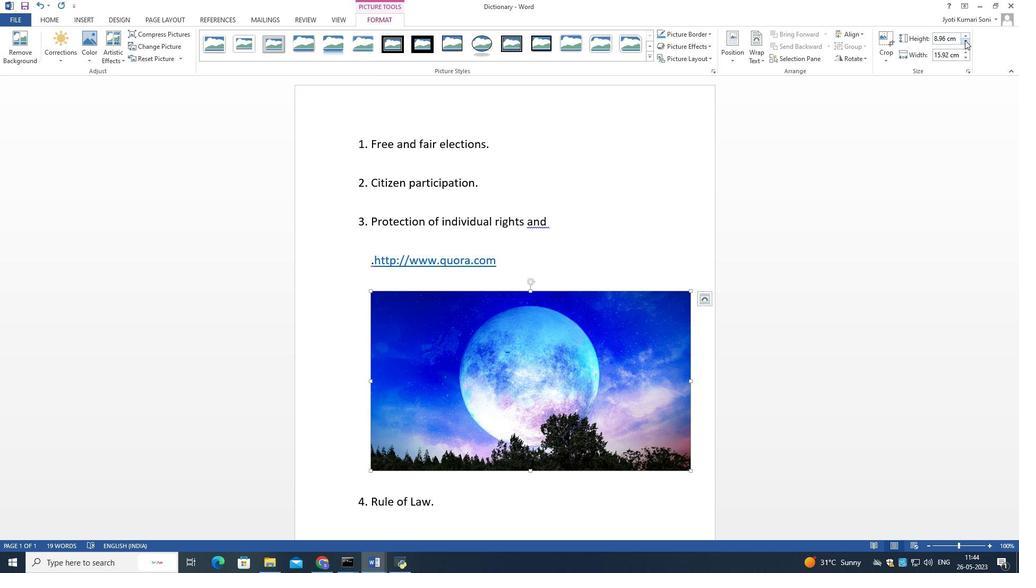 
Action: Mouse pressed left at (966, 40)
Screenshot: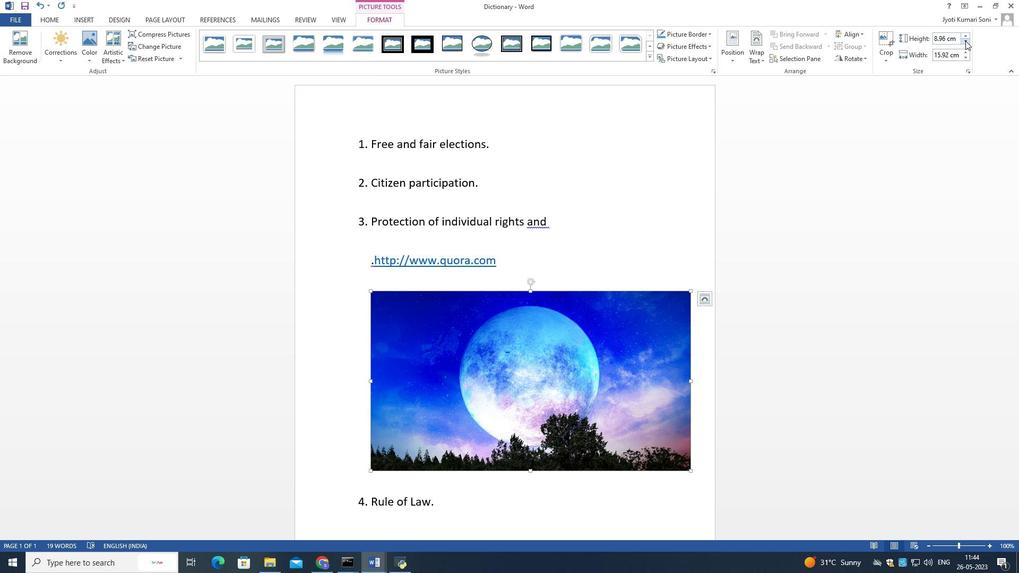 
Action: Mouse moved to (966, 41)
Screenshot: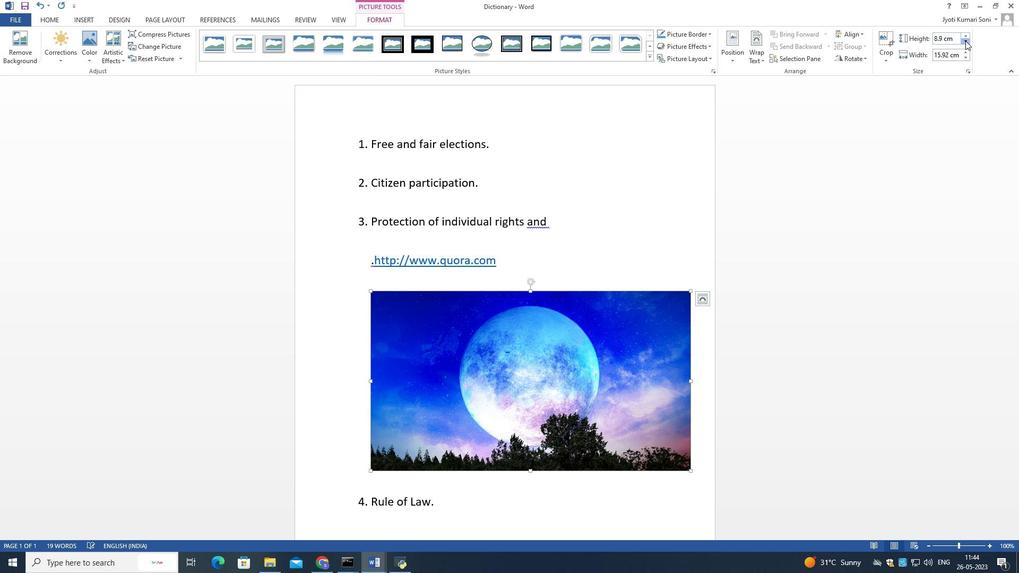 
Action: Mouse pressed left at (966, 41)
Screenshot: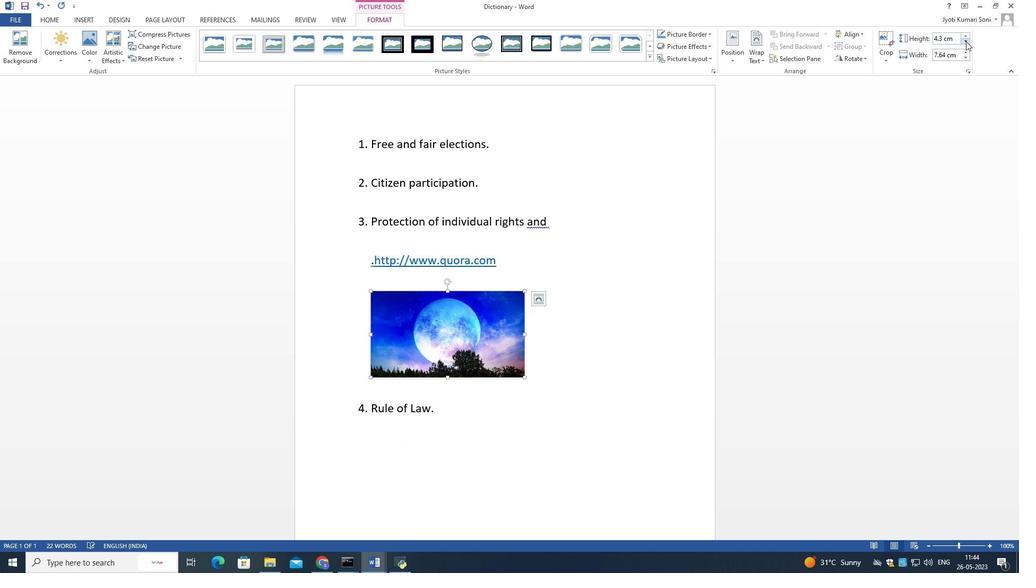 
Action: Mouse pressed left at (966, 41)
Screenshot: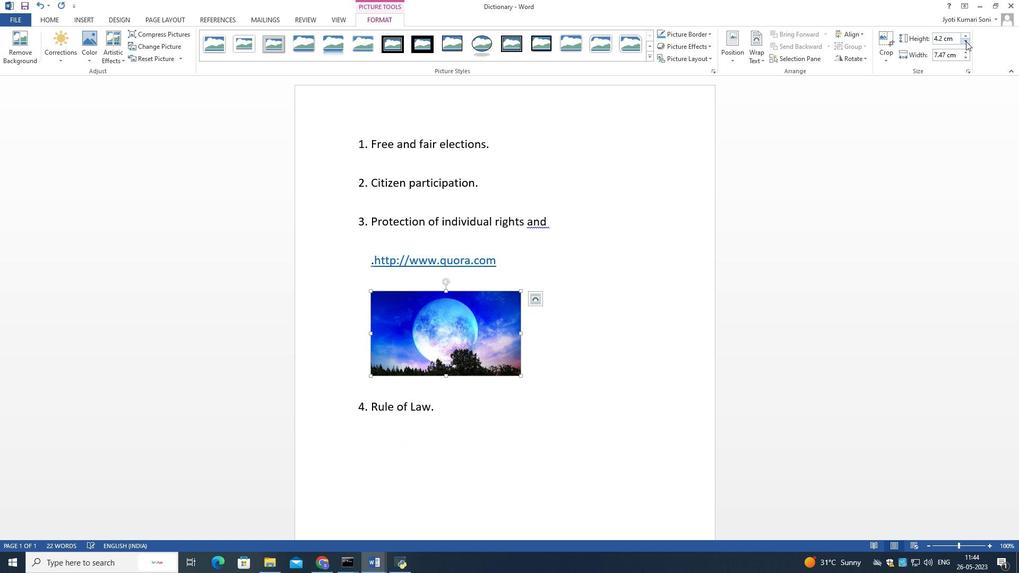 
Action: Mouse pressed left at (966, 41)
Screenshot: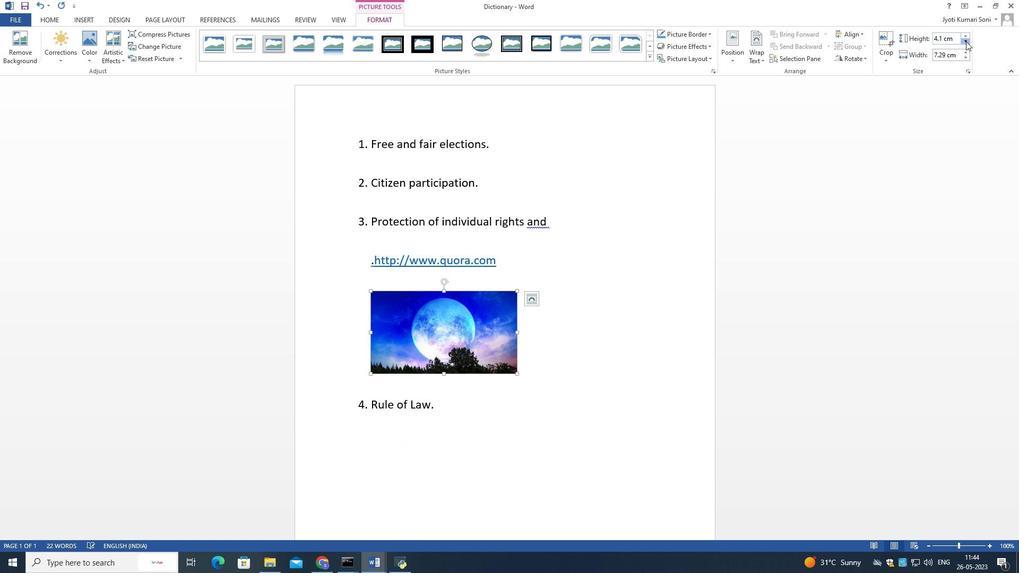 
Action: Mouse pressed left at (966, 41)
Screenshot: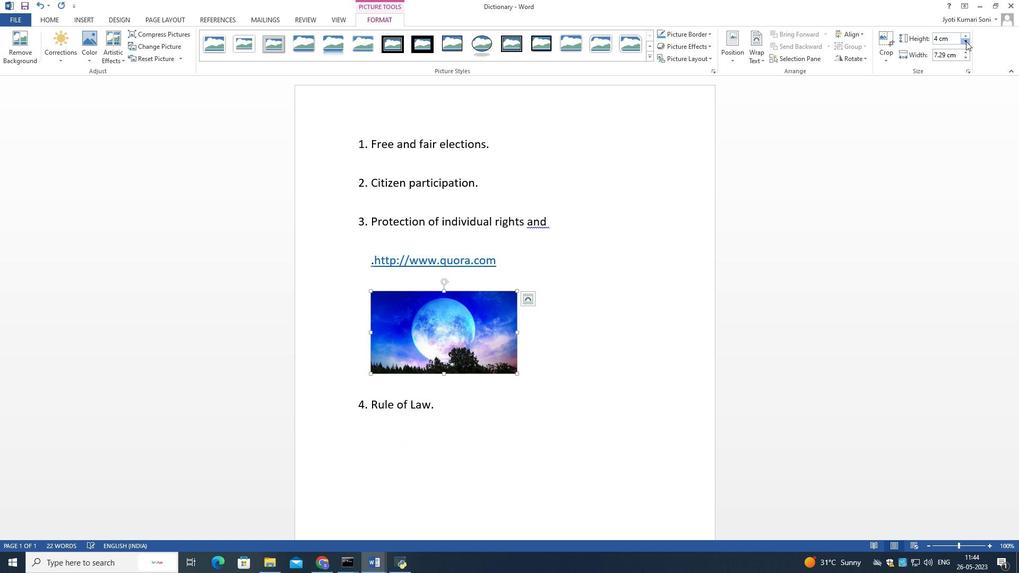 
Action: Mouse pressed left at (966, 41)
Screenshot: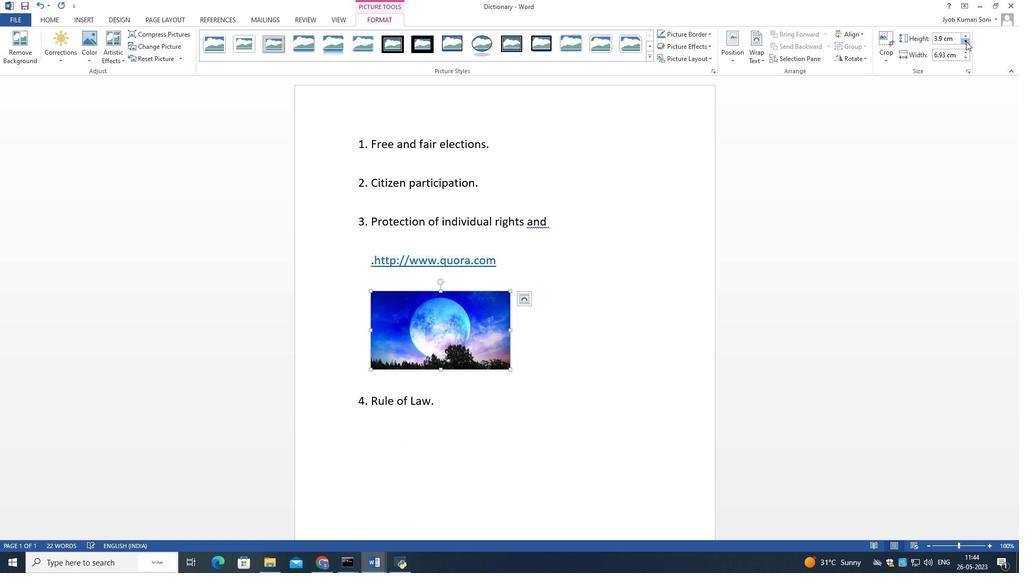 
Action: Mouse pressed left at (966, 41)
Screenshot: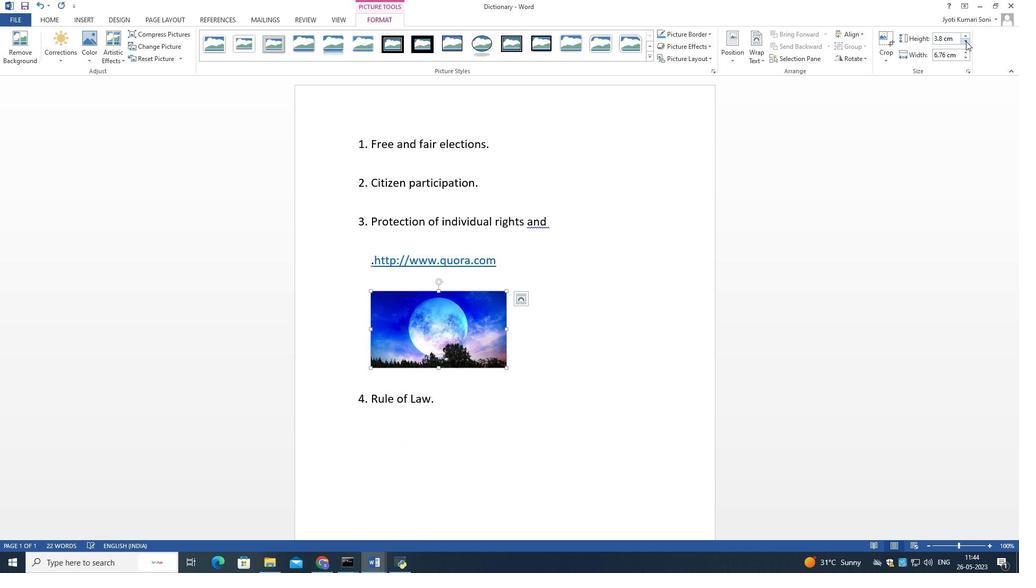 
Action: Mouse pressed left at (966, 41)
Screenshot: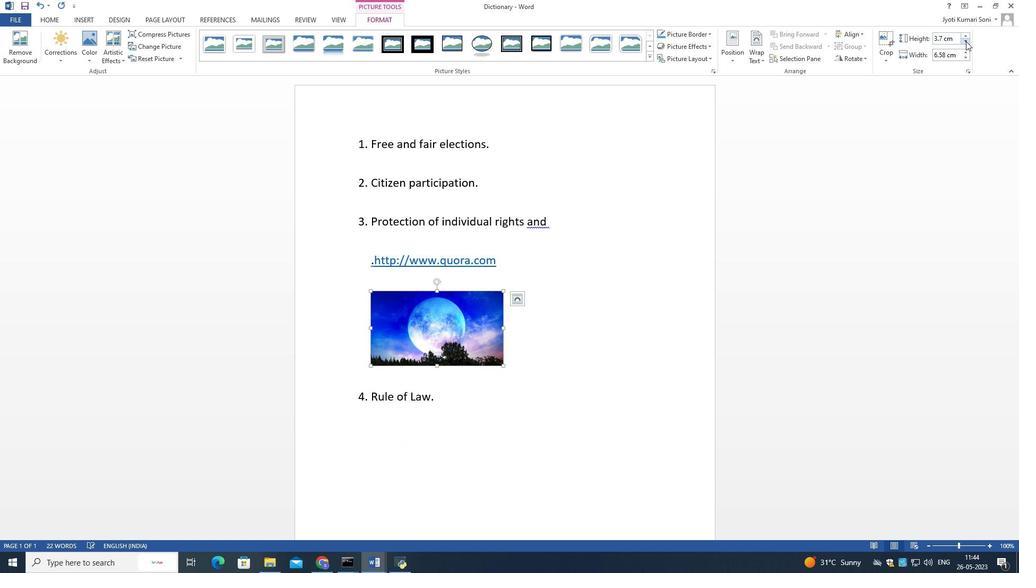 
Action: Mouse pressed left at (966, 41)
Screenshot: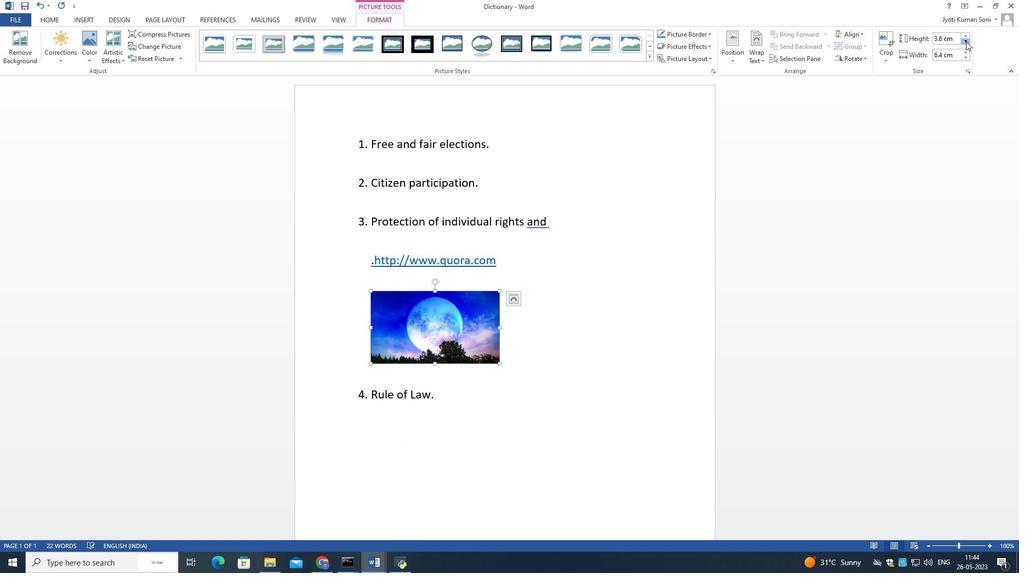 
Action: Mouse pressed left at (966, 41)
Screenshot: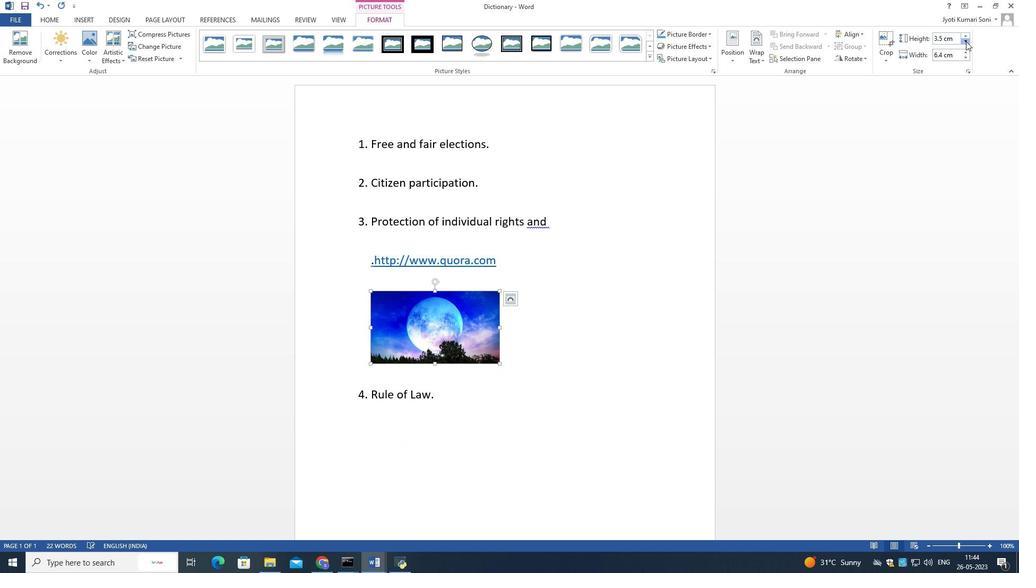 
Action: Mouse pressed left at (966, 41)
Screenshot: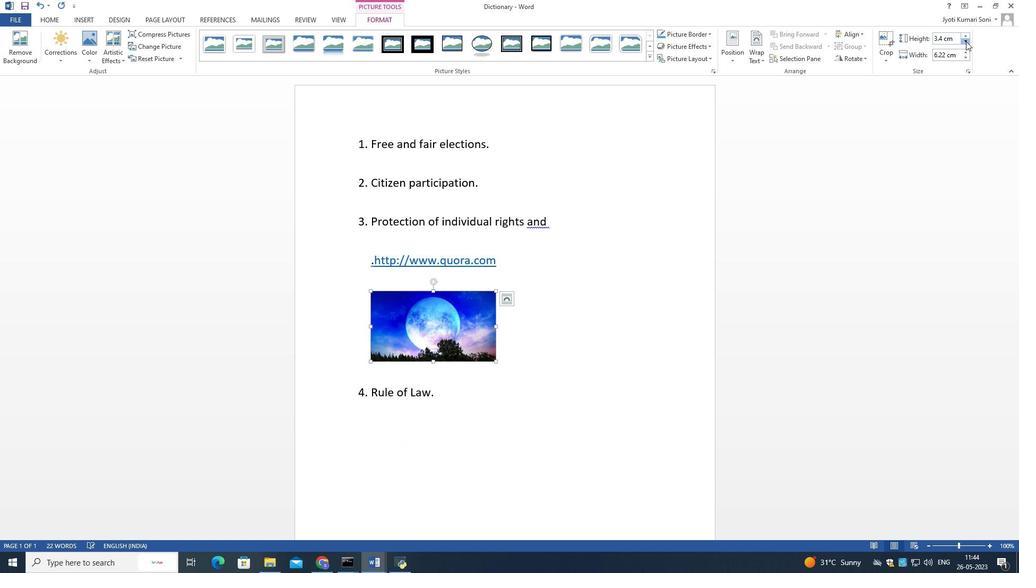 
Action: Mouse pressed left at (966, 41)
Screenshot: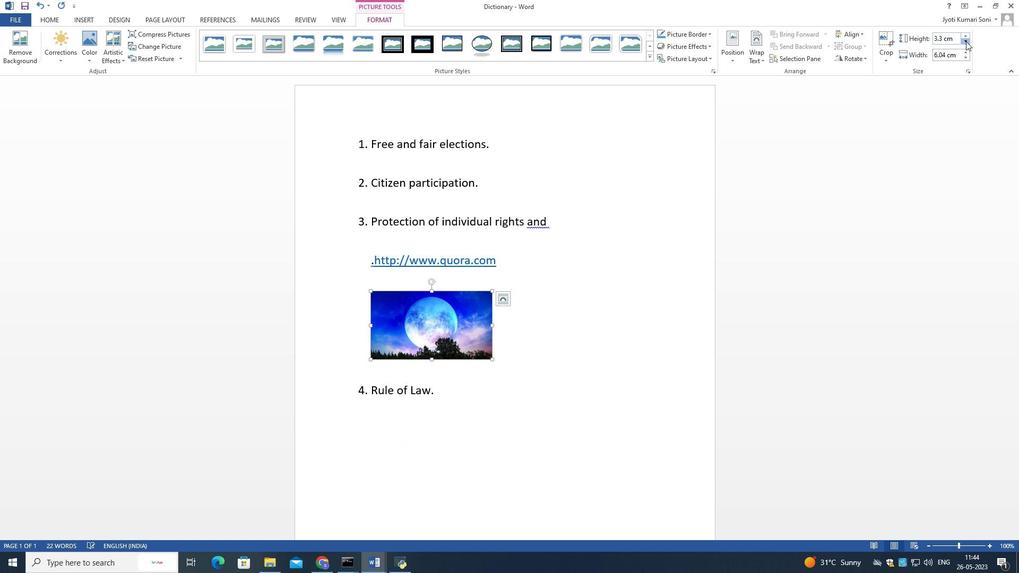 
Action: Mouse pressed left at (966, 41)
Screenshot: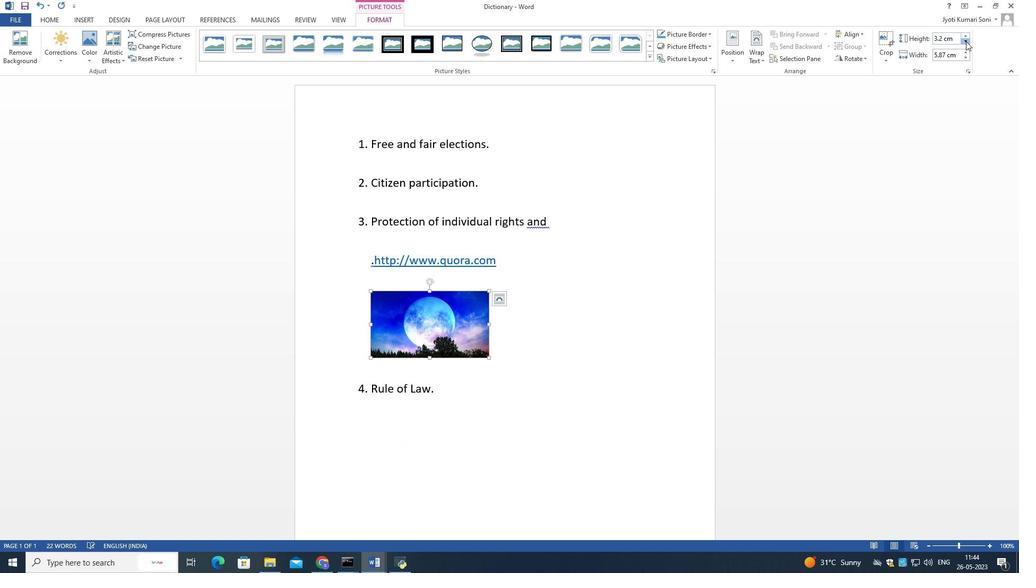 
Action: Mouse pressed left at (966, 41)
Screenshot: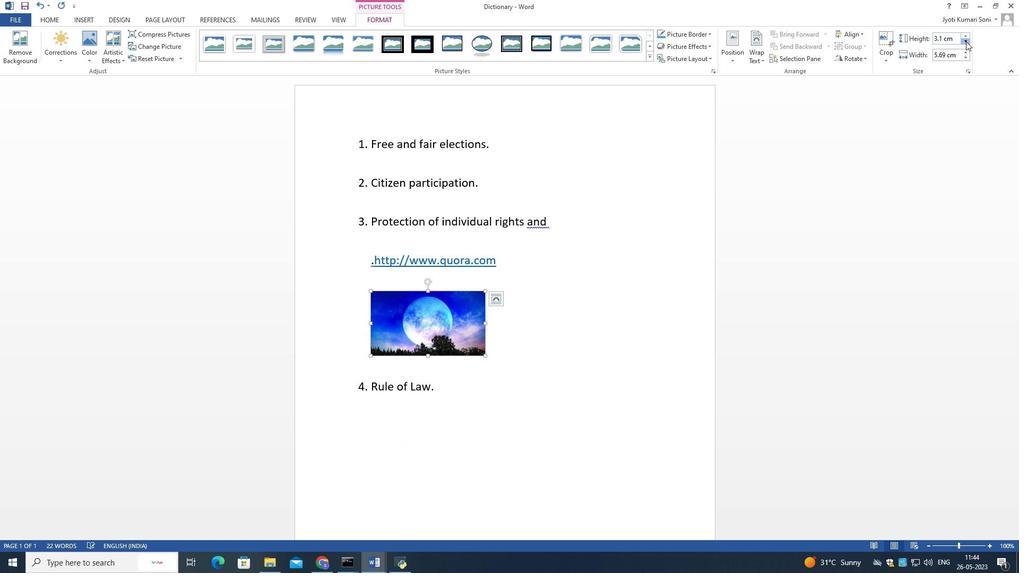 
Action: Mouse pressed left at (966, 41)
Screenshot: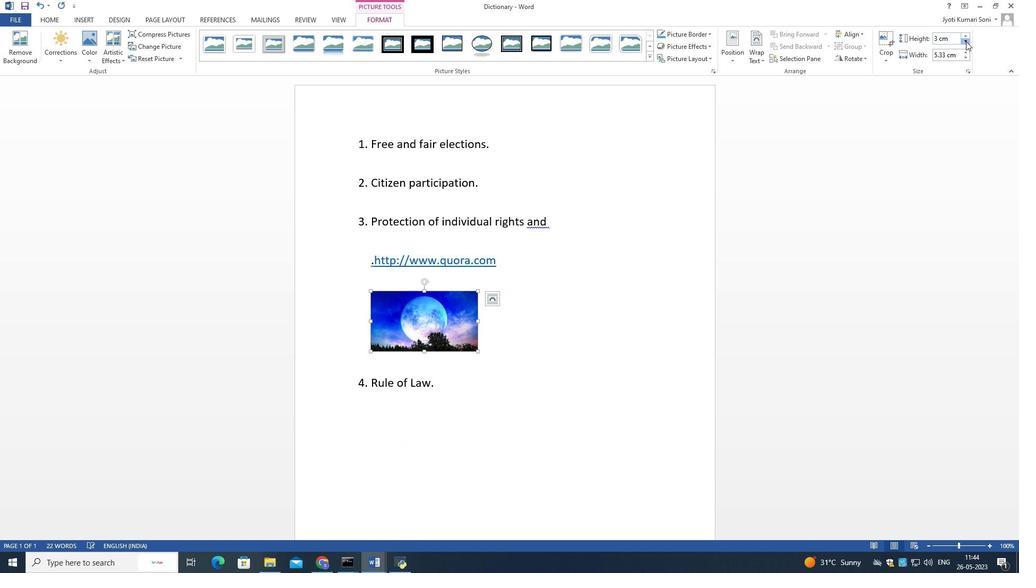 
Action: Mouse pressed left at (966, 41)
Screenshot: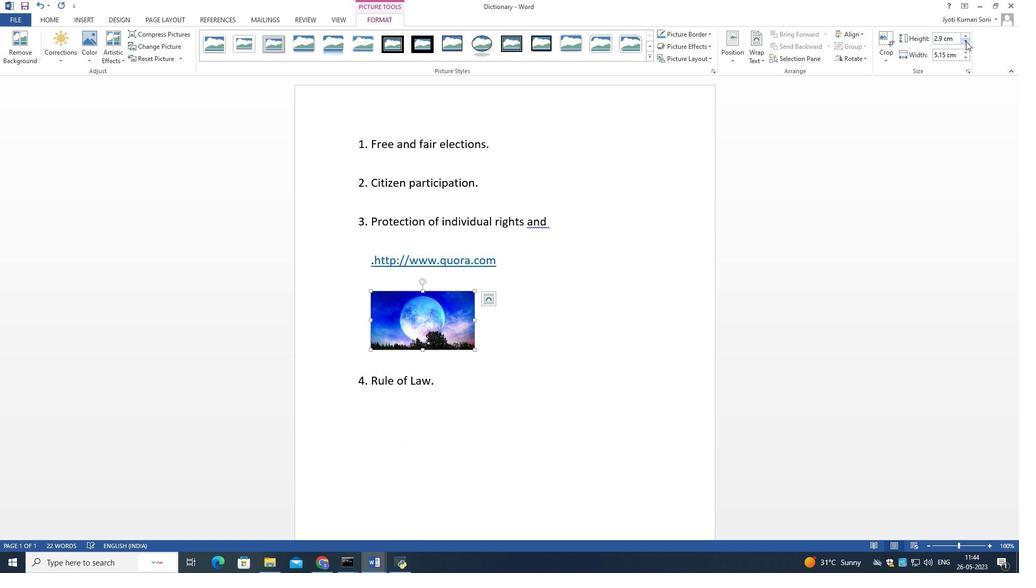 
Action: Mouse pressed left at (966, 41)
Screenshot: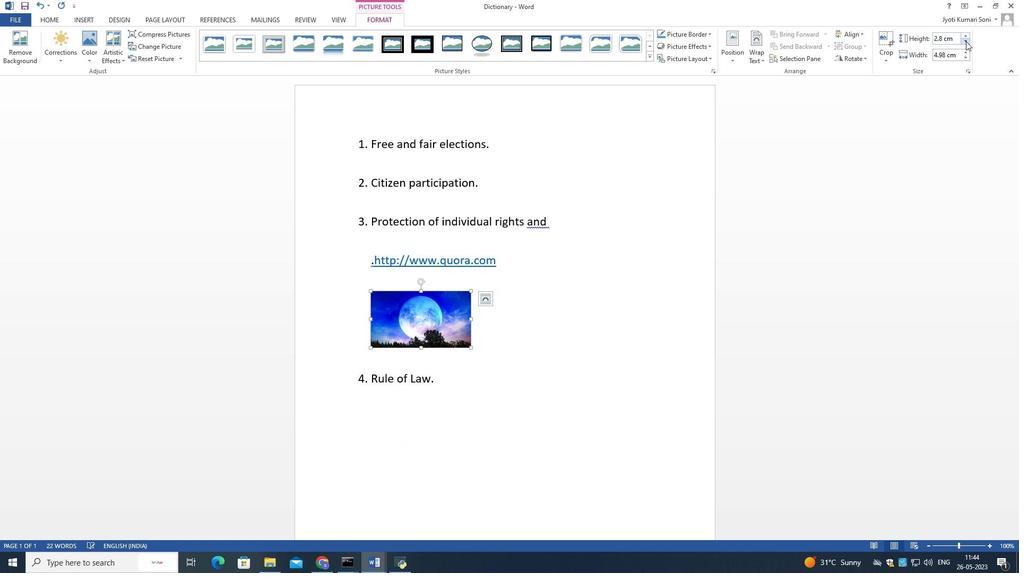 
Action: Mouse pressed left at (966, 41)
Screenshot: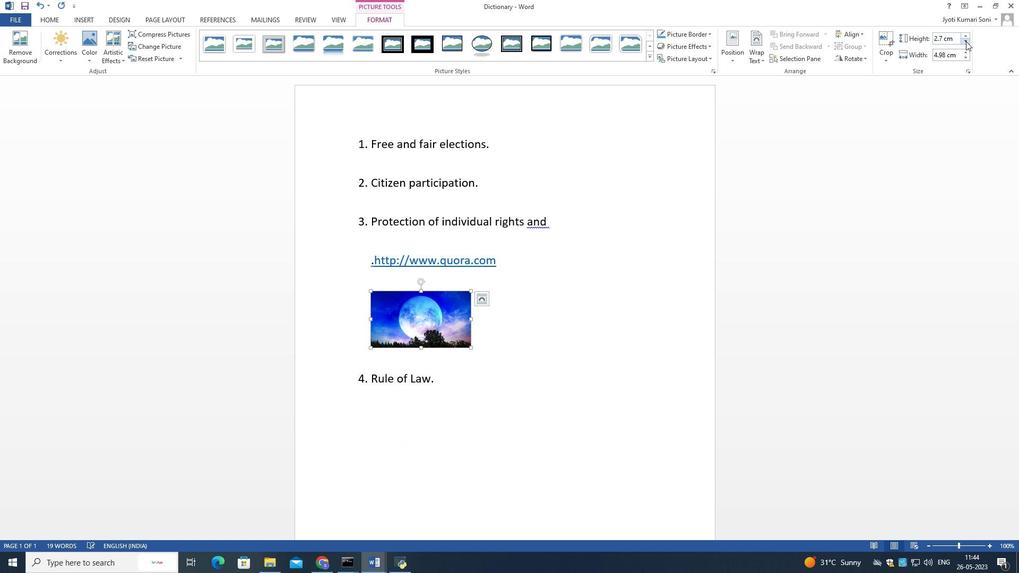 
Action: Mouse pressed left at (966, 41)
Screenshot: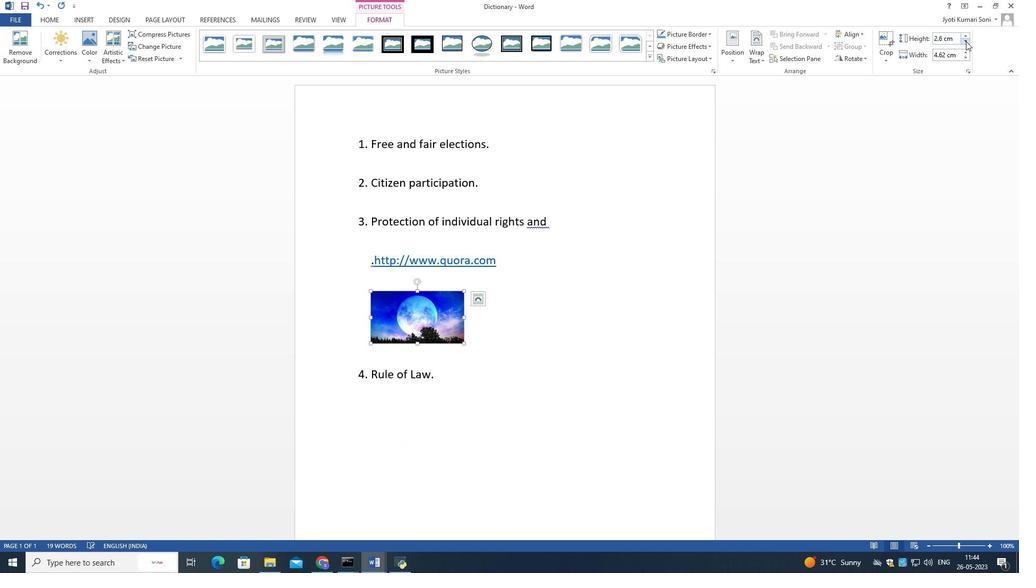 
Action: Mouse pressed left at (966, 41)
